Task: Compose an email with the signature Danielle Scott with the subject Request for payment and the message I am pleased to inform you that we have accepted your proposal. from softage.1@softage.net to softage.4@softage.net,  softage.1@softage.net and softage.5@softage.net with CC to softage.6@softage.net with an attached document Press_kit.docx, insert an emoji of office Send the email
Action: Mouse moved to (598, 753)
Screenshot: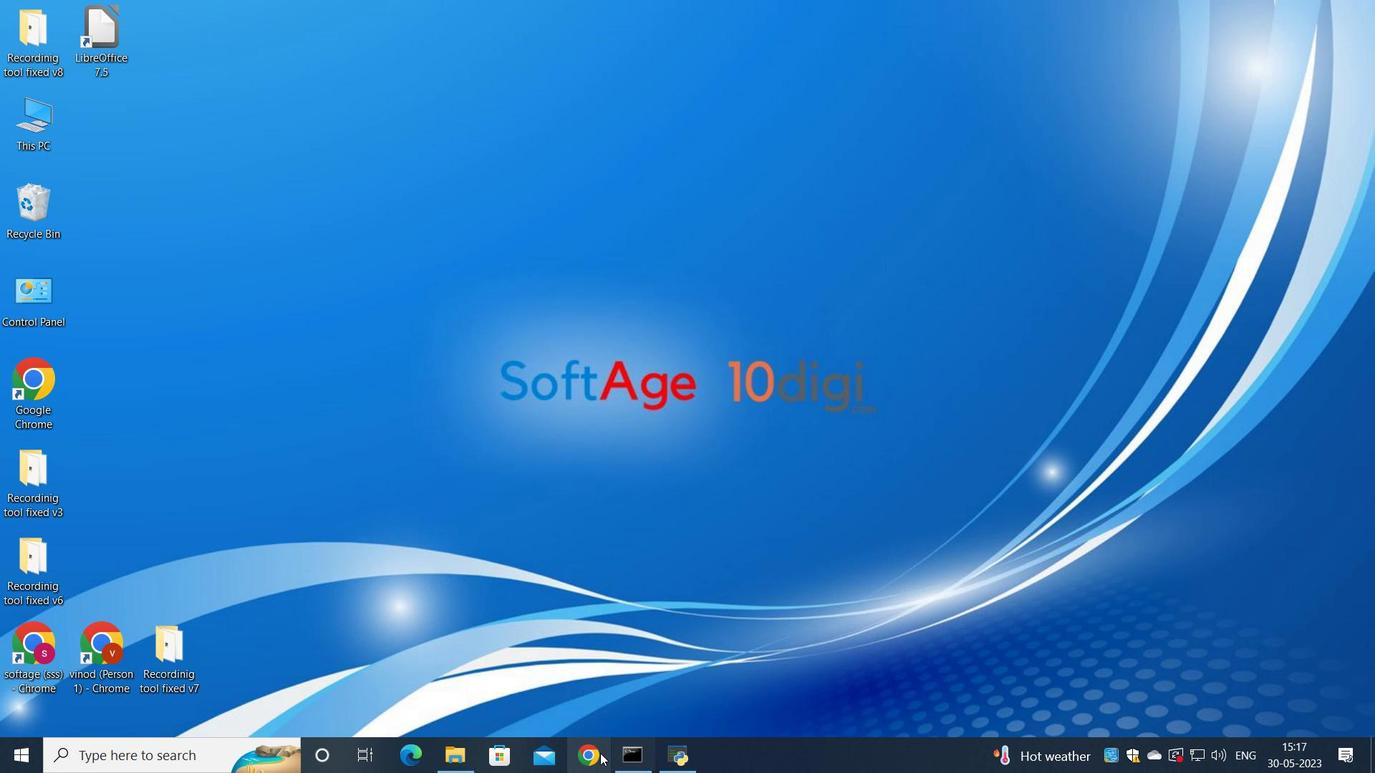 
Action: Mouse pressed left at (598, 753)
Screenshot: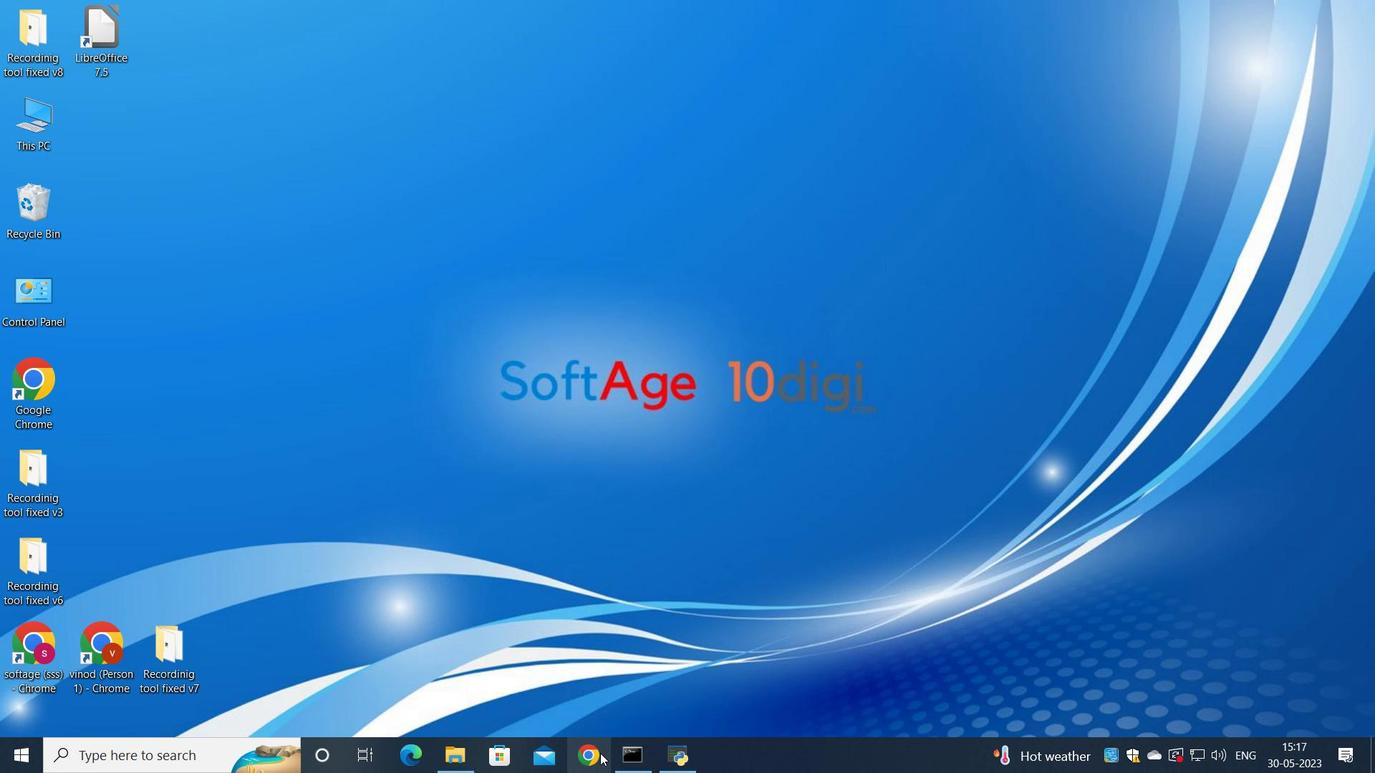 
Action: Mouse moved to (595, 449)
Screenshot: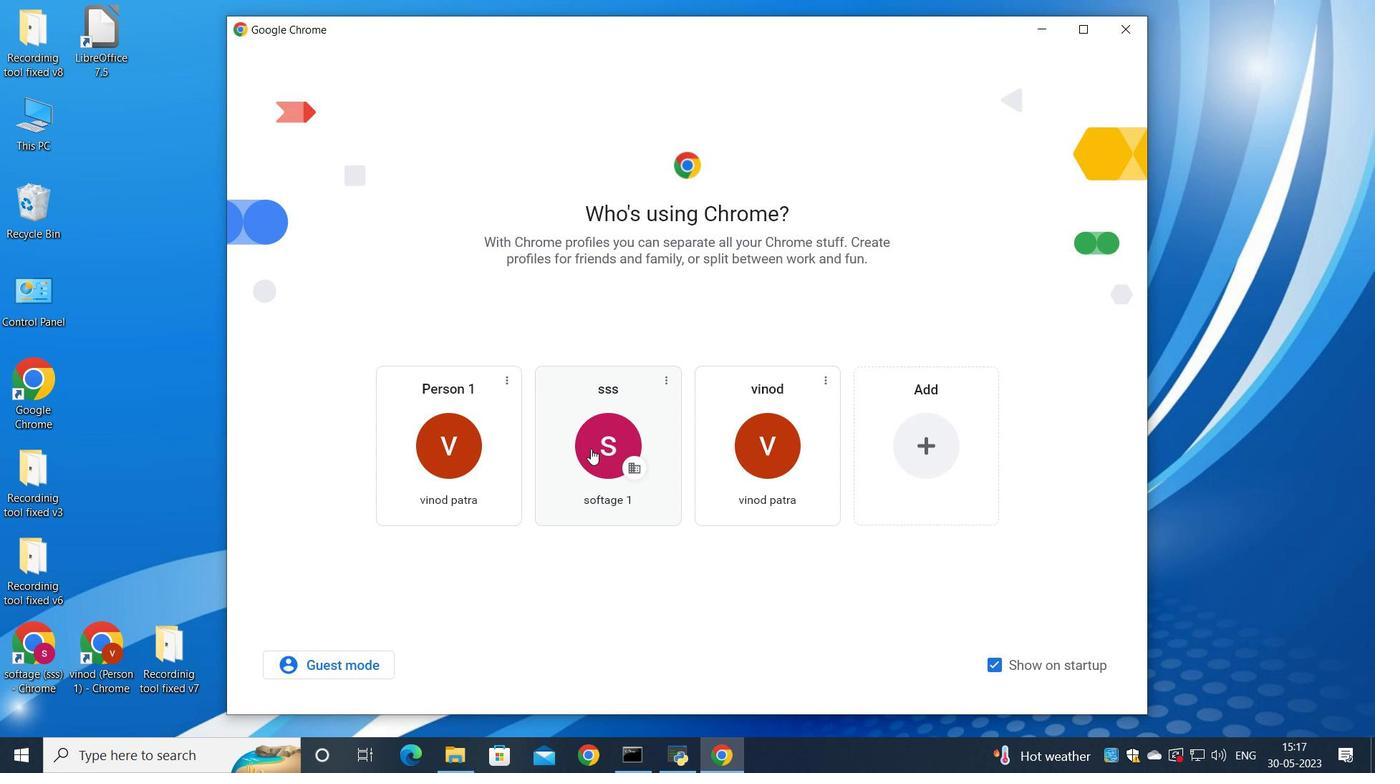 
Action: Mouse pressed left at (595, 449)
Screenshot: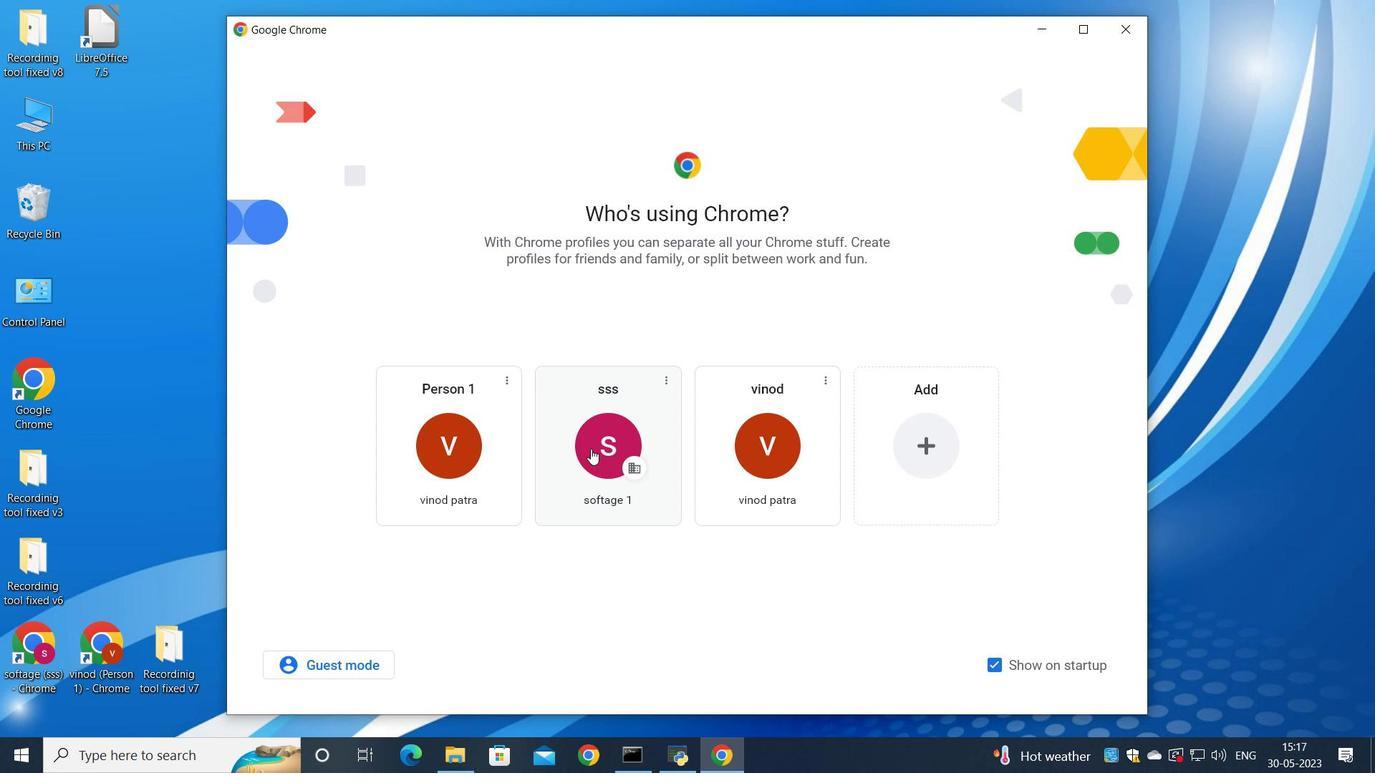 
Action: Mouse moved to (1203, 94)
Screenshot: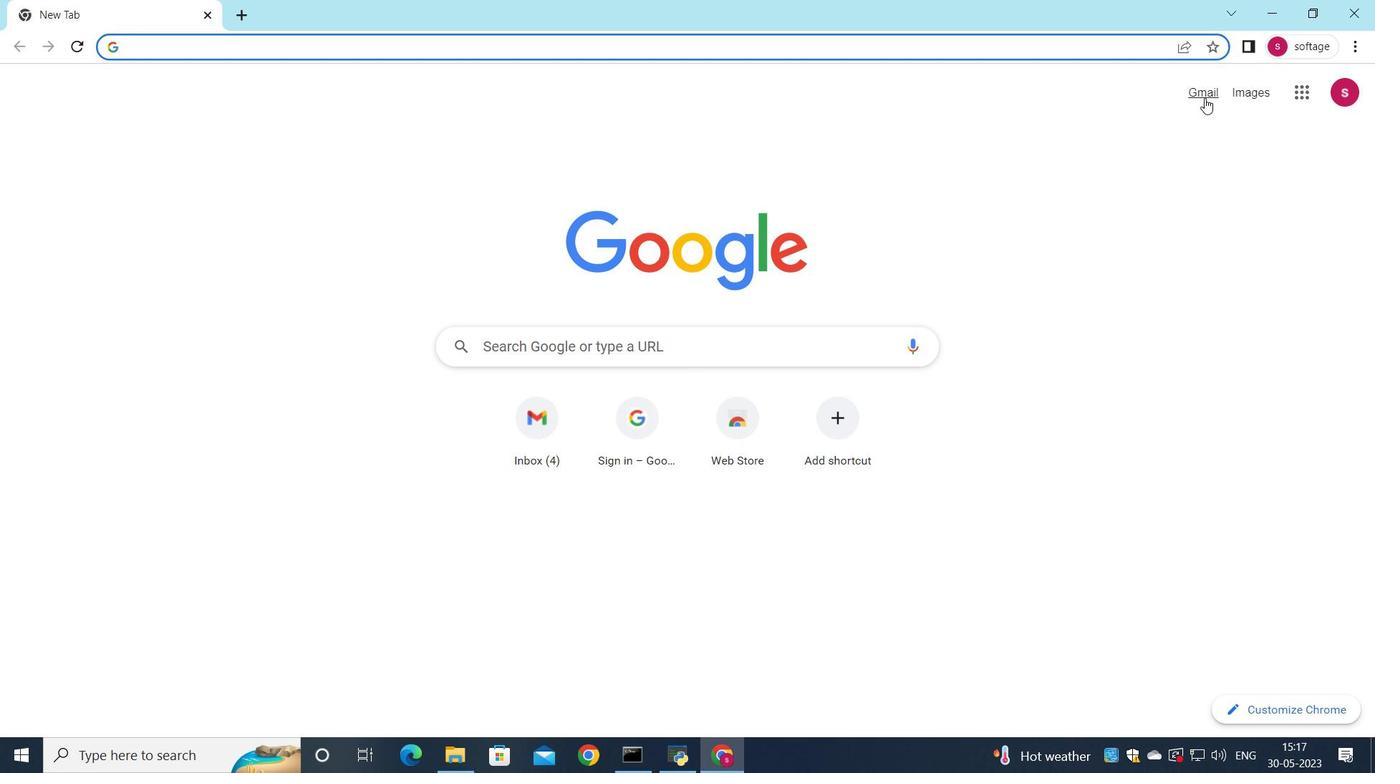 
Action: Mouse pressed left at (1203, 94)
Screenshot: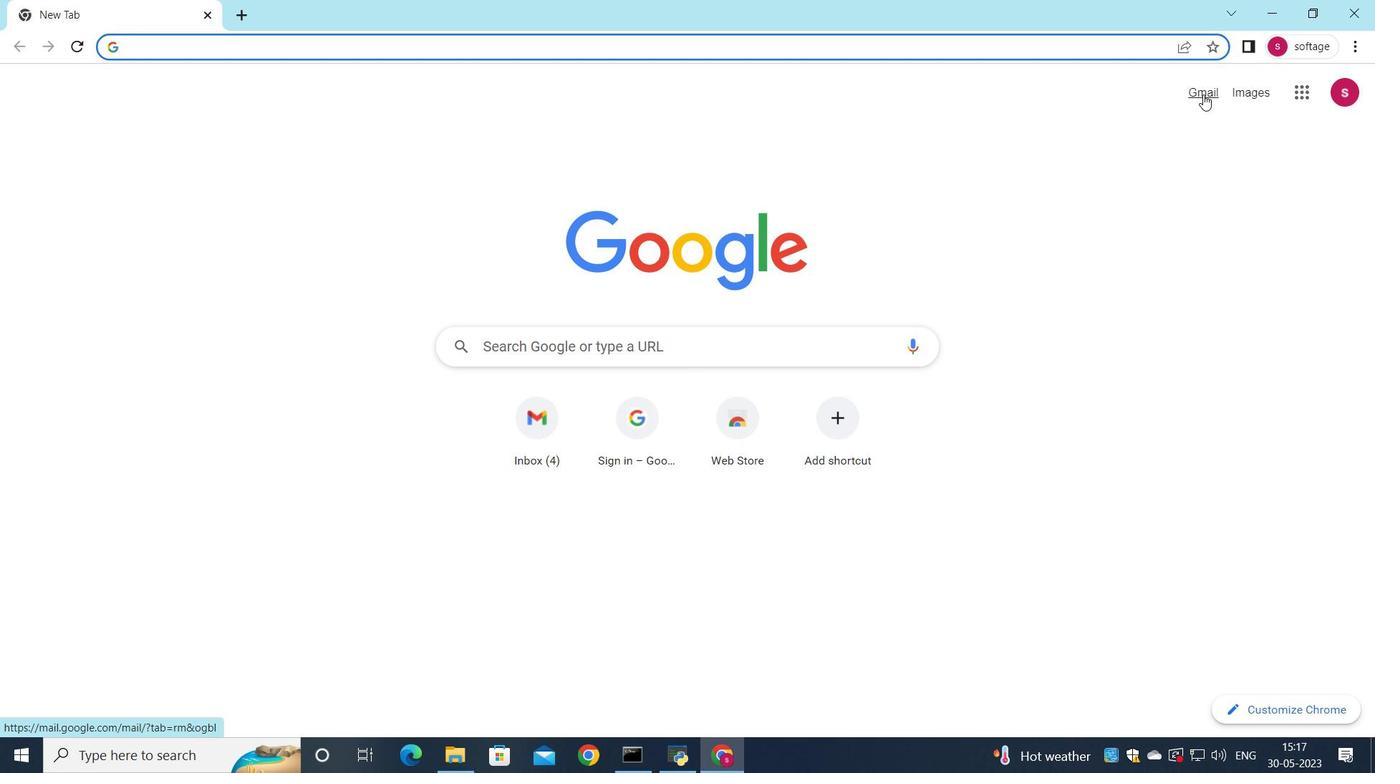 
Action: Mouse moved to (1167, 134)
Screenshot: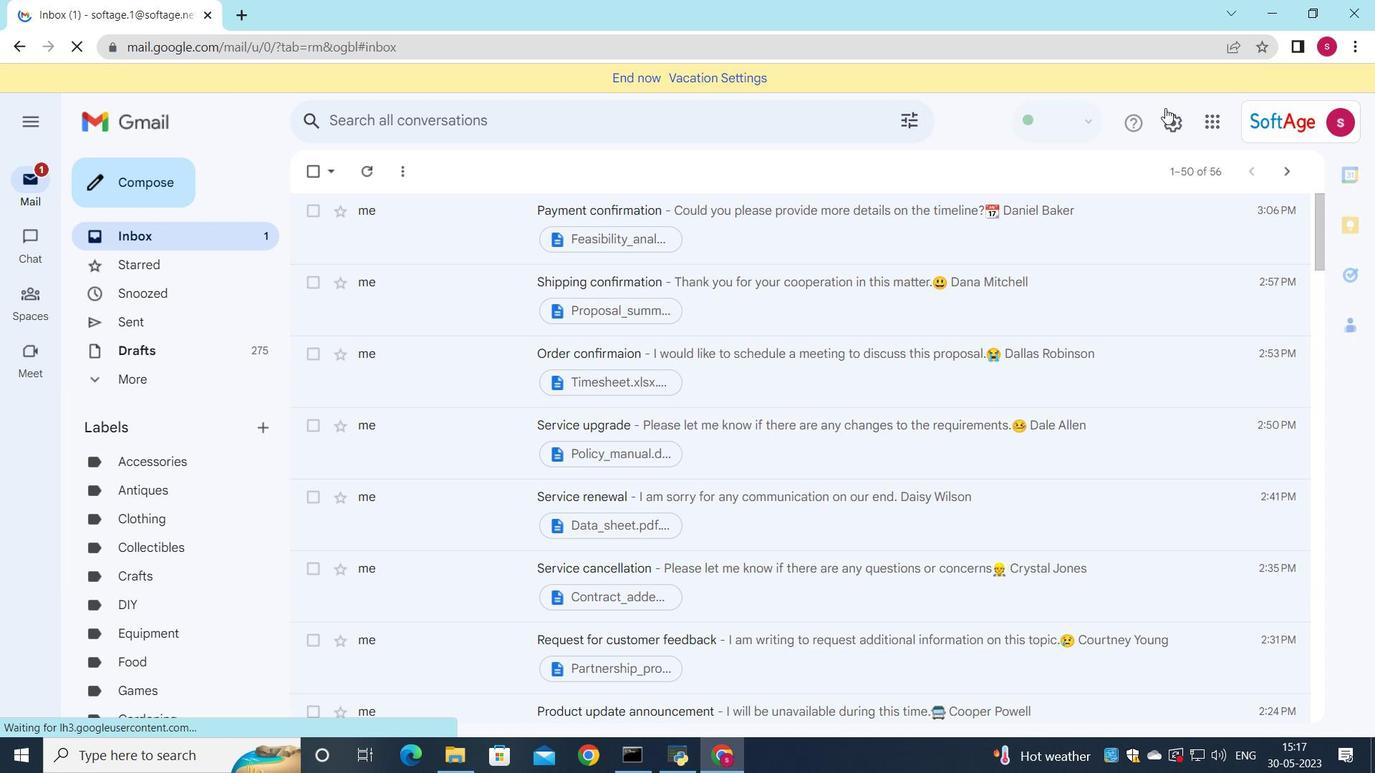 
Action: Mouse pressed left at (1167, 134)
Screenshot: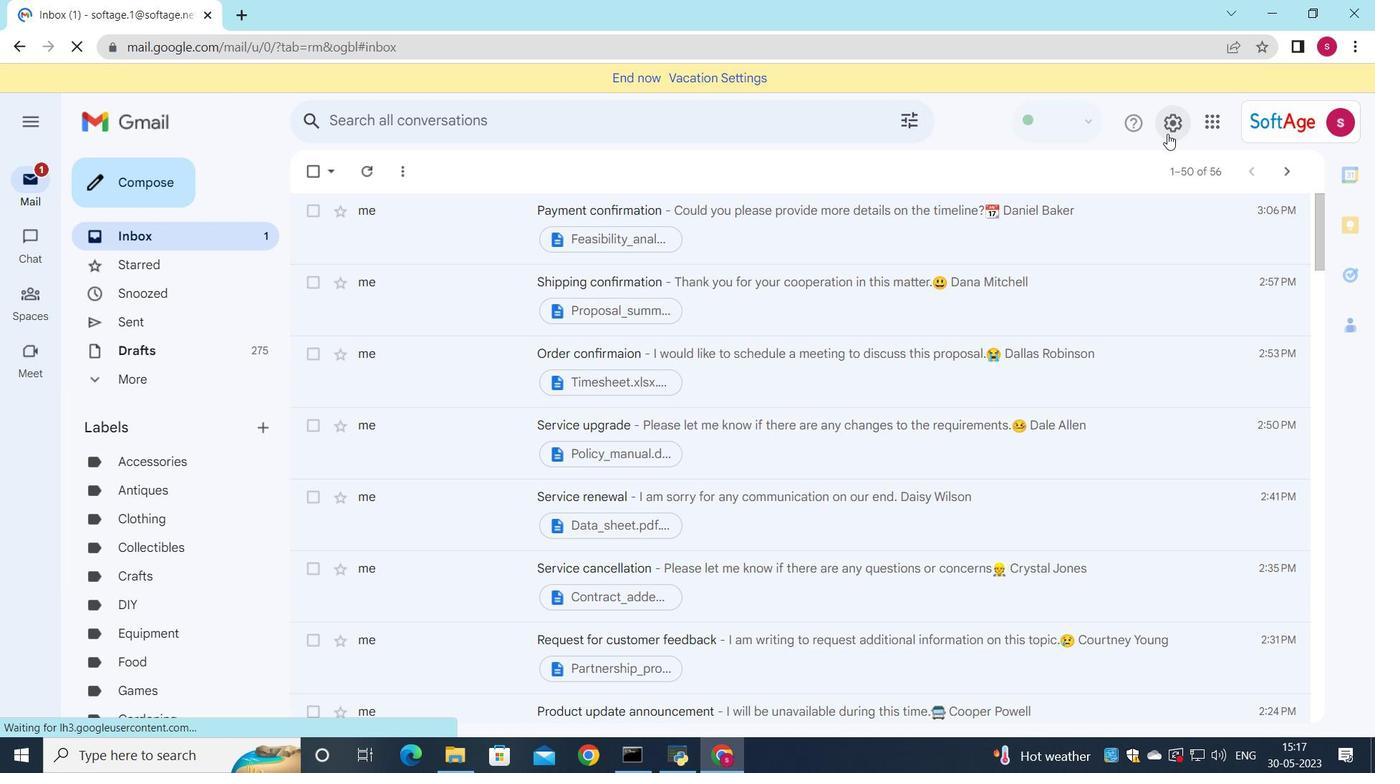 
Action: Mouse moved to (1176, 201)
Screenshot: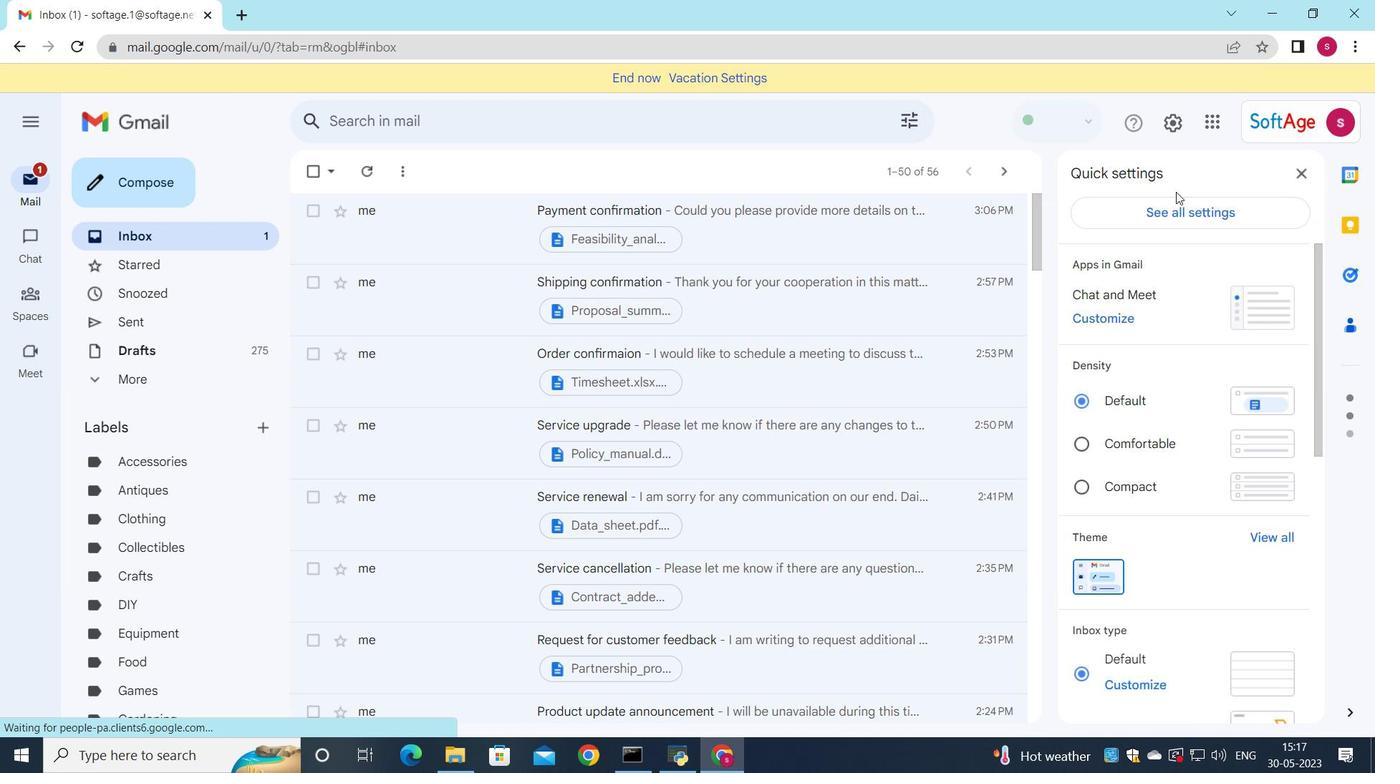 
Action: Mouse pressed left at (1176, 201)
Screenshot: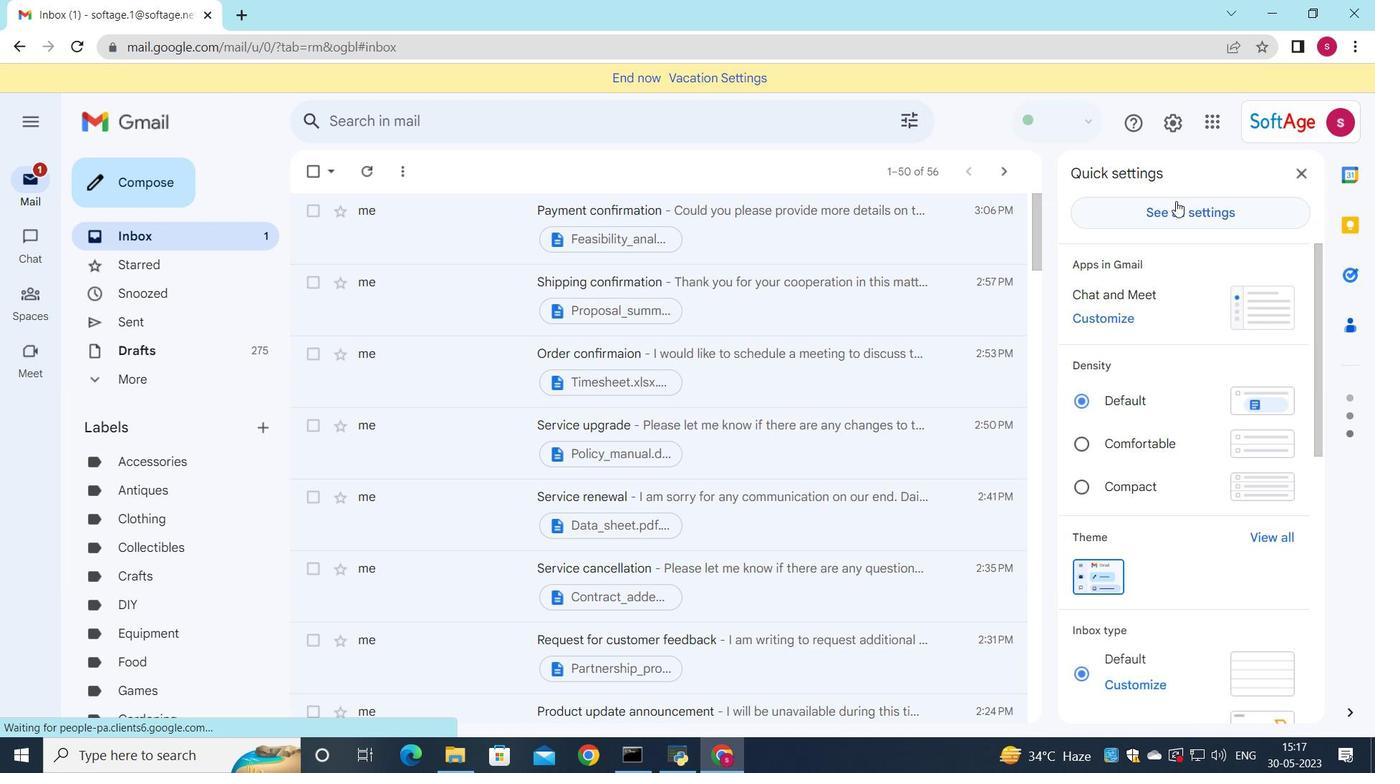 
Action: Mouse moved to (699, 467)
Screenshot: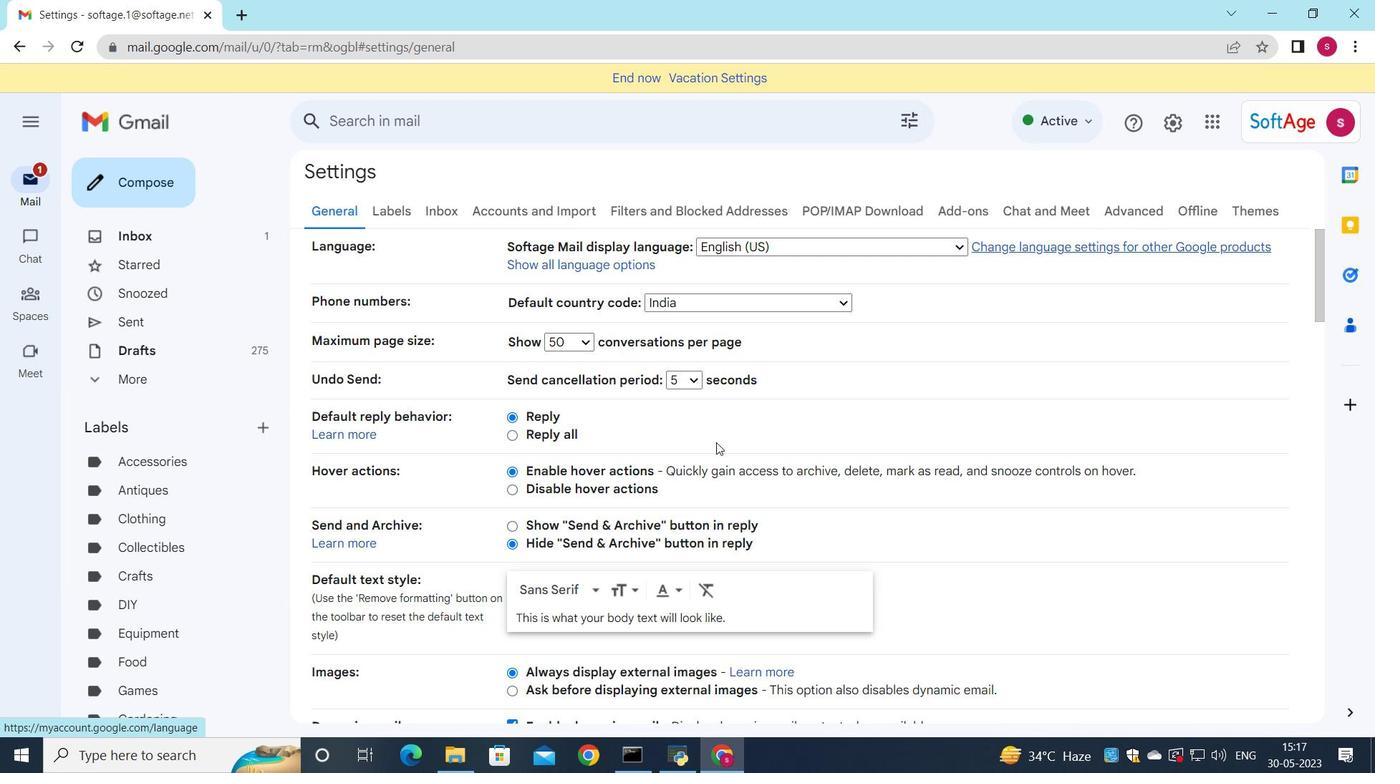 
Action: Mouse scrolled (699, 467) with delta (0, 0)
Screenshot: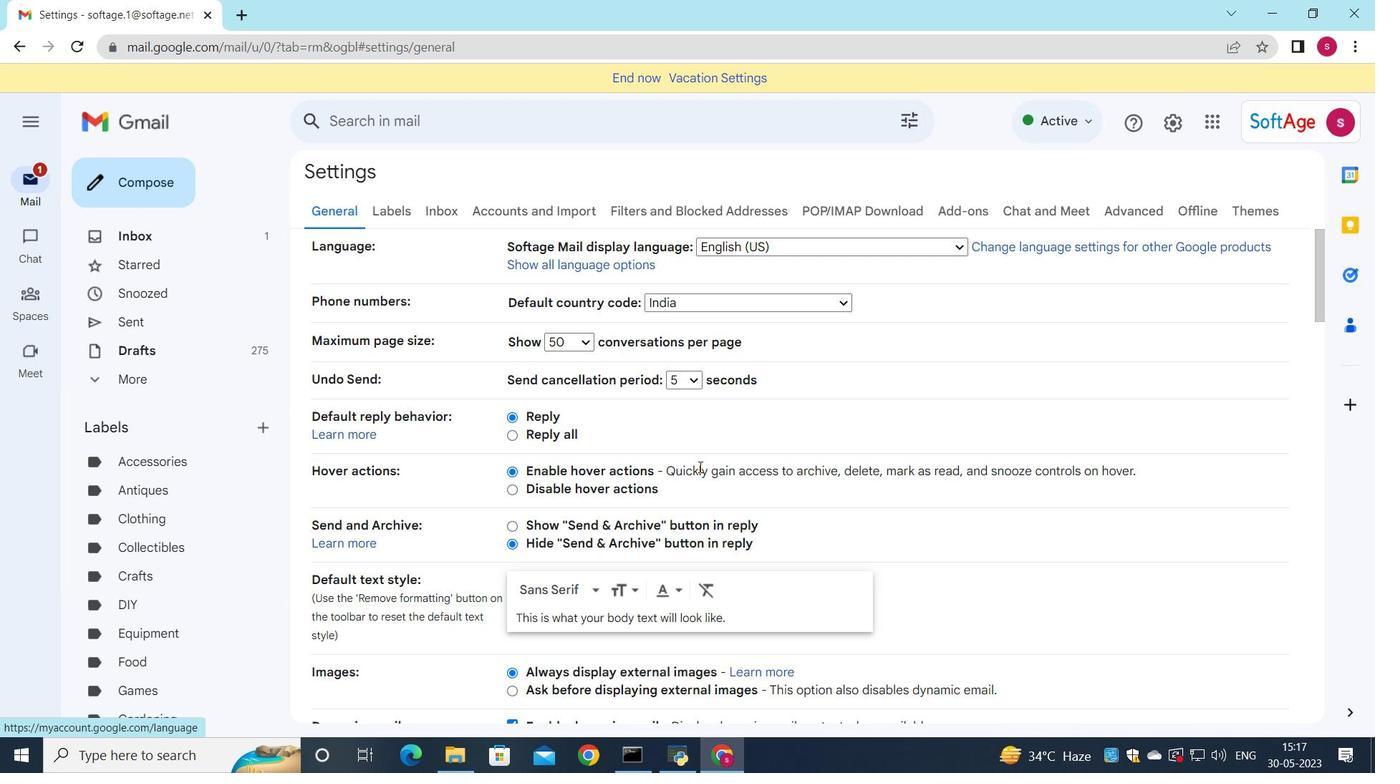 
Action: Mouse scrolled (699, 467) with delta (0, 0)
Screenshot: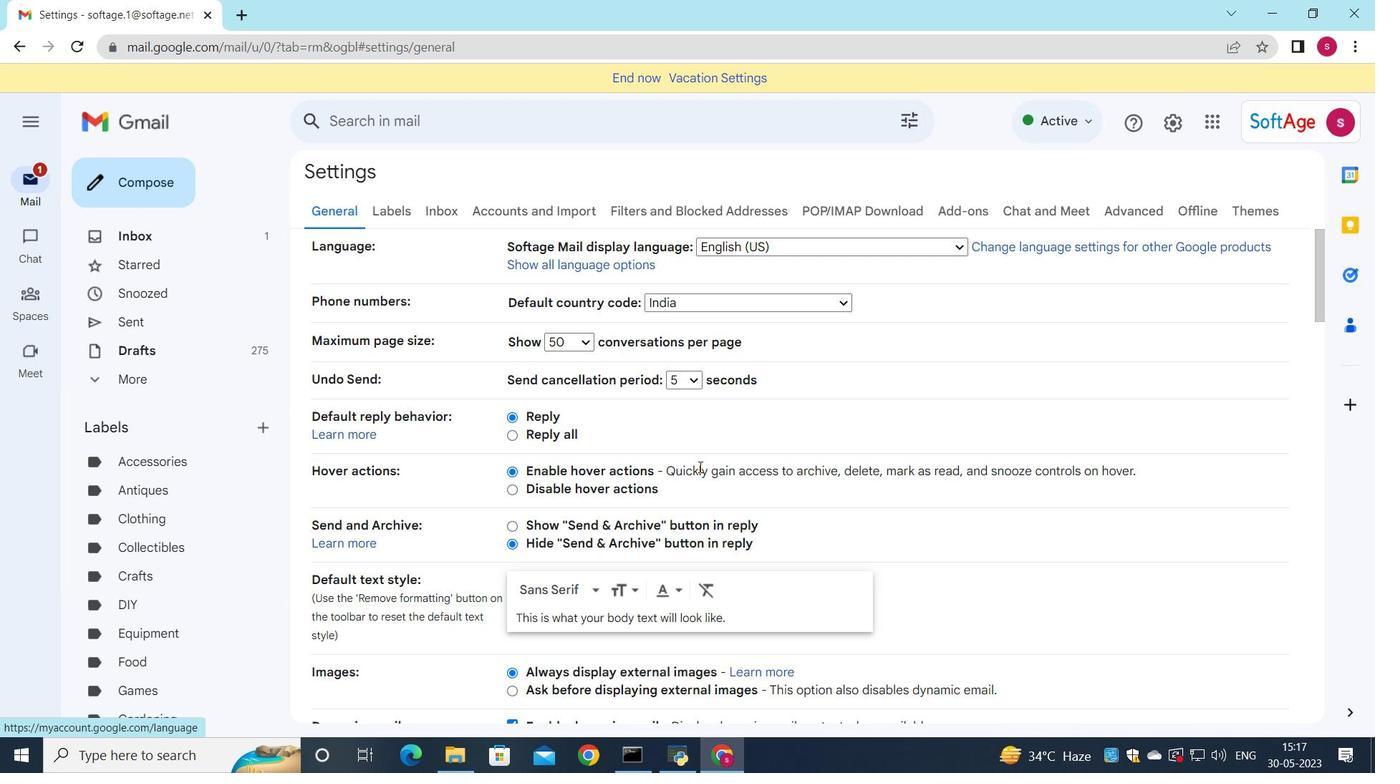 
Action: Mouse scrolled (699, 467) with delta (0, 0)
Screenshot: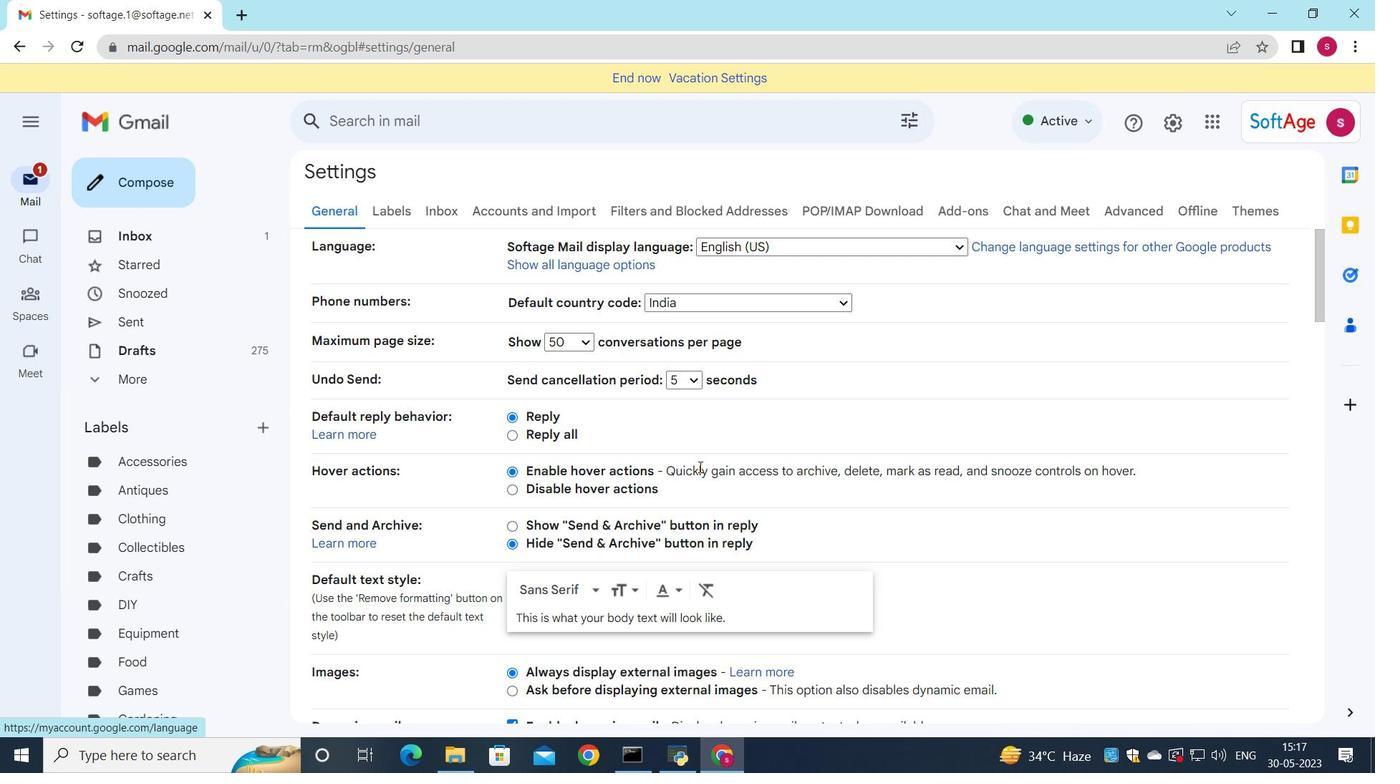 
Action: Mouse scrolled (699, 467) with delta (0, 0)
Screenshot: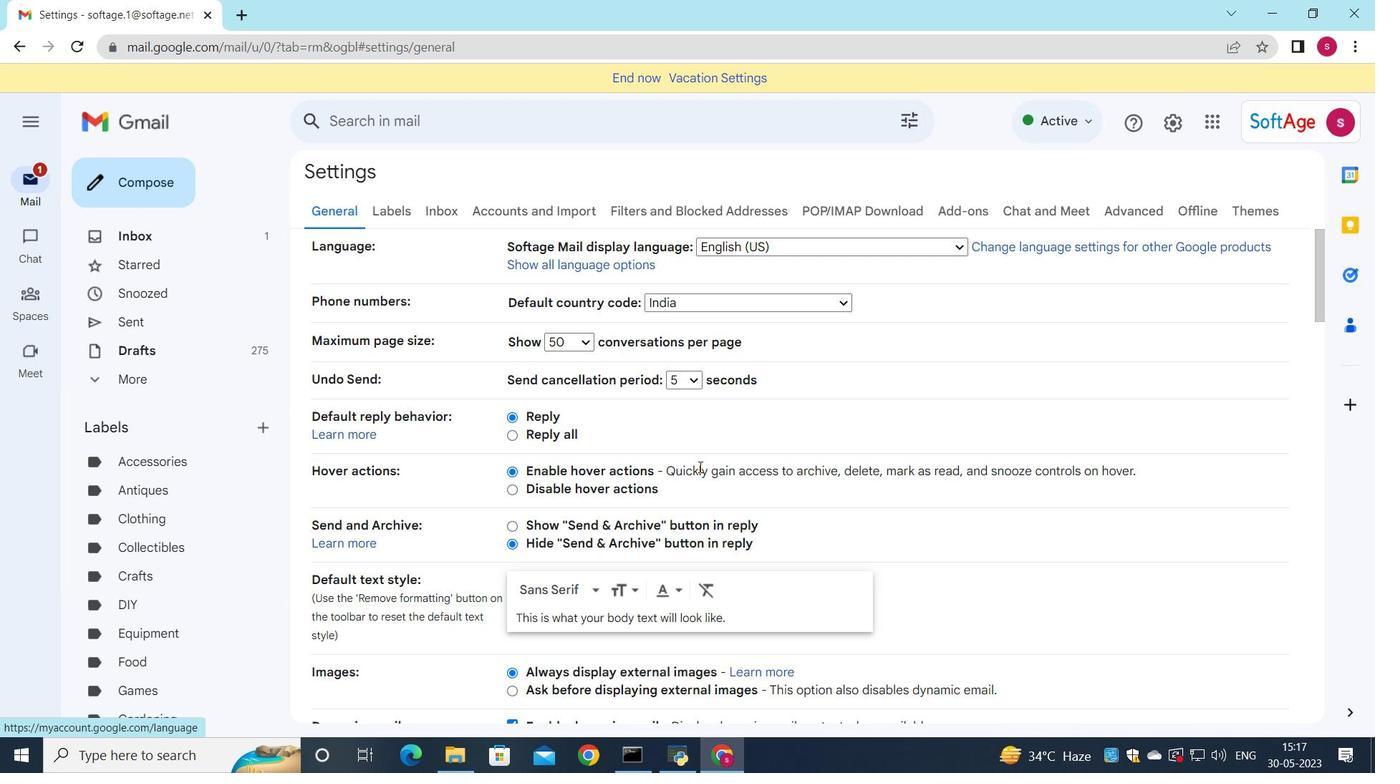 
Action: Mouse moved to (699, 451)
Screenshot: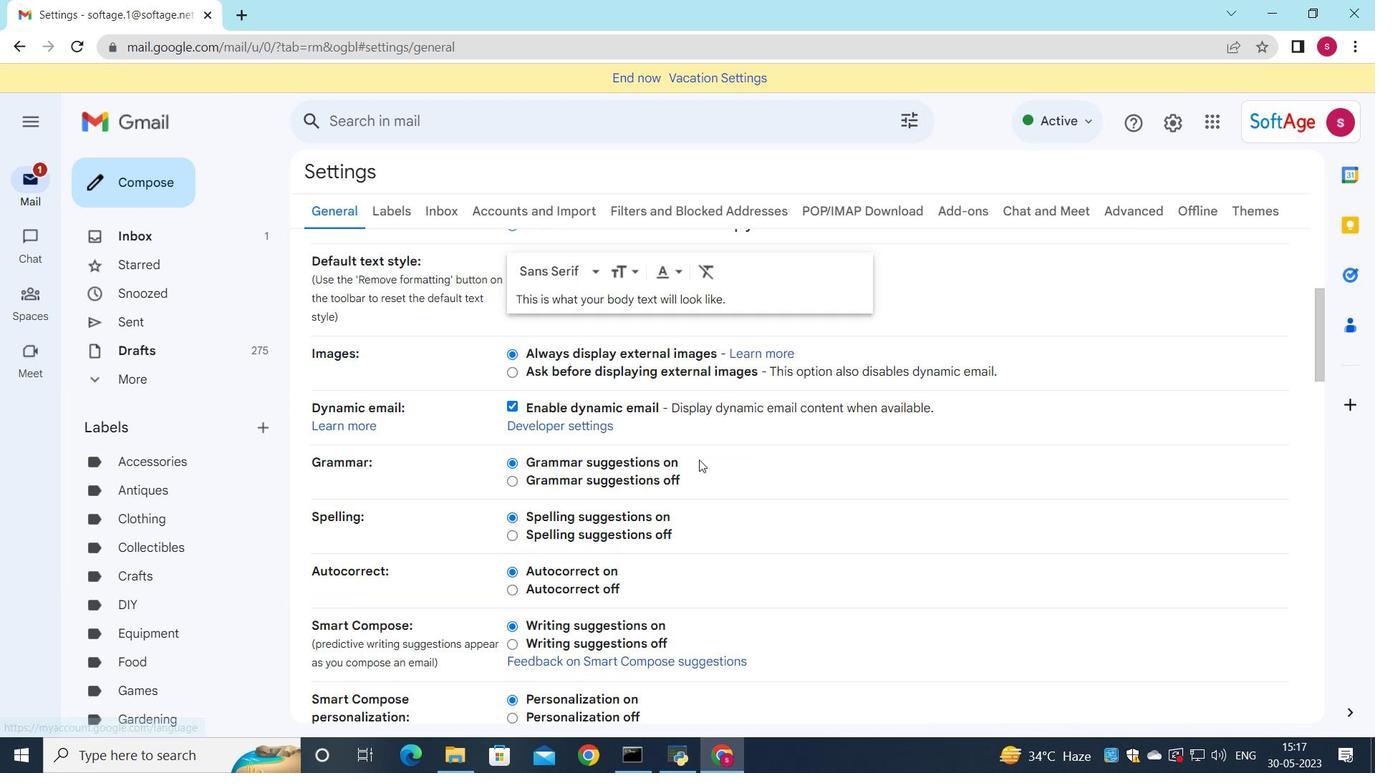 
Action: Mouse scrolled (699, 450) with delta (0, 0)
Screenshot: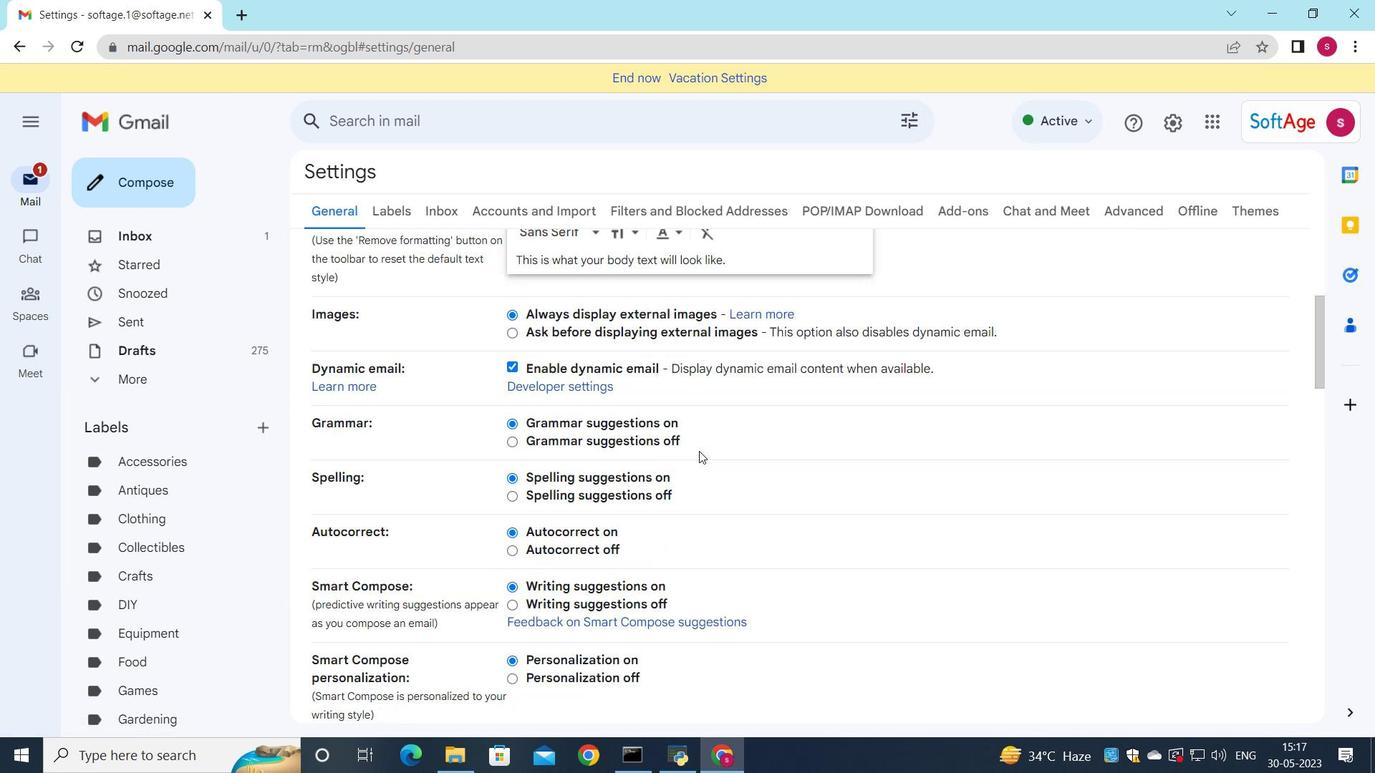 
Action: Mouse scrolled (699, 450) with delta (0, 0)
Screenshot: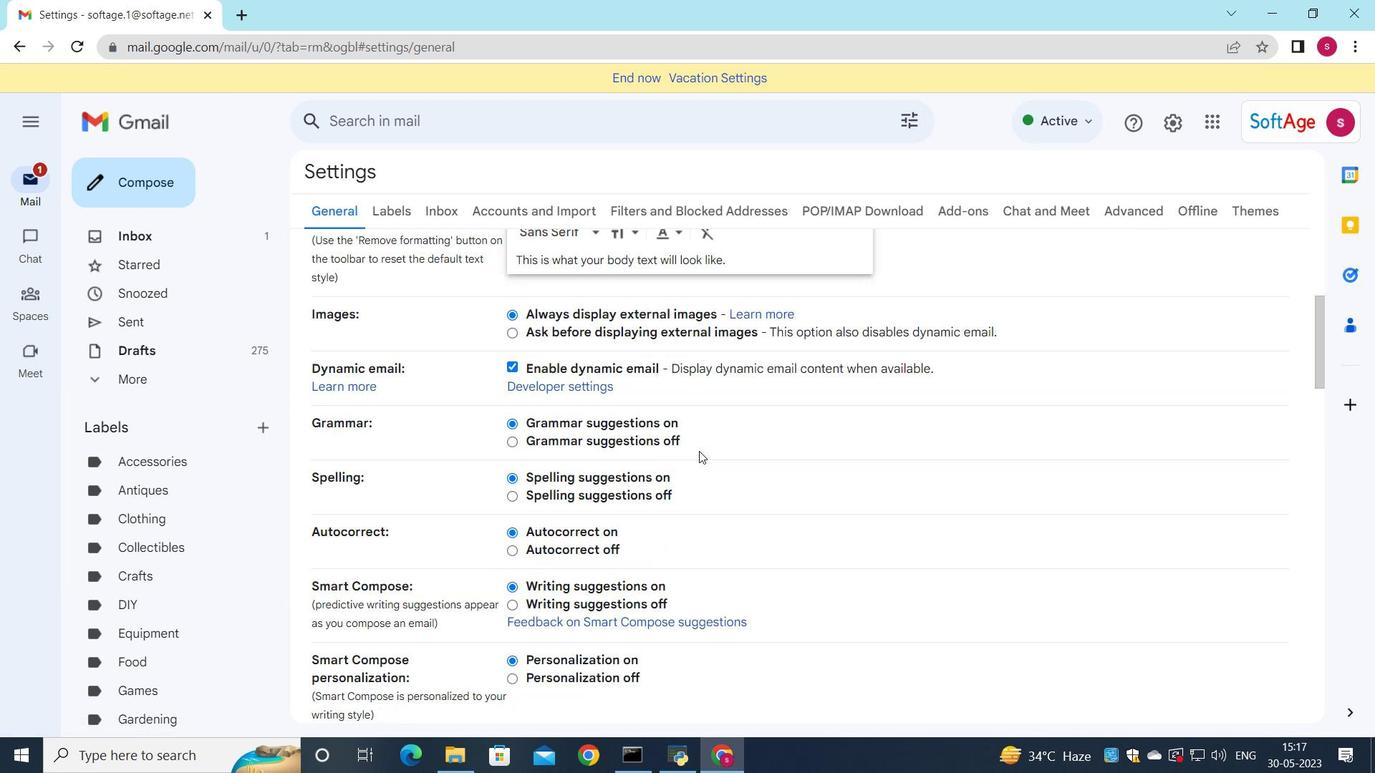 
Action: Mouse scrolled (699, 450) with delta (0, 0)
Screenshot: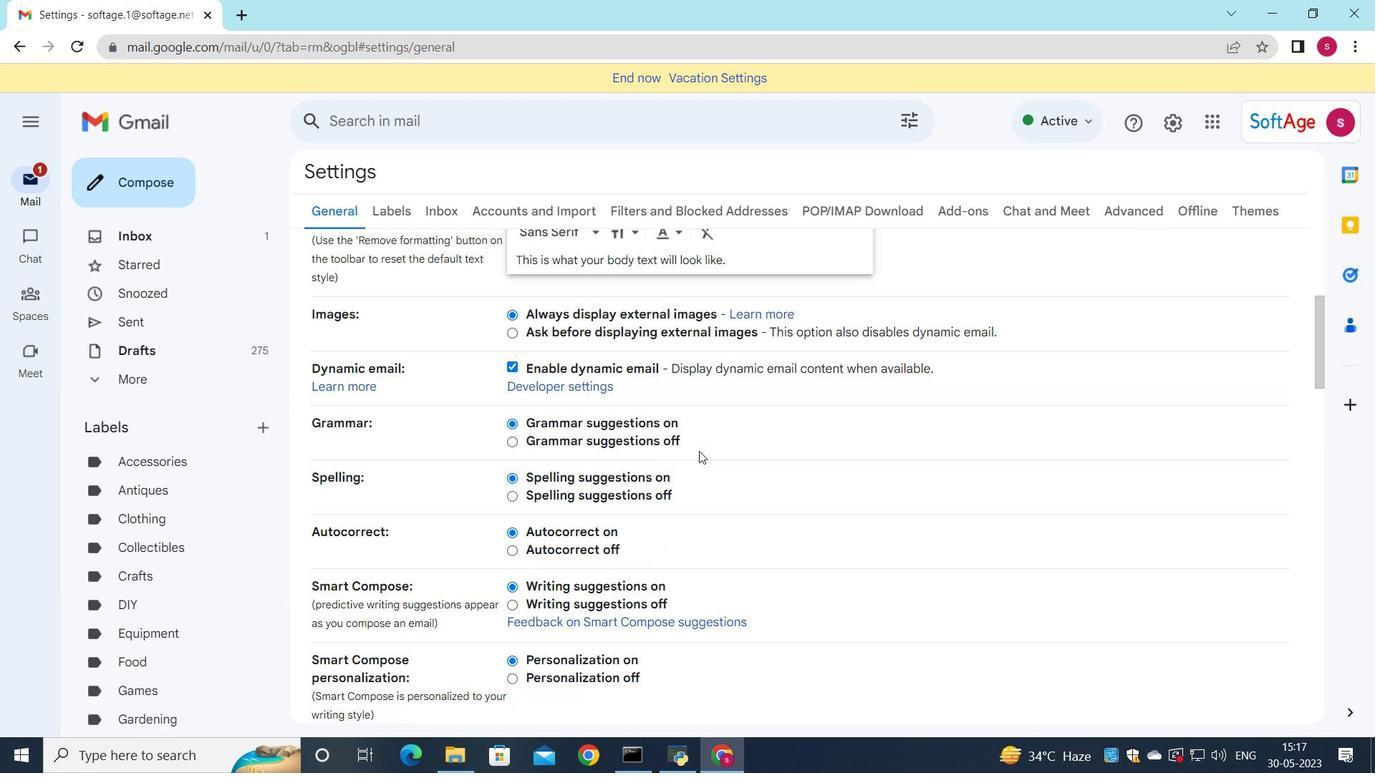 
Action: Mouse moved to (700, 443)
Screenshot: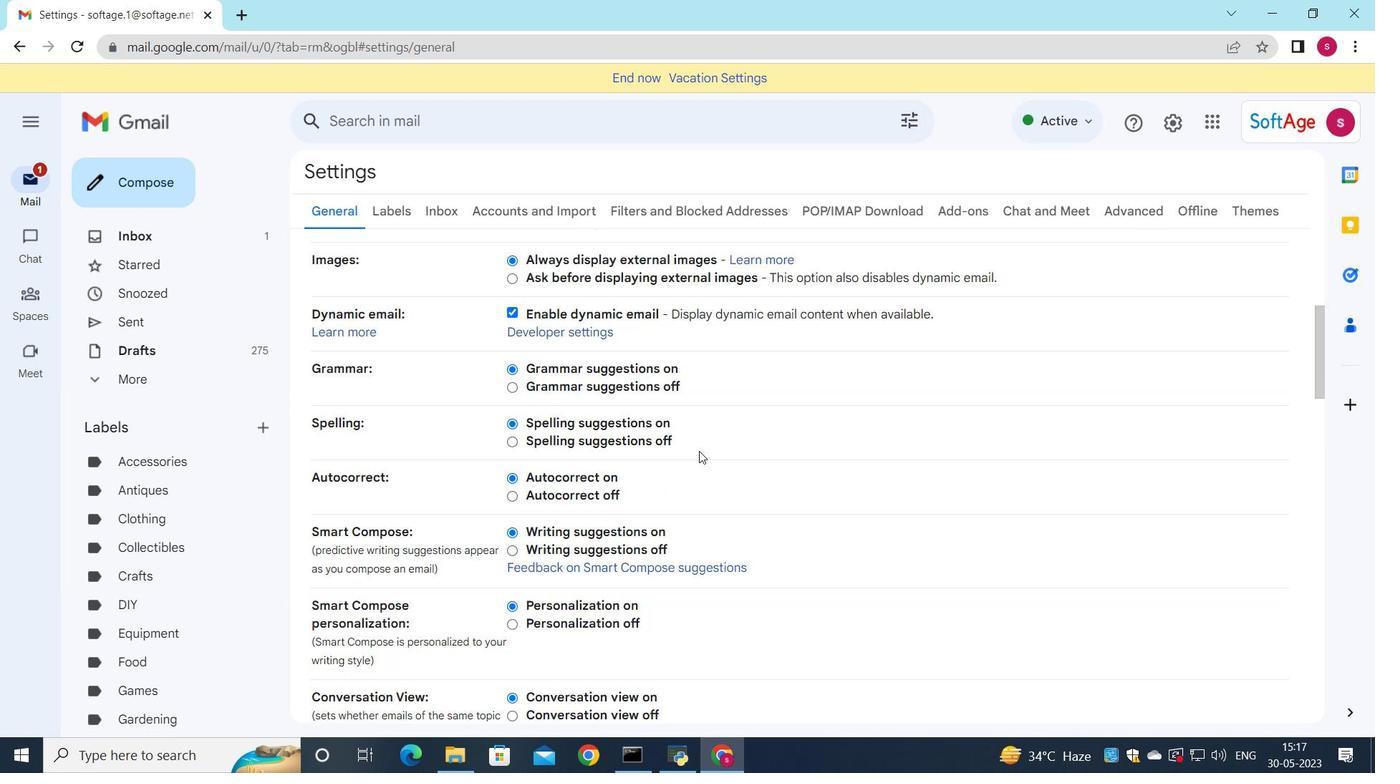 
Action: Mouse scrolled (700, 442) with delta (0, 0)
Screenshot: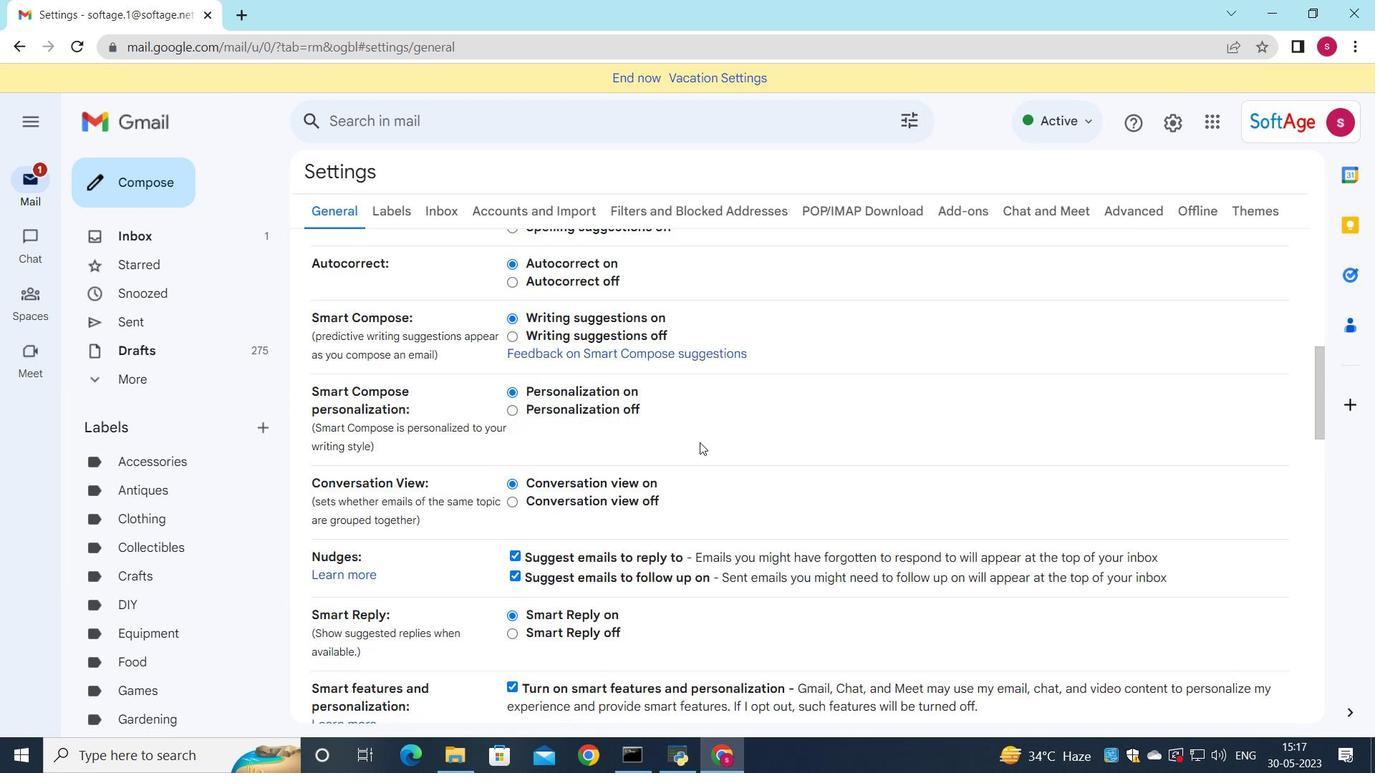 
Action: Mouse scrolled (700, 442) with delta (0, 0)
Screenshot: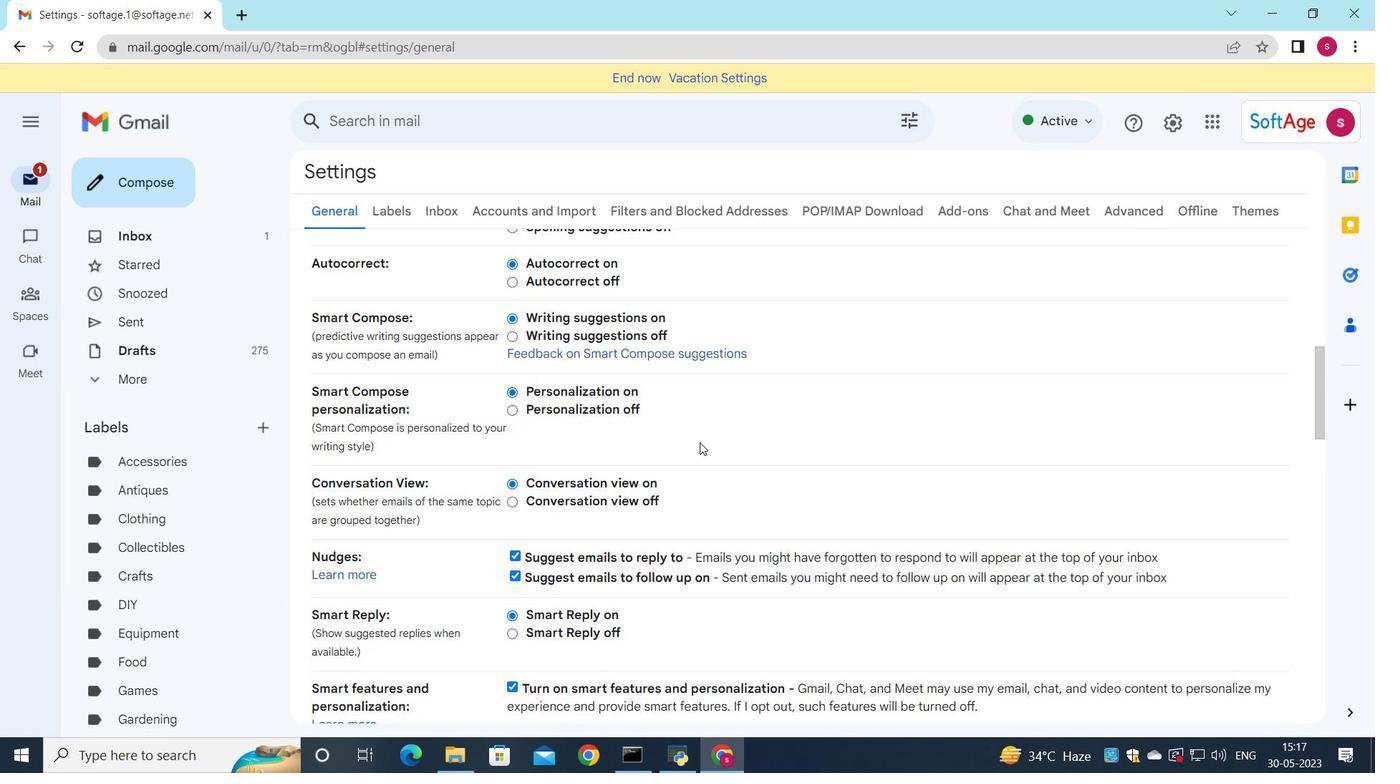 
Action: Mouse scrolled (700, 442) with delta (0, 0)
Screenshot: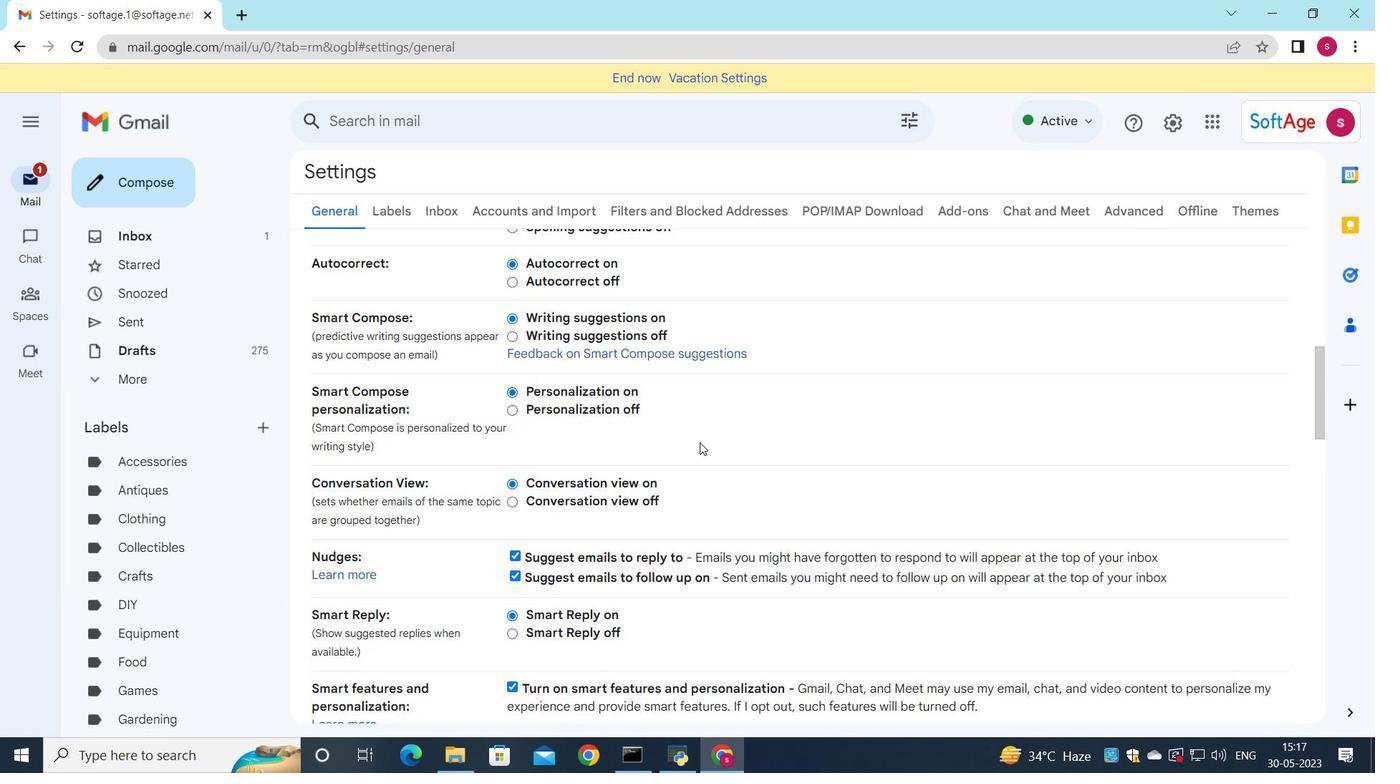 
Action: Mouse scrolled (700, 442) with delta (0, 0)
Screenshot: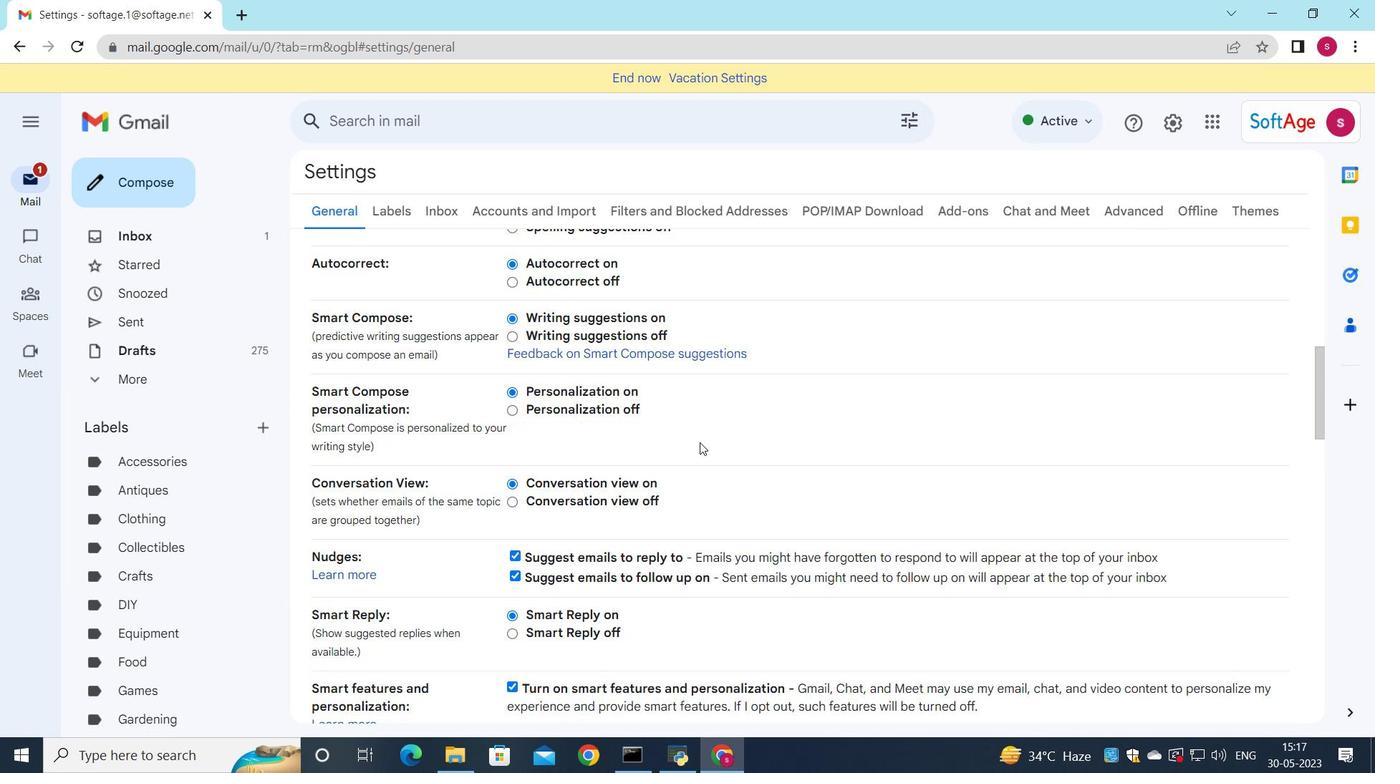 
Action: Mouse scrolled (700, 442) with delta (0, 0)
Screenshot: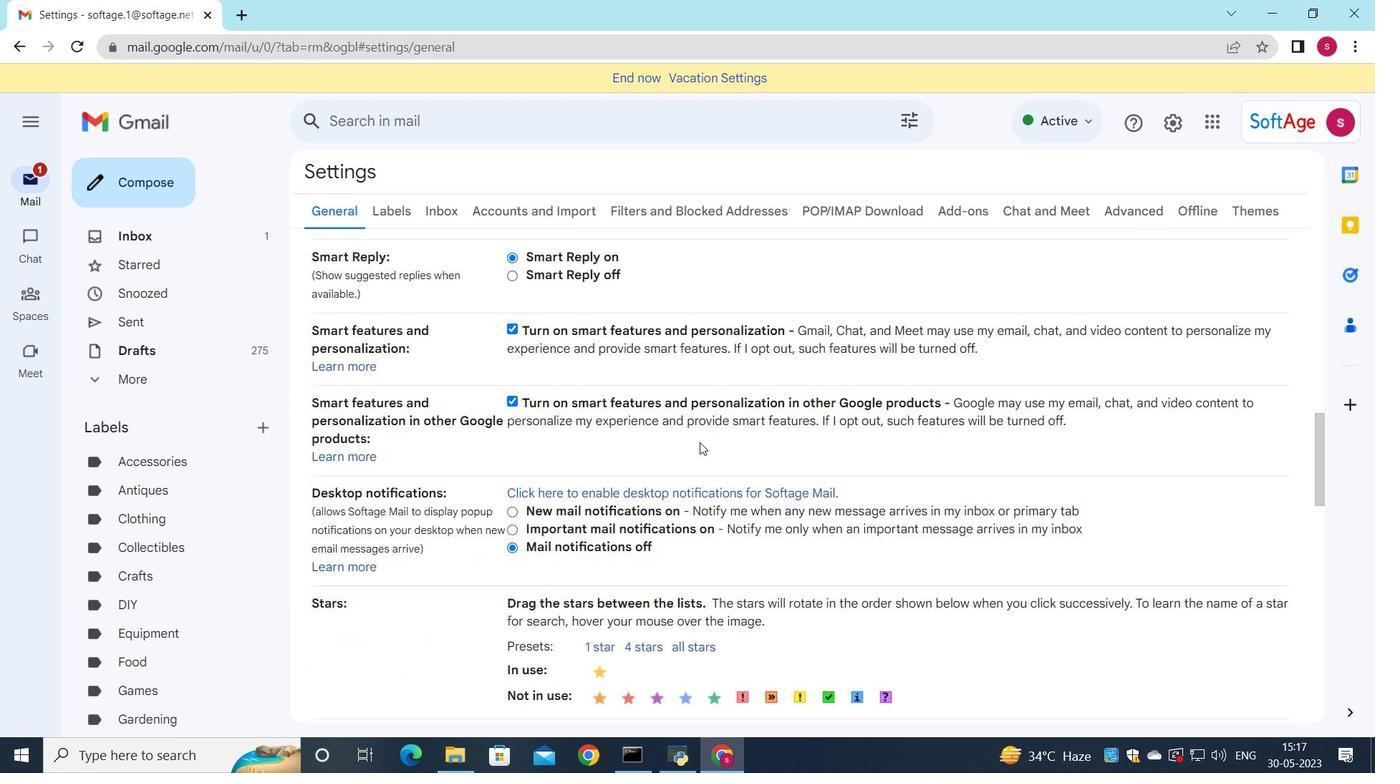 
Action: Mouse scrolled (700, 442) with delta (0, 0)
Screenshot: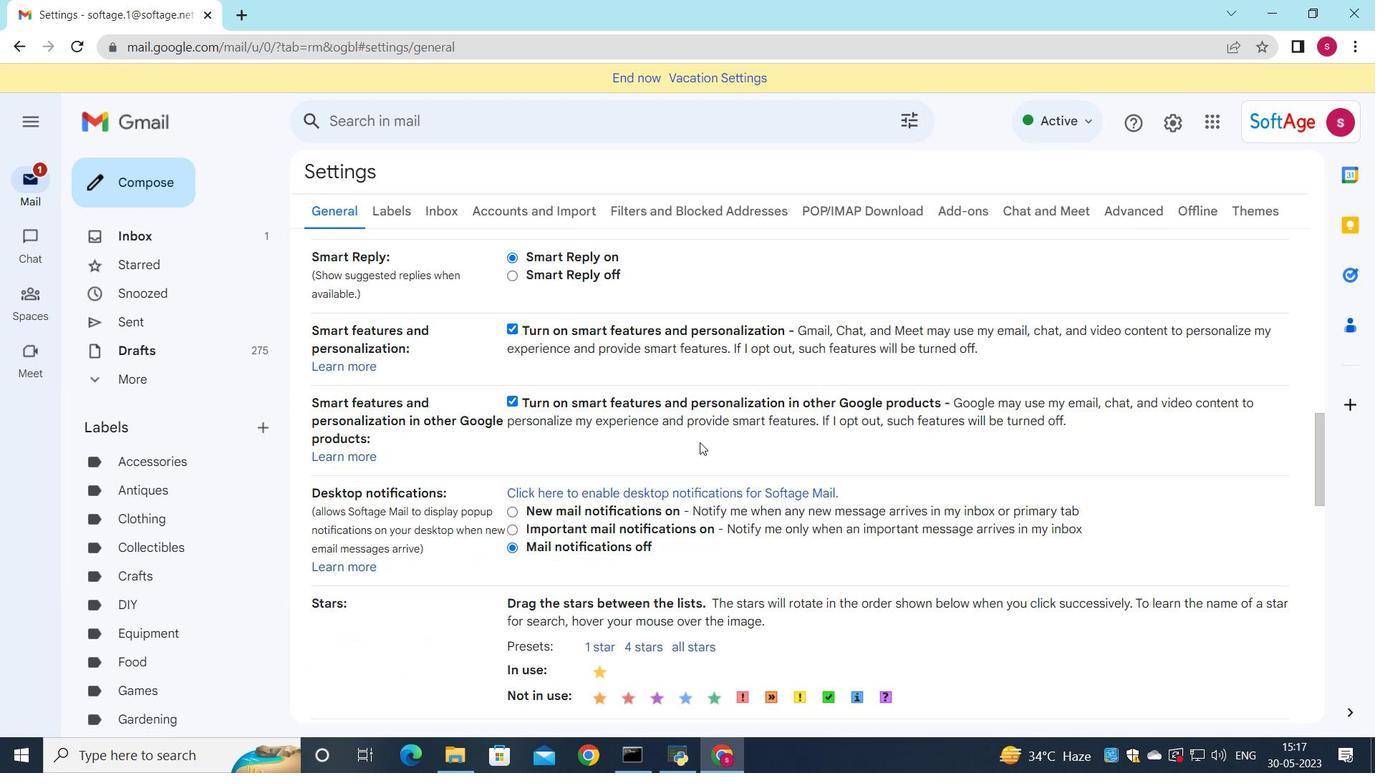 
Action: Mouse scrolled (700, 442) with delta (0, 0)
Screenshot: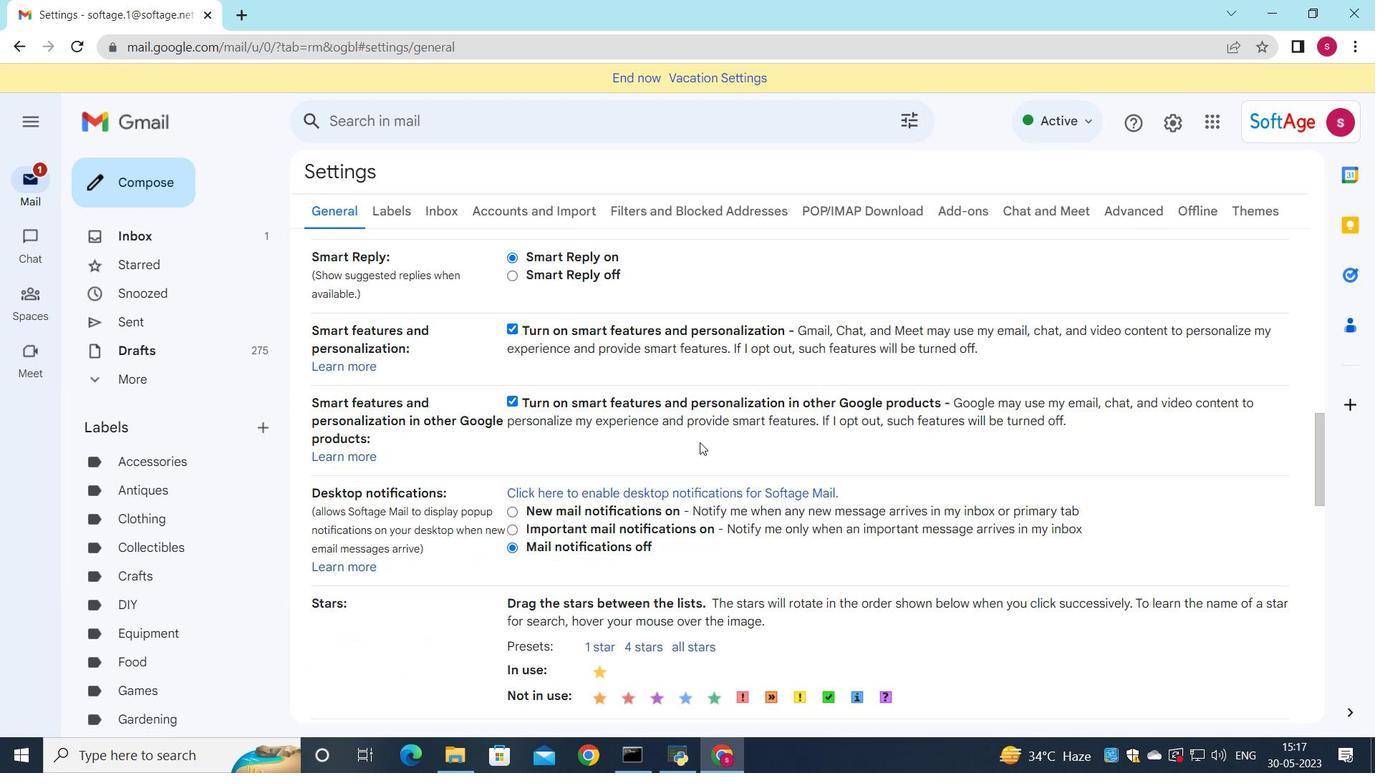 
Action: Mouse scrolled (700, 442) with delta (0, 0)
Screenshot: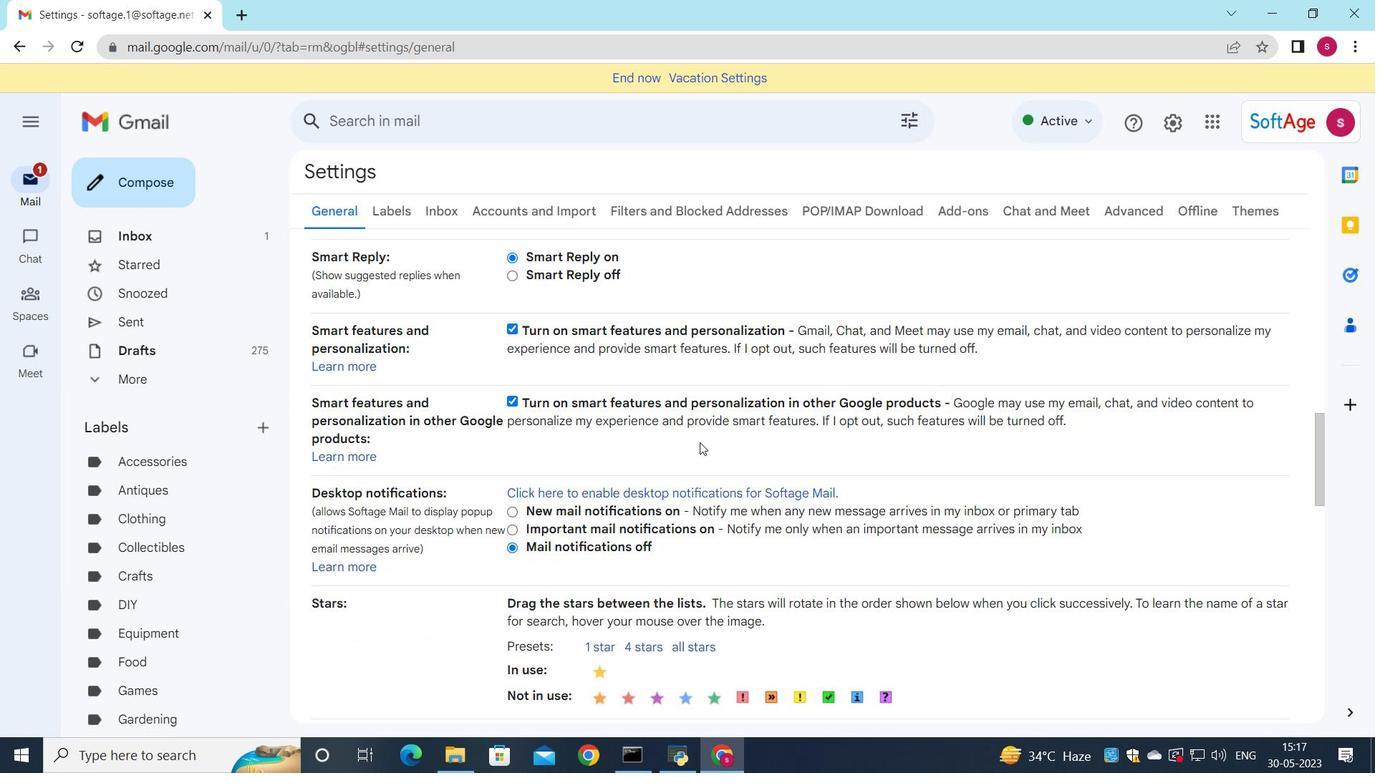 
Action: Mouse scrolled (700, 442) with delta (0, 0)
Screenshot: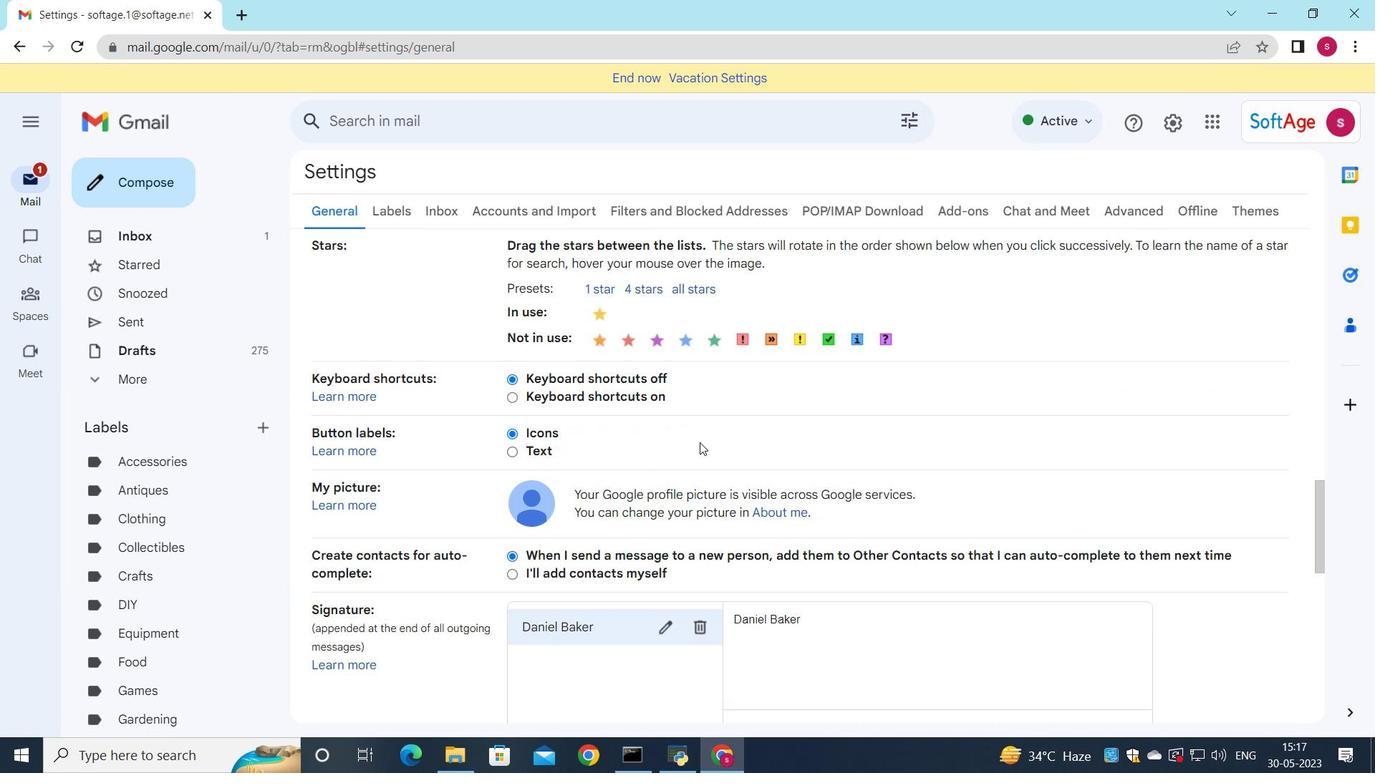 
Action: Mouse scrolled (700, 442) with delta (0, 0)
Screenshot: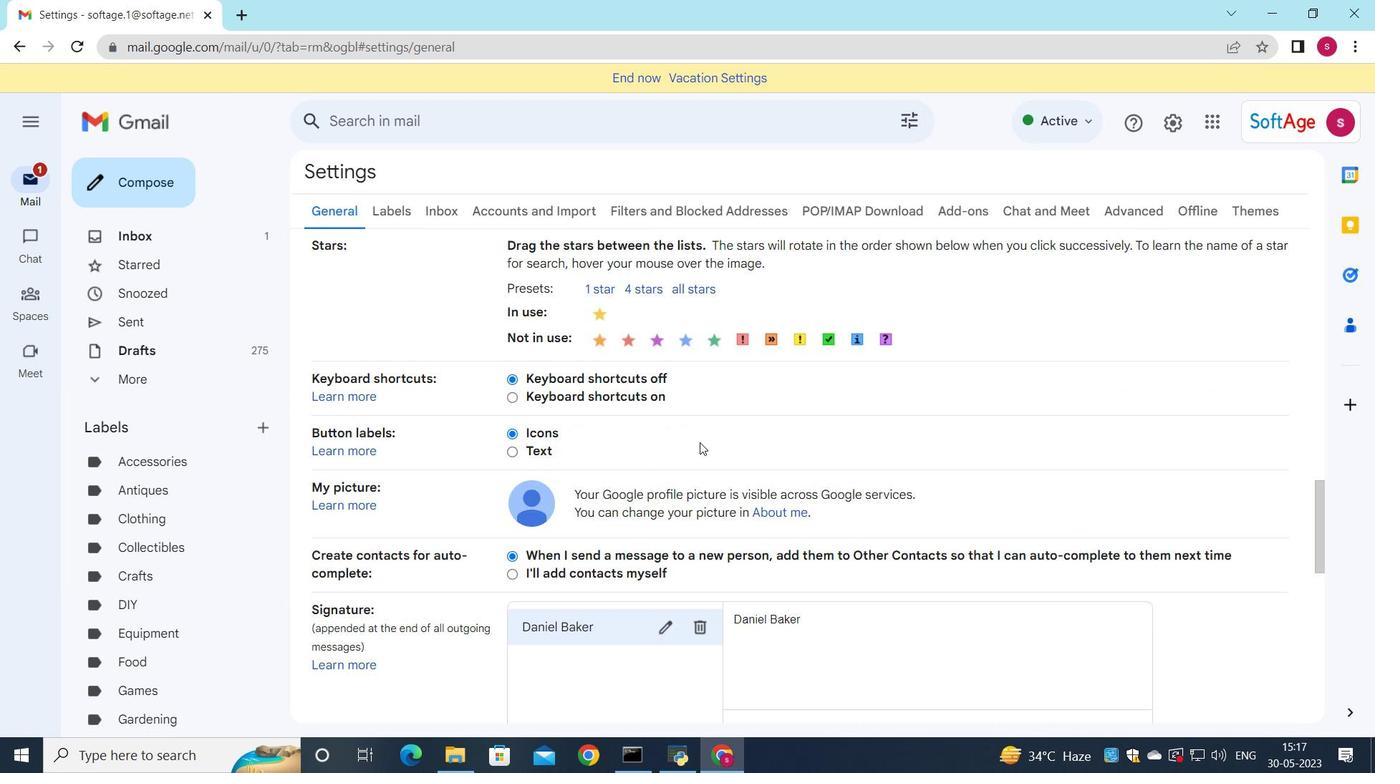 
Action: Mouse scrolled (700, 442) with delta (0, 0)
Screenshot: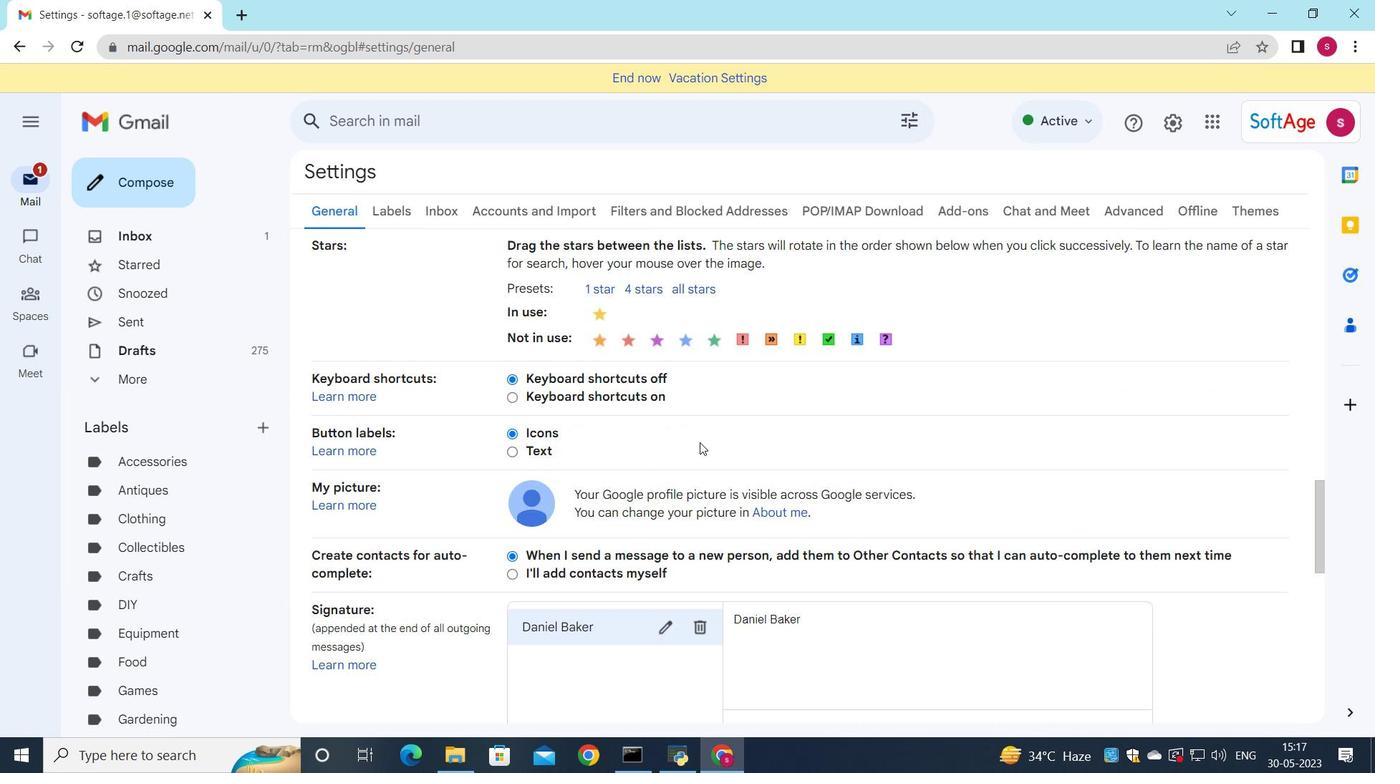 
Action: Mouse scrolled (700, 442) with delta (0, 0)
Screenshot: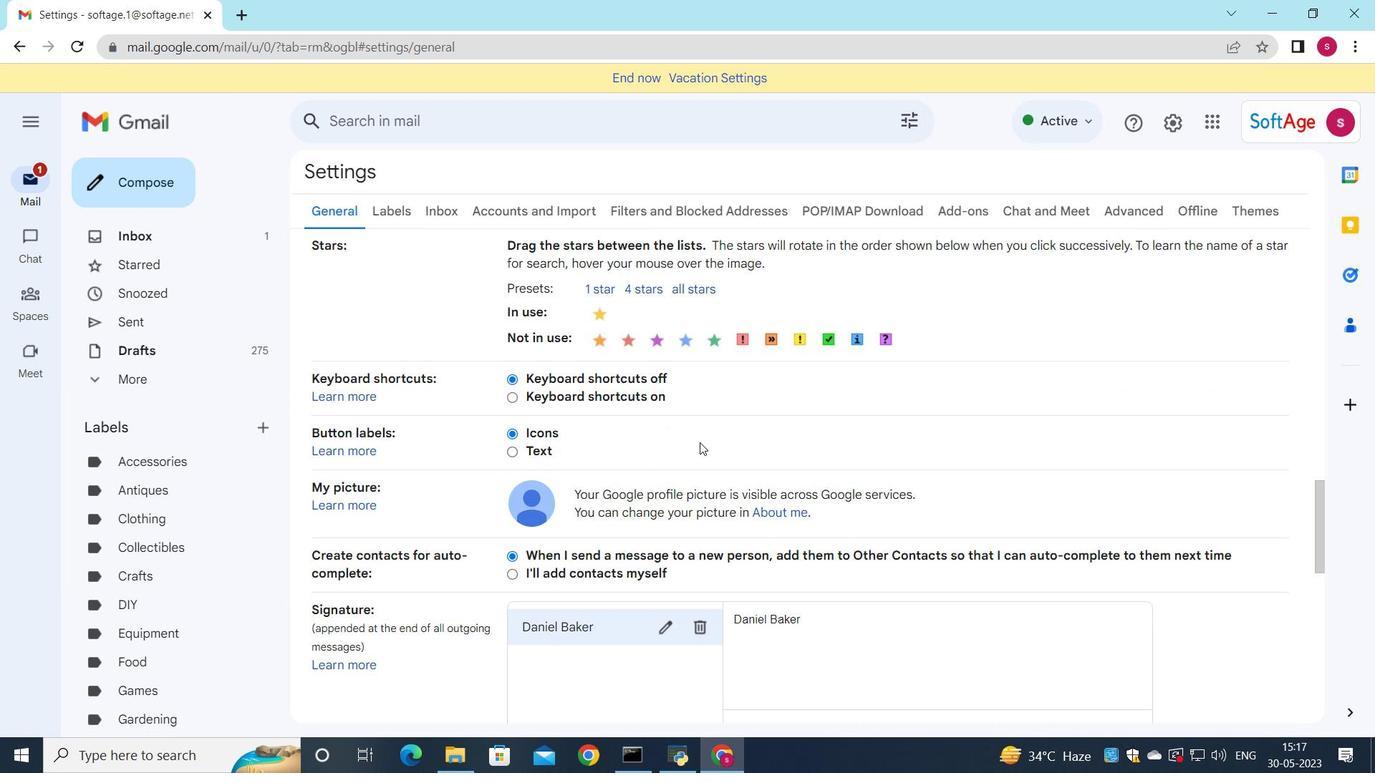
Action: Mouse moved to (697, 277)
Screenshot: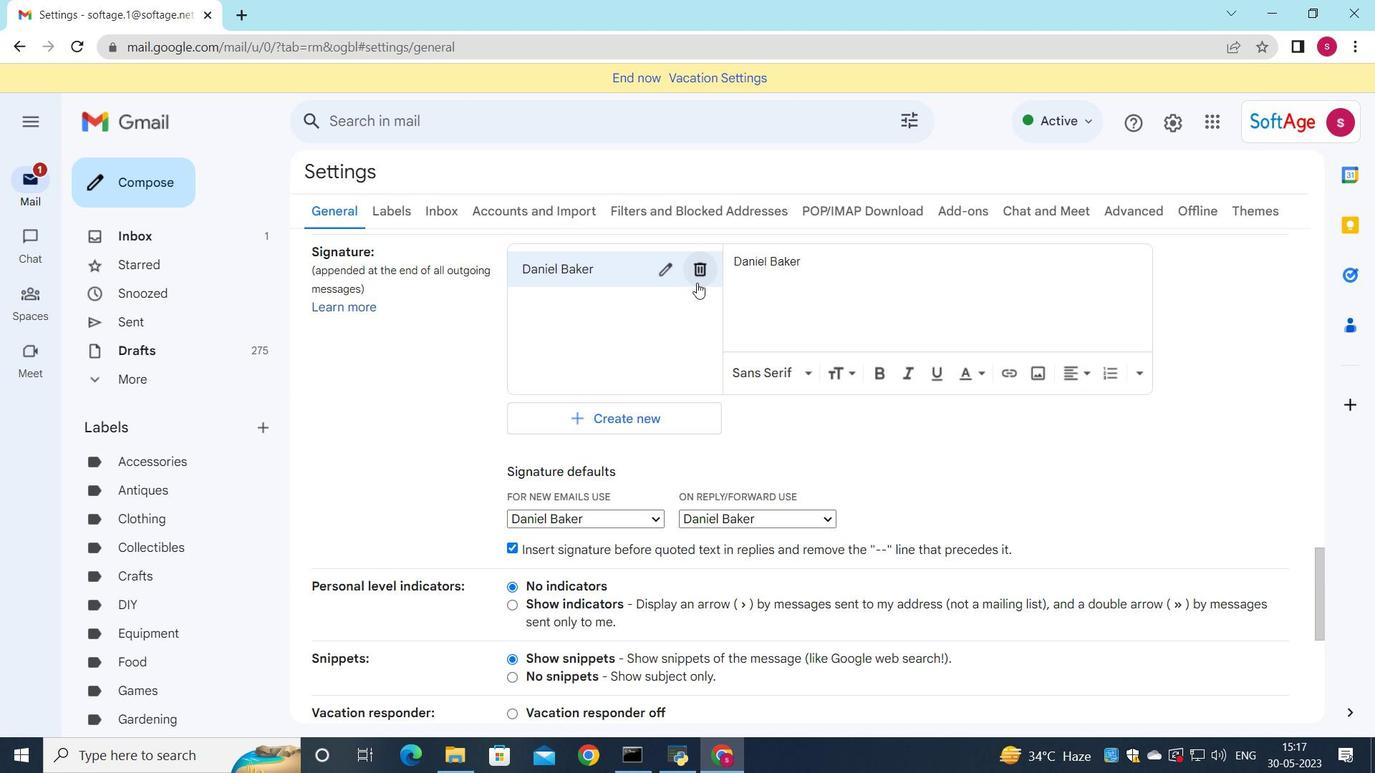 
Action: Mouse pressed left at (697, 277)
Screenshot: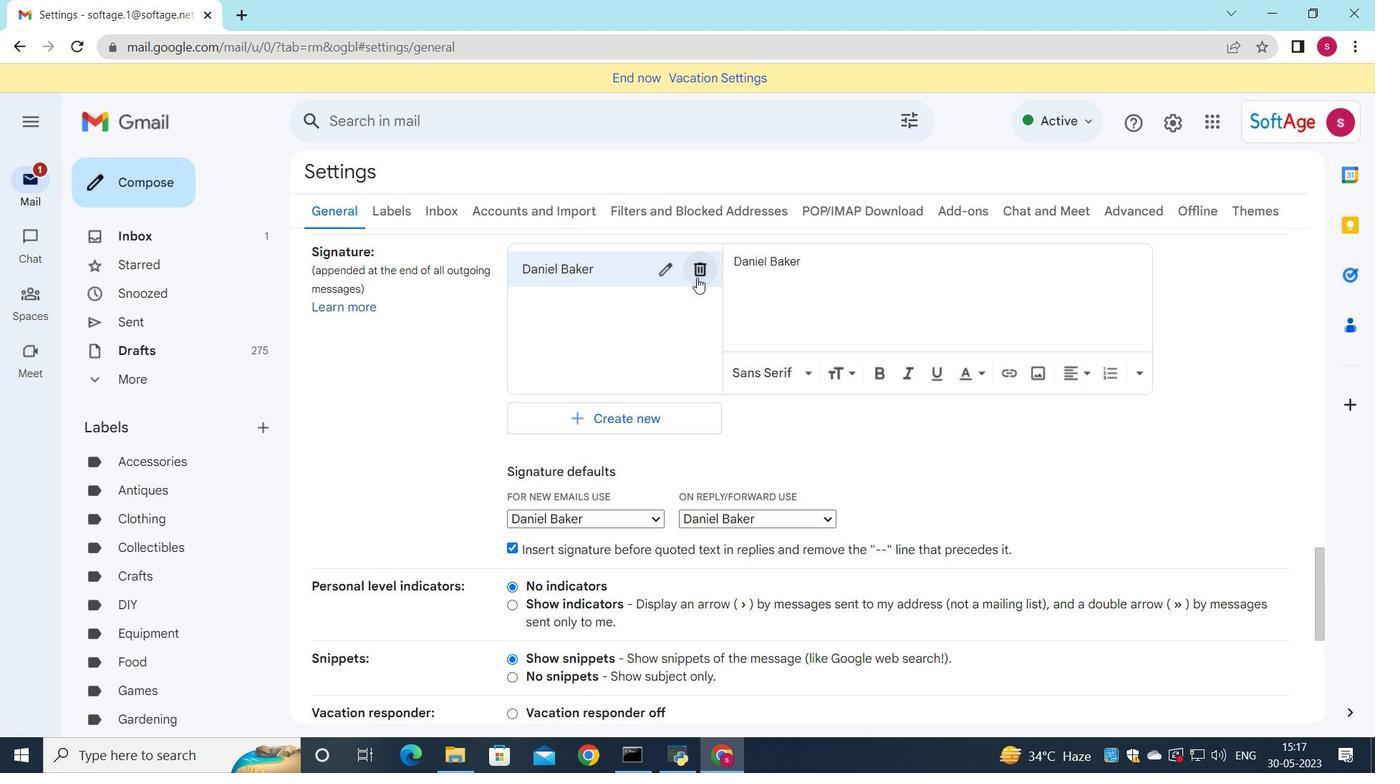 
Action: Mouse moved to (843, 435)
Screenshot: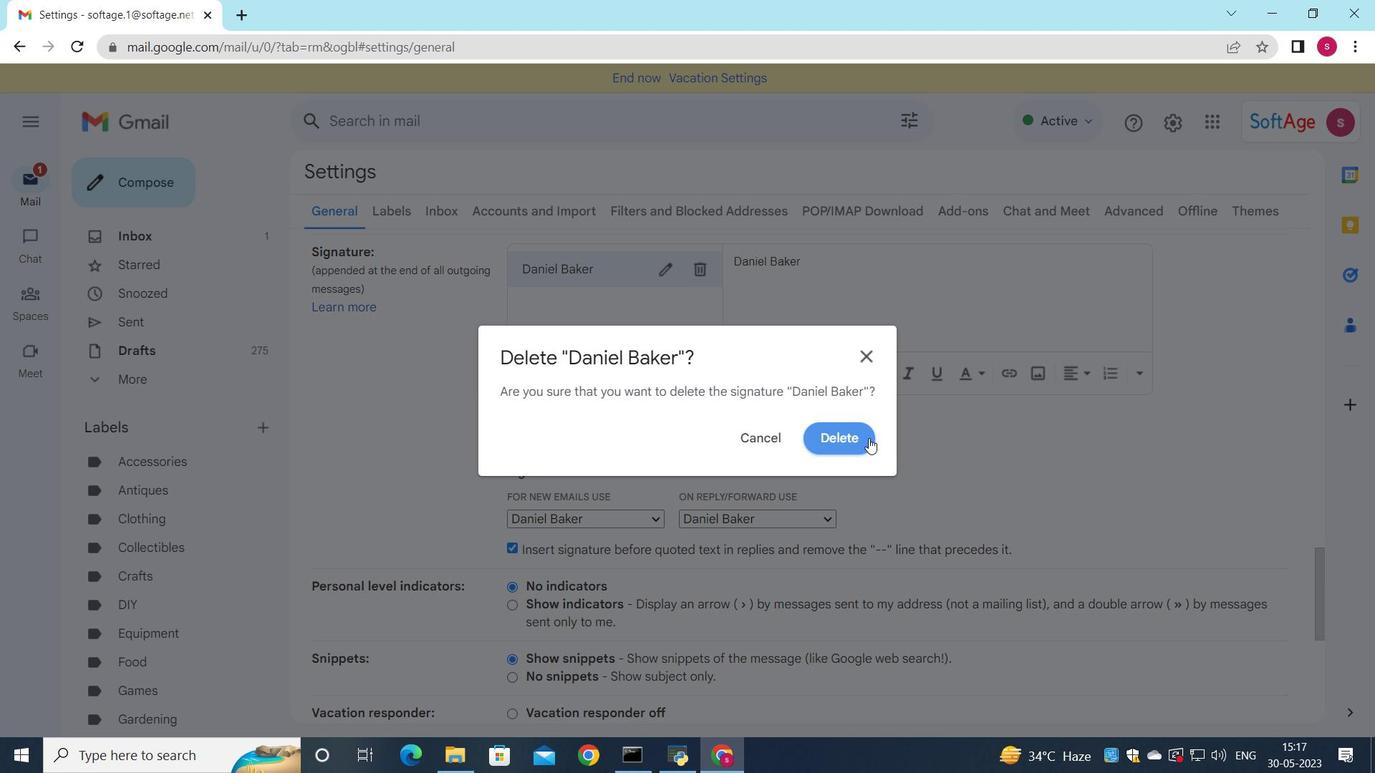 
Action: Mouse pressed left at (843, 435)
Screenshot: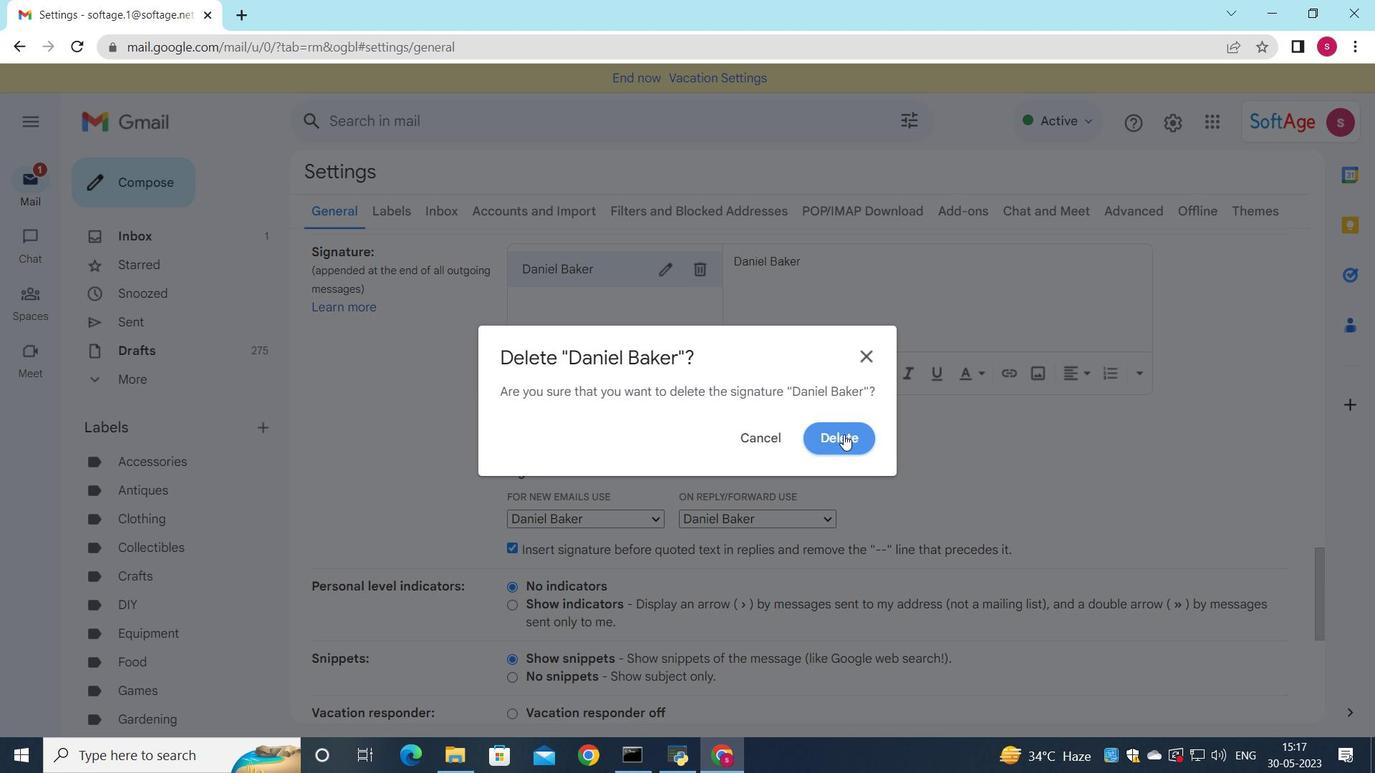 
Action: Mouse moved to (585, 278)
Screenshot: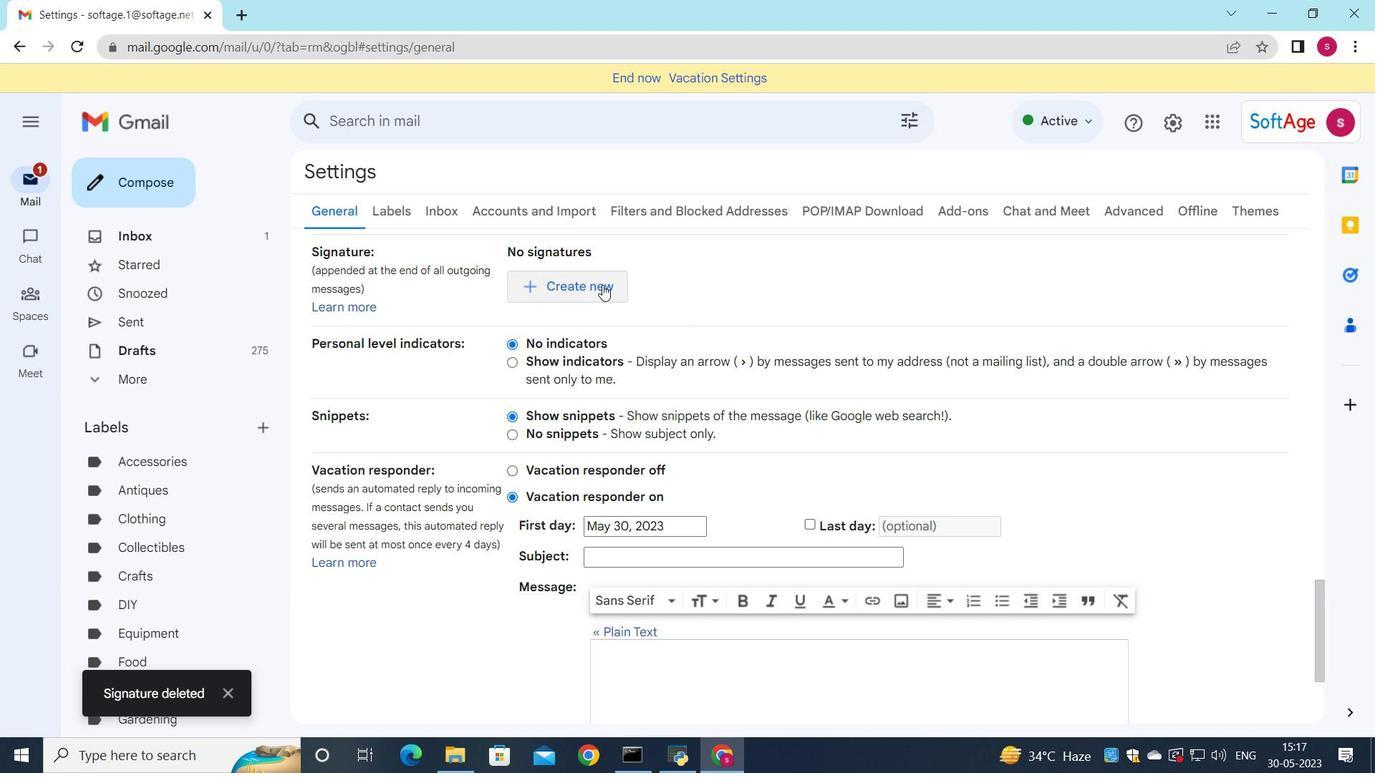 
Action: Mouse pressed left at (585, 278)
Screenshot: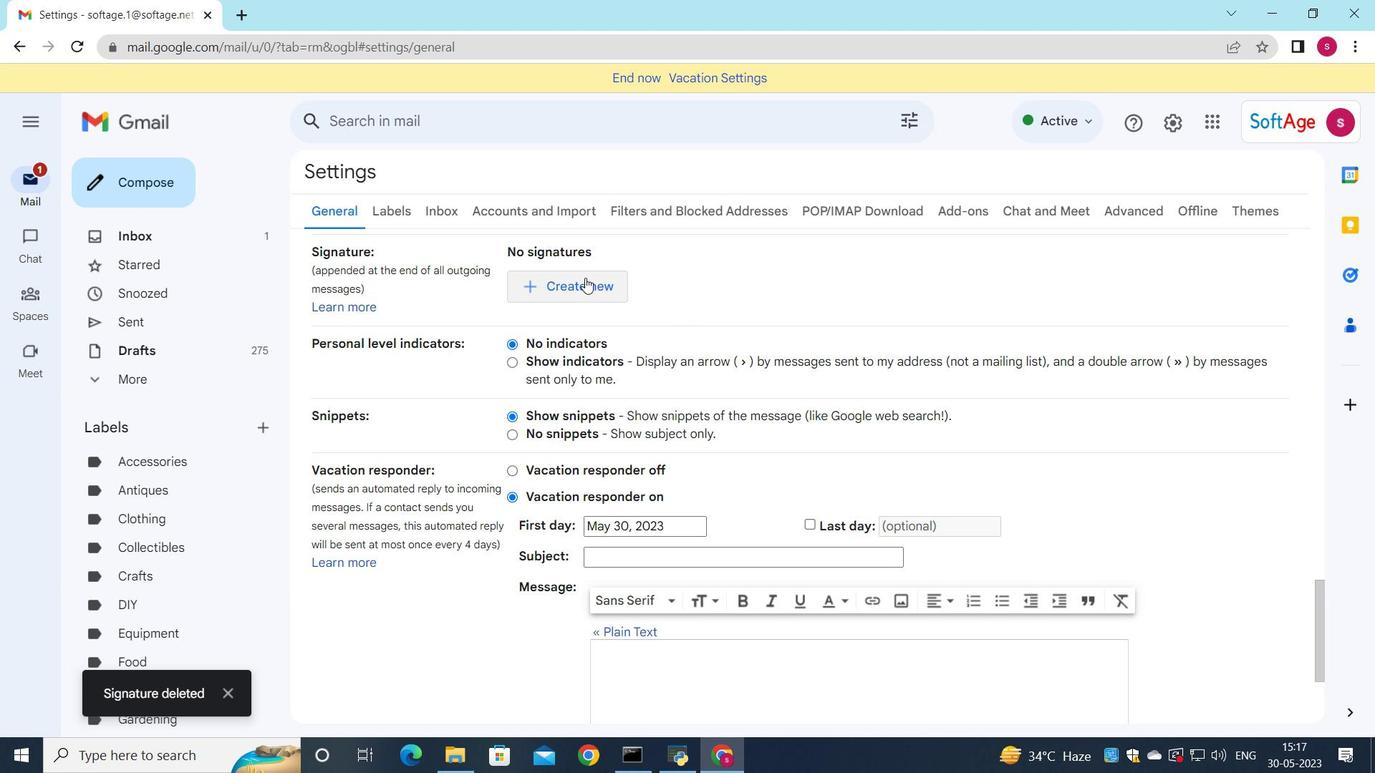 
Action: Mouse moved to (1025, 363)
Screenshot: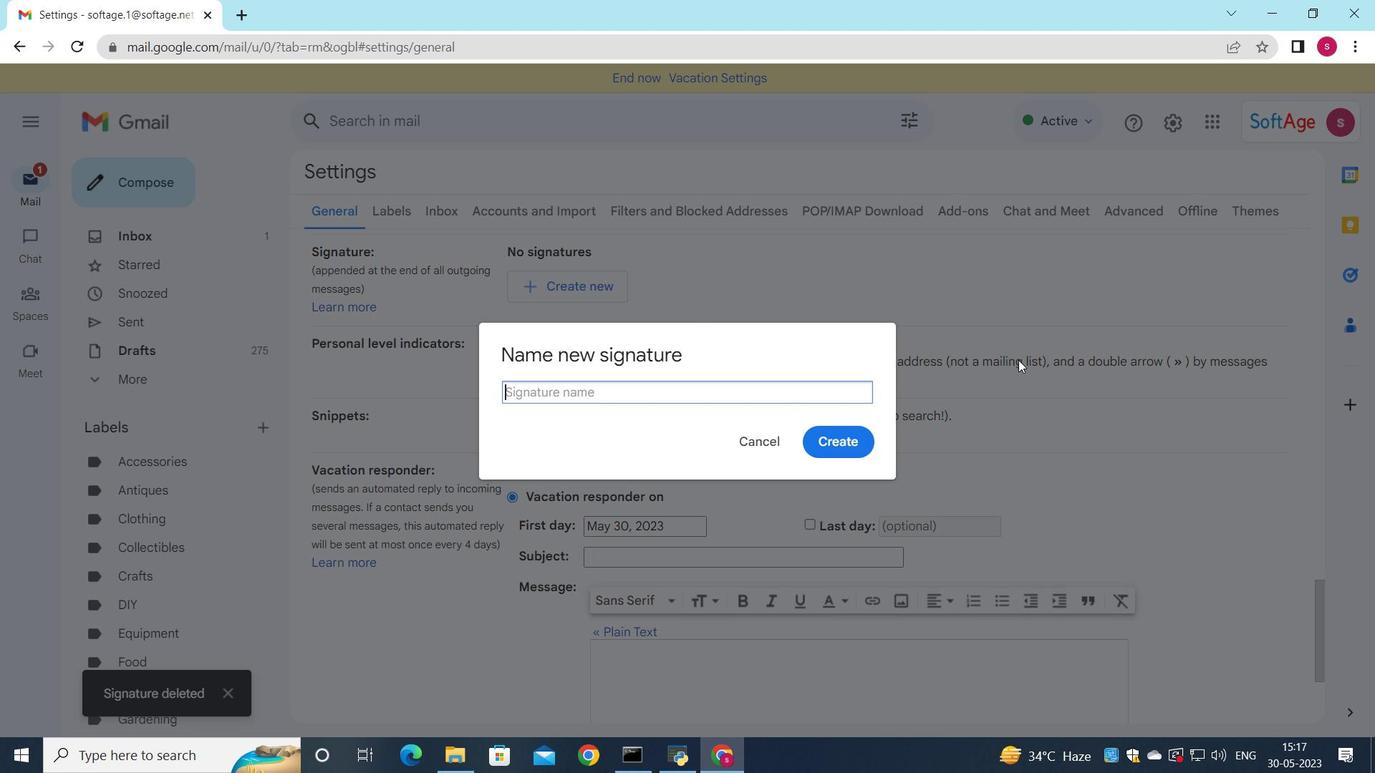 
Action: Key pressed <Key.shift>danielle<Key.space><Key.shift>Scott
Screenshot: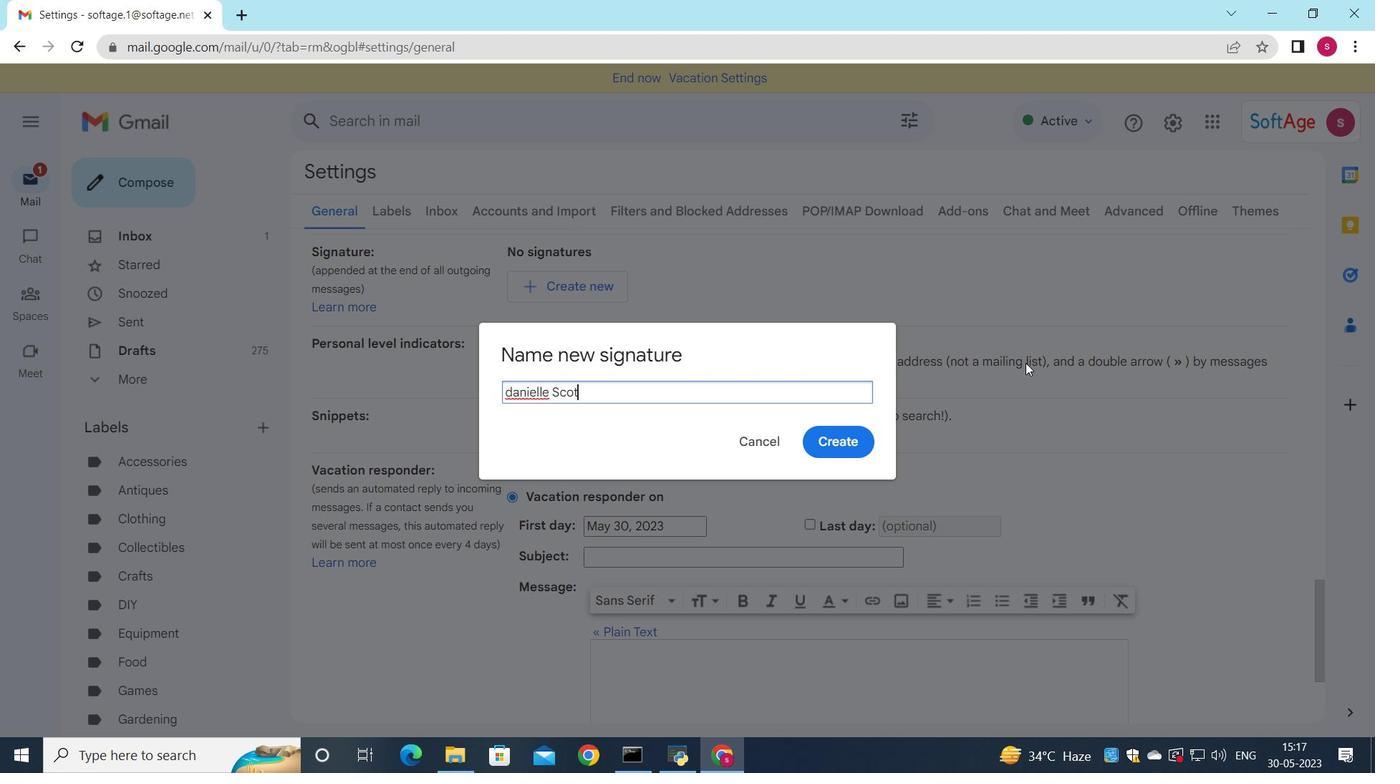 
Action: Mouse moved to (510, 400)
Screenshot: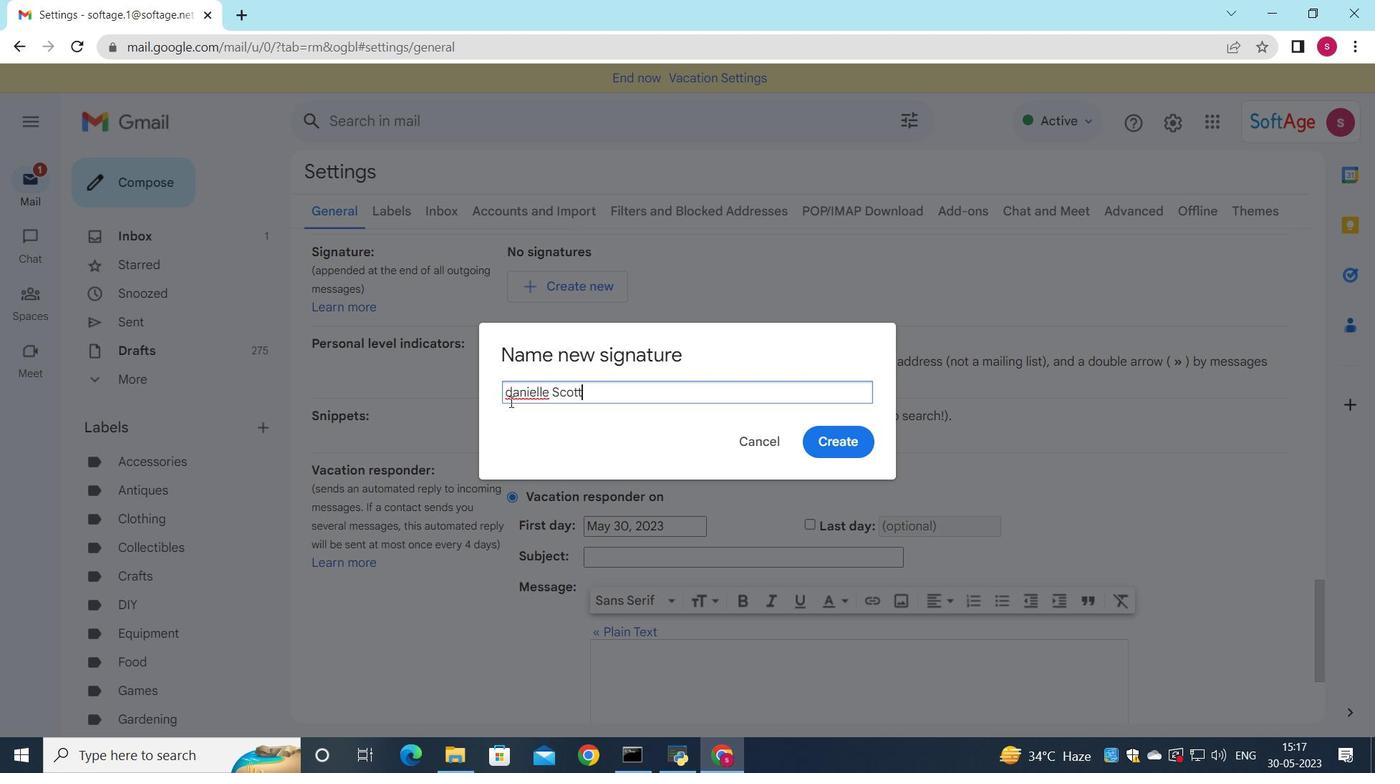 
Action: Mouse pressed left at (510, 400)
Screenshot: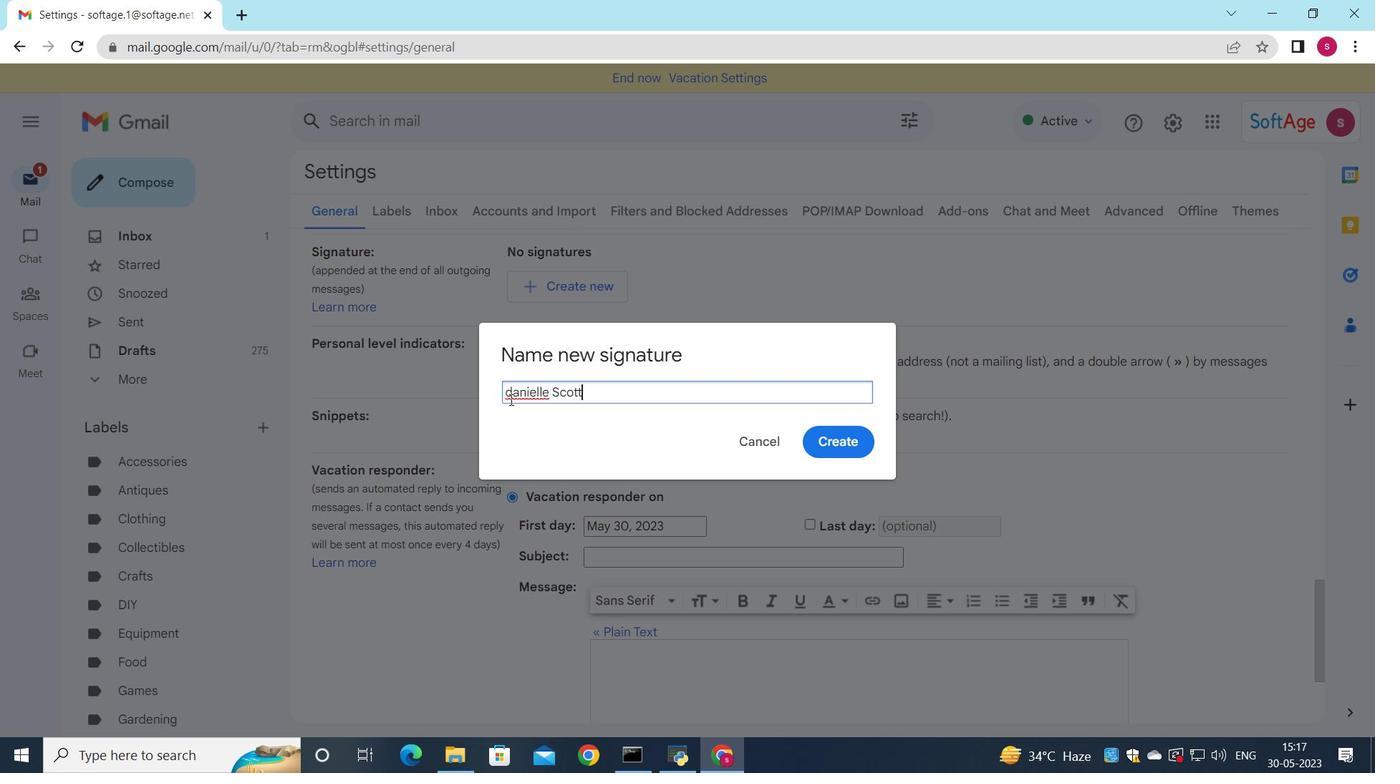 
Action: Key pressed <Key.backspace><Key.shift>D
Screenshot: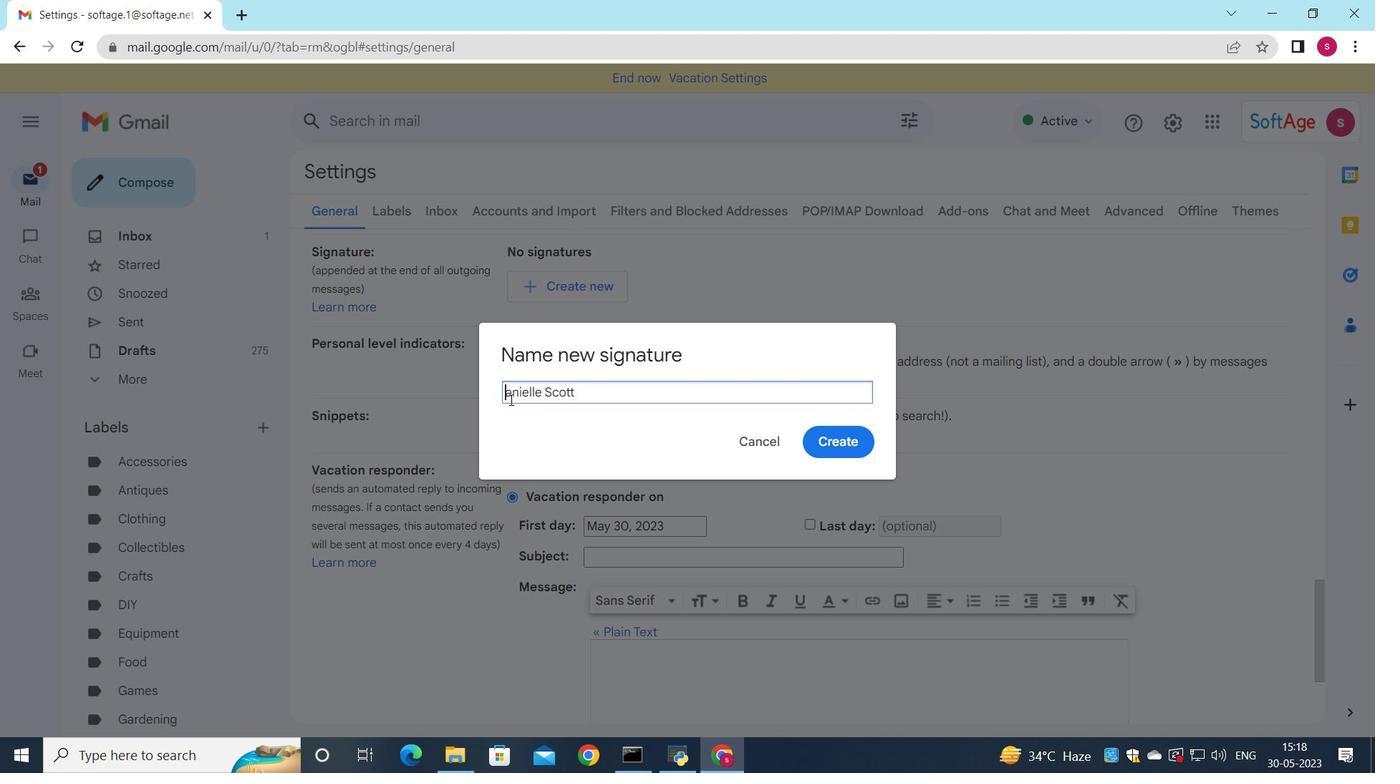 
Action: Mouse moved to (823, 434)
Screenshot: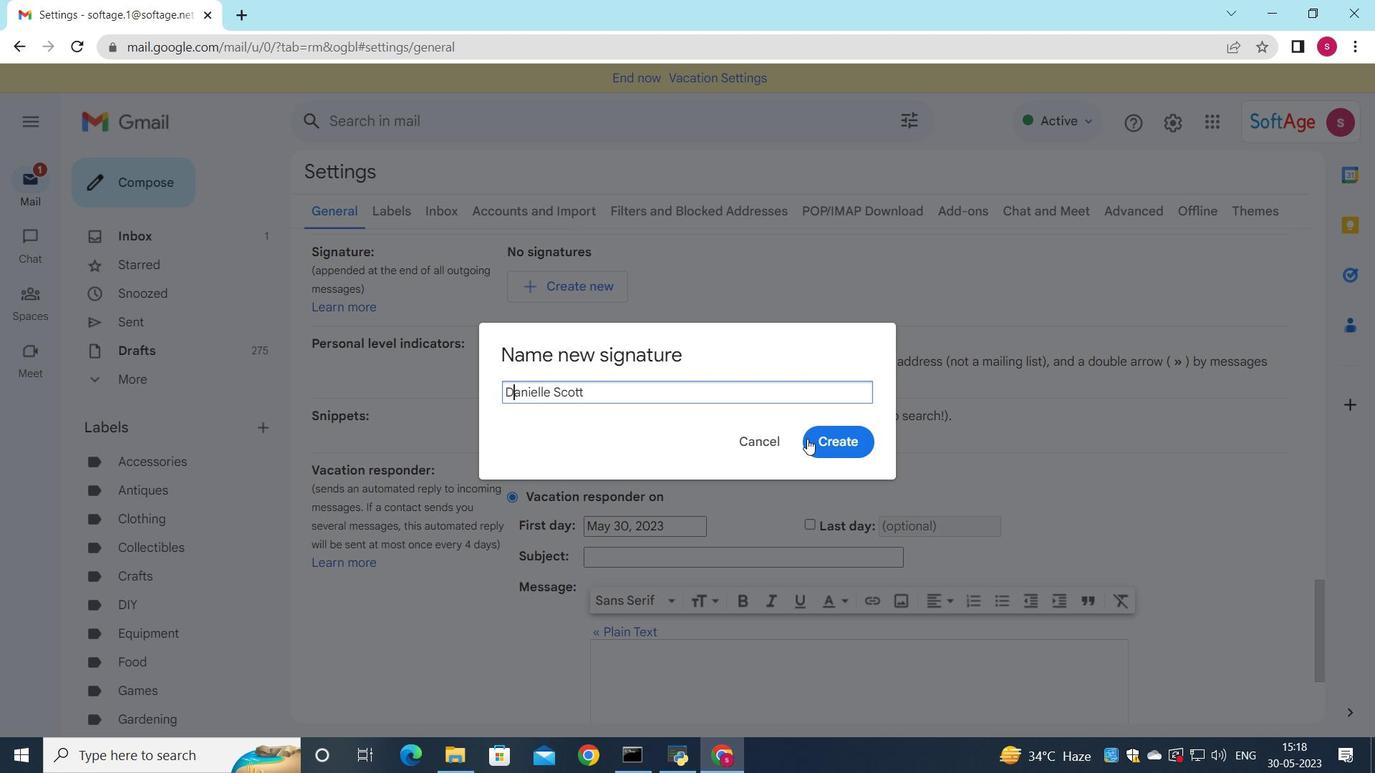 
Action: Mouse pressed left at (823, 434)
Screenshot: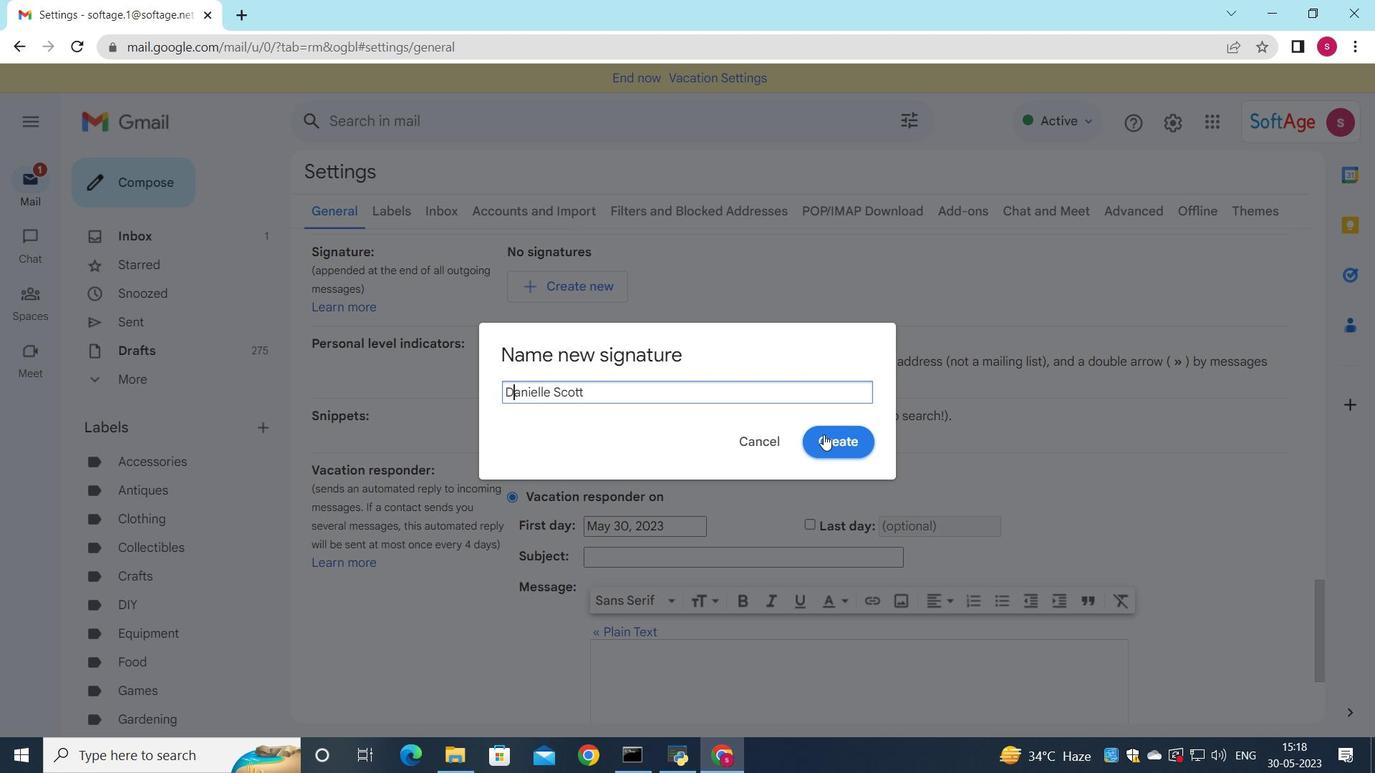 
Action: Mouse moved to (873, 290)
Screenshot: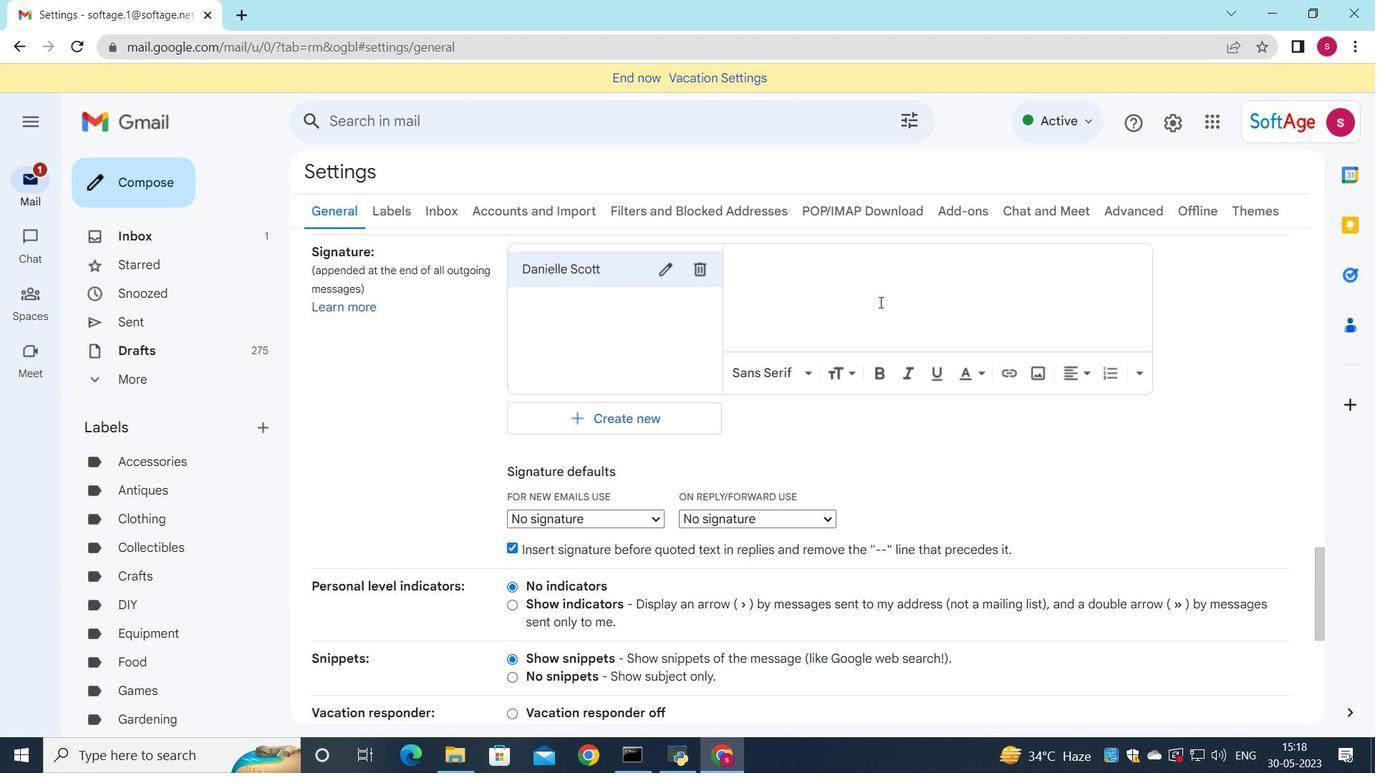 
Action: Mouse pressed left at (873, 290)
Screenshot: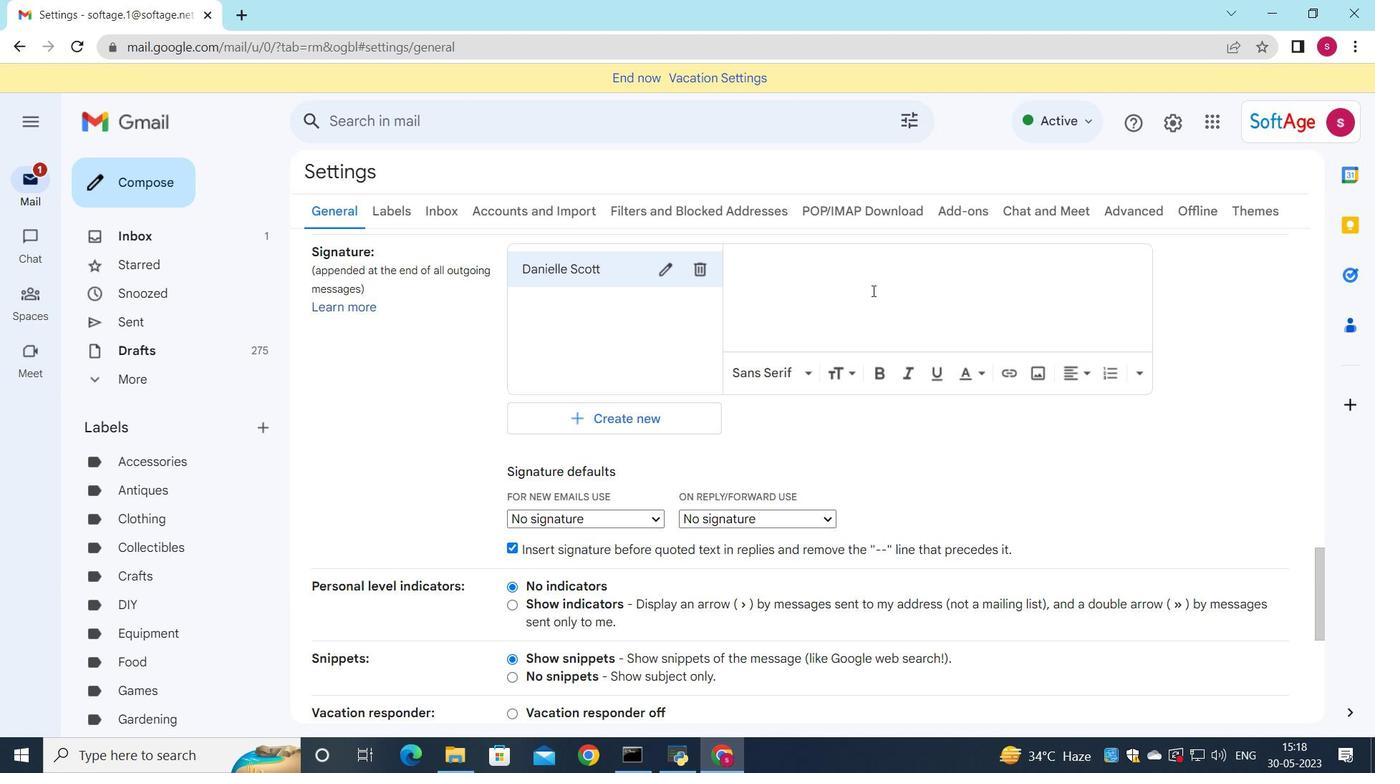 
Action: Key pressed <Key.shift>Danielle<Key.space><Key.shift>Scott
Screenshot: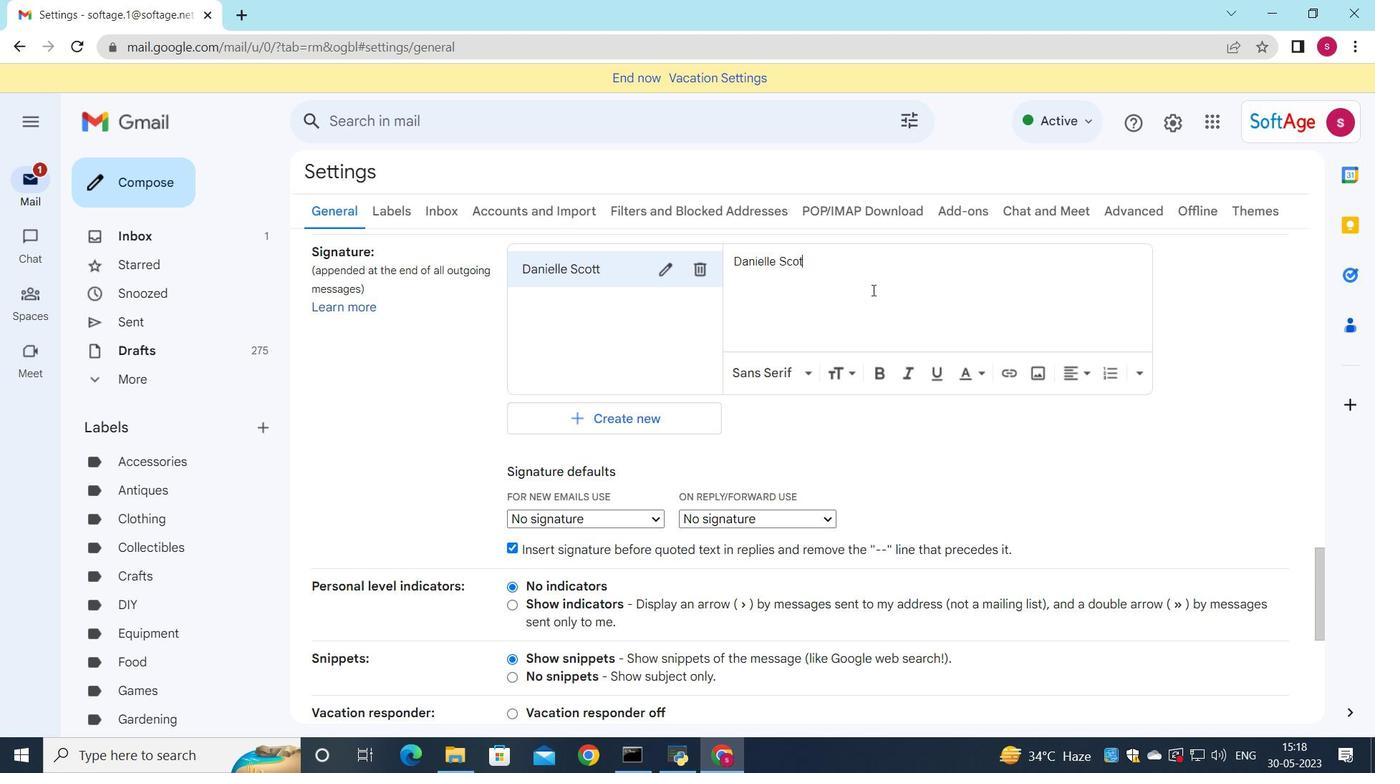 
Action: Mouse moved to (613, 513)
Screenshot: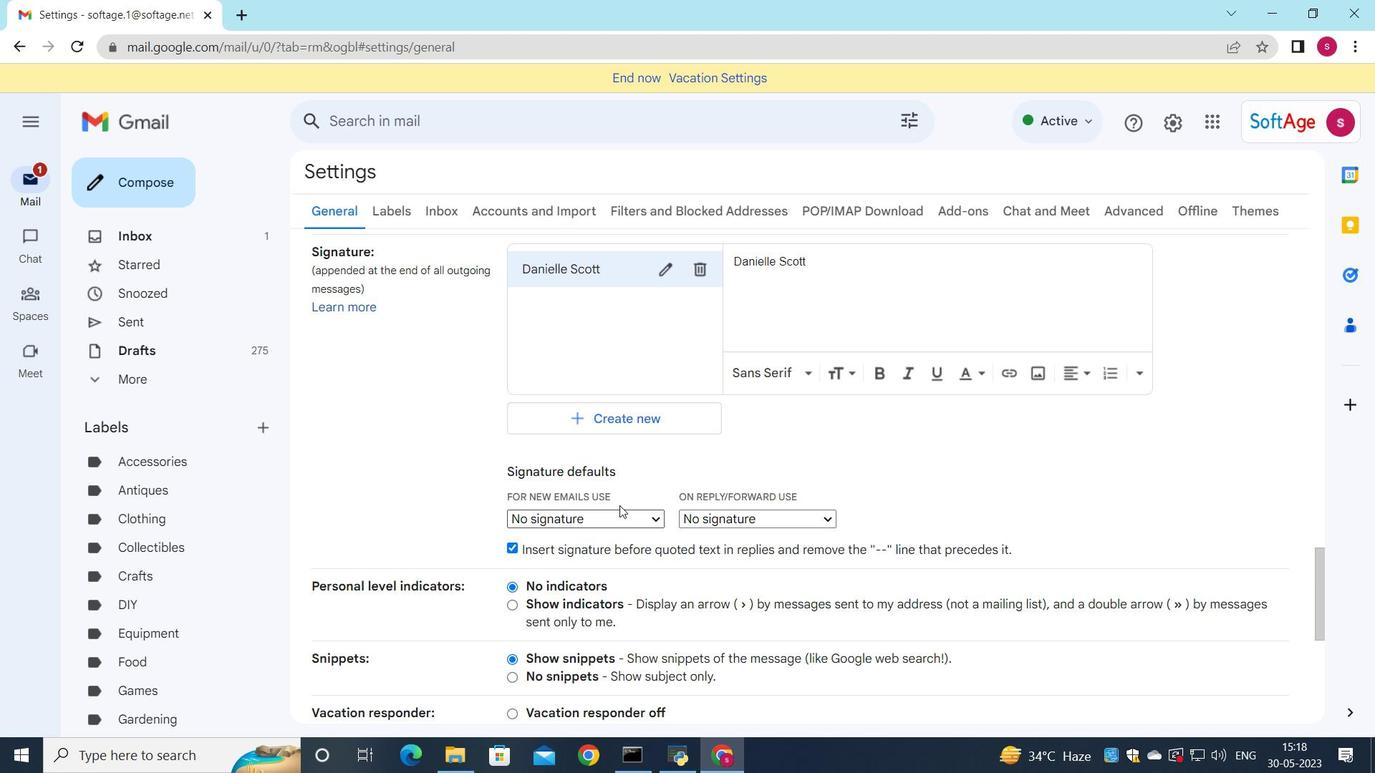 
Action: Mouse pressed left at (613, 513)
Screenshot: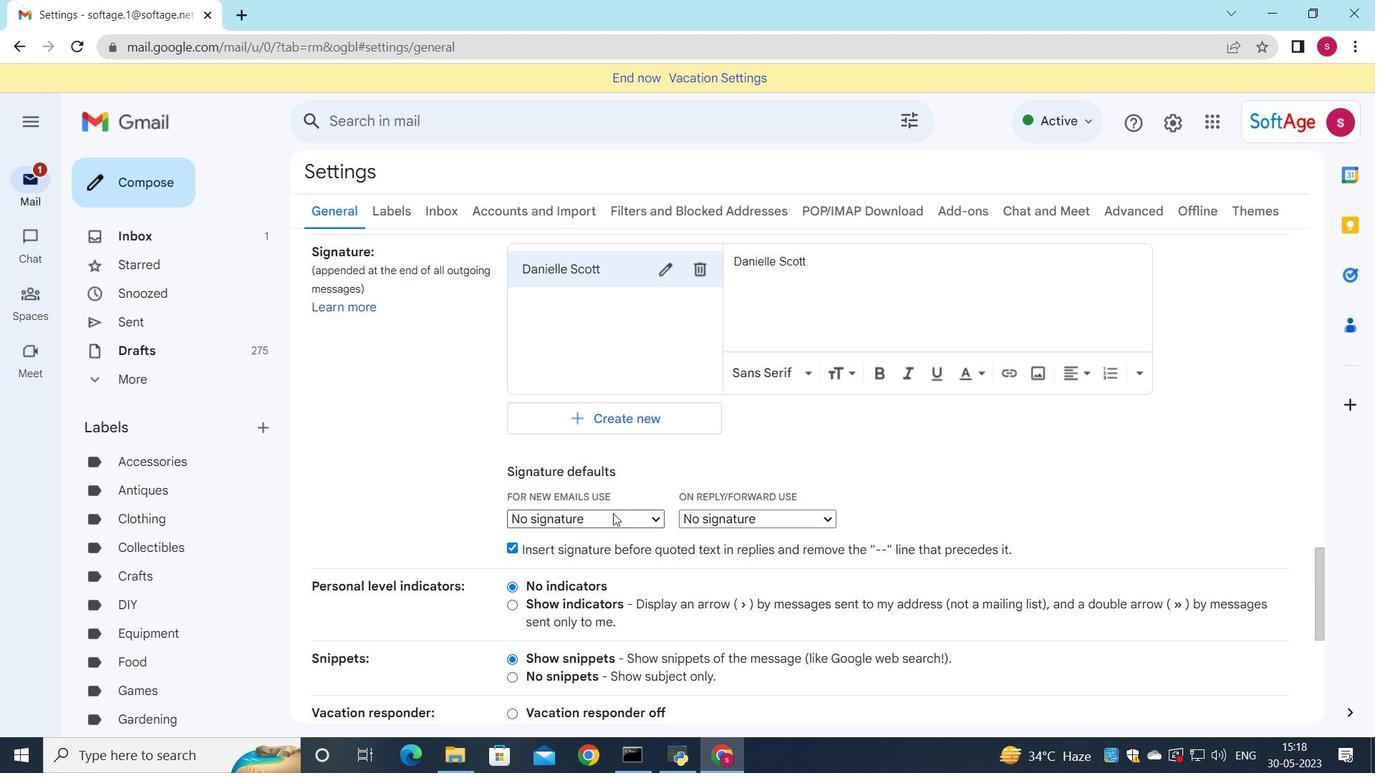 
Action: Mouse moved to (601, 549)
Screenshot: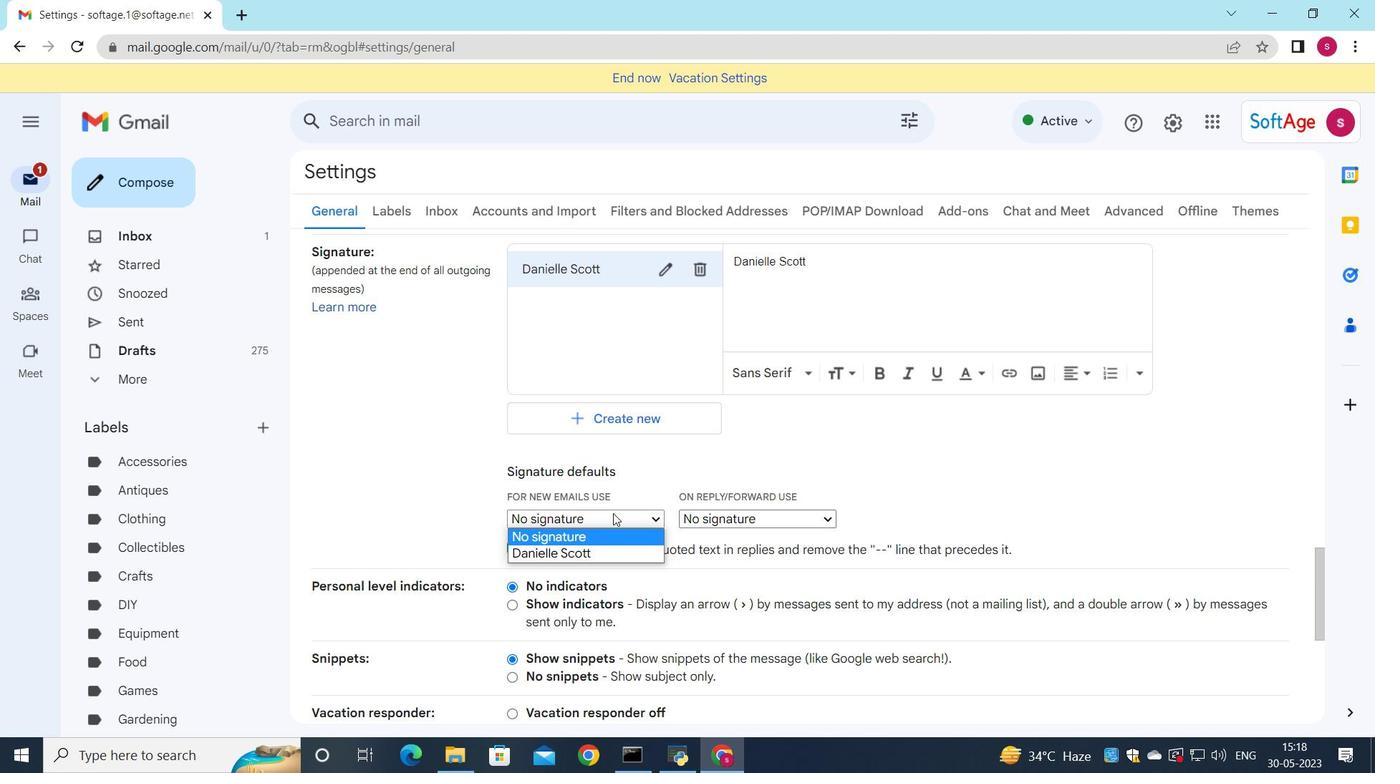 
Action: Mouse pressed left at (601, 549)
Screenshot: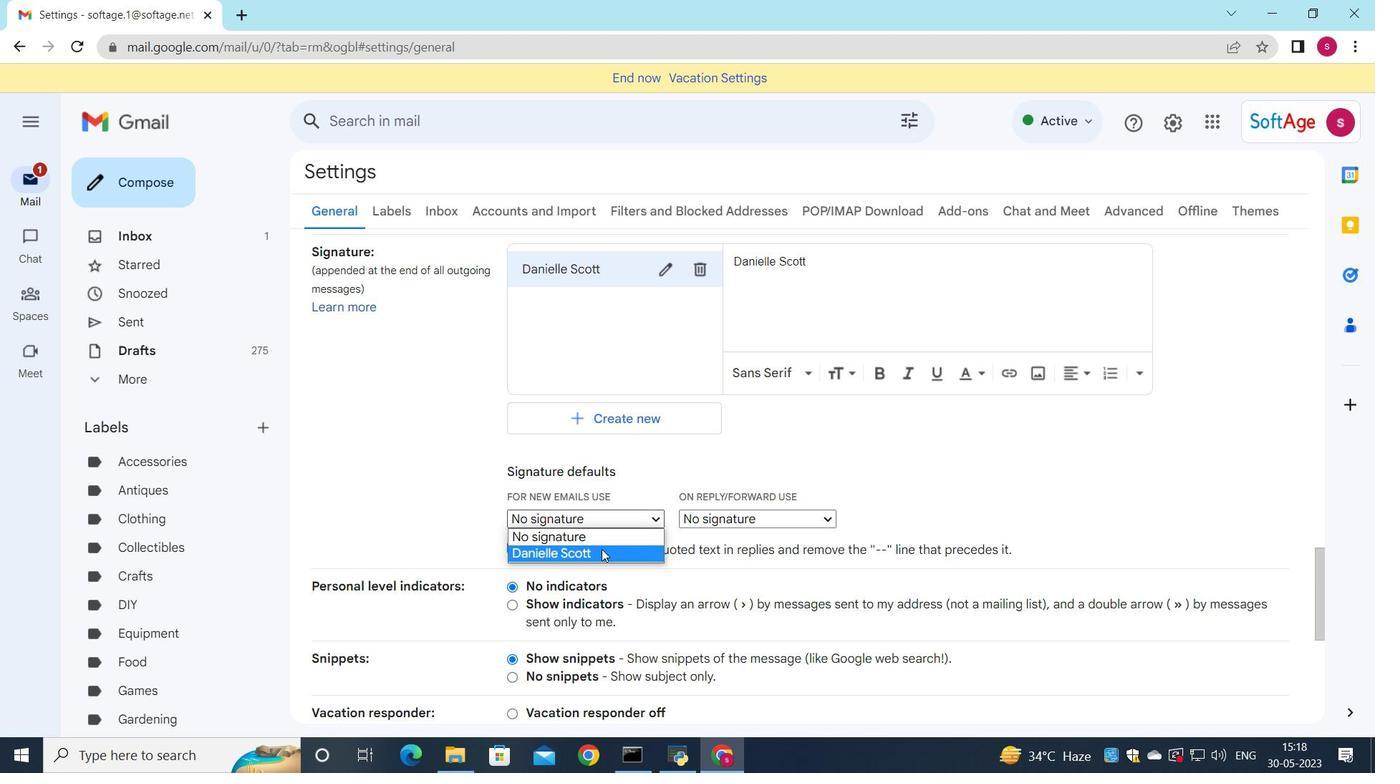 
Action: Mouse moved to (684, 515)
Screenshot: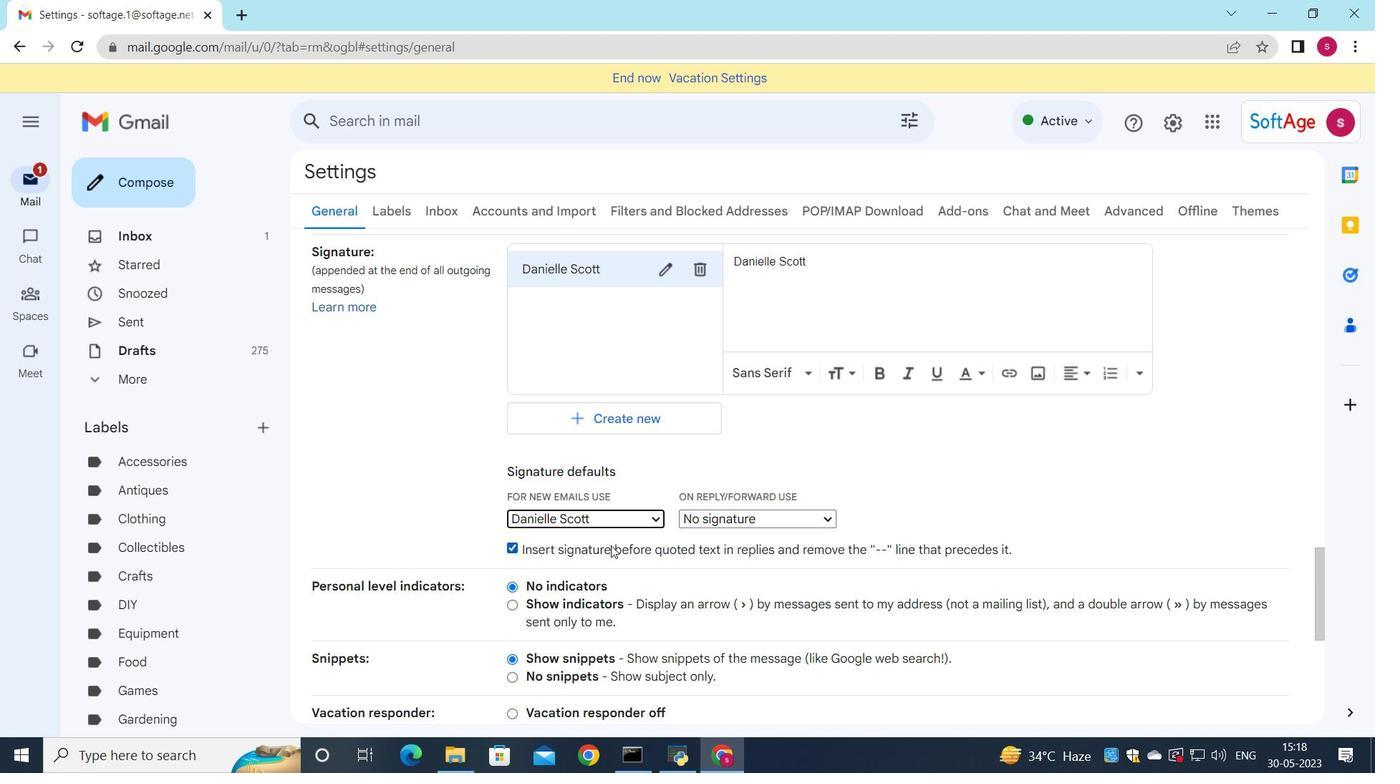 
Action: Mouse pressed left at (684, 515)
Screenshot: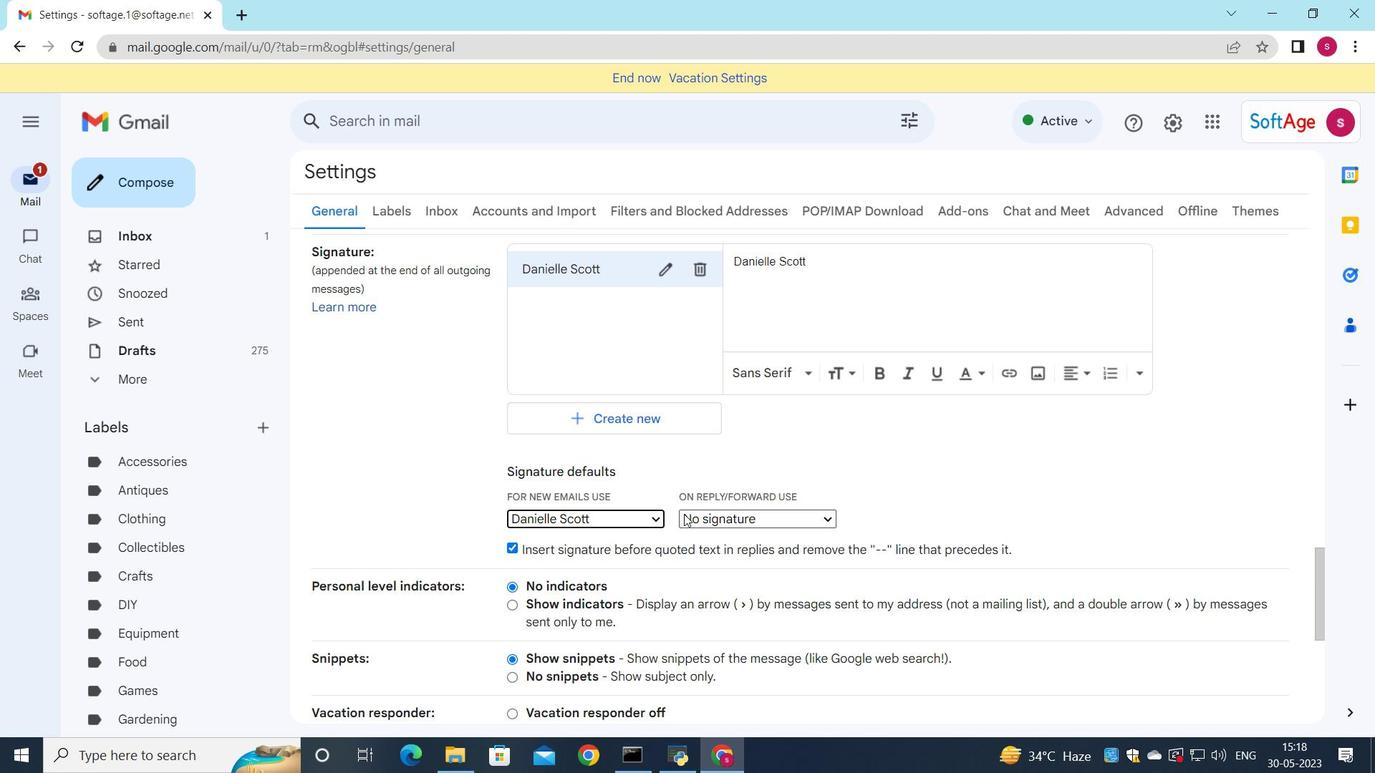 
Action: Mouse moved to (678, 548)
Screenshot: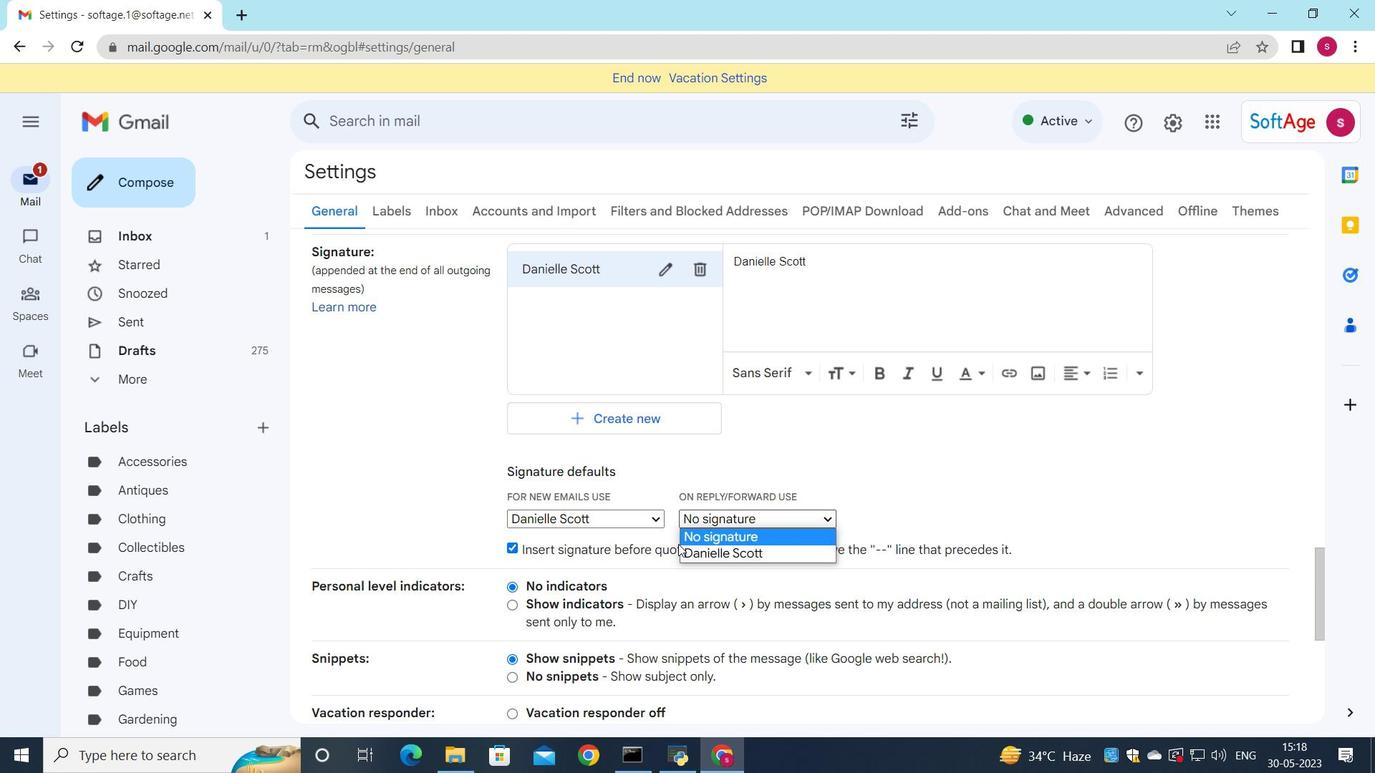 
Action: Mouse pressed left at (678, 548)
Screenshot: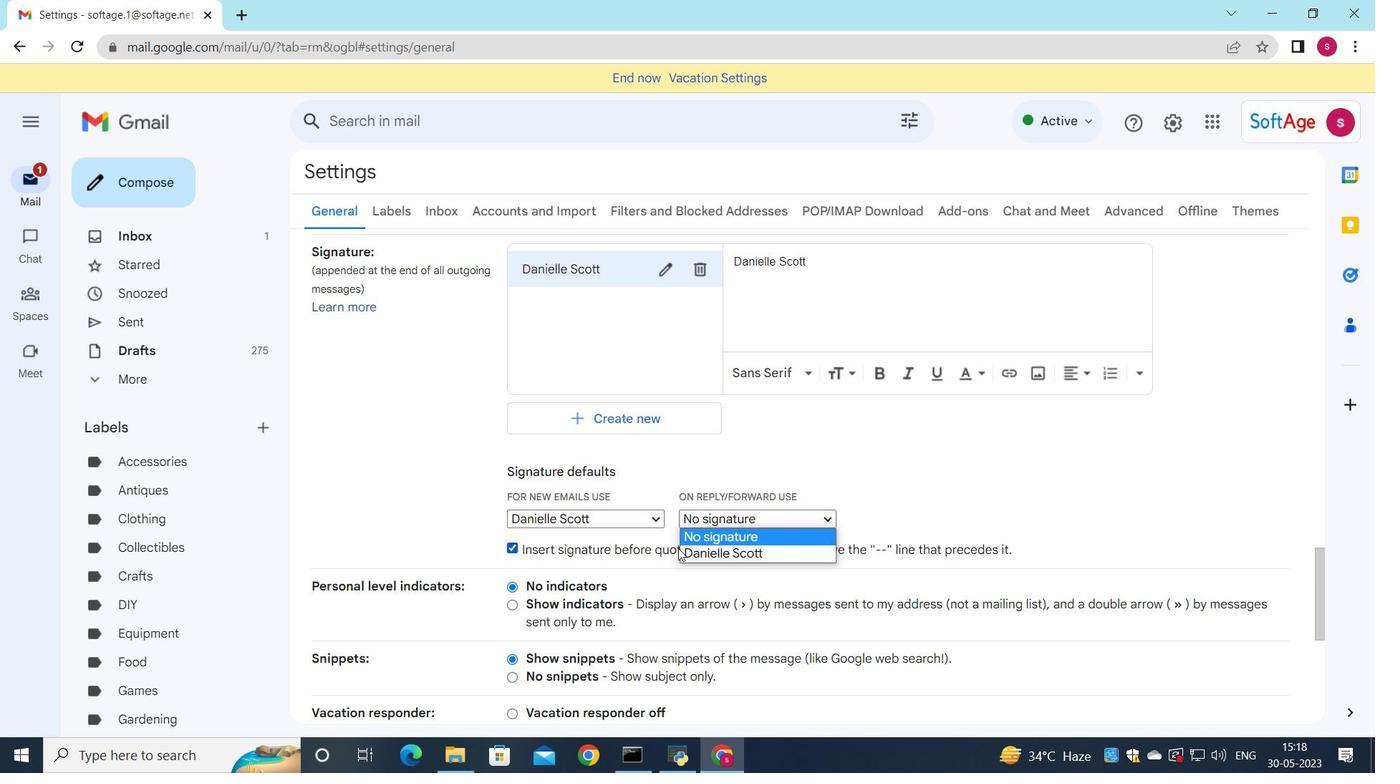 
Action: Mouse moved to (769, 507)
Screenshot: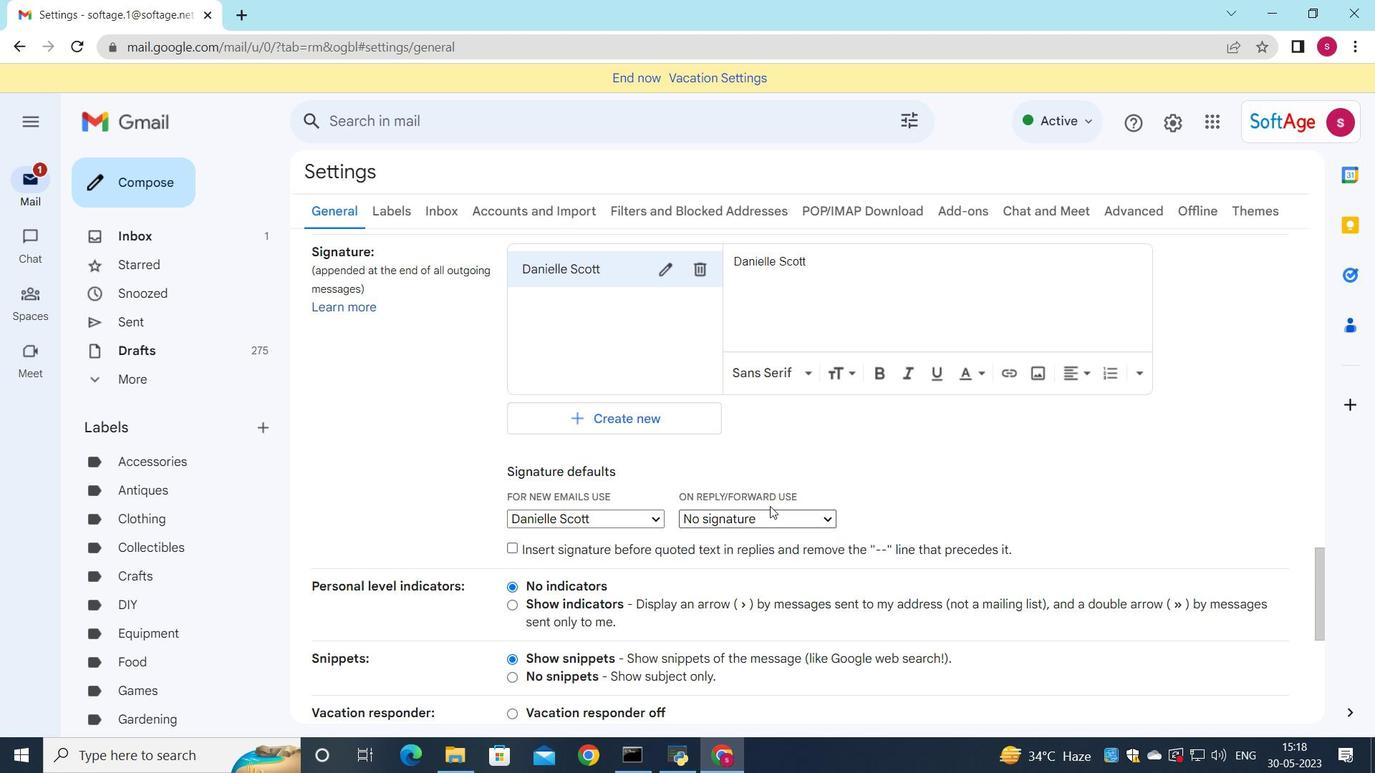 
Action: Mouse pressed left at (769, 507)
Screenshot: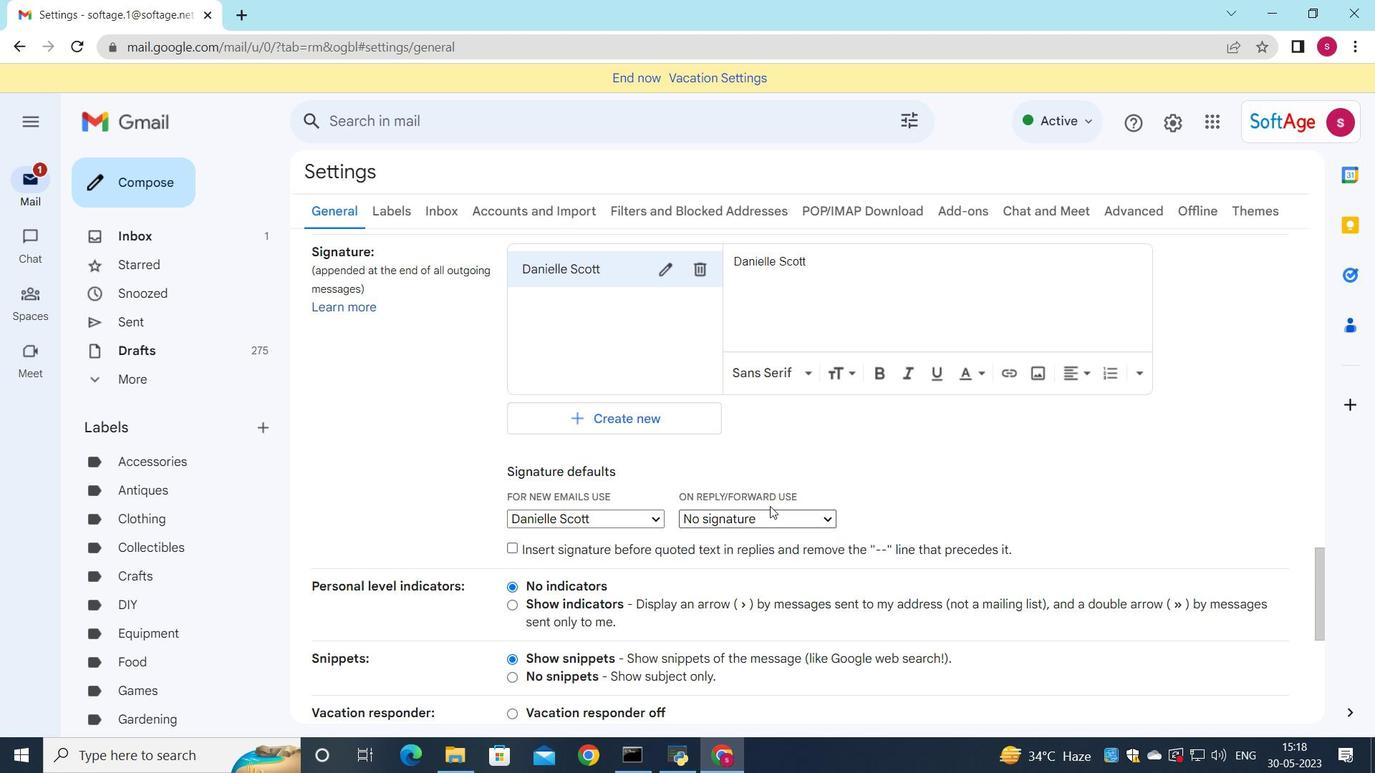 
Action: Mouse moved to (765, 515)
Screenshot: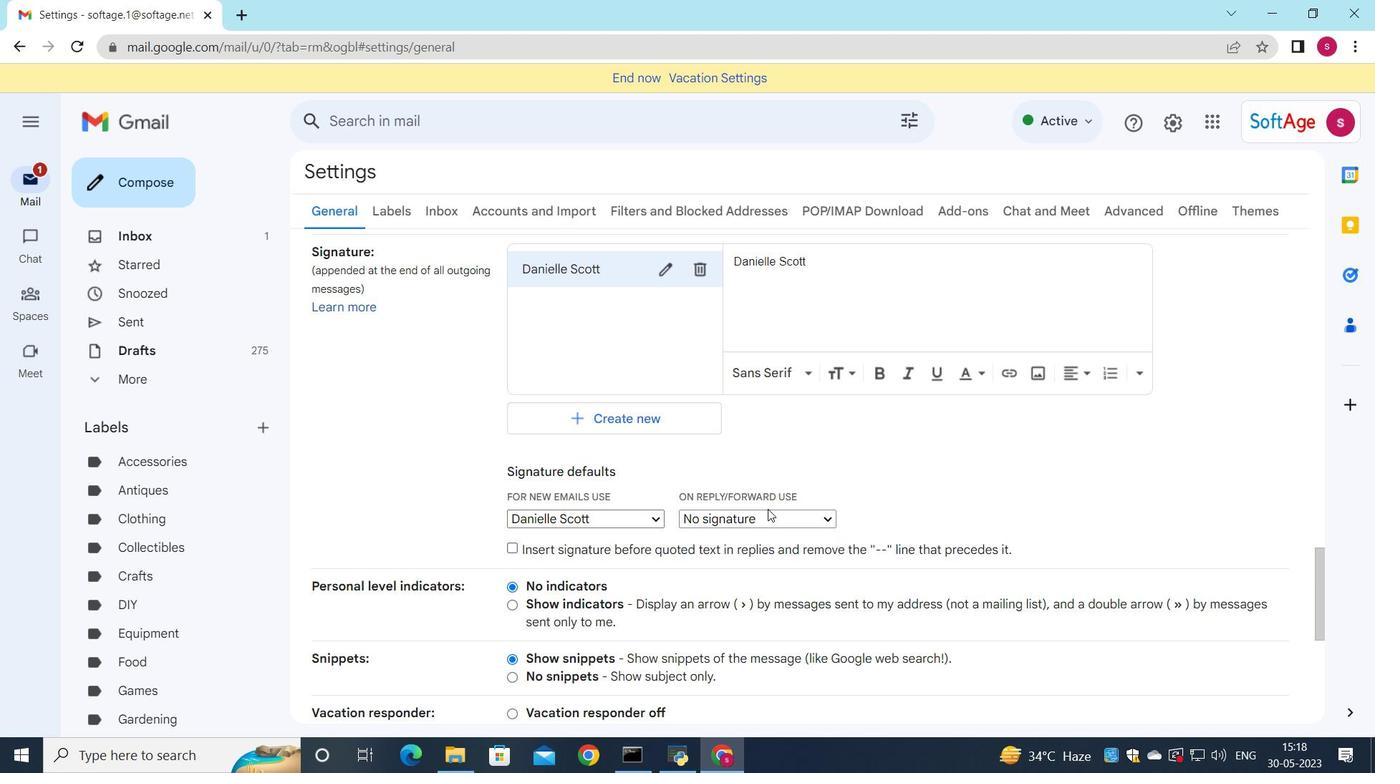 
Action: Mouse pressed left at (765, 515)
Screenshot: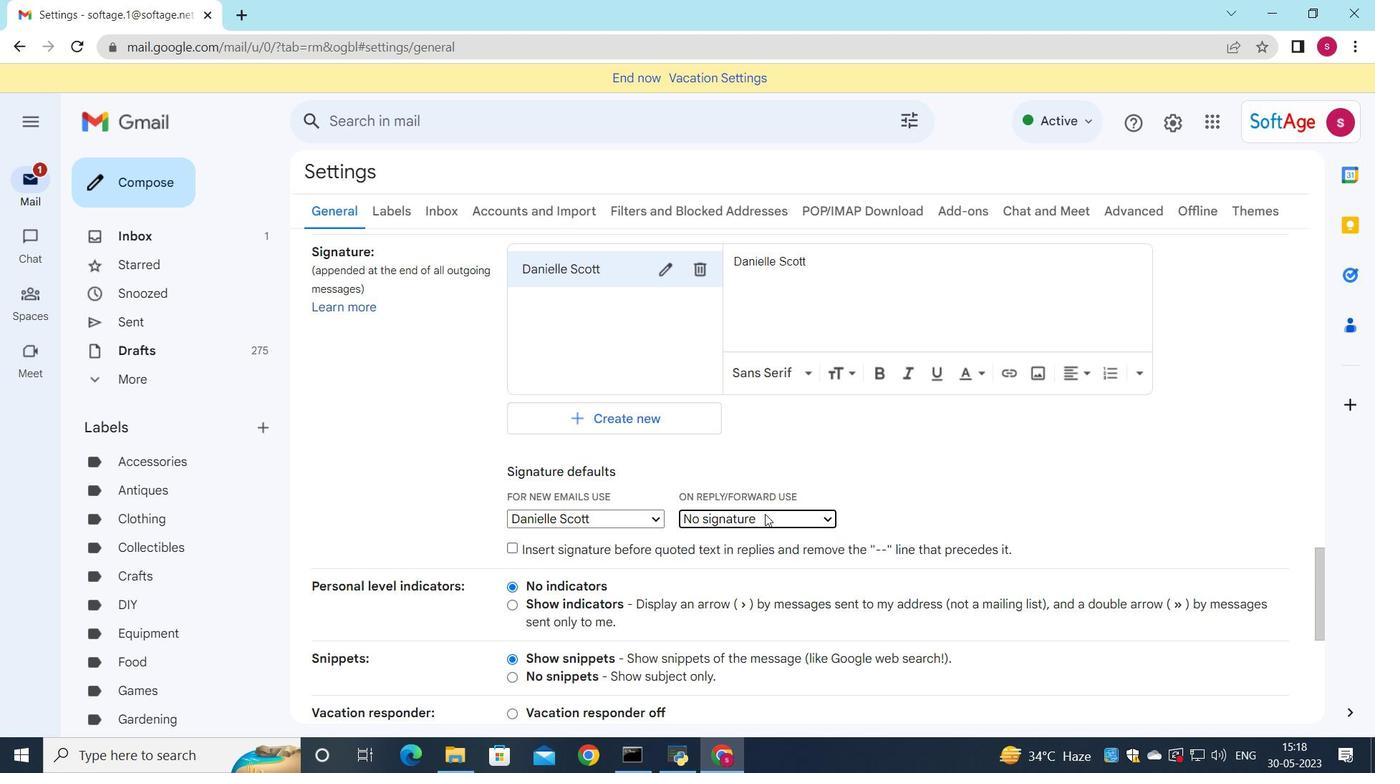 
Action: Mouse moved to (745, 553)
Screenshot: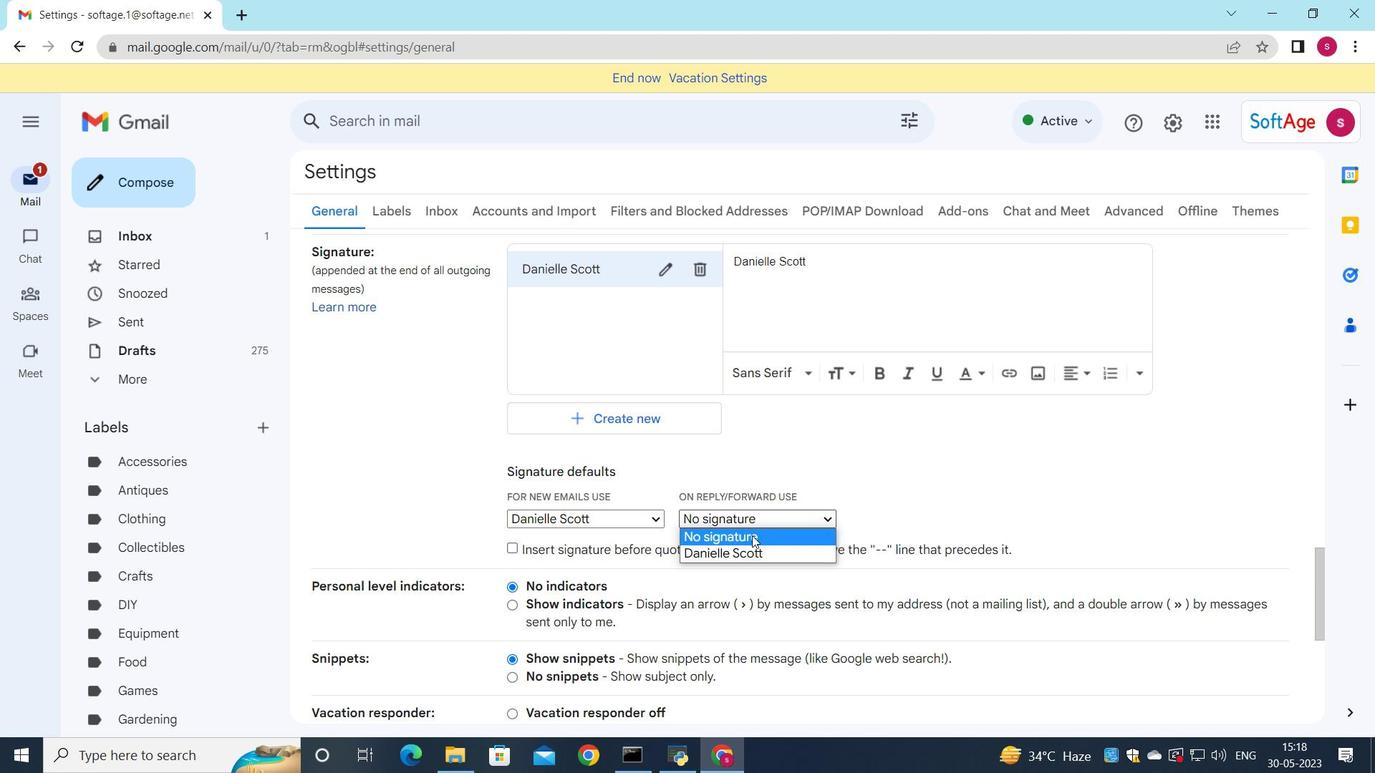 
Action: Mouse pressed left at (745, 553)
Screenshot: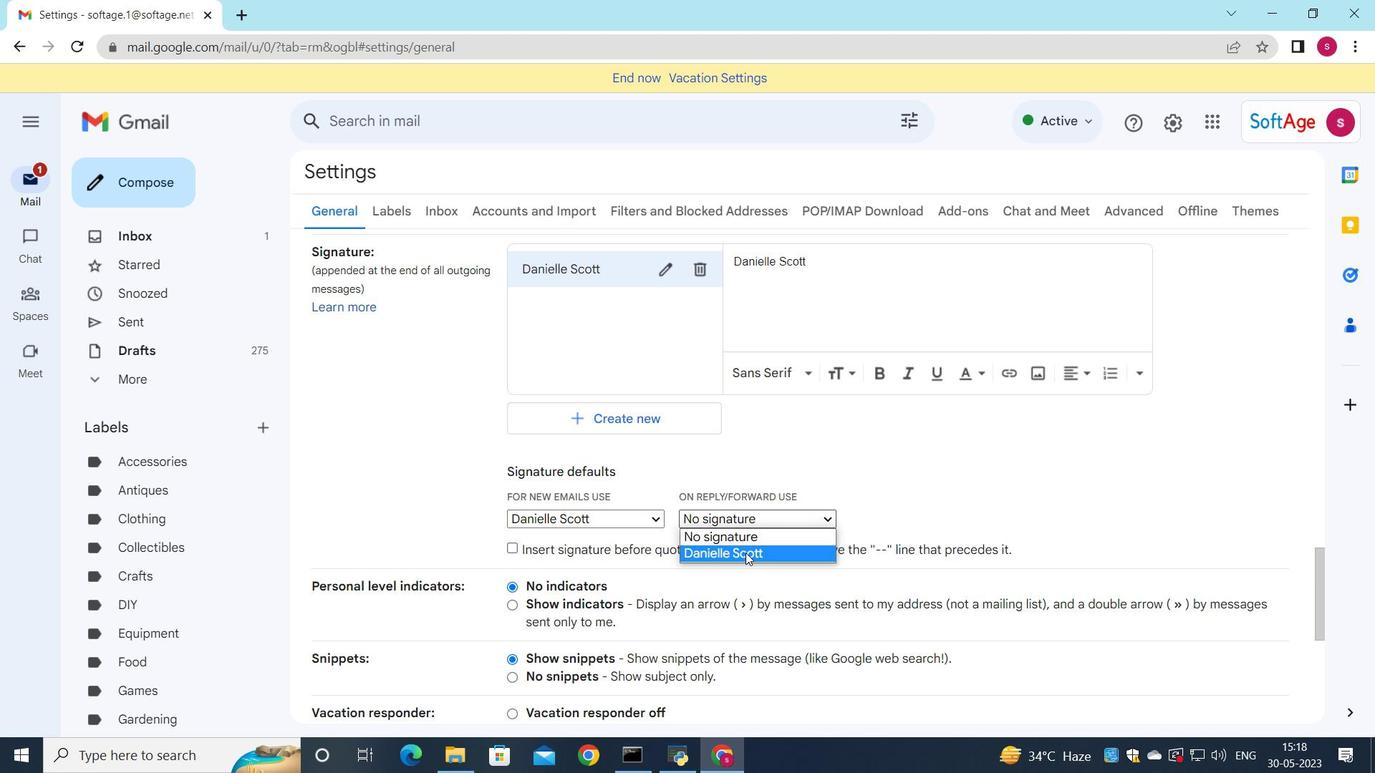 
Action: Mouse moved to (745, 545)
Screenshot: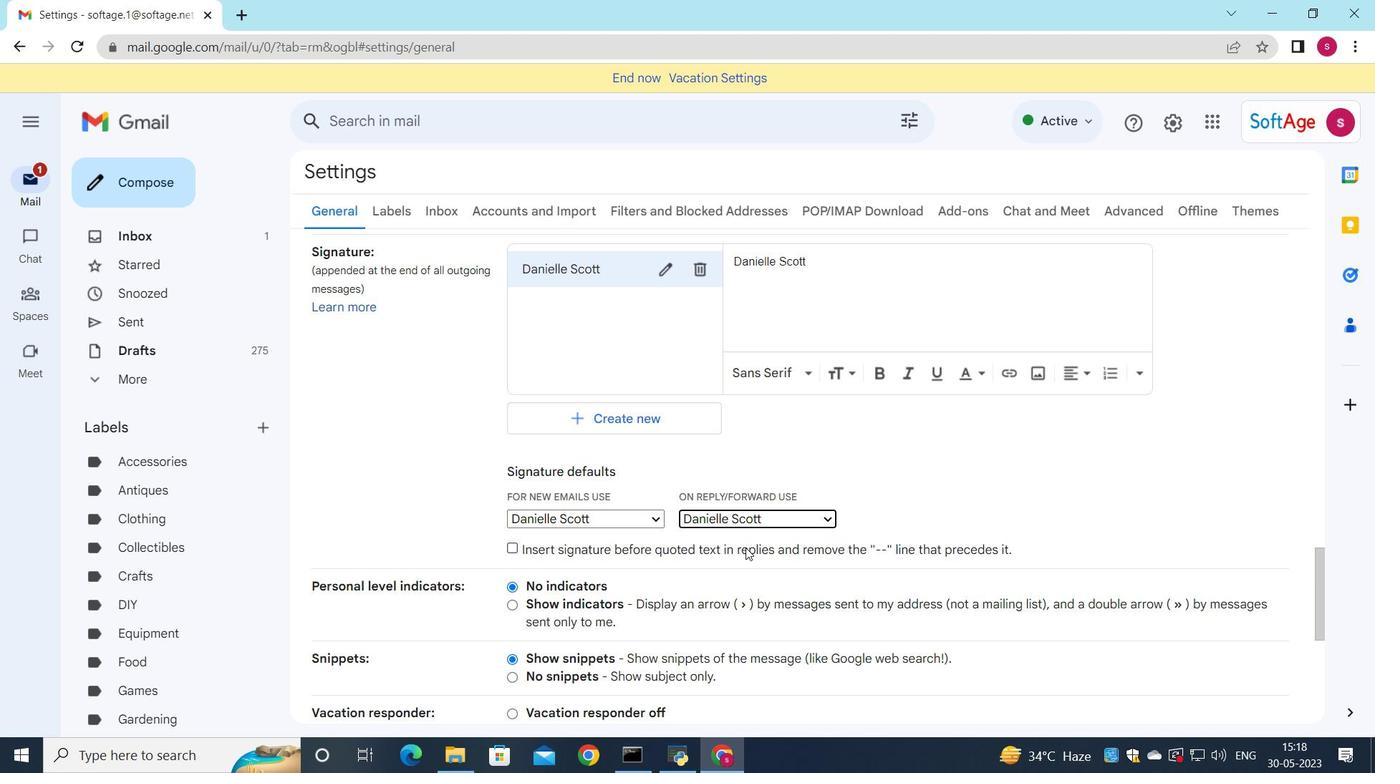 
Action: Mouse scrolled (745, 545) with delta (0, 0)
Screenshot: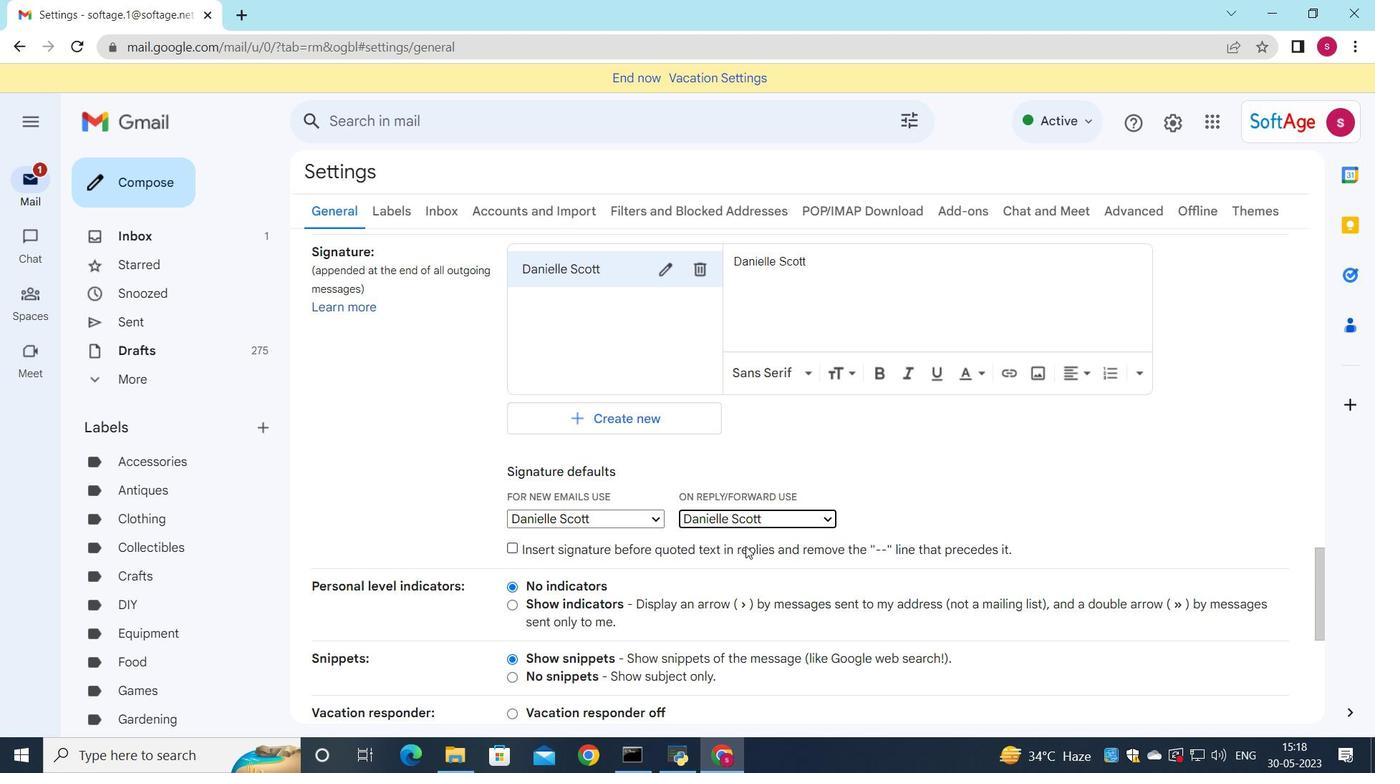 
Action: Mouse scrolled (745, 545) with delta (0, 0)
Screenshot: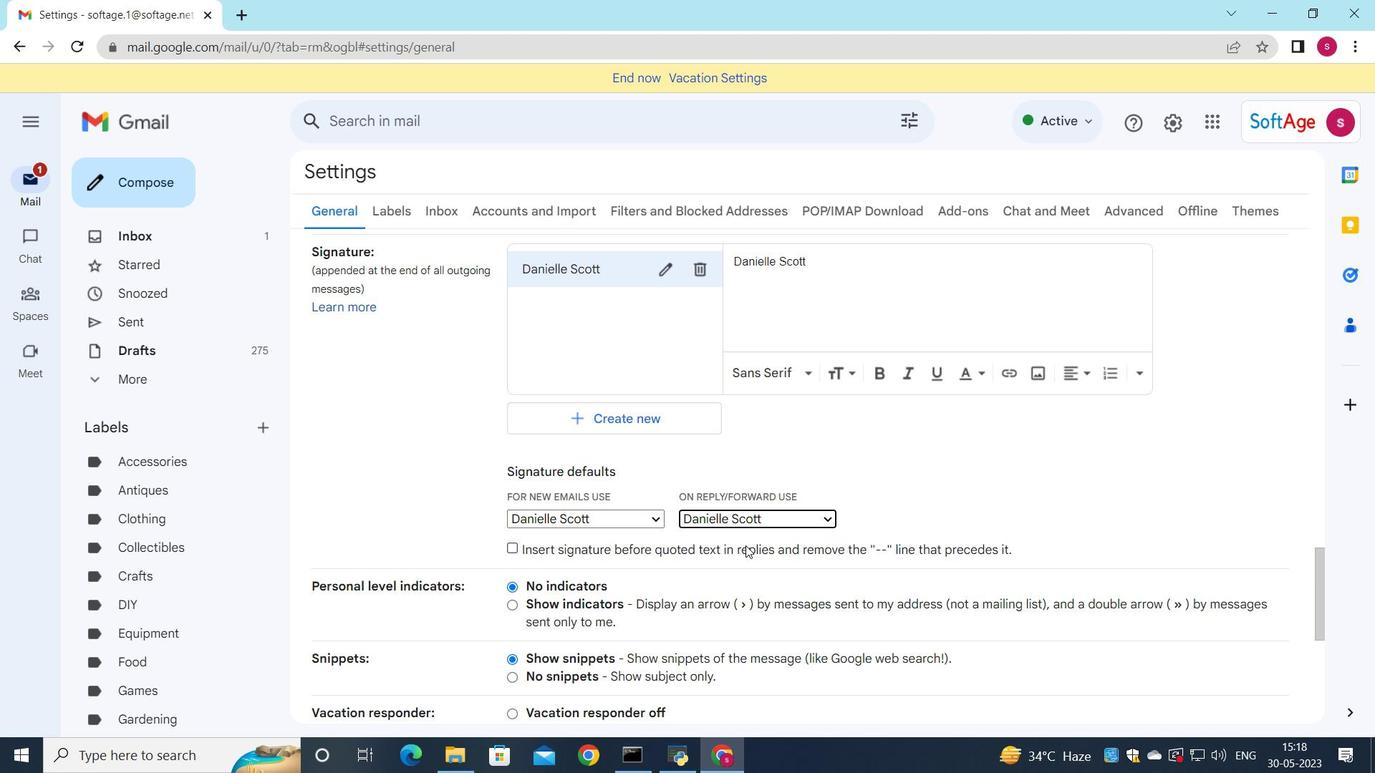
Action: Mouse scrolled (745, 545) with delta (0, 0)
Screenshot: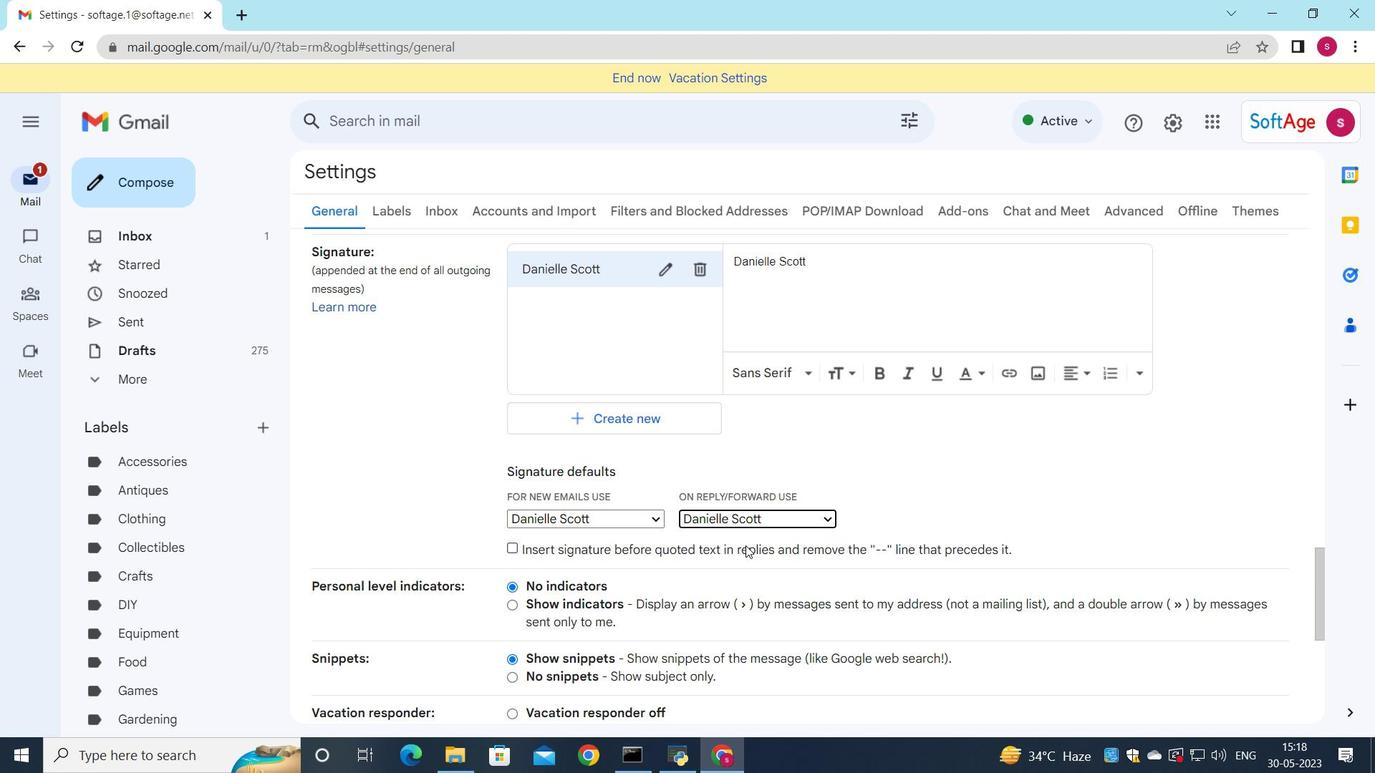 
Action: Mouse scrolled (745, 545) with delta (0, 0)
Screenshot: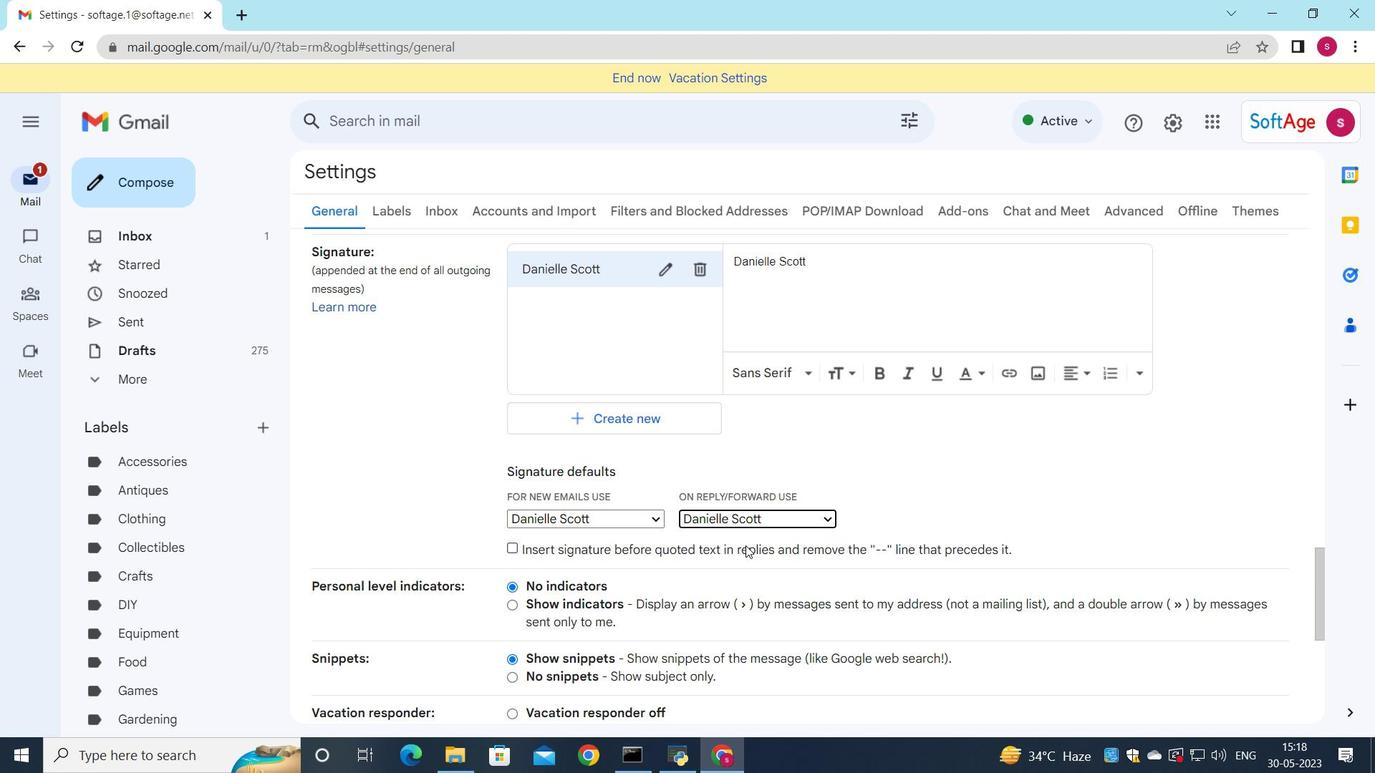 
Action: Mouse moved to (743, 535)
Screenshot: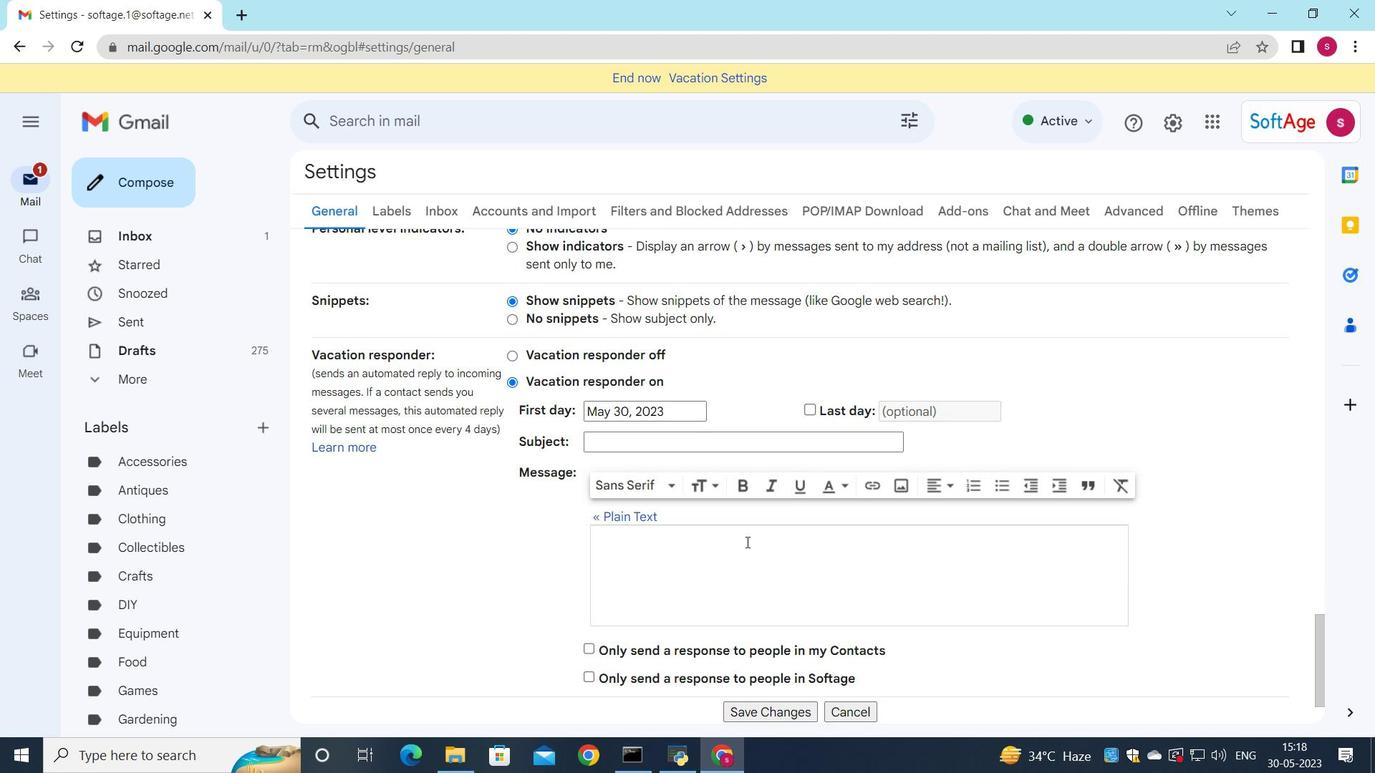 
Action: Mouse scrolled (743, 536) with delta (0, 0)
Screenshot: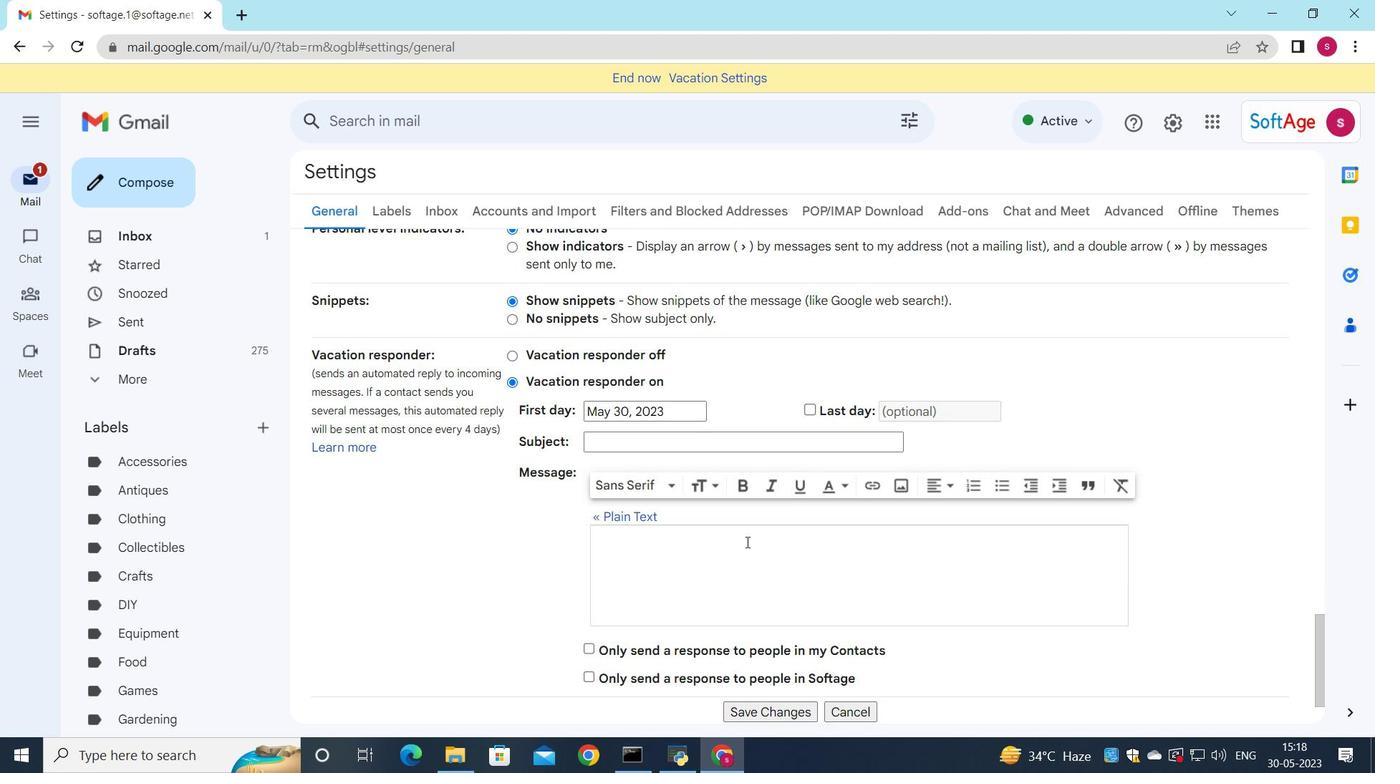 
Action: Mouse moved to (748, 495)
Screenshot: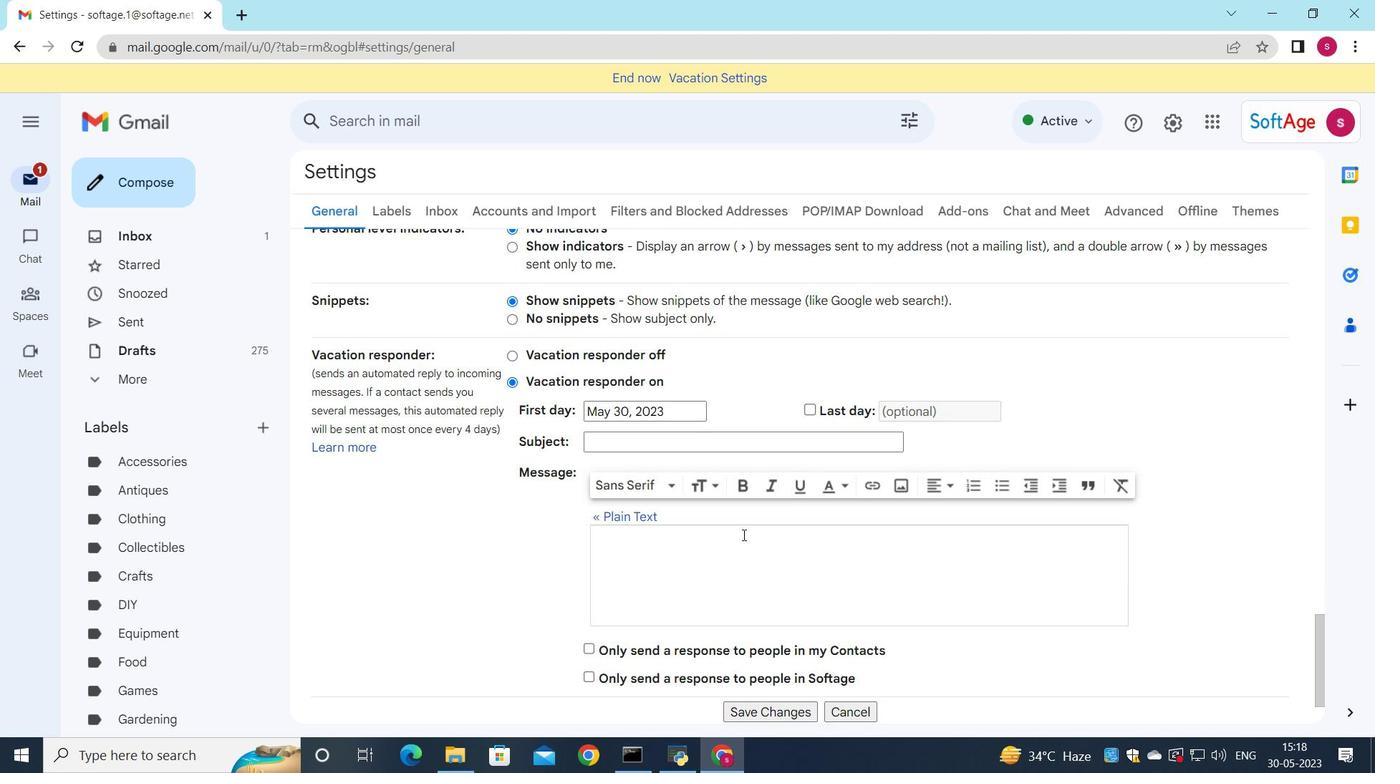 
Action: Mouse scrolled (748, 495) with delta (0, 0)
Screenshot: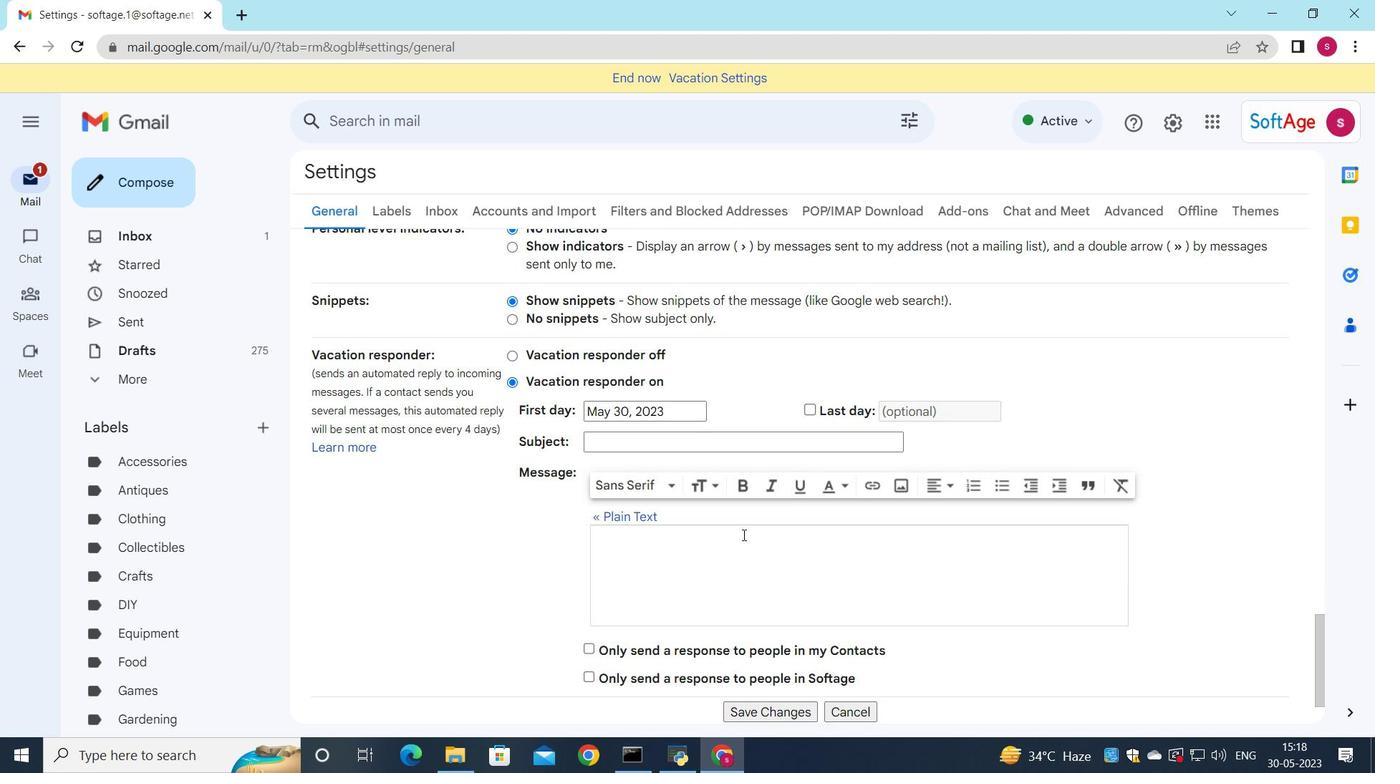 
Action: Mouse moved to (507, 371)
Screenshot: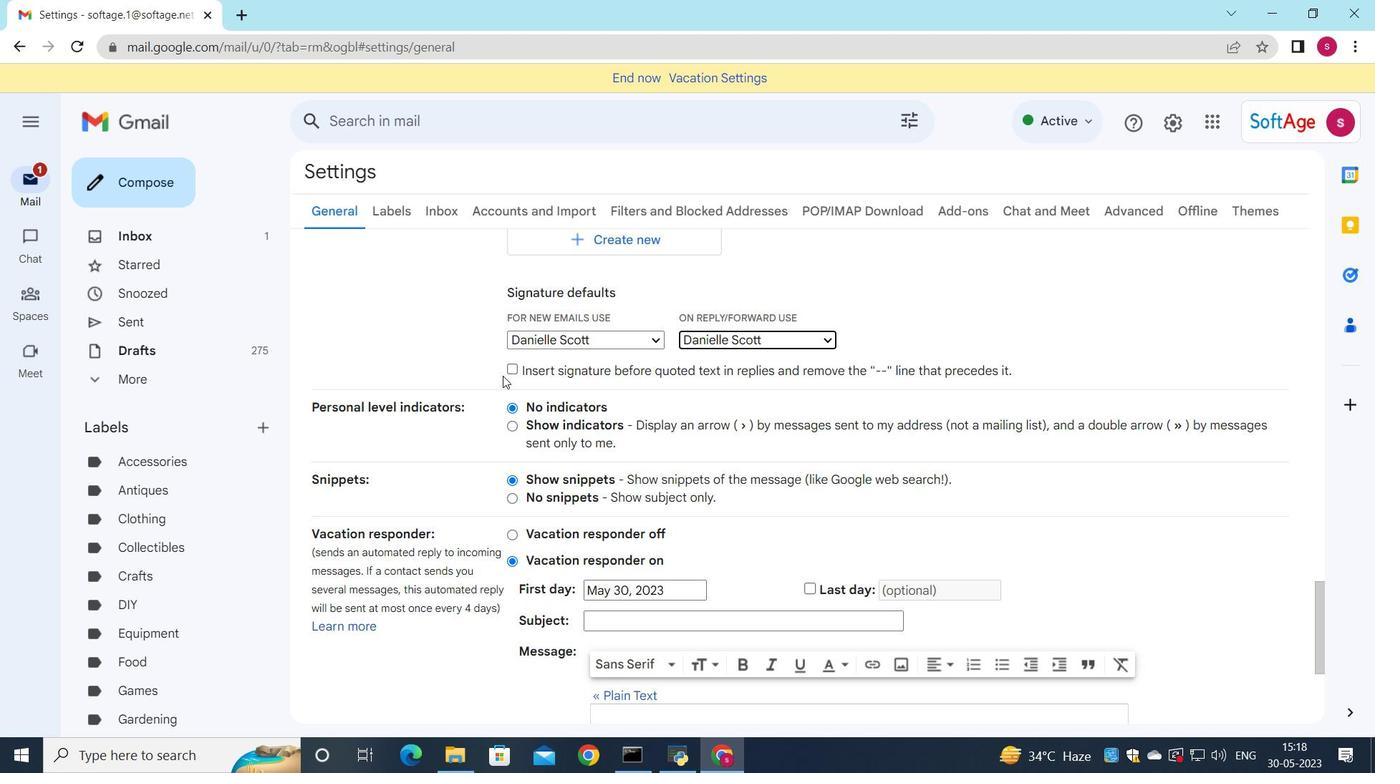 
Action: Mouse pressed left at (507, 371)
Screenshot: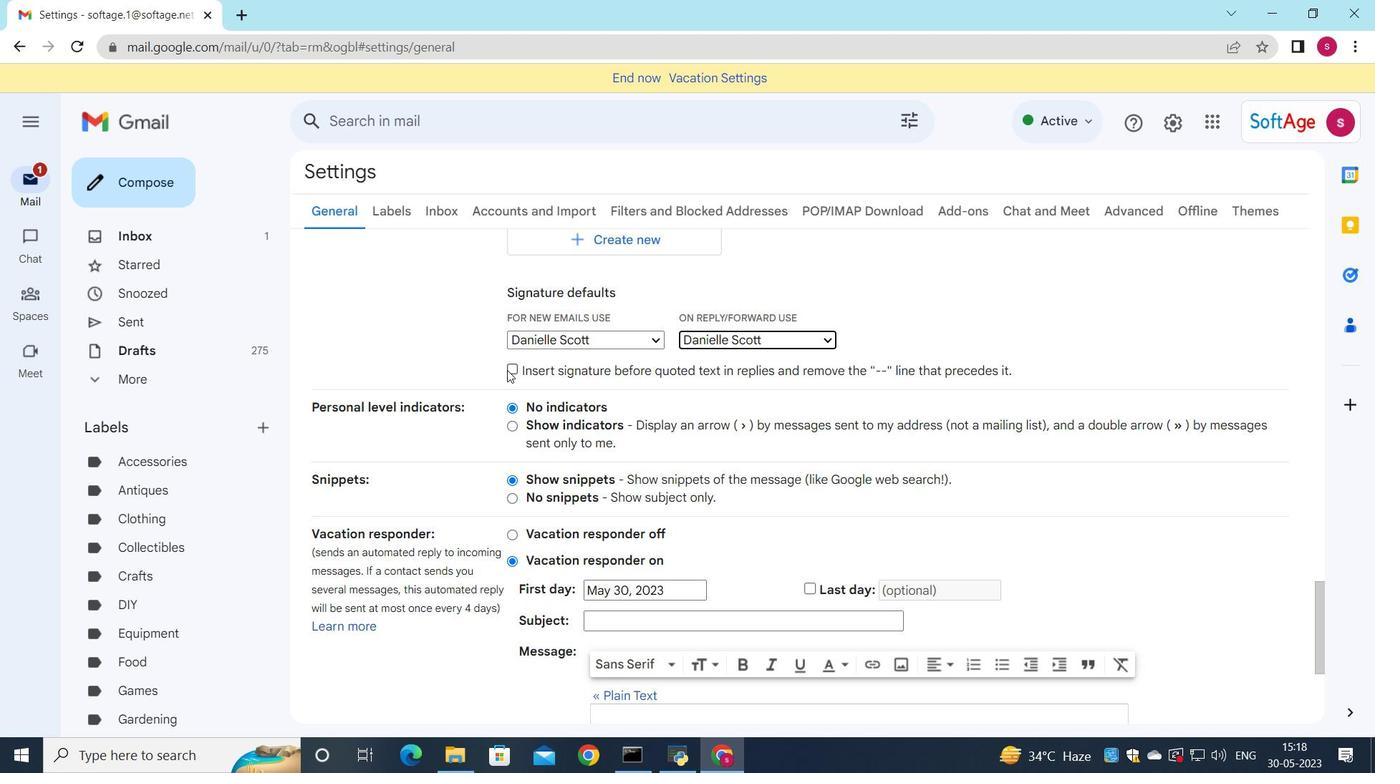 
Action: Mouse moved to (654, 442)
Screenshot: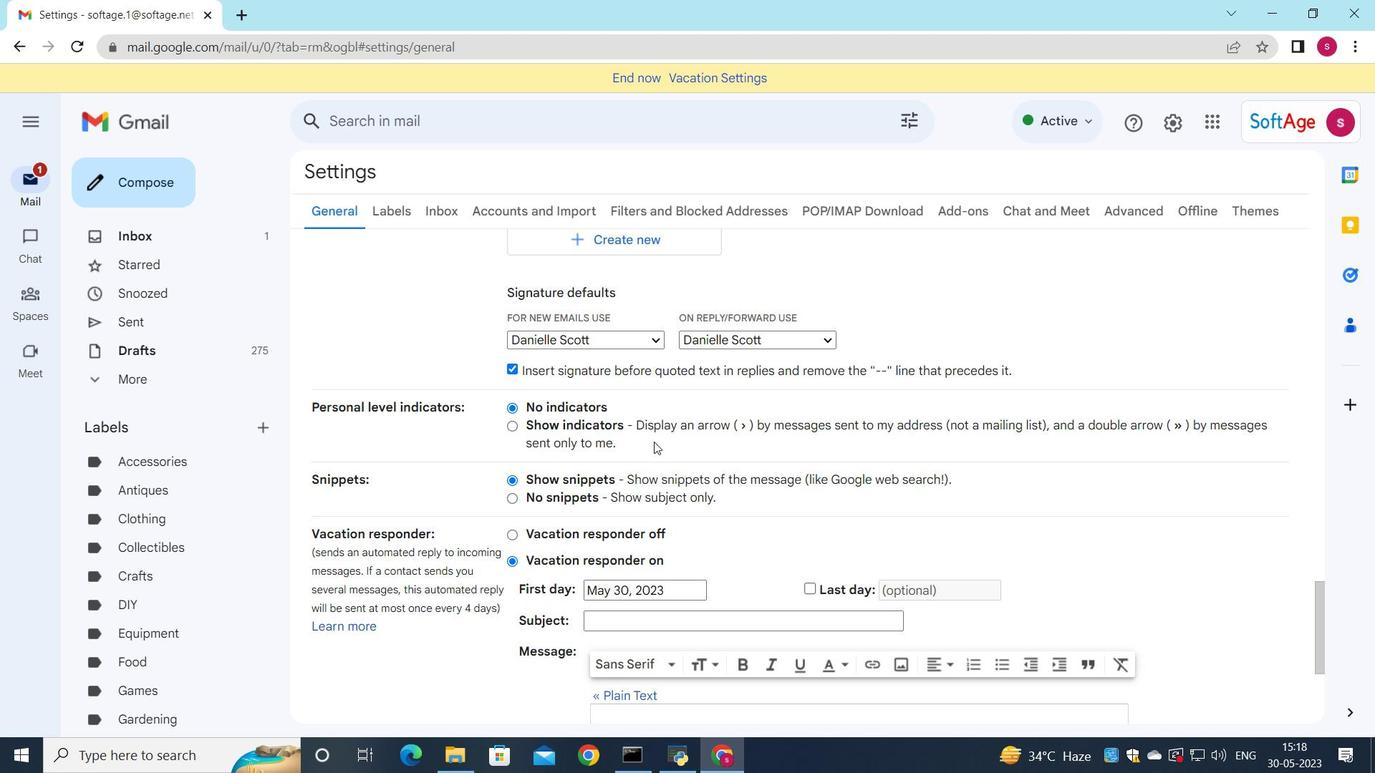 
Action: Mouse scrolled (654, 441) with delta (0, 0)
Screenshot: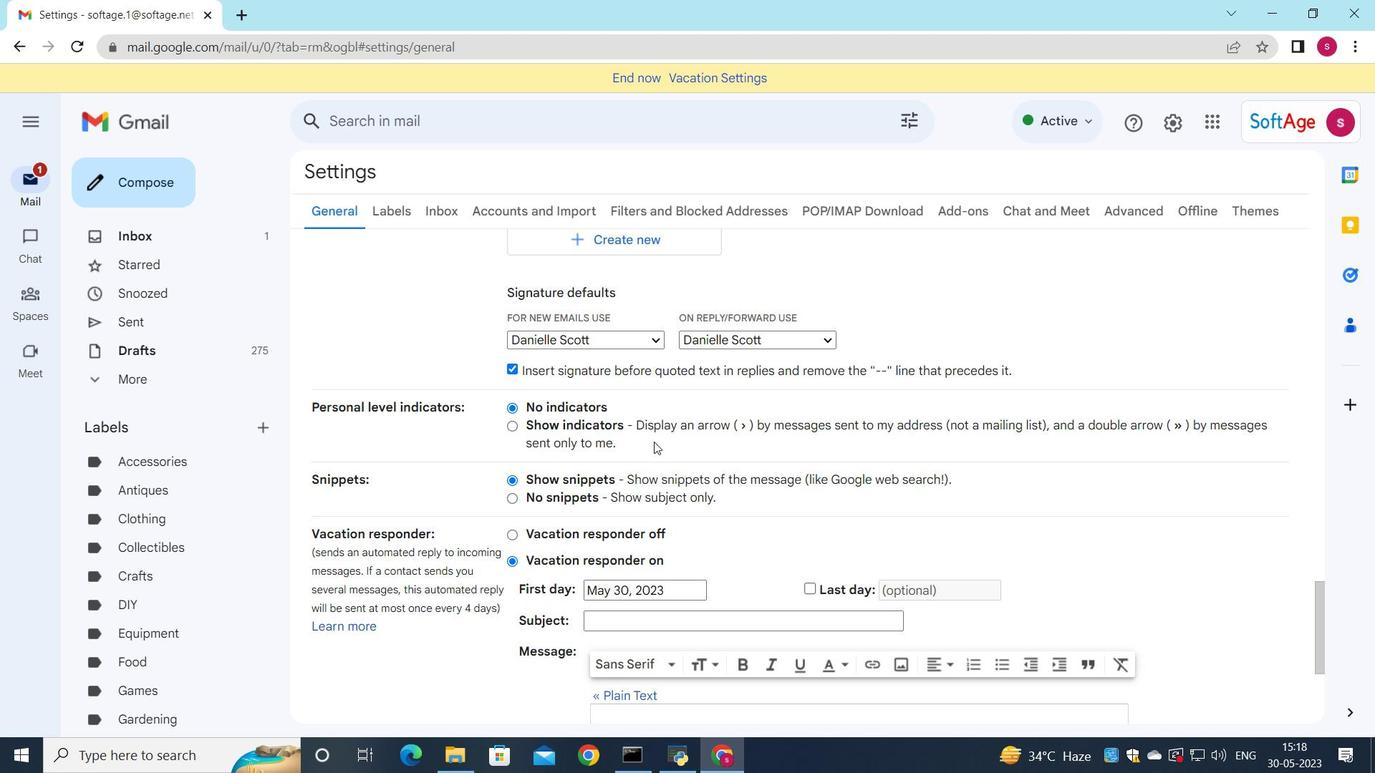 
Action: Mouse moved to (654, 444)
Screenshot: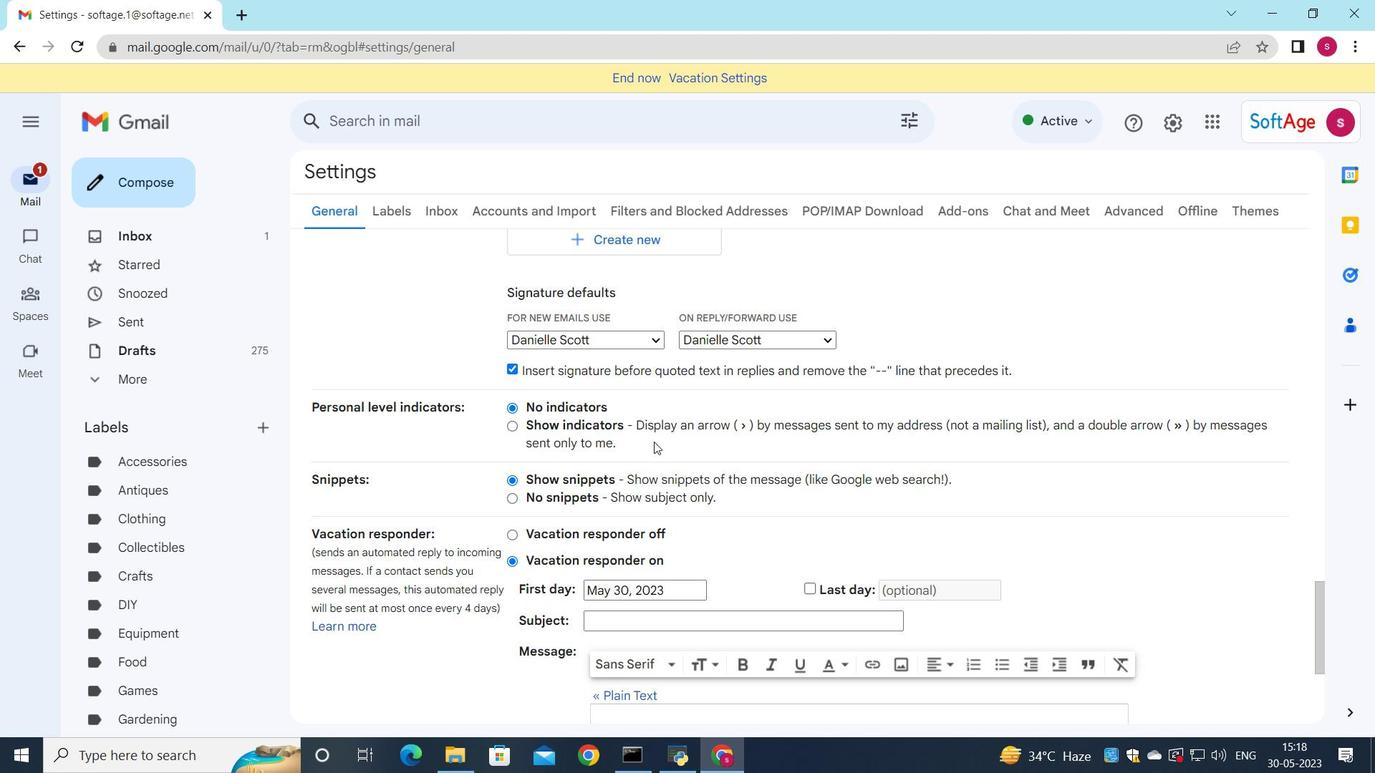 
Action: Mouse scrolled (654, 444) with delta (0, 0)
Screenshot: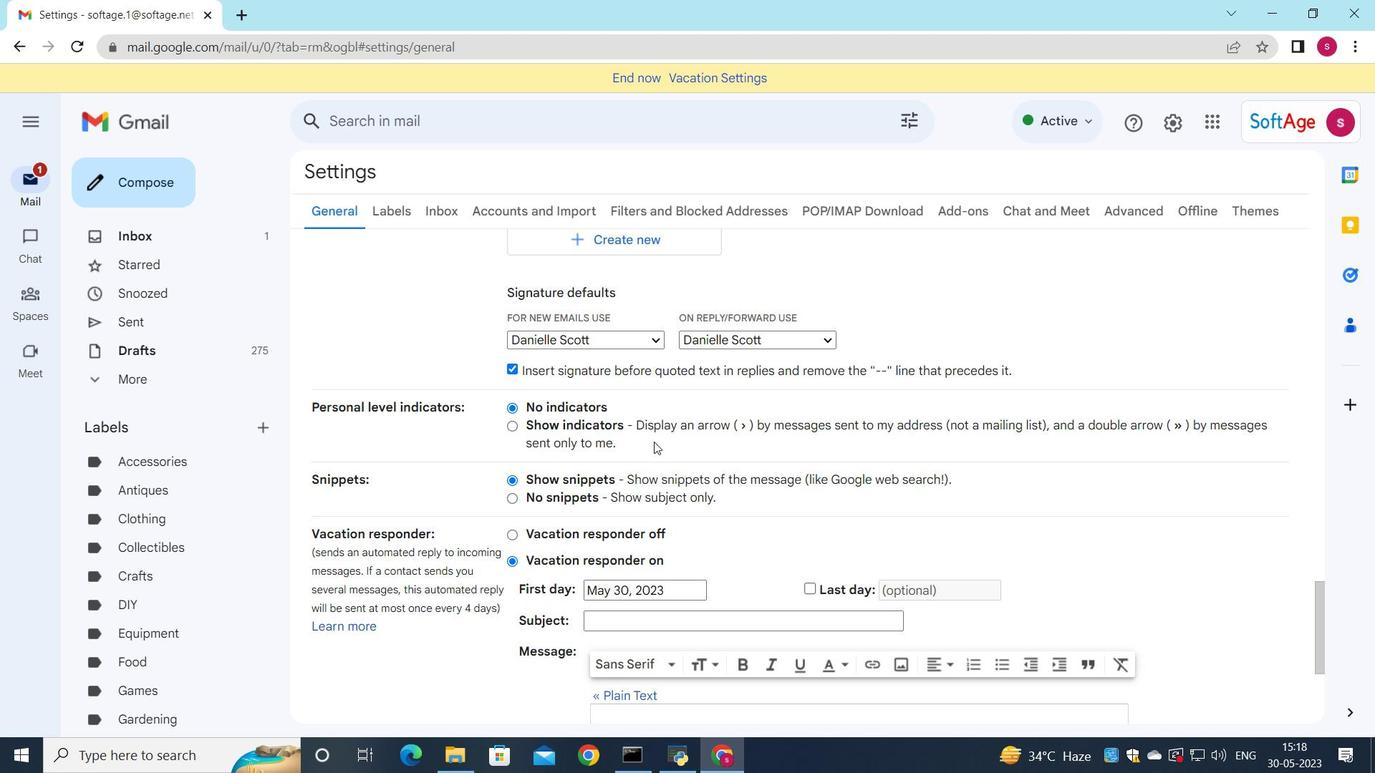 
Action: Mouse moved to (654, 447)
Screenshot: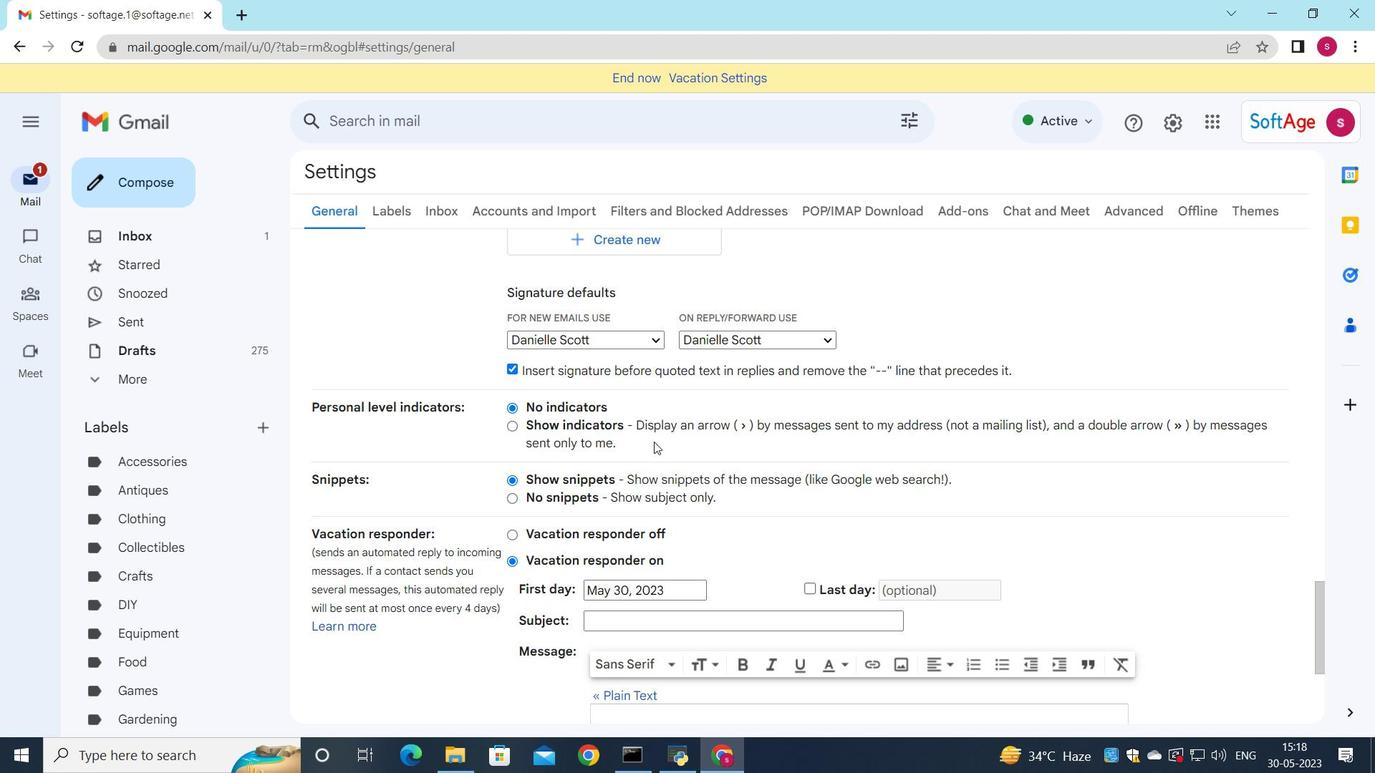 
Action: Mouse scrolled (654, 446) with delta (0, 0)
Screenshot: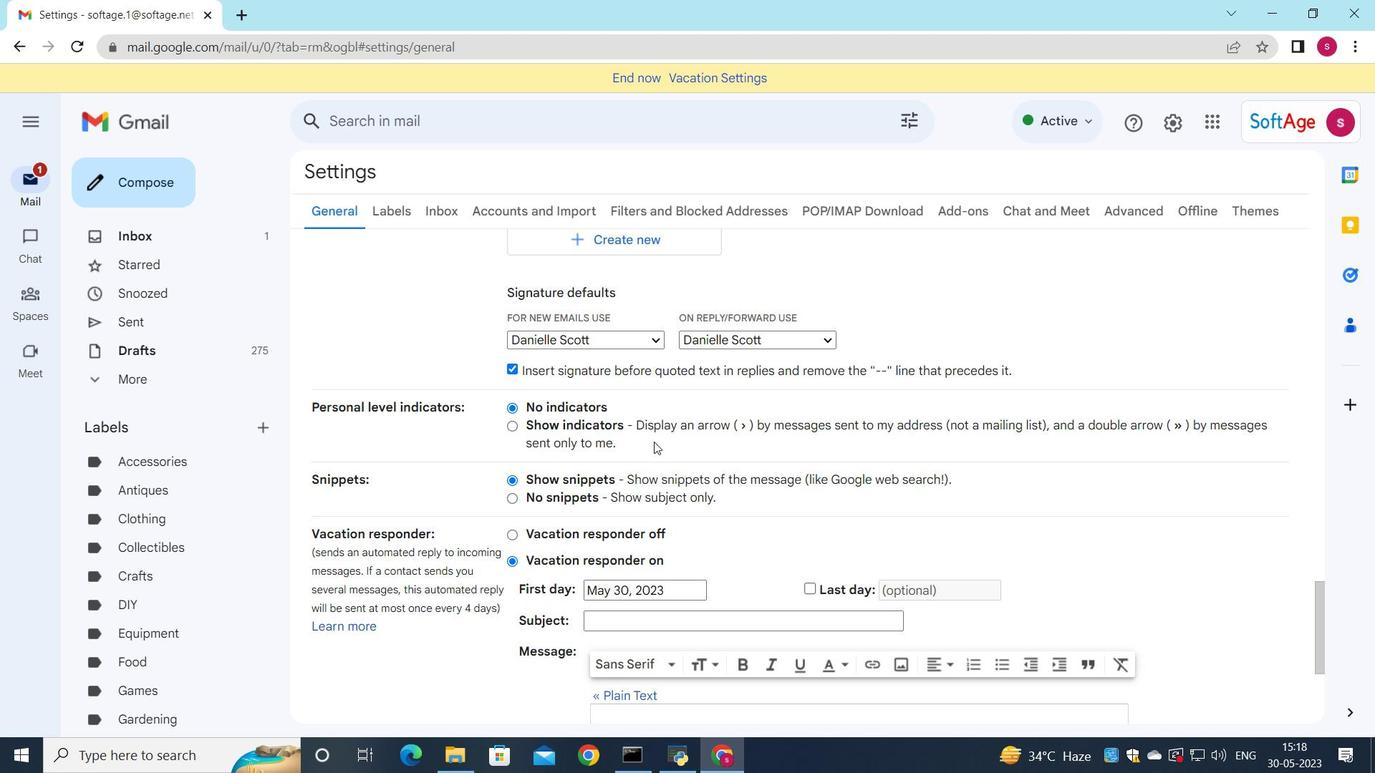 
Action: Mouse moved to (654, 448)
Screenshot: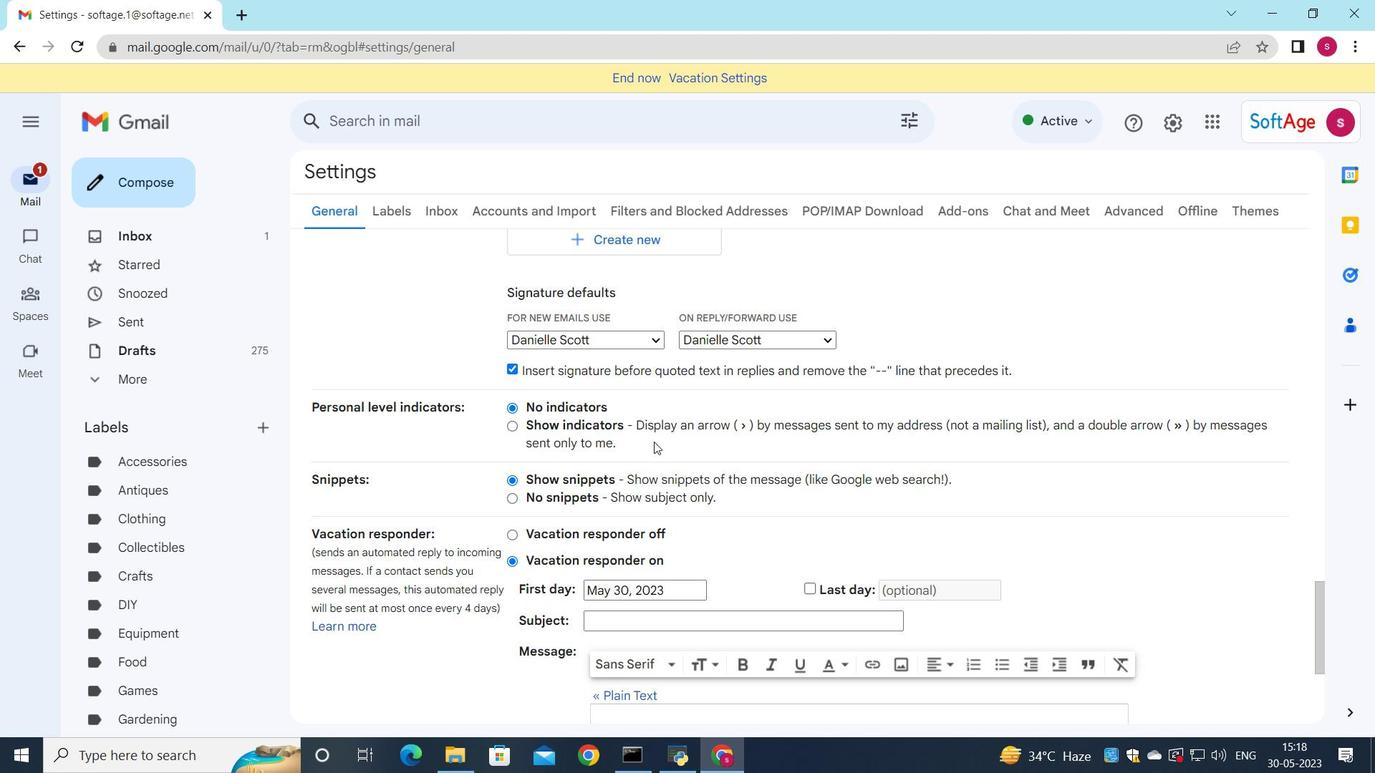 
Action: Mouse scrolled (654, 447) with delta (0, 0)
Screenshot: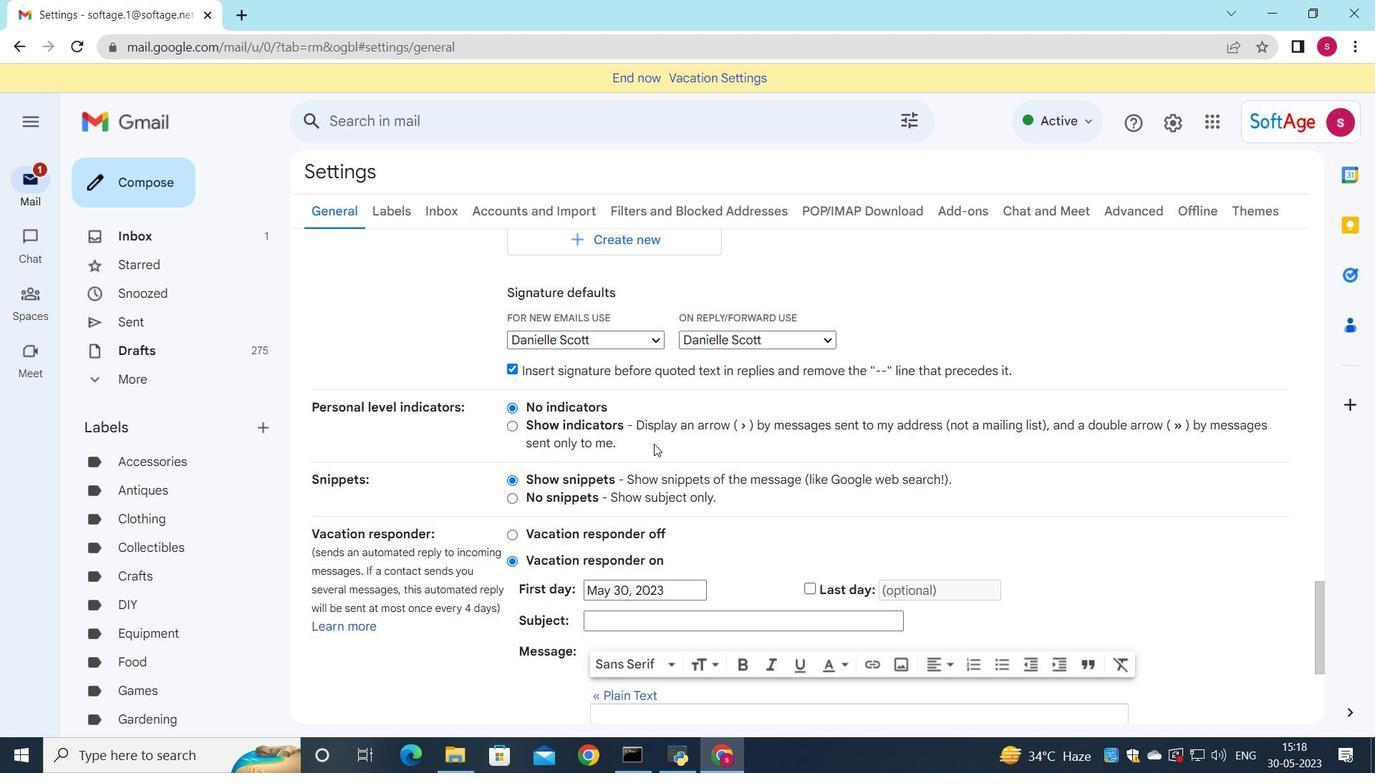
Action: Mouse moved to (654, 450)
Screenshot: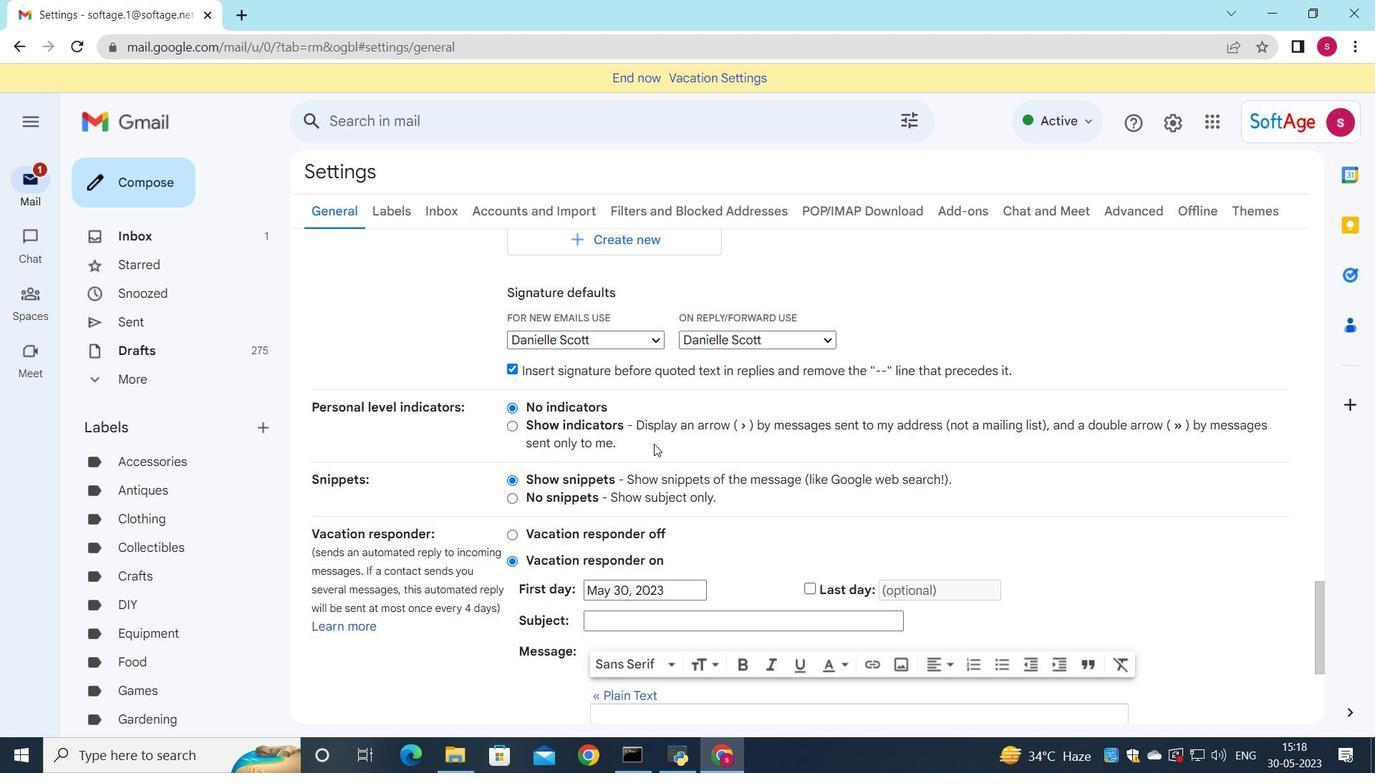 
Action: Mouse scrolled (654, 449) with delta (0, 0)
Screenshot: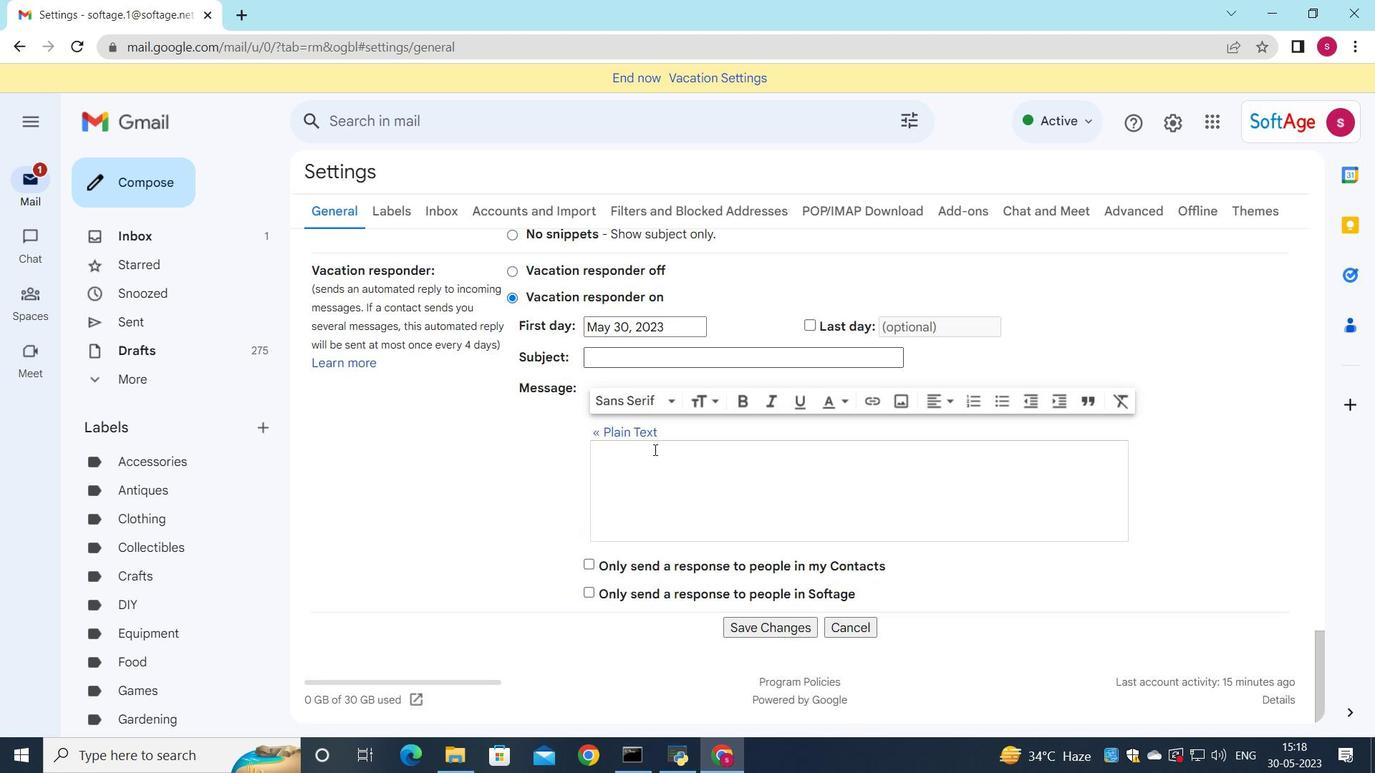 
Action: Mouse scrolled (654, 449) with delta (0, 0)
Screenshot: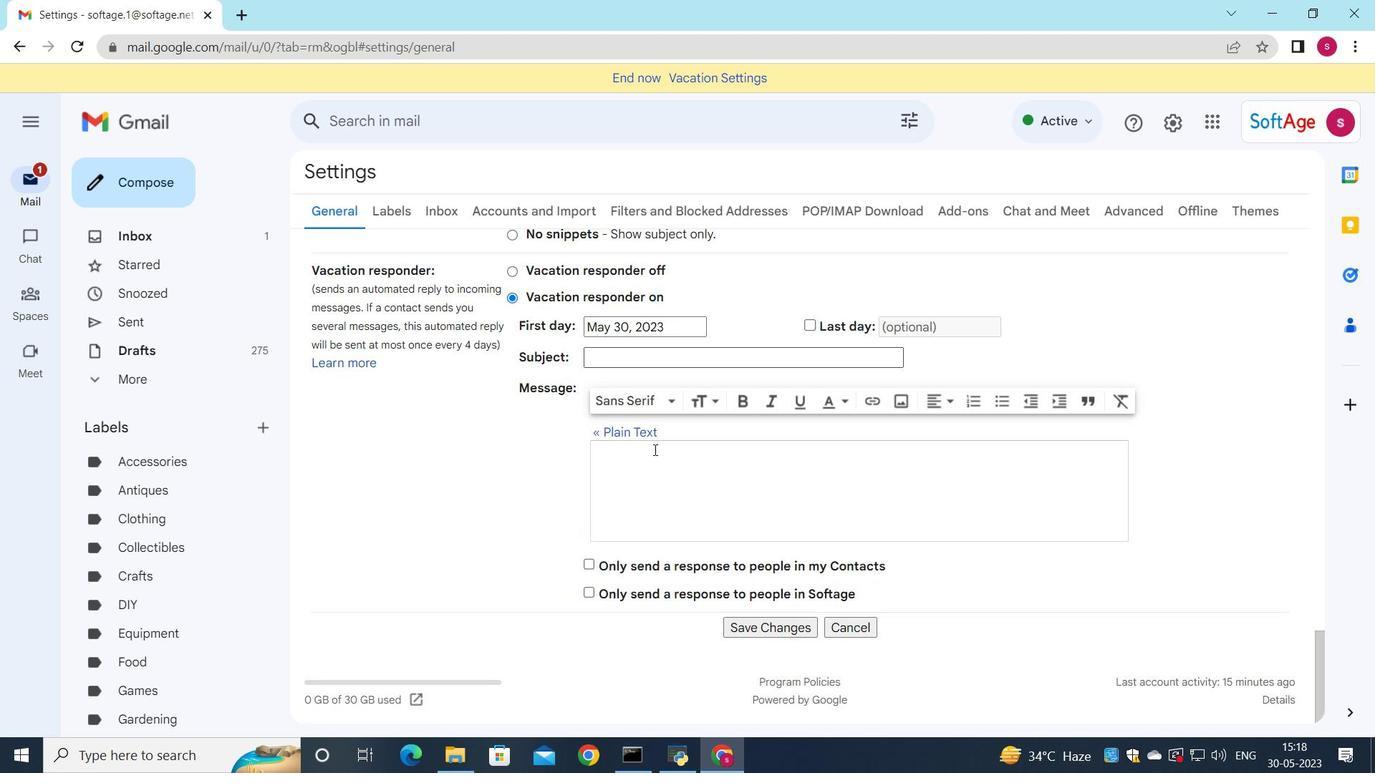 
Action: Mouse moved to (654, 465)
Screenshot: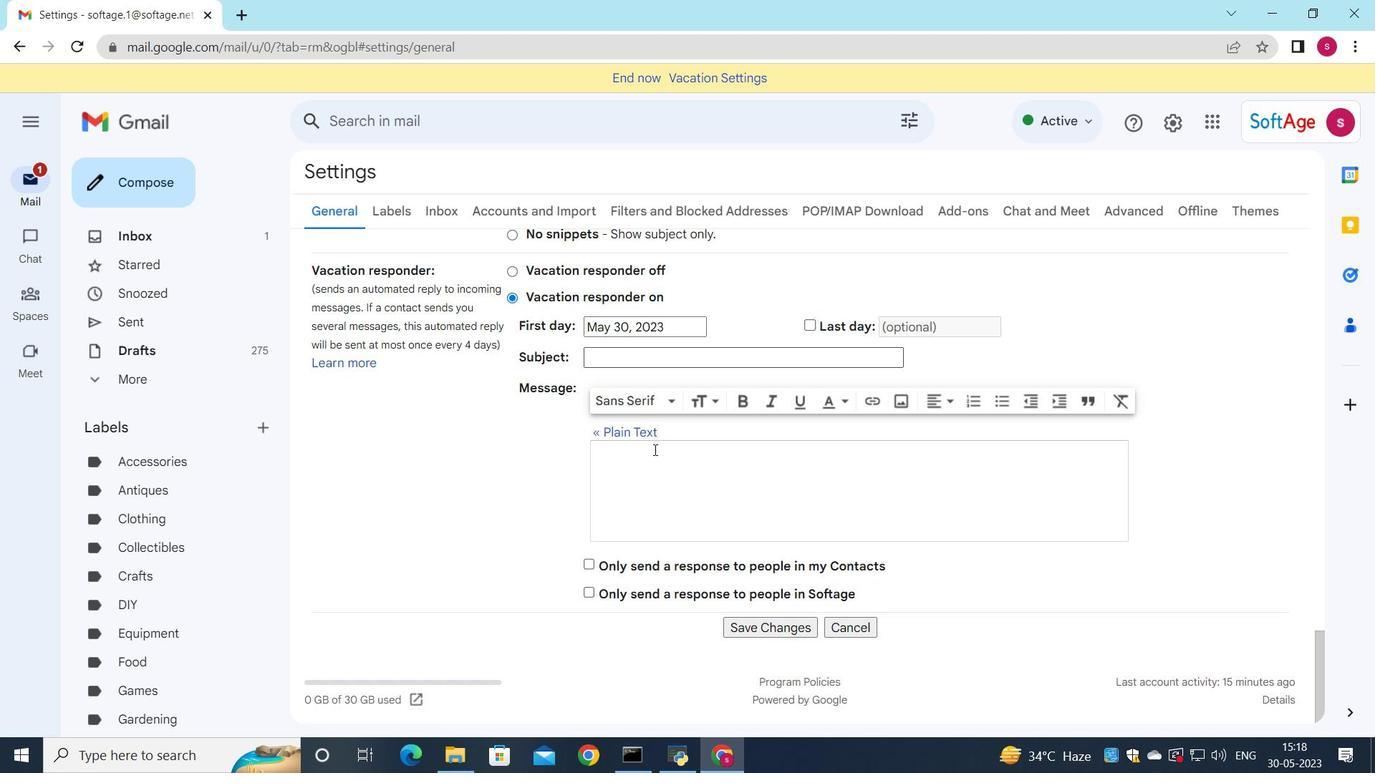 
Action: Mouse scrolled (654, 464) with delta (0, 0)
Screenshot: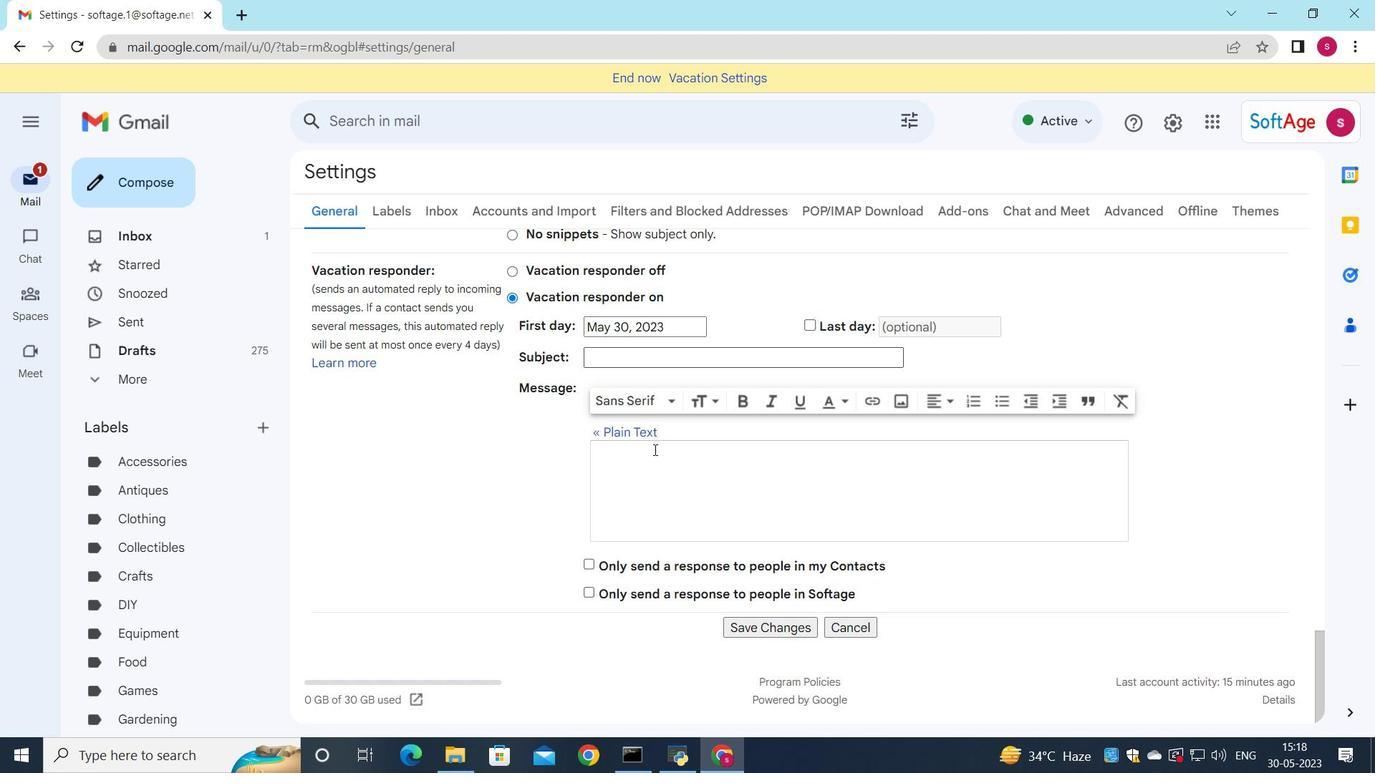 
Action: Mouse moved to (770, 628)
Screenshot: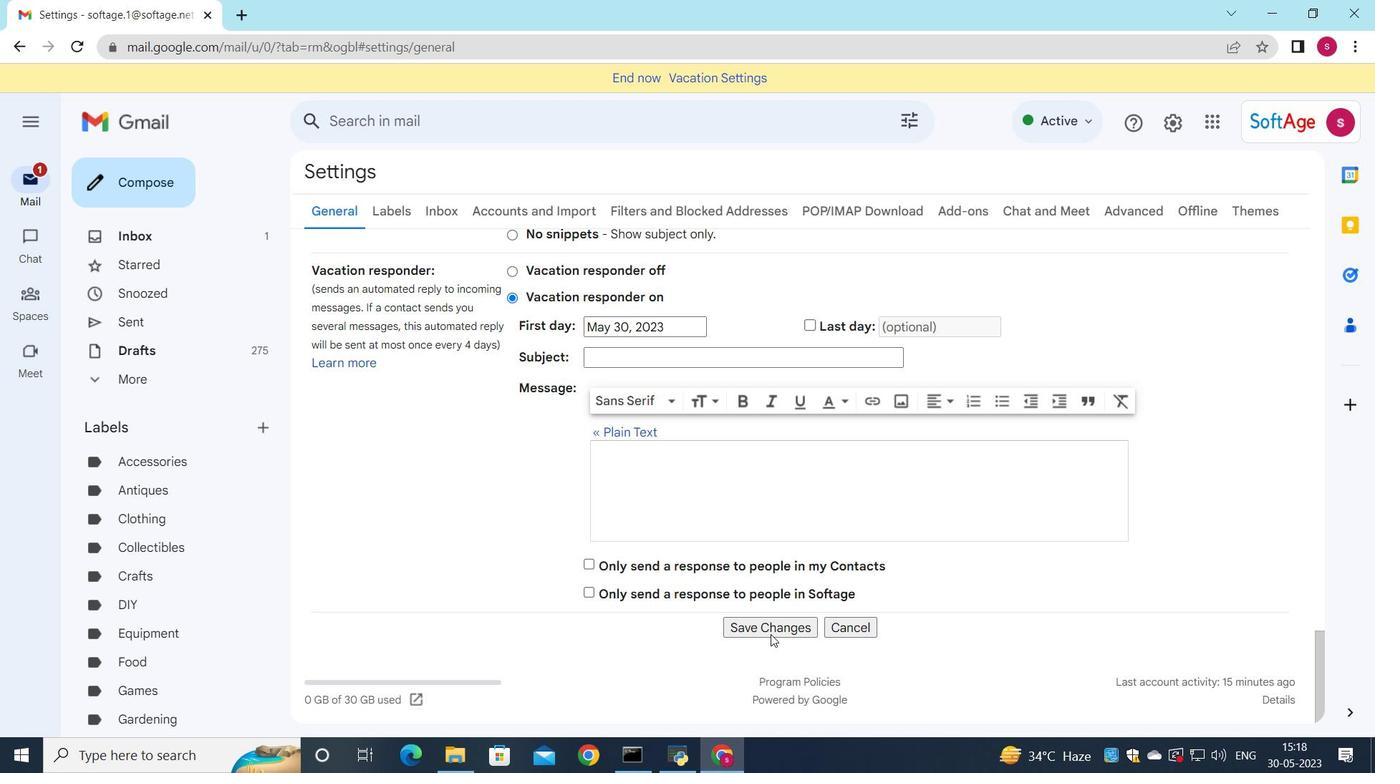 
Action: Mouse pressed left at (770, 628)
Screenshot: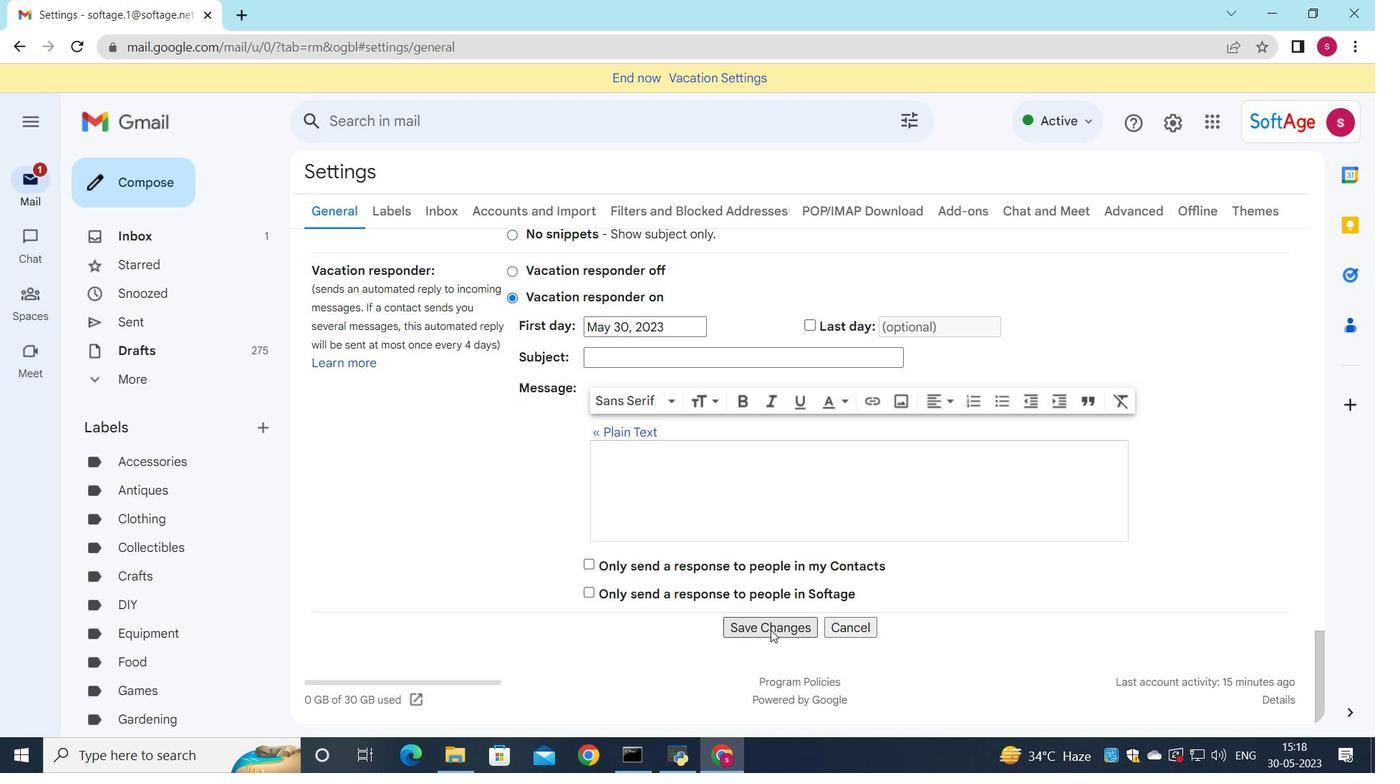 
Action: Mouse moved to (150, 180)
Screenshot: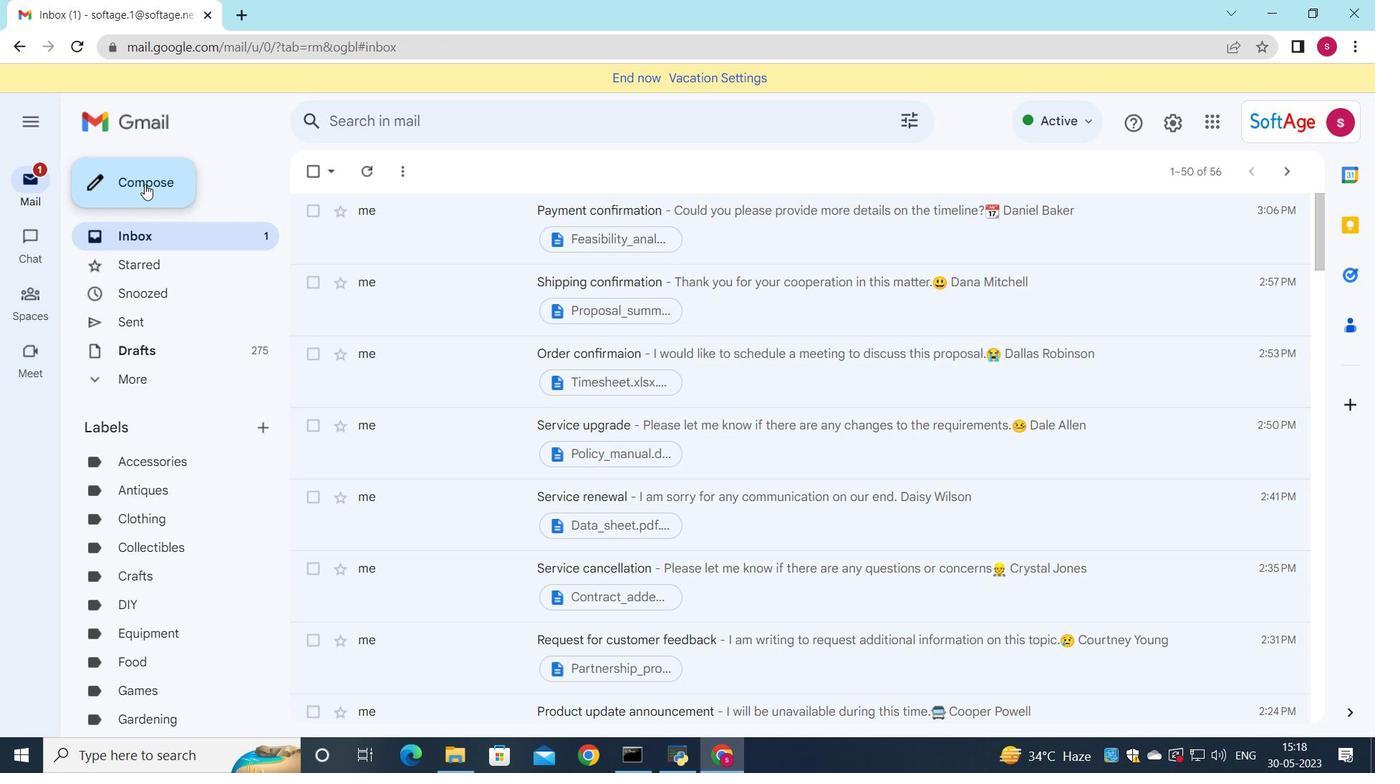 
Action: Mouse pressed left at (150, 180)
Screenshot: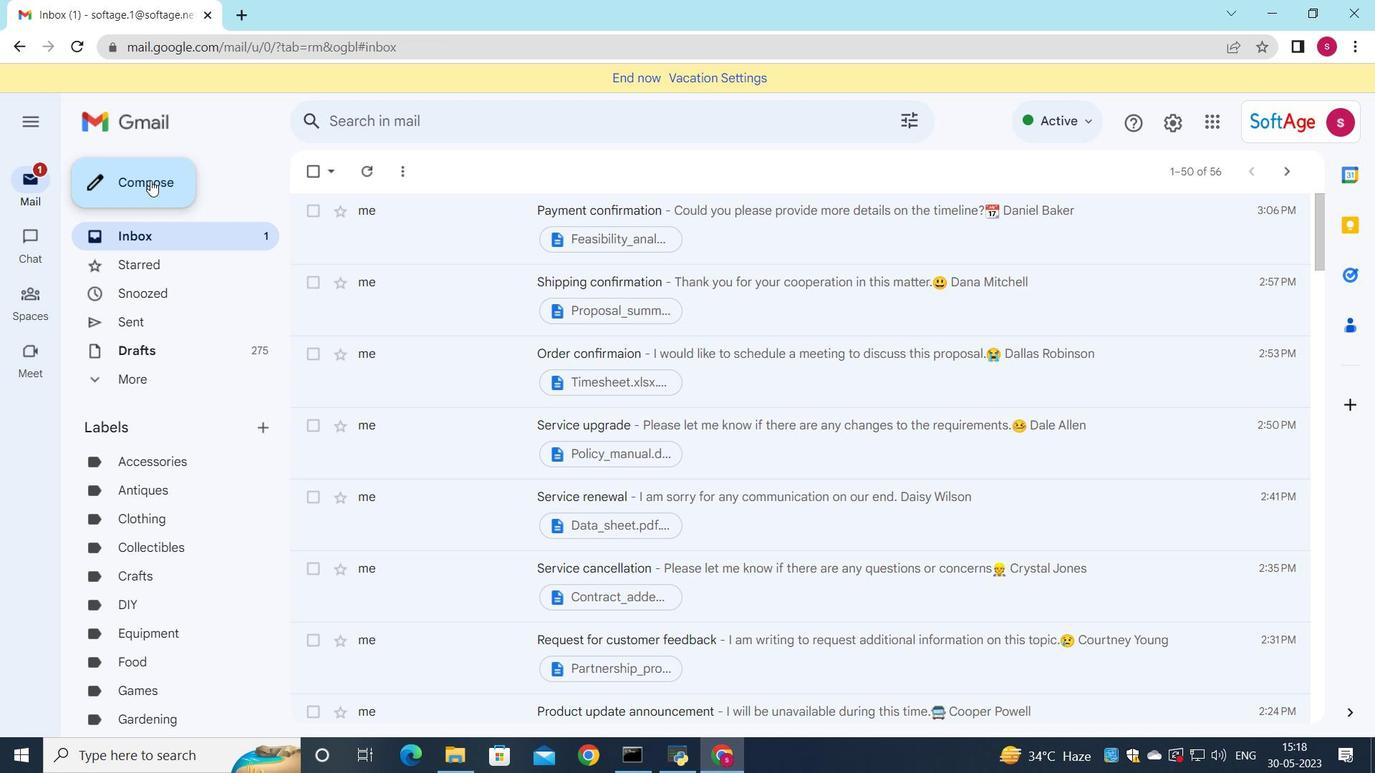 
Action: Mouse moved to (1000, 389)
Screenshot: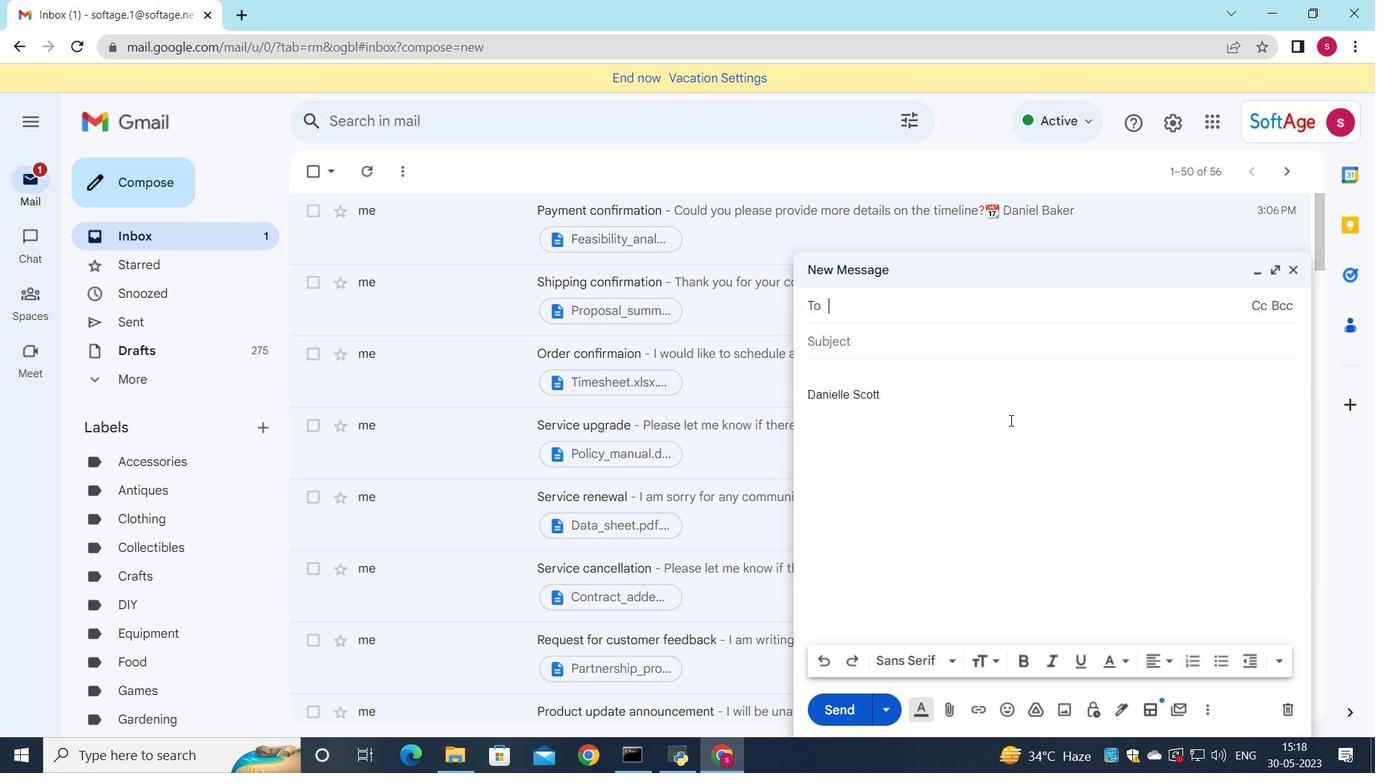 
Action: Key pressed <Key.down>
Screenshot: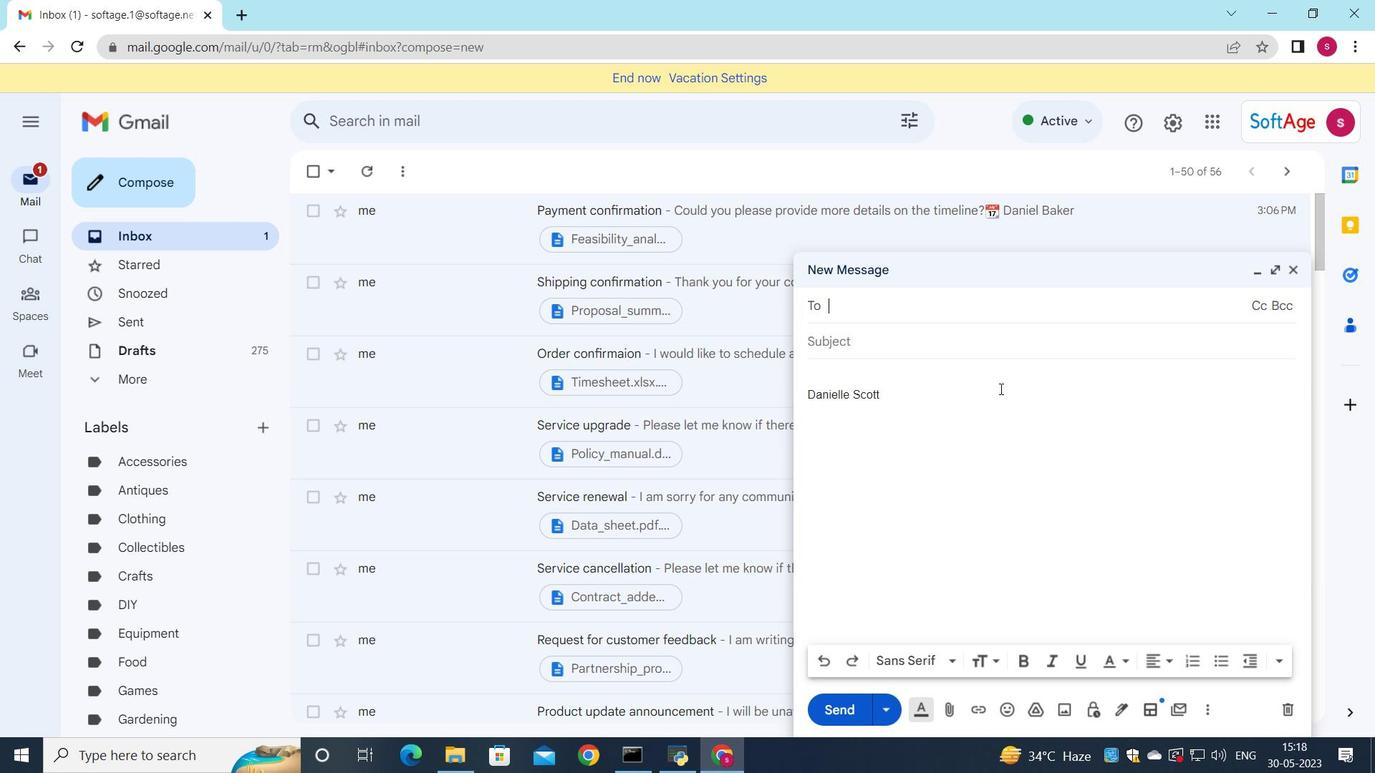 
Action: Mouse moved to (1048, 524)
Screenshot: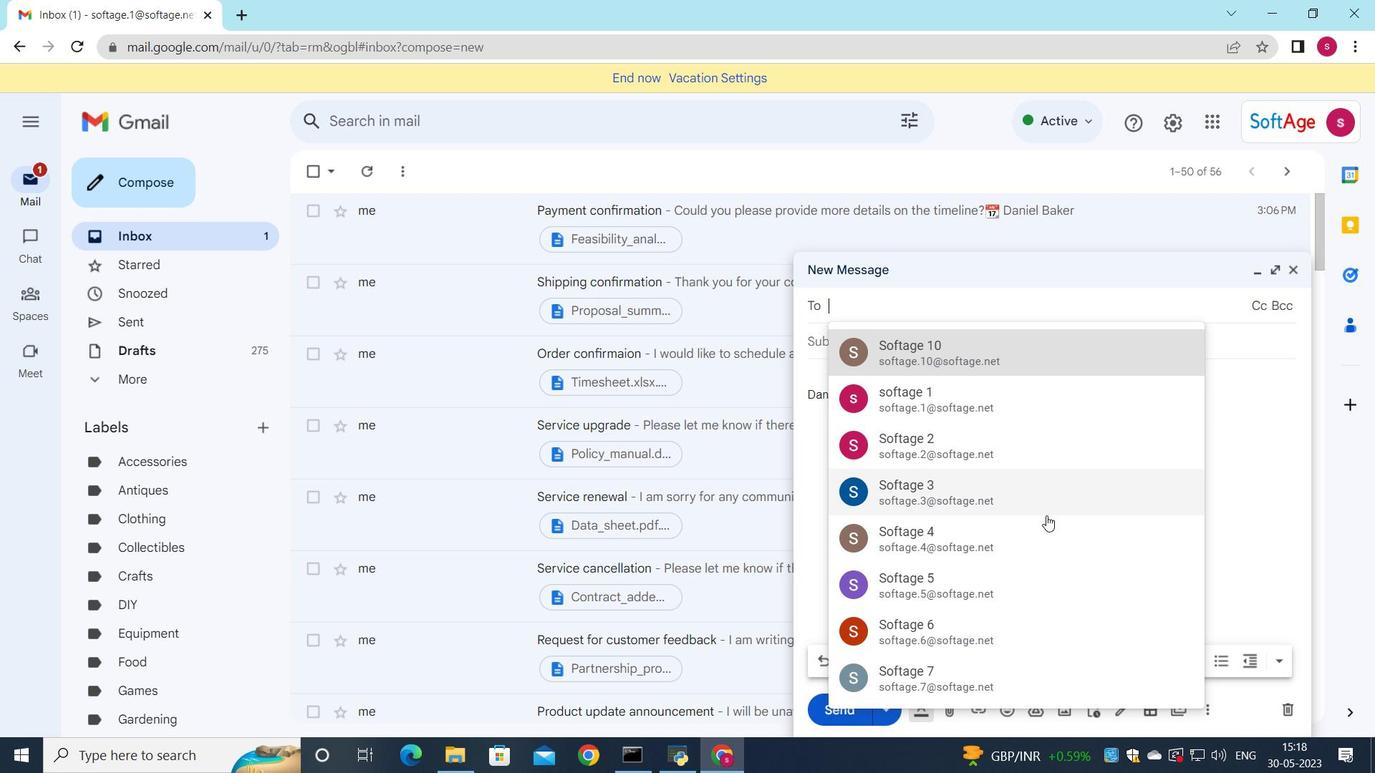 
Action: Mouse pressed left at (1048, 524)
Screenshot: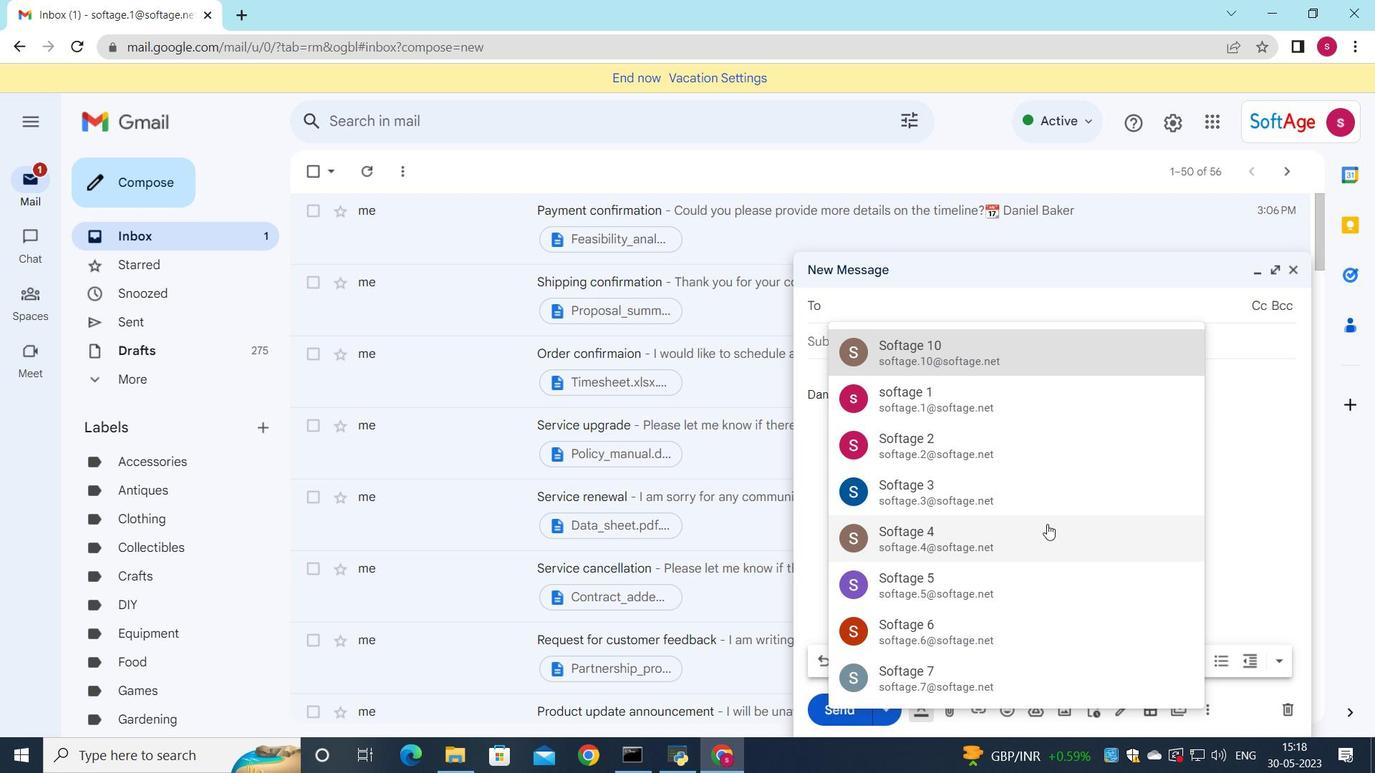 
Action: Mouse moved to (1047, 520)
Screenshot: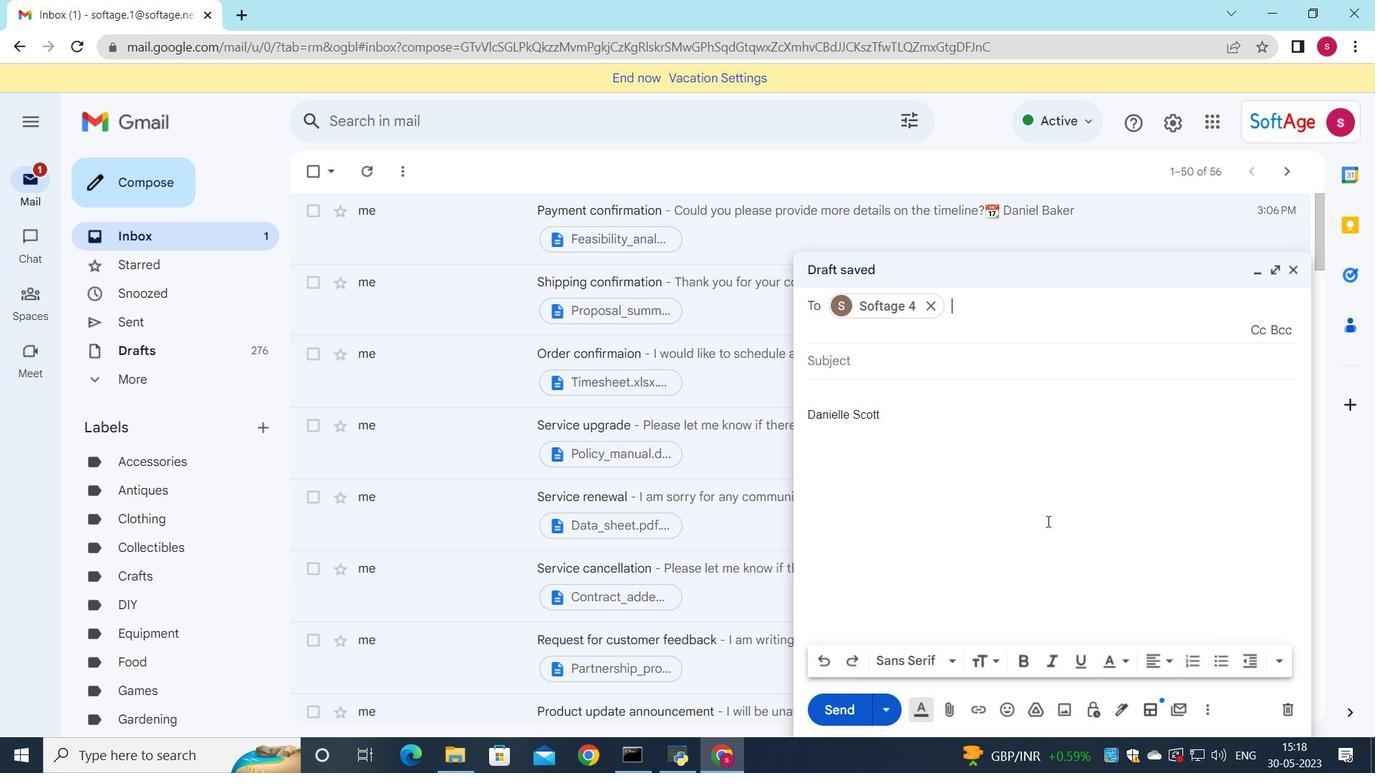 
Action: Key pressed <Key.down>
Screenshot: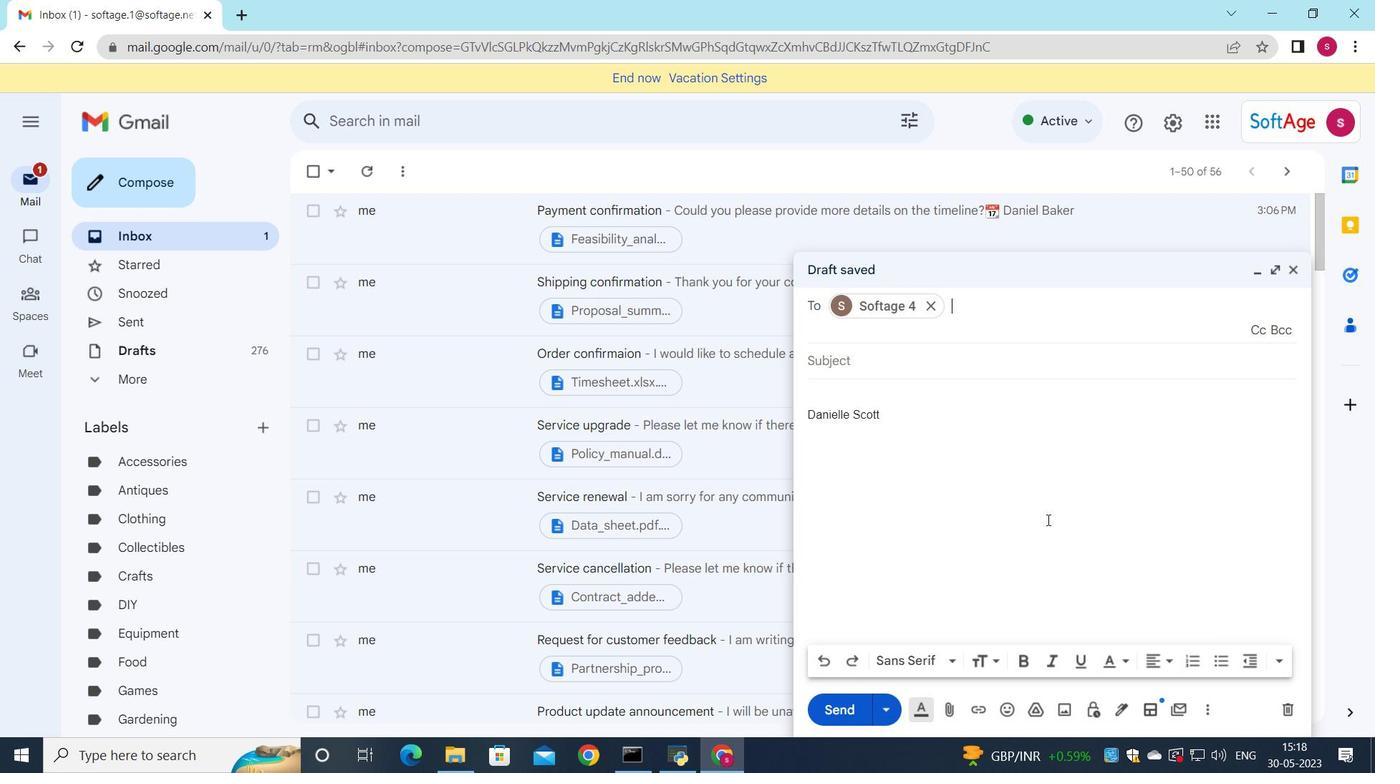 
Action: Mouse moved to (1085, 402)
Screenshot: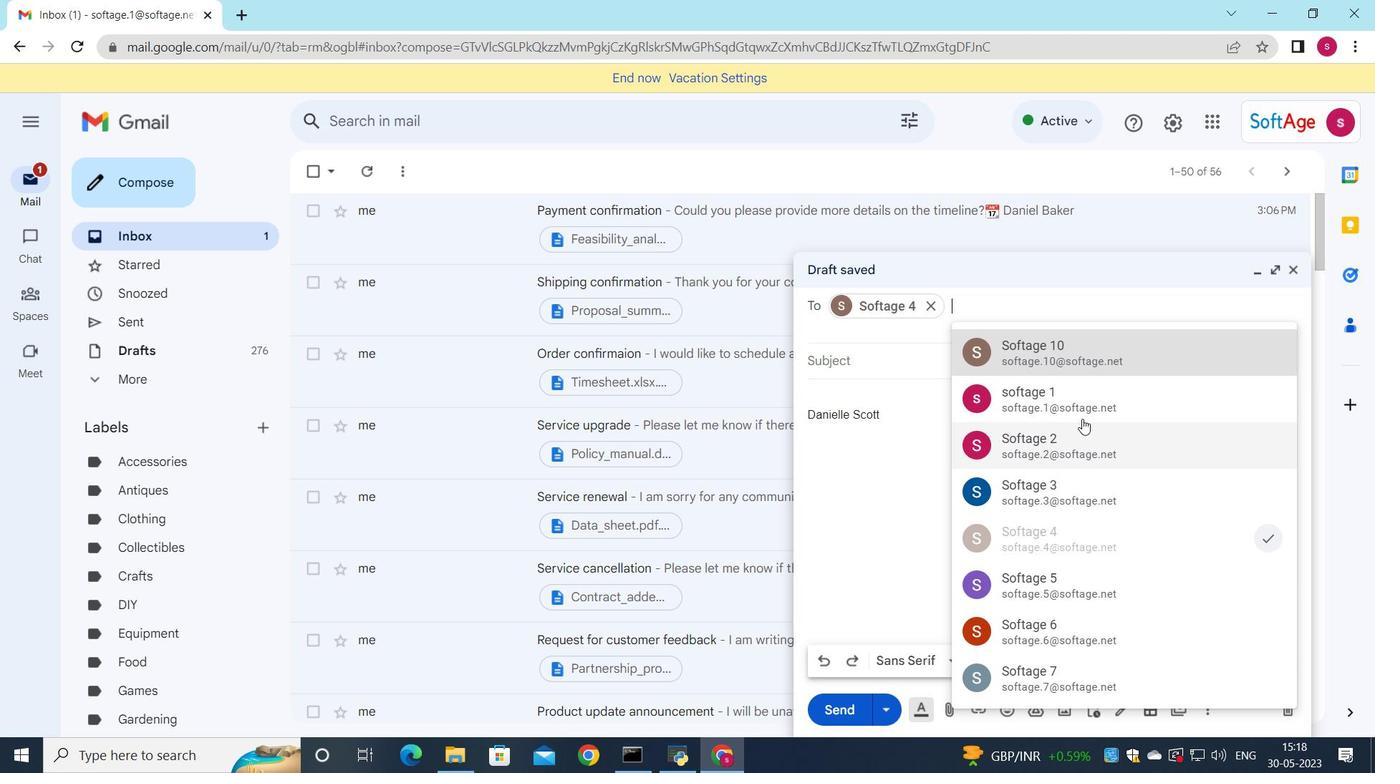
Action: Mouse pressed left at (1085, 402)
Screenshot: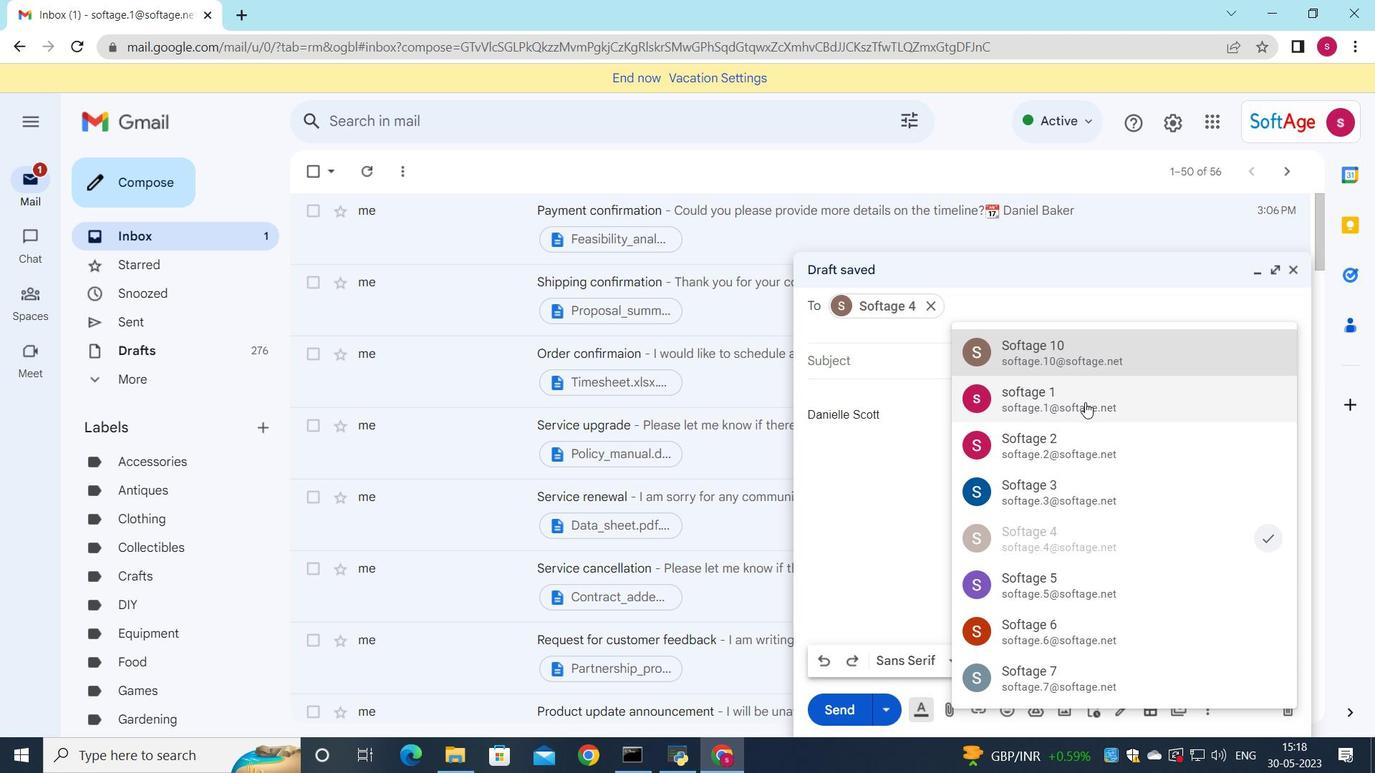 
Action: Mouse moved to (1086, 425)
Screenshot: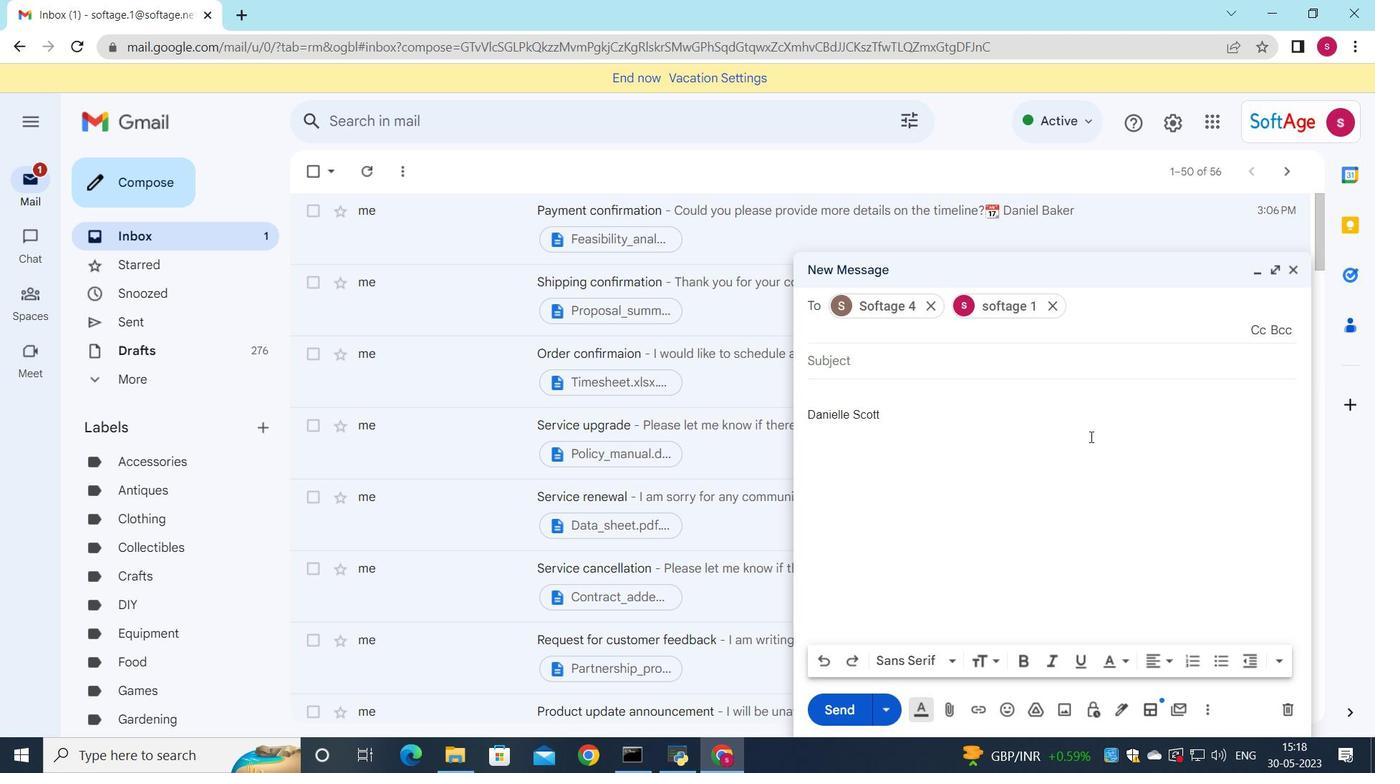 
Action: Key pressed <Key.down>
Screenshot: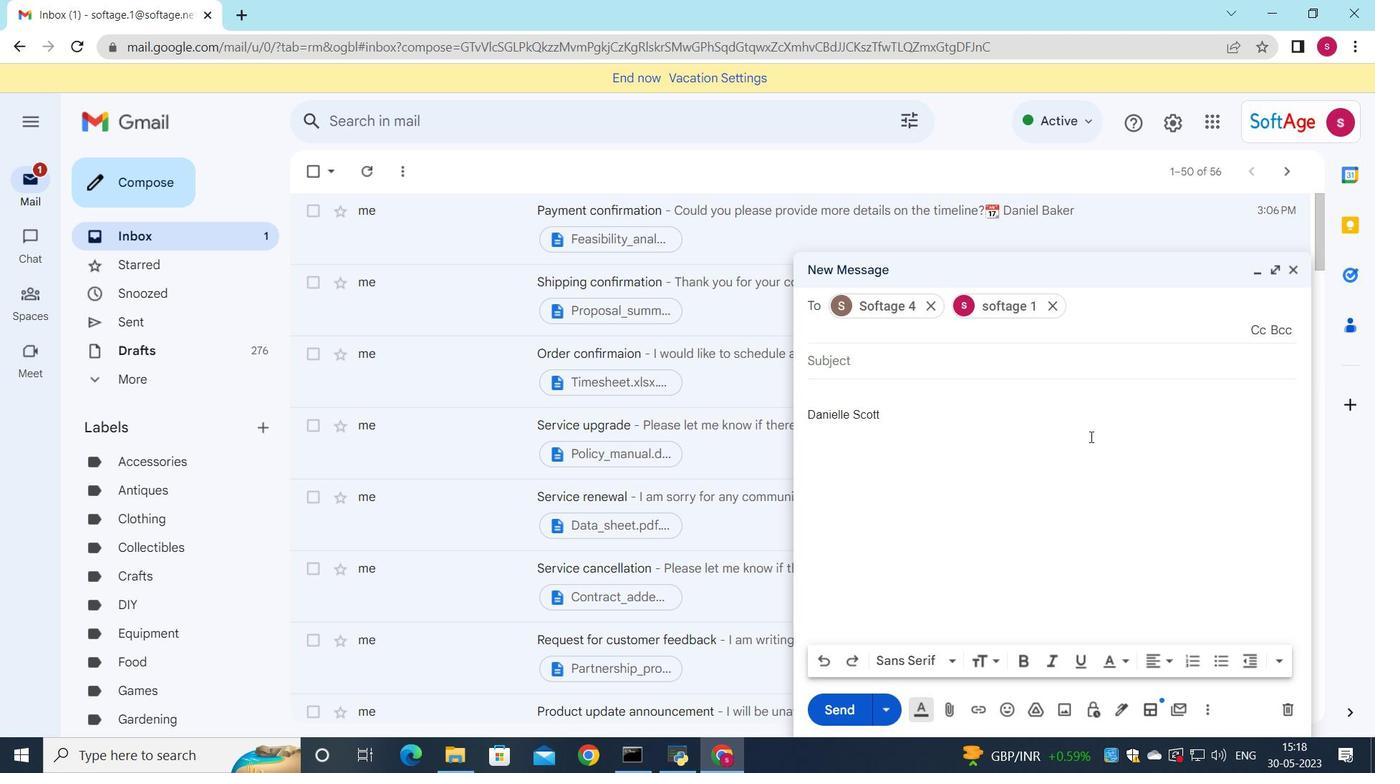 
Action: Mouse moved to (1214, 570)
Screenshot: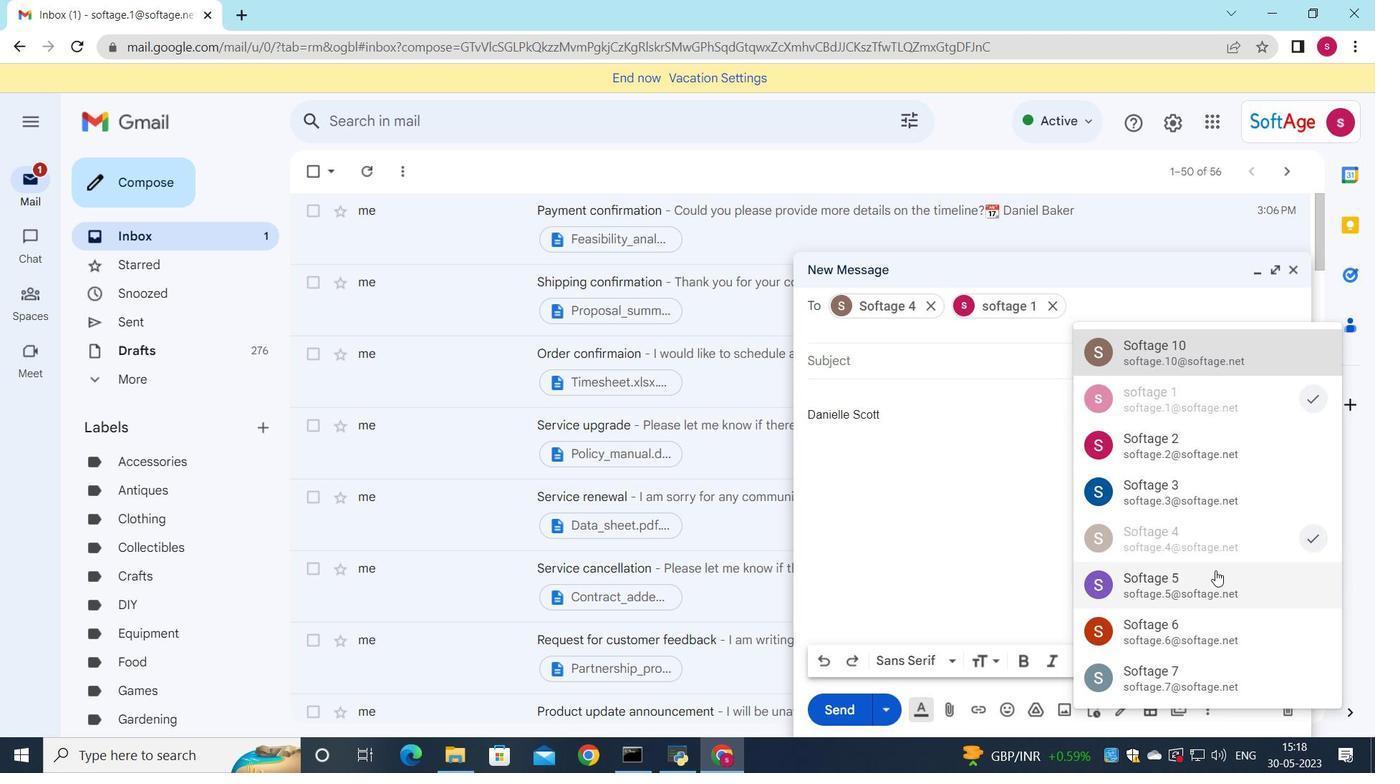 
Action: Mouse pressed left at (1214, 570)
Screenshot: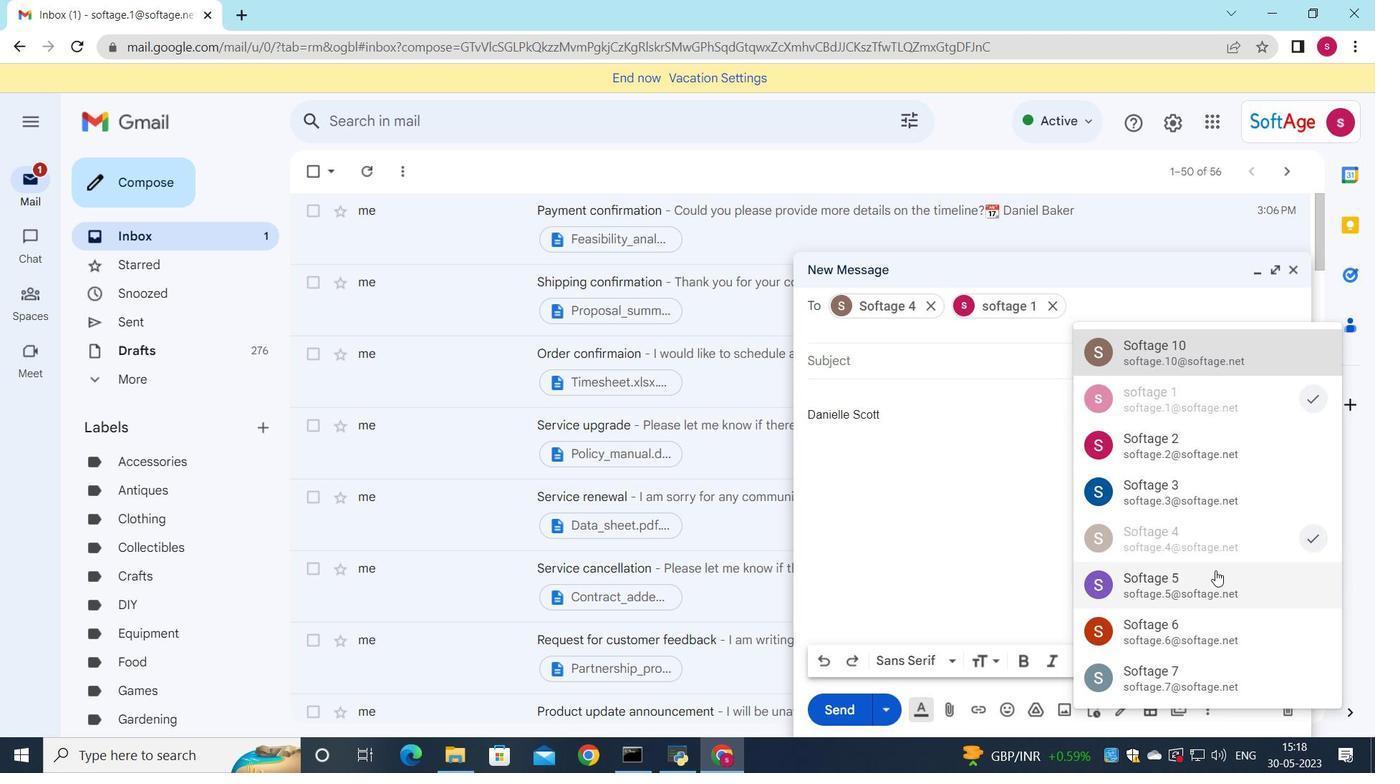 
Action: Mouse moved to (1260, 328)
Screenshot: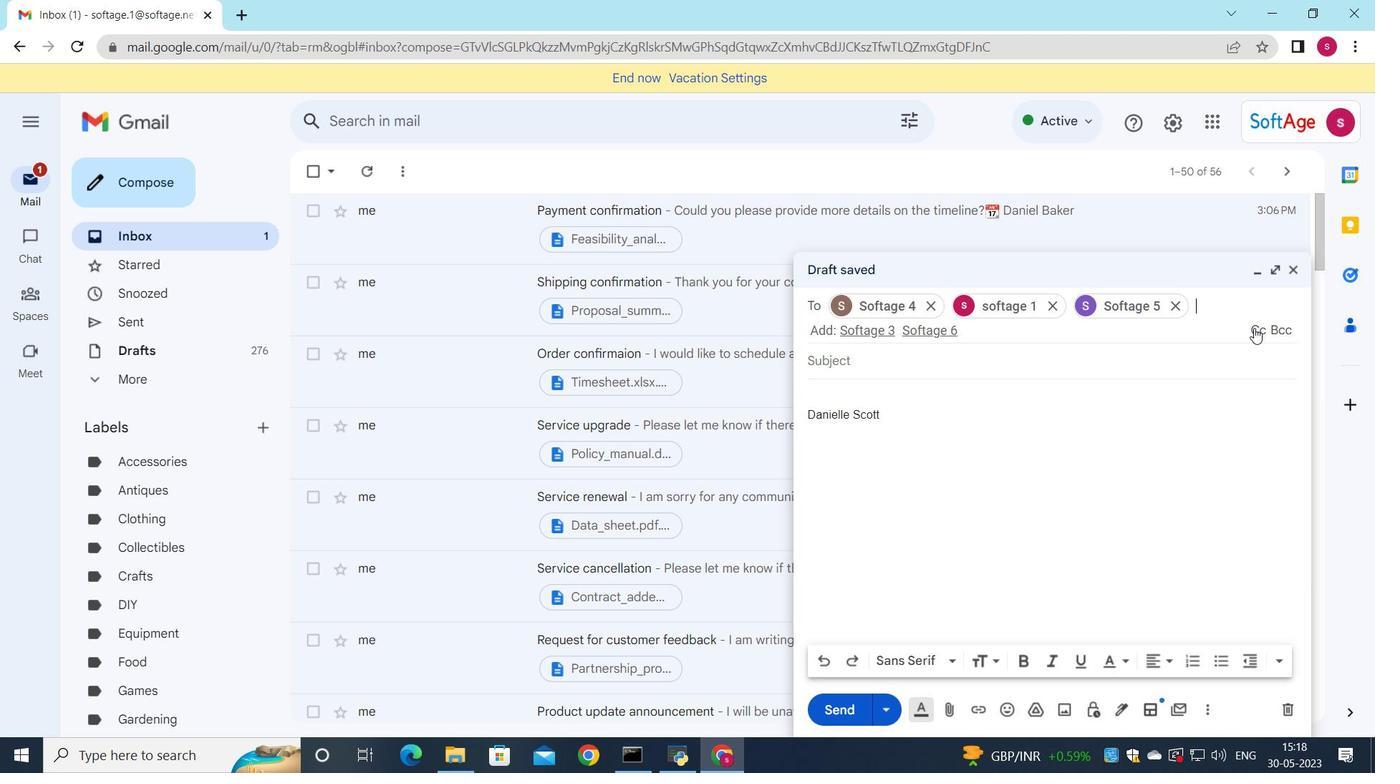 
Action: Mouse pressed left at (1260, 328)
Screenshot: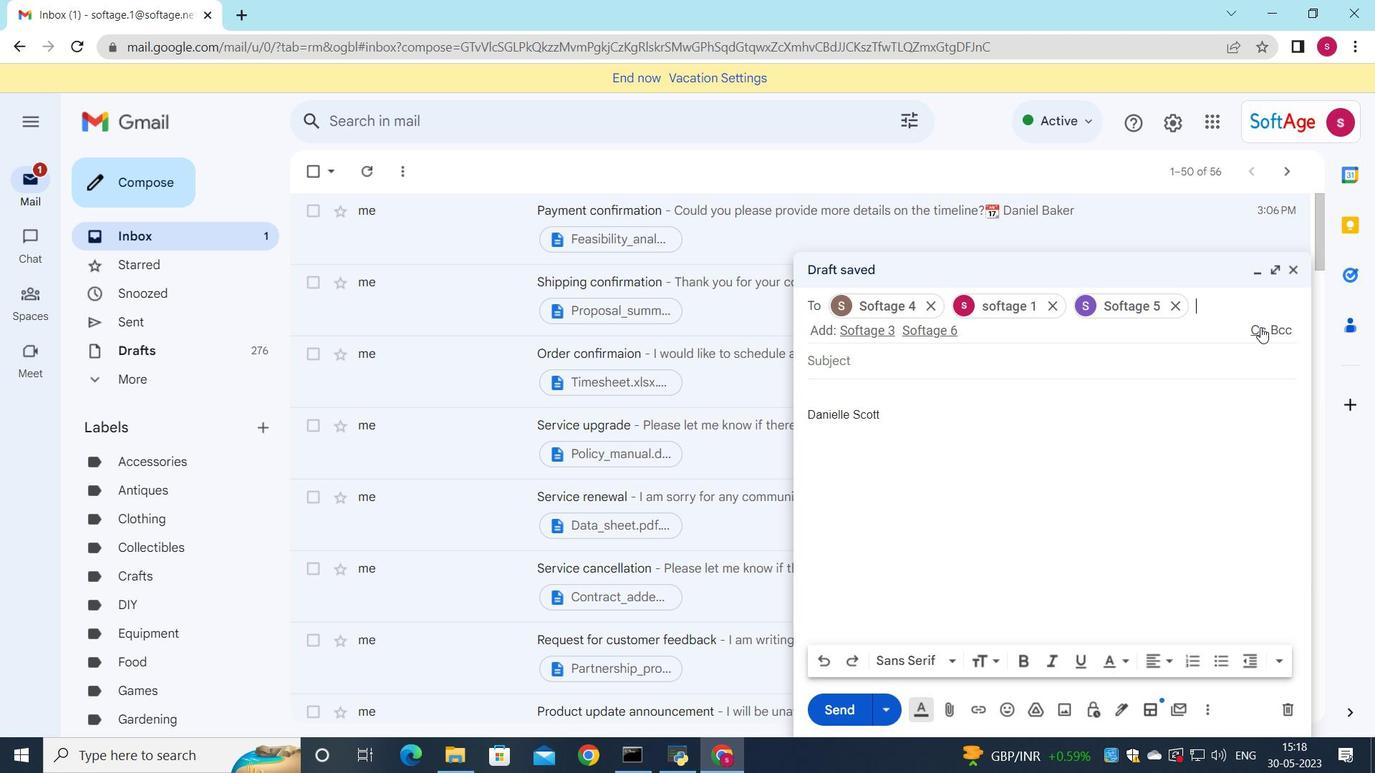 
Action: Mouse moved to (926, 359)
Screenshot: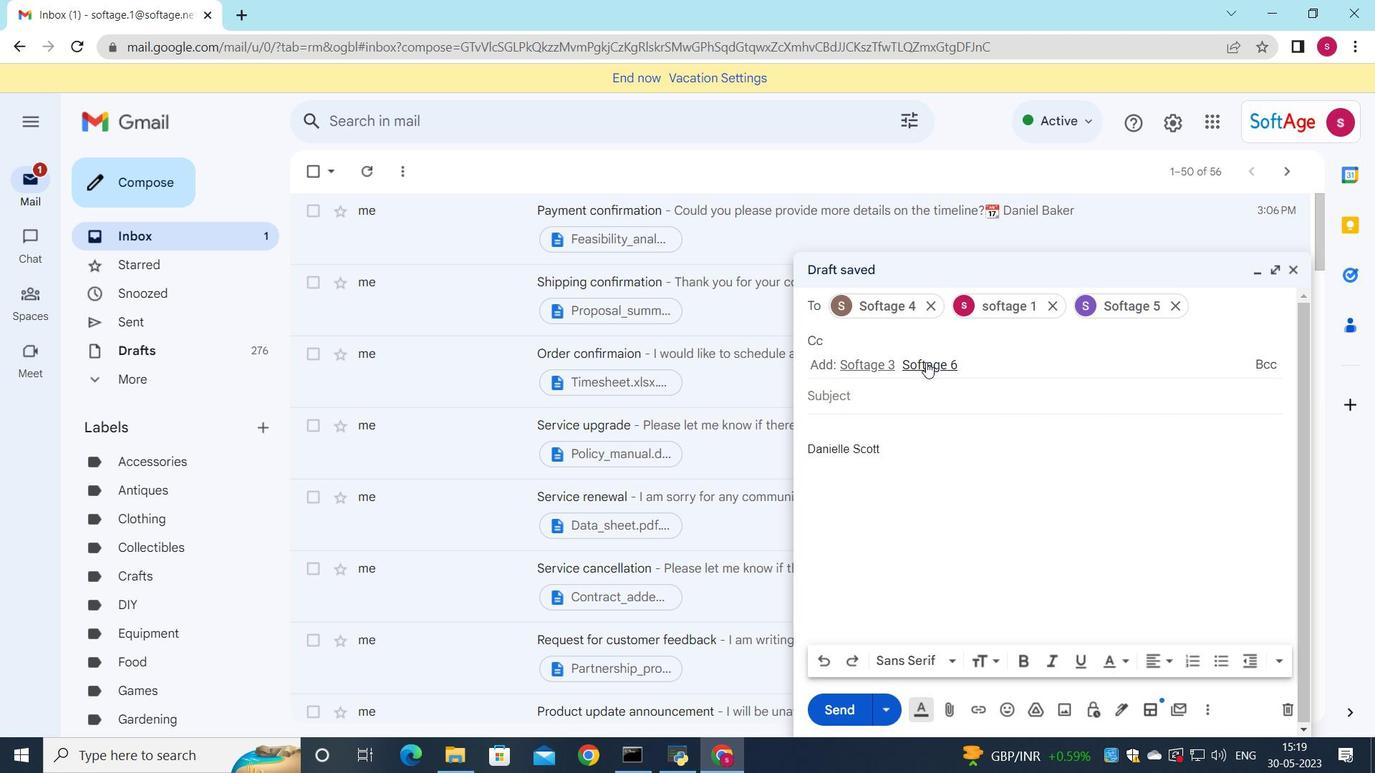
Action: Mouse pressed left at (926, 359)
Screenshot: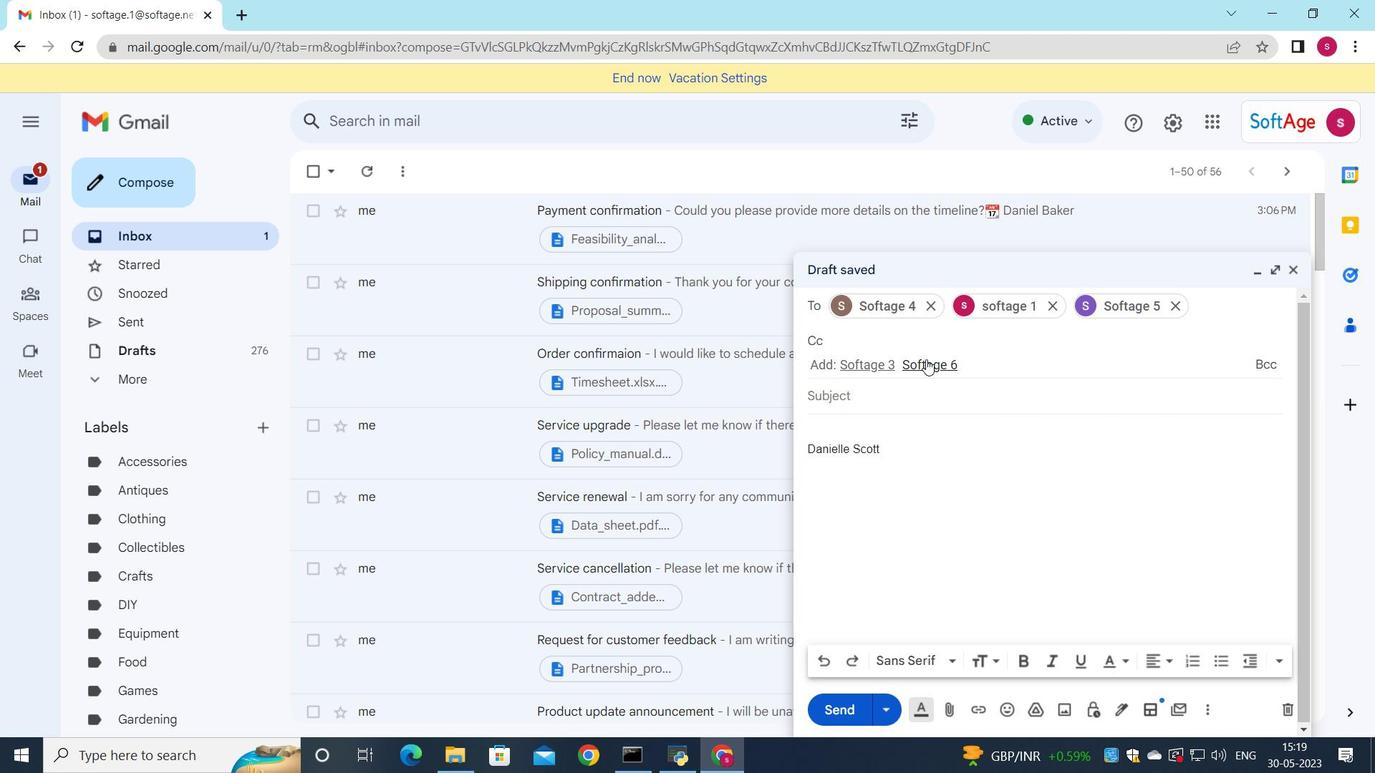 
Action: Mouse moved to (889, 393)
Screenshot: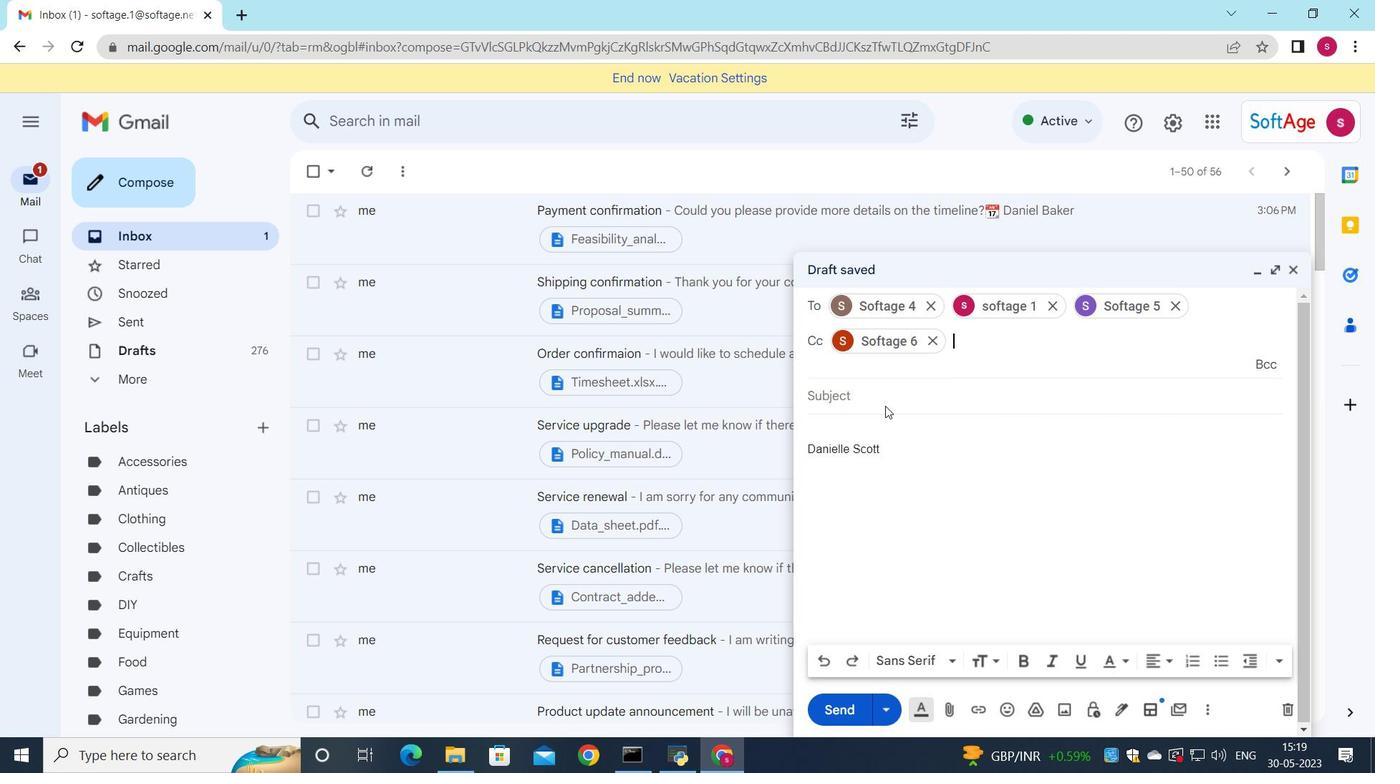 
Action: Mouse pressed left at (889, 393)
Screenshot: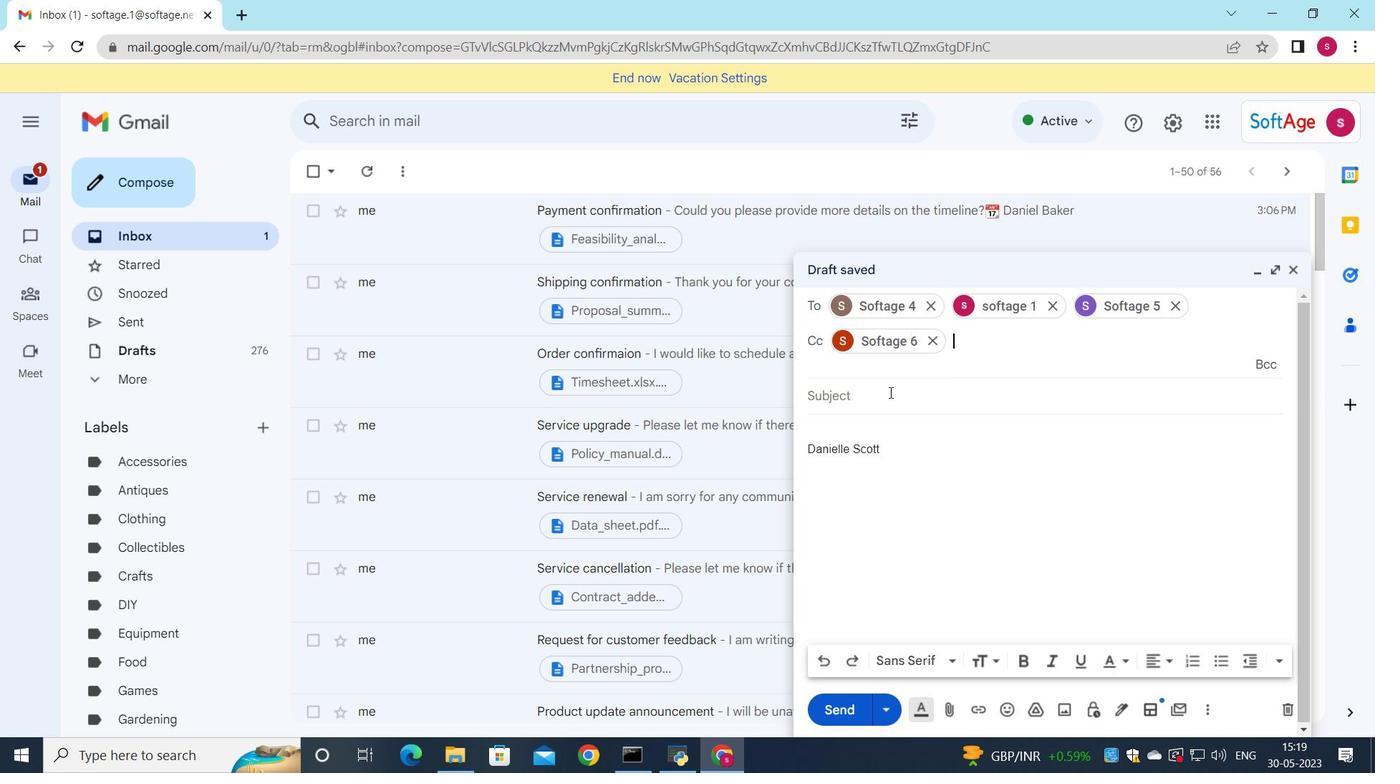 
Action: Key pressed <Key.shift>Request<Key.space>for<Key.space>payment
Screenshot: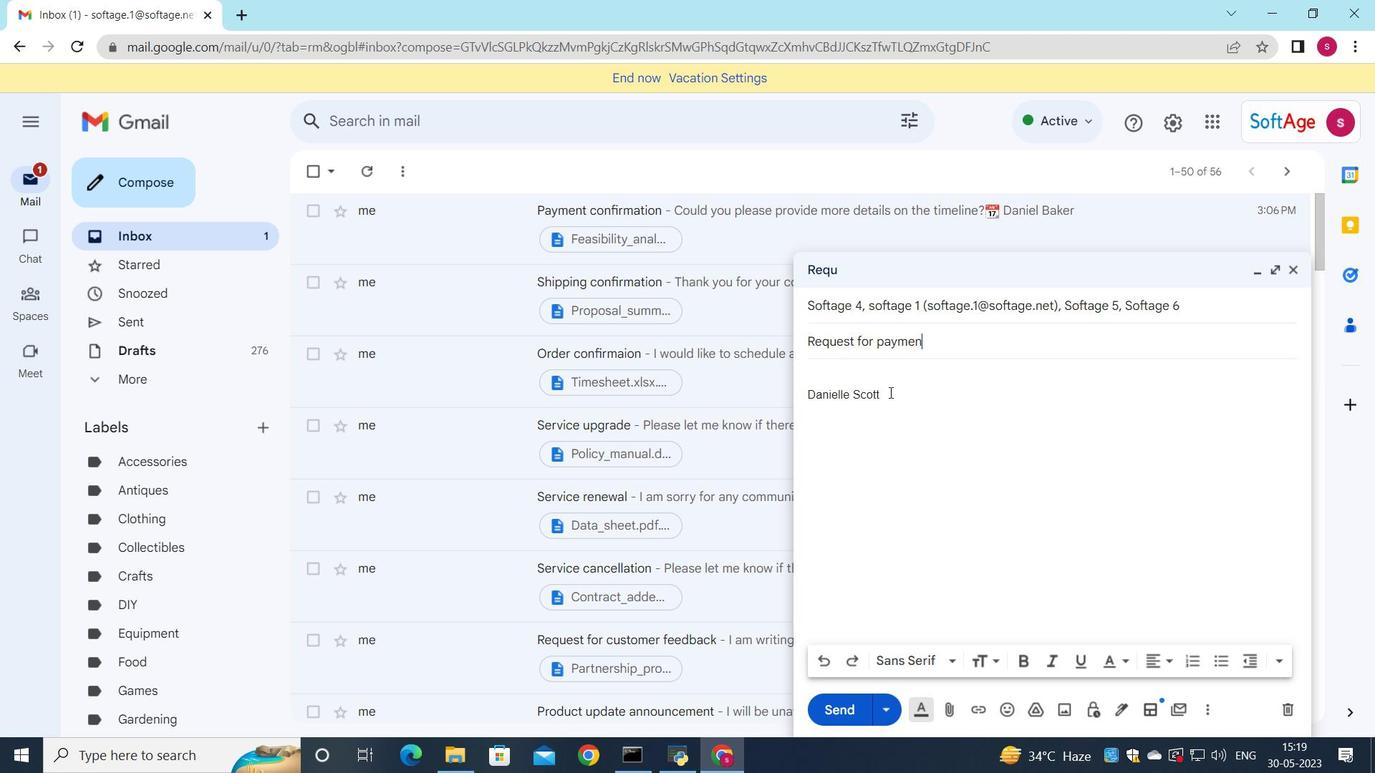 
Action: Mouse moved to (852, 366)
Screenshot: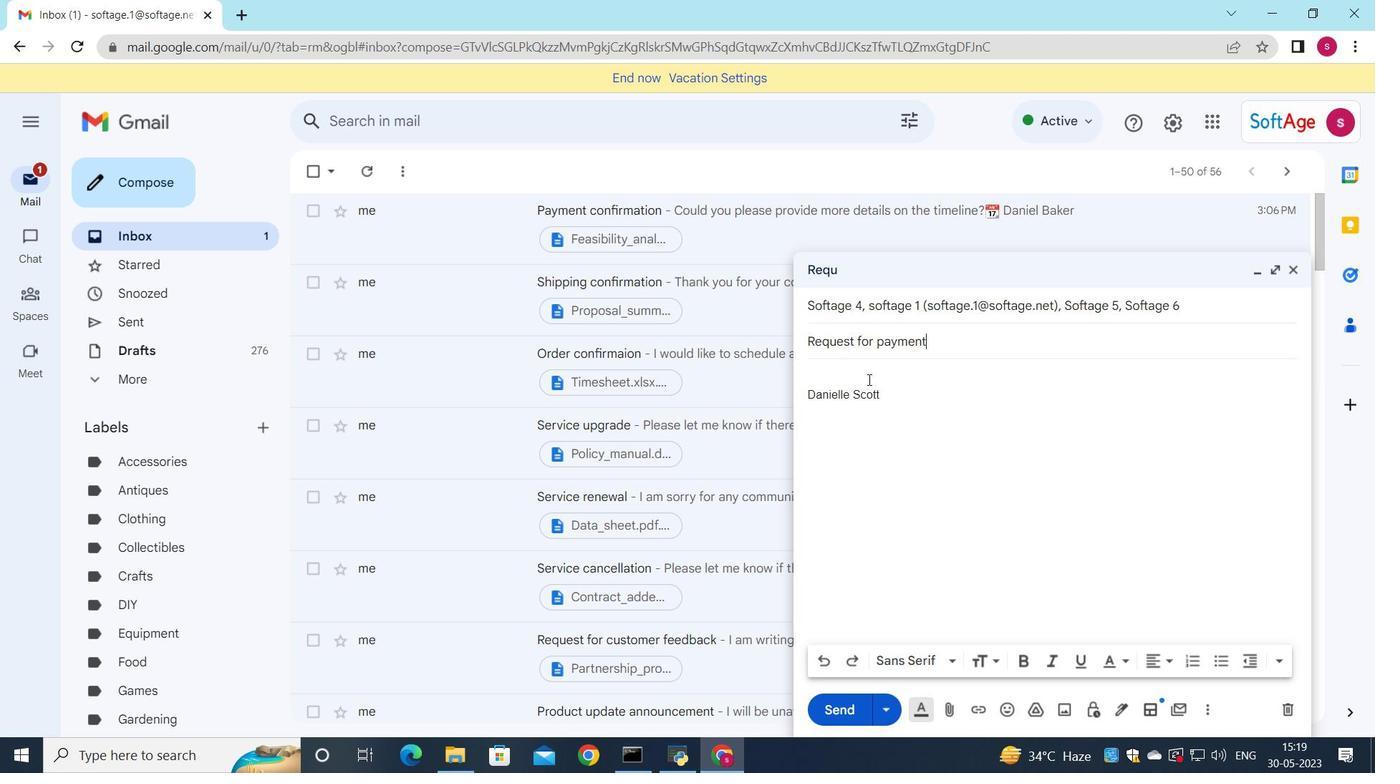 
Action: Mouse pressed left at (852, 366)
Screenshot: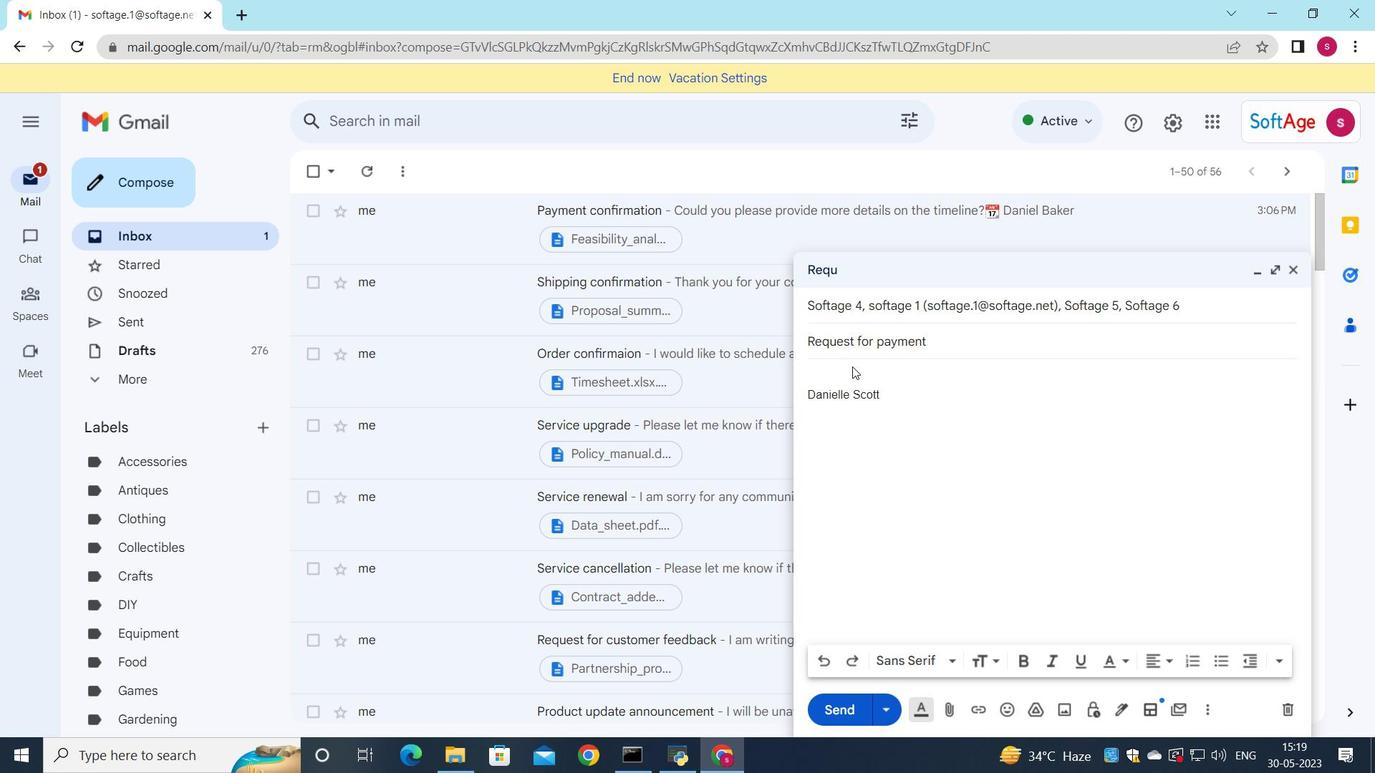 
Action: Key pressed <Key.shift>I<Key.space>am<Key.space><Key.shift>Pleased<Key.space>to<Key.space>inform<Key.space>you<Key.space>that<Key.space>we<Key.space>have<Key.space>accepted<Key.space>your<Key.space>proposal.
Screenshot: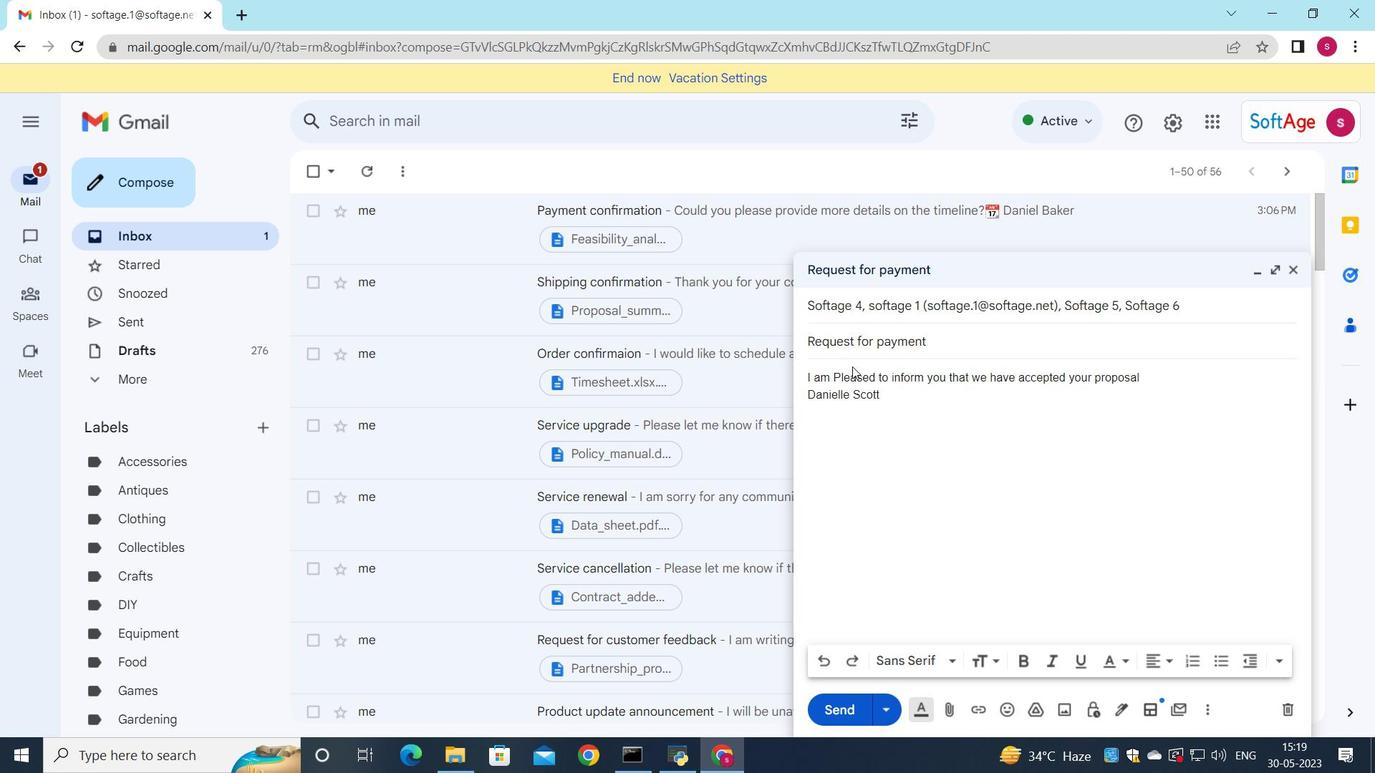 
Action: Mouse moved to (997, 709)
Screenshot: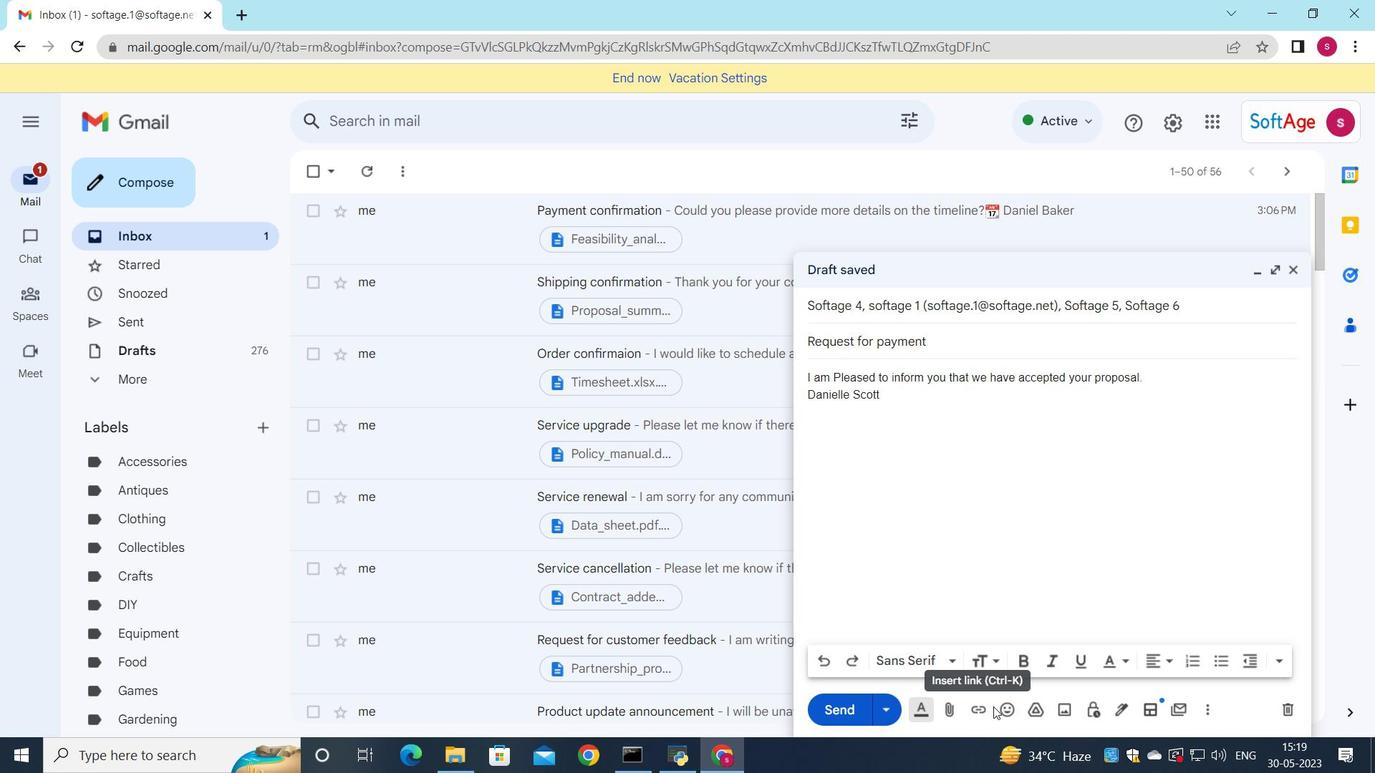 
Action: Mouse pressed left at (997, 709)
Screenshot: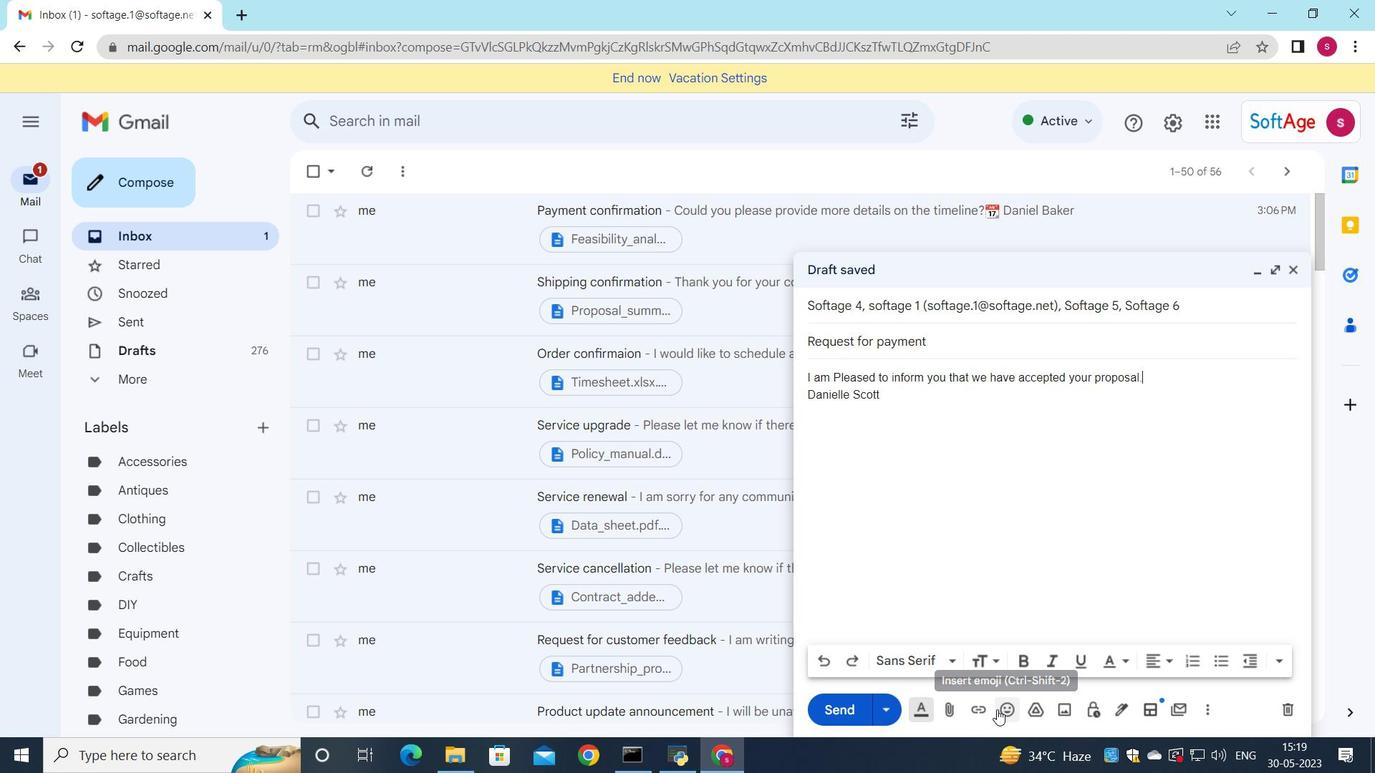 
Action: Mouse moved to (965, 586)
Screenshot: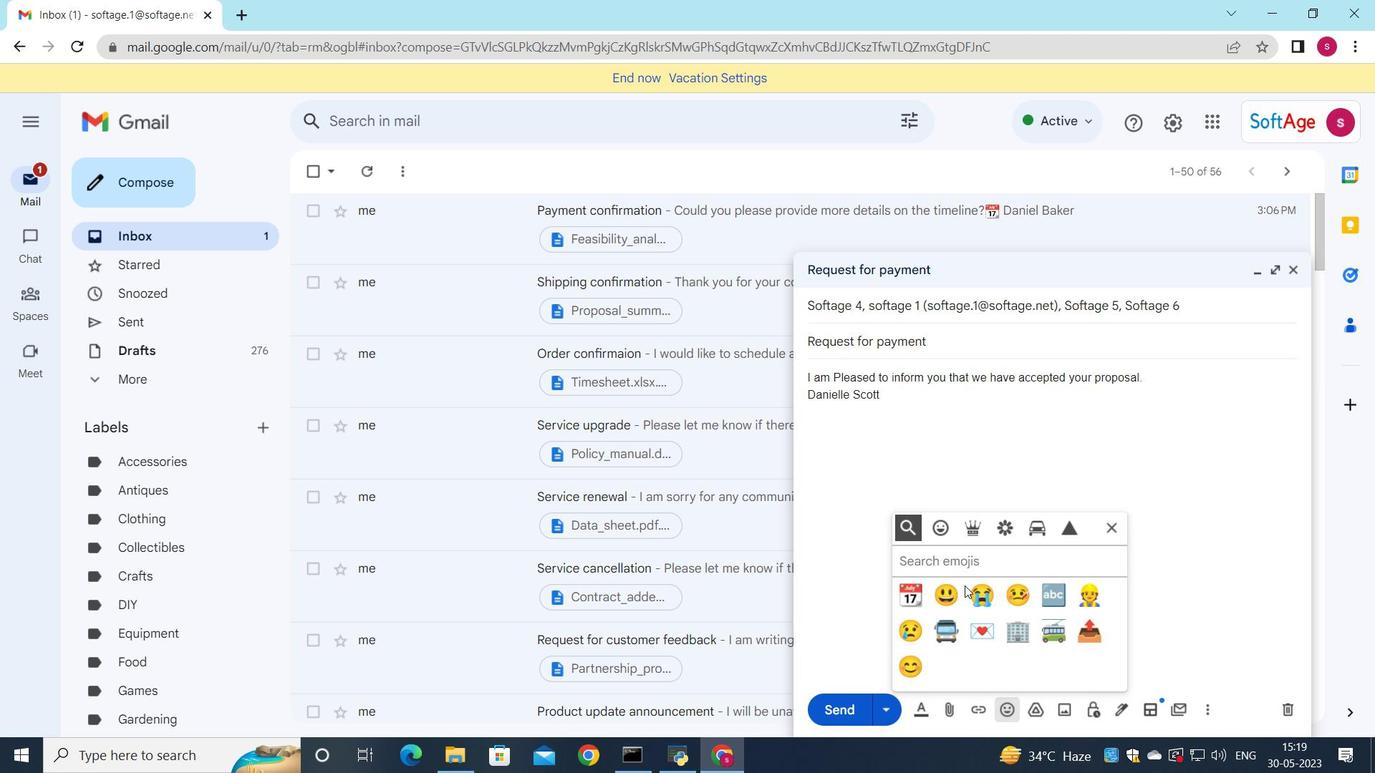 
Action: Key pressed o
Screenshot: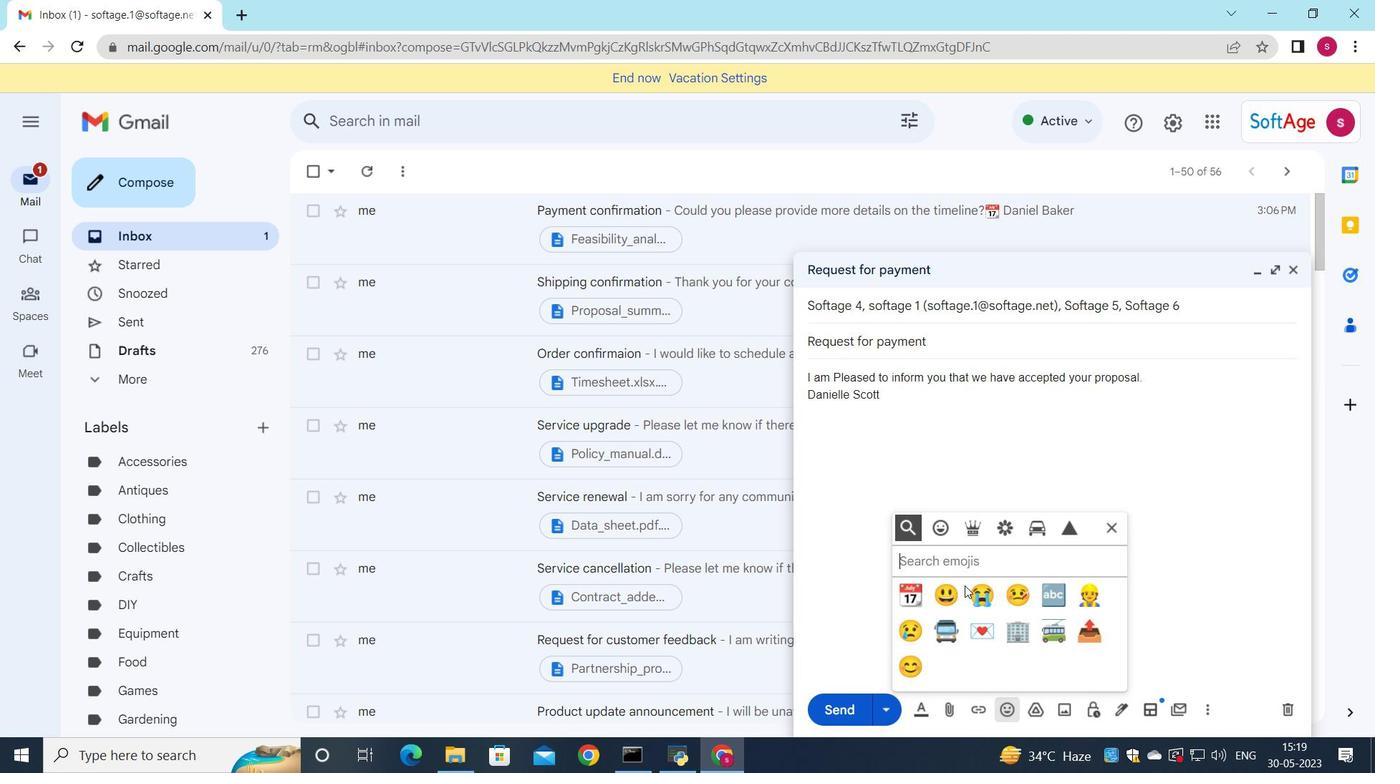 
Action: Mouse moved to (965, 616)
Screenshot: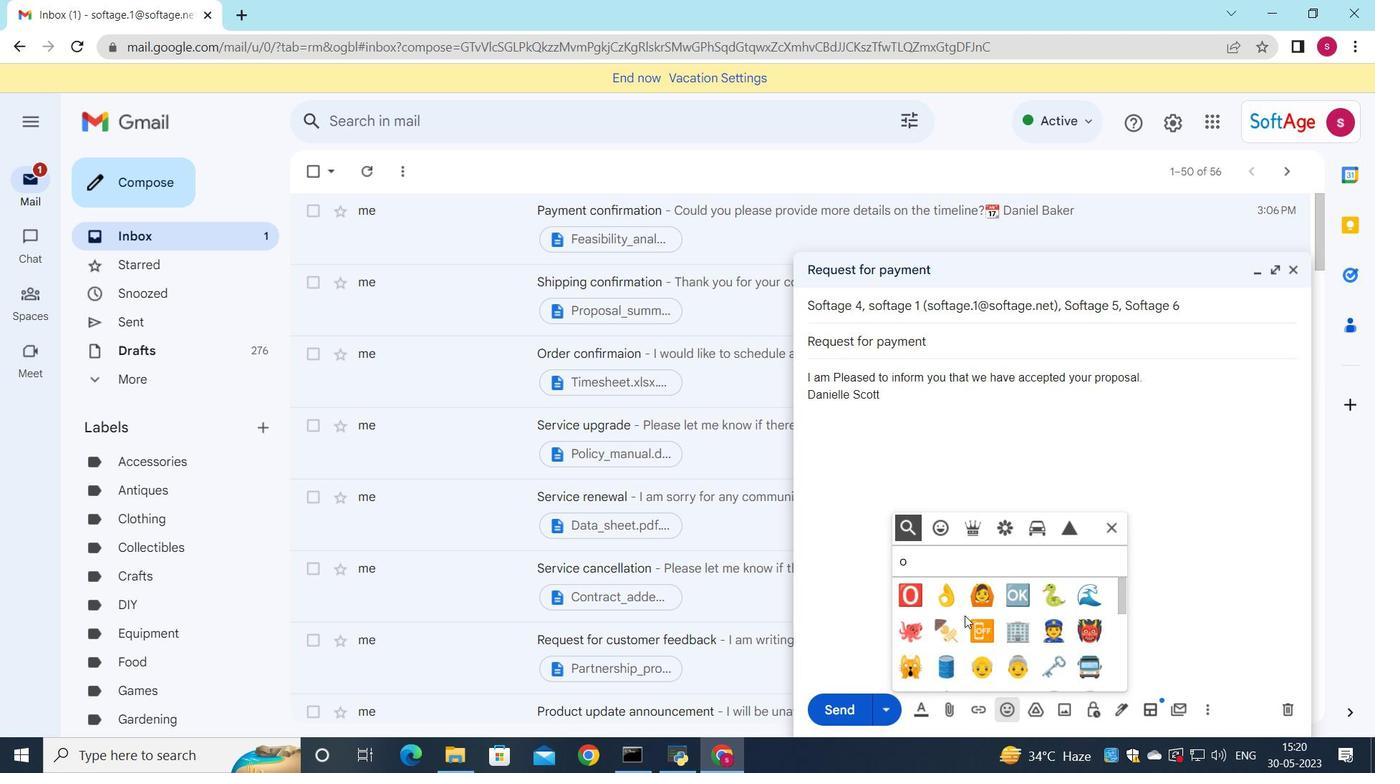 
Action: Key pressed ff
Screenshot: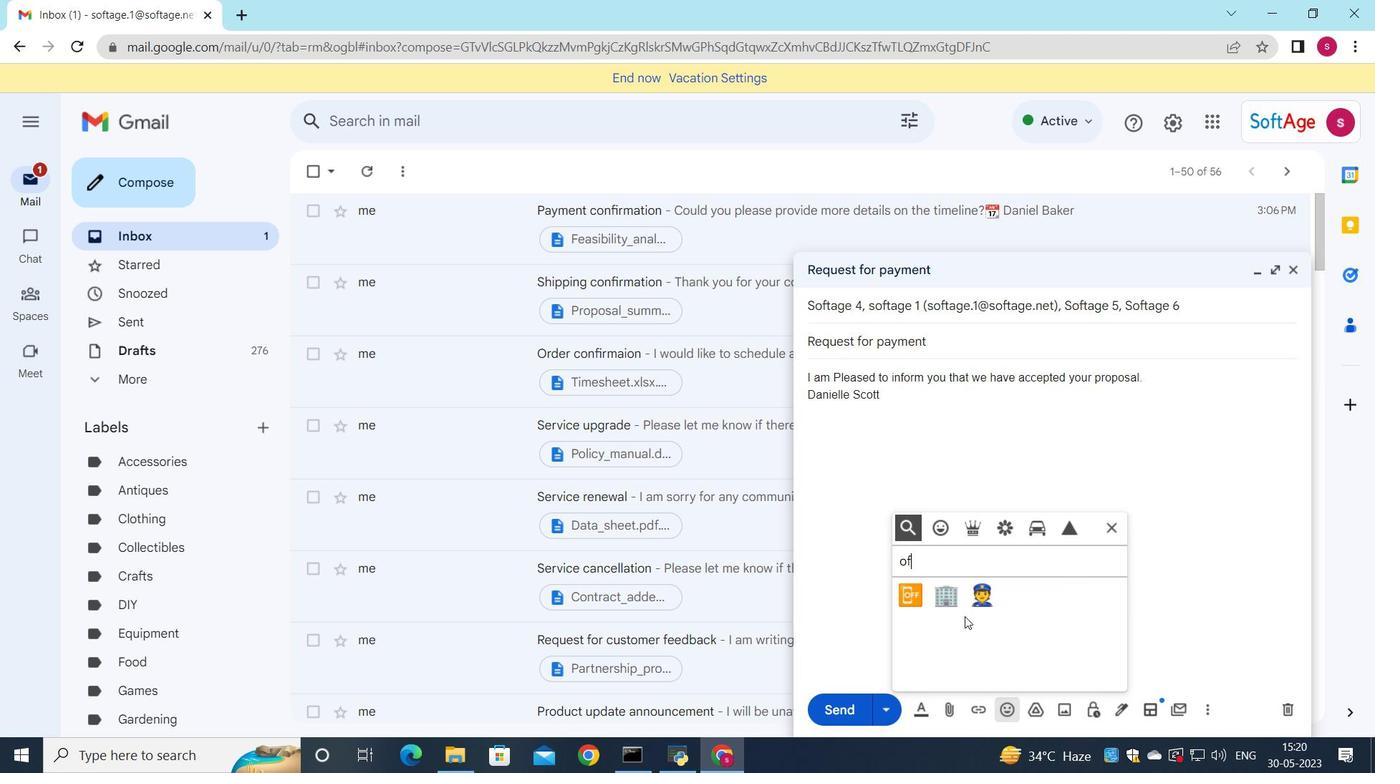 
Action: Mouse moved to (1004, 608)
Screenshot: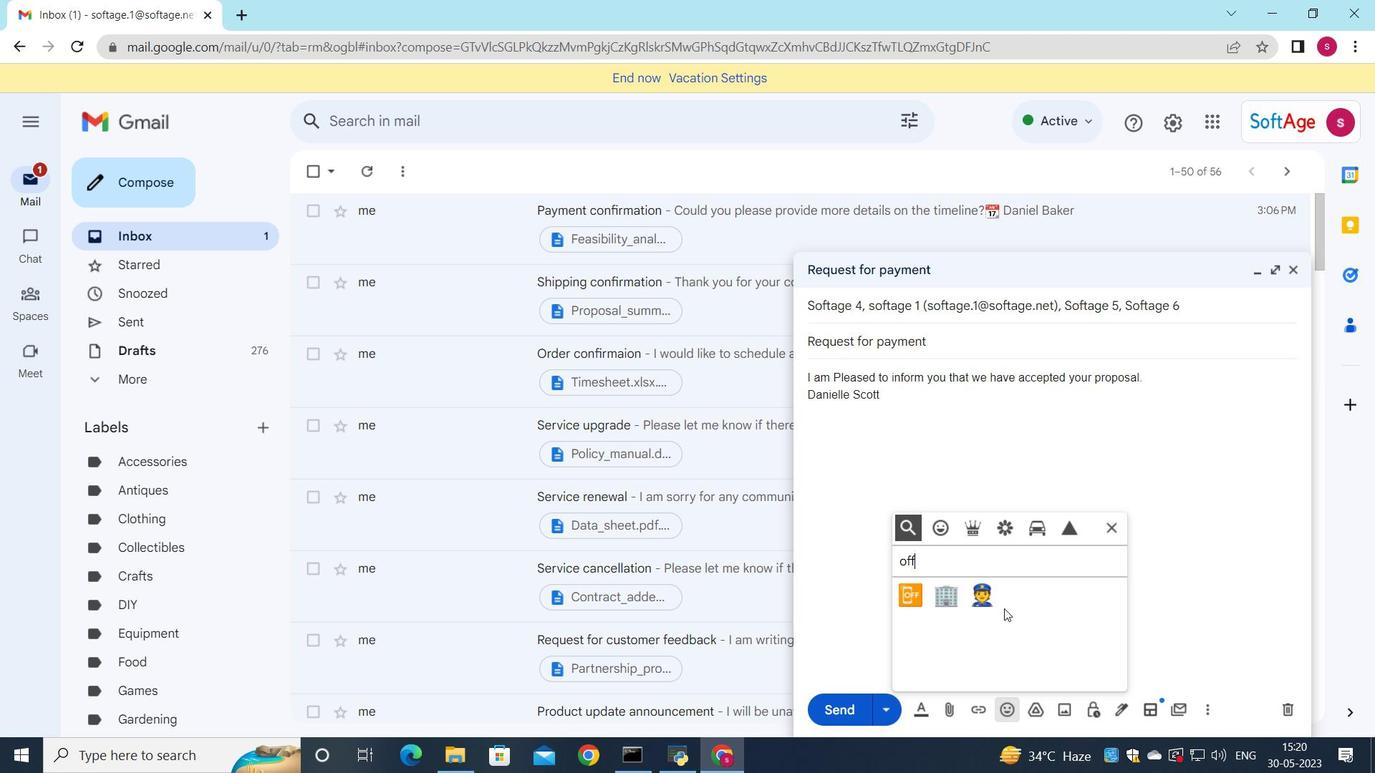 
Action: Key pressed i
Screenshot: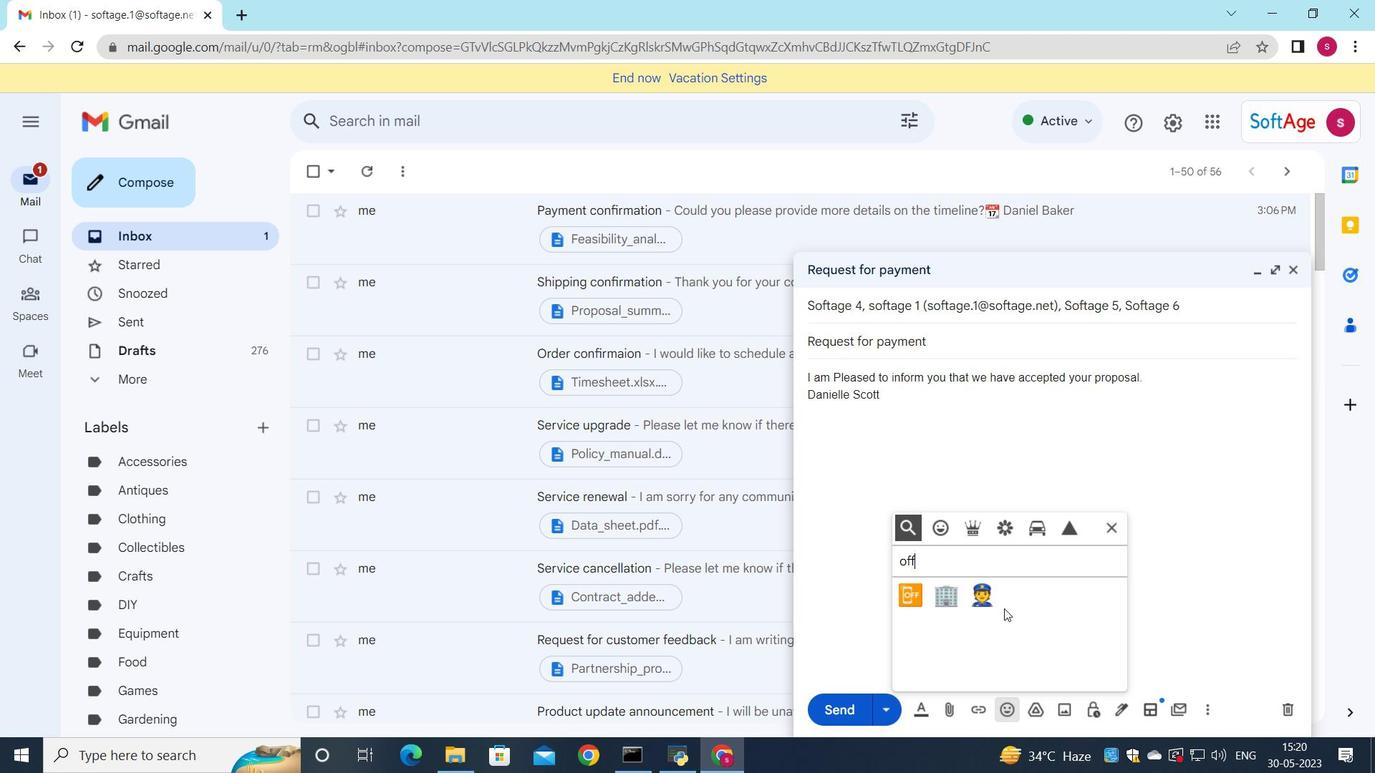 
Action: Mouse moved to (1010, 627)
Screenshot: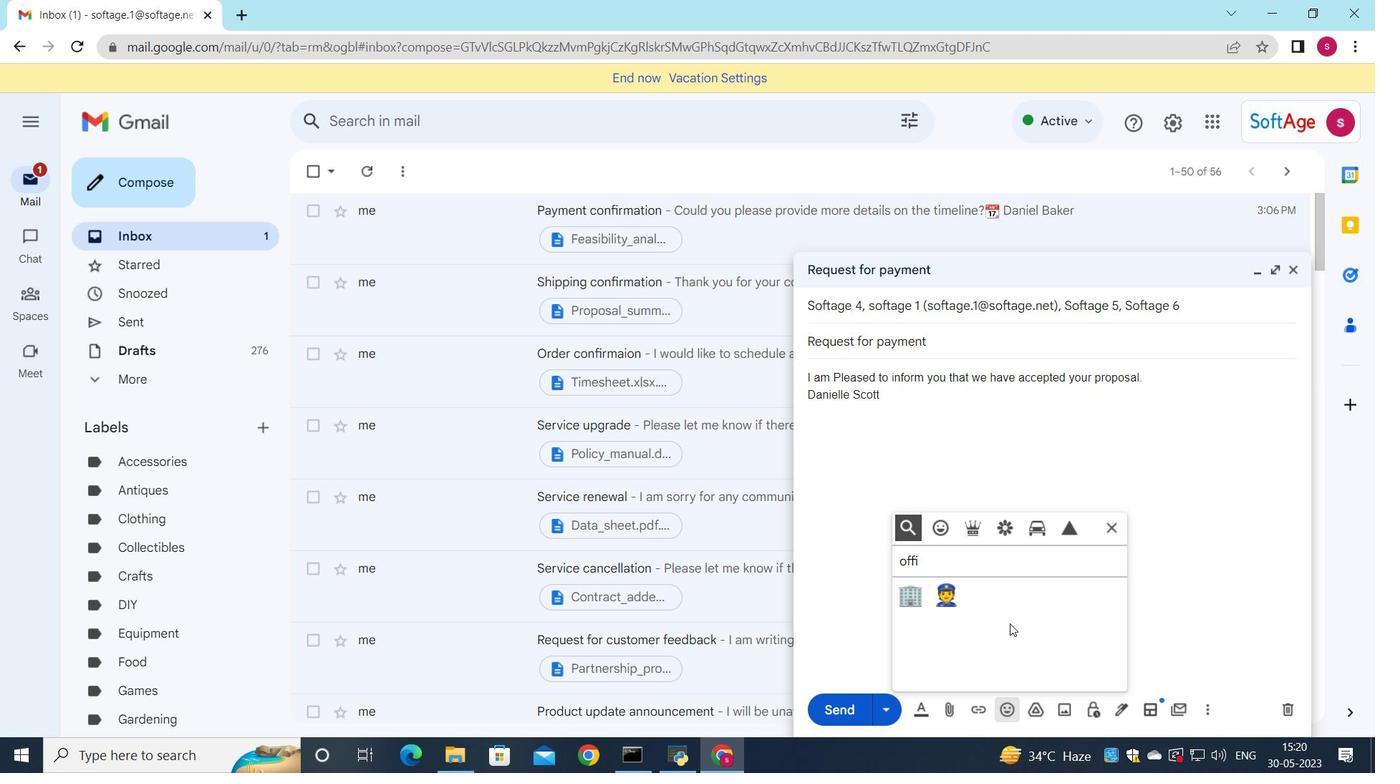
Action: Key pressed ce
Screenshot: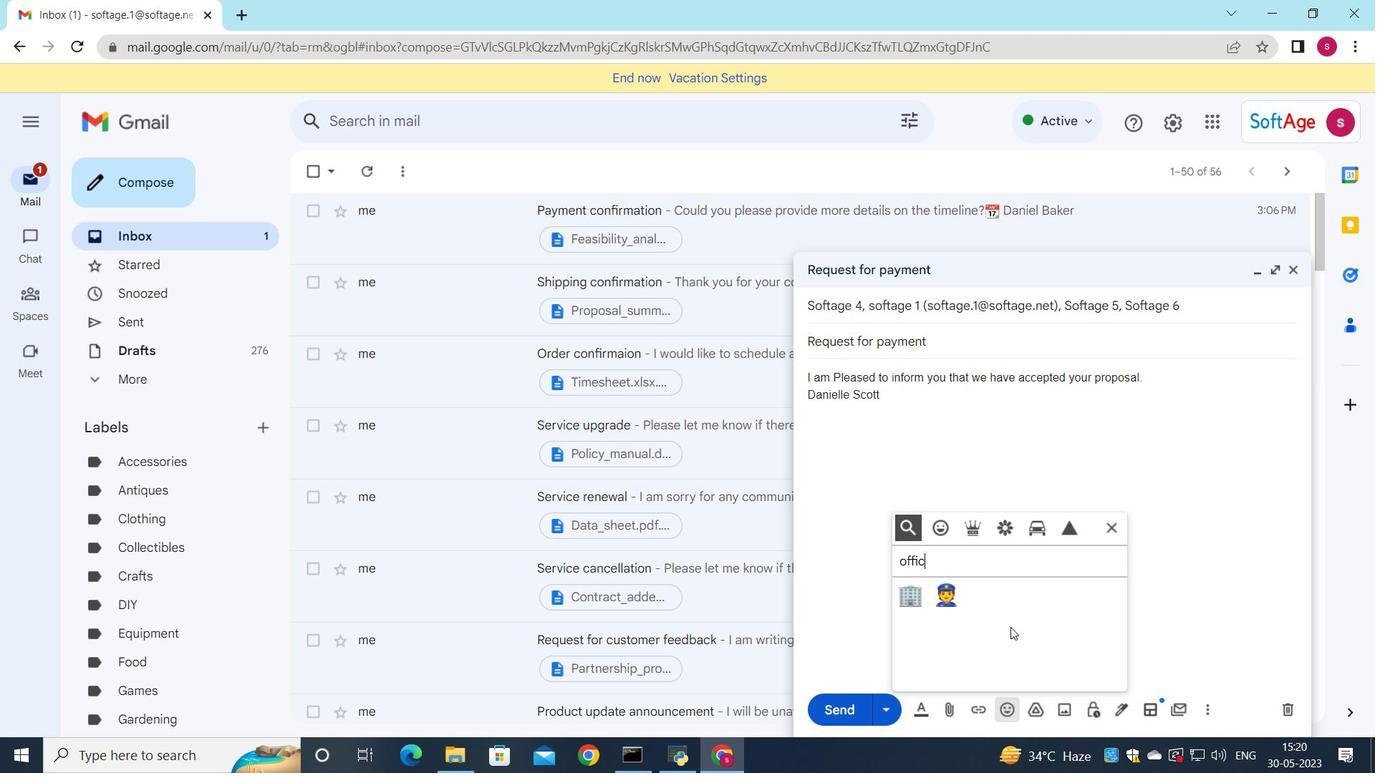 
Action: Mouse moved to (906, 594)
Screenshot: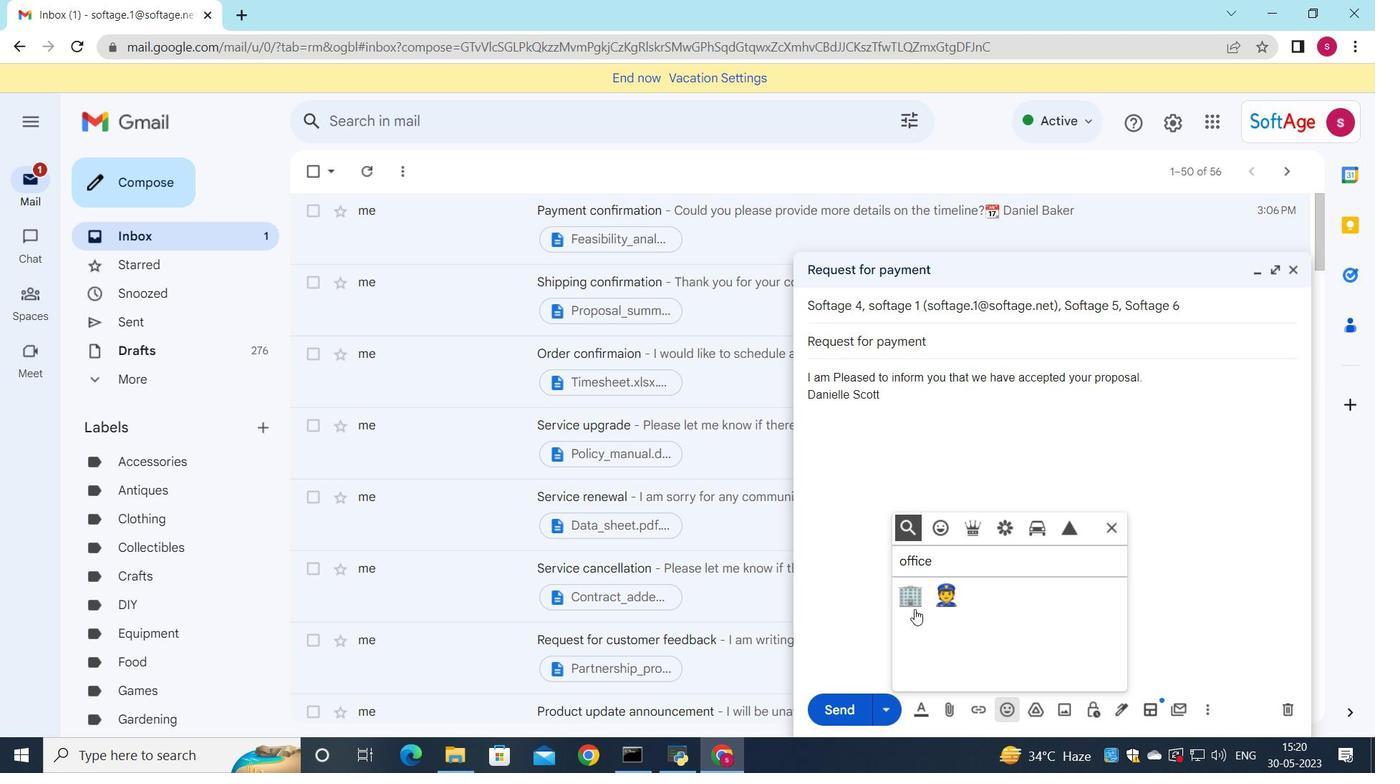
Action: Mouse pressed left at (906, 594)
Screenshot: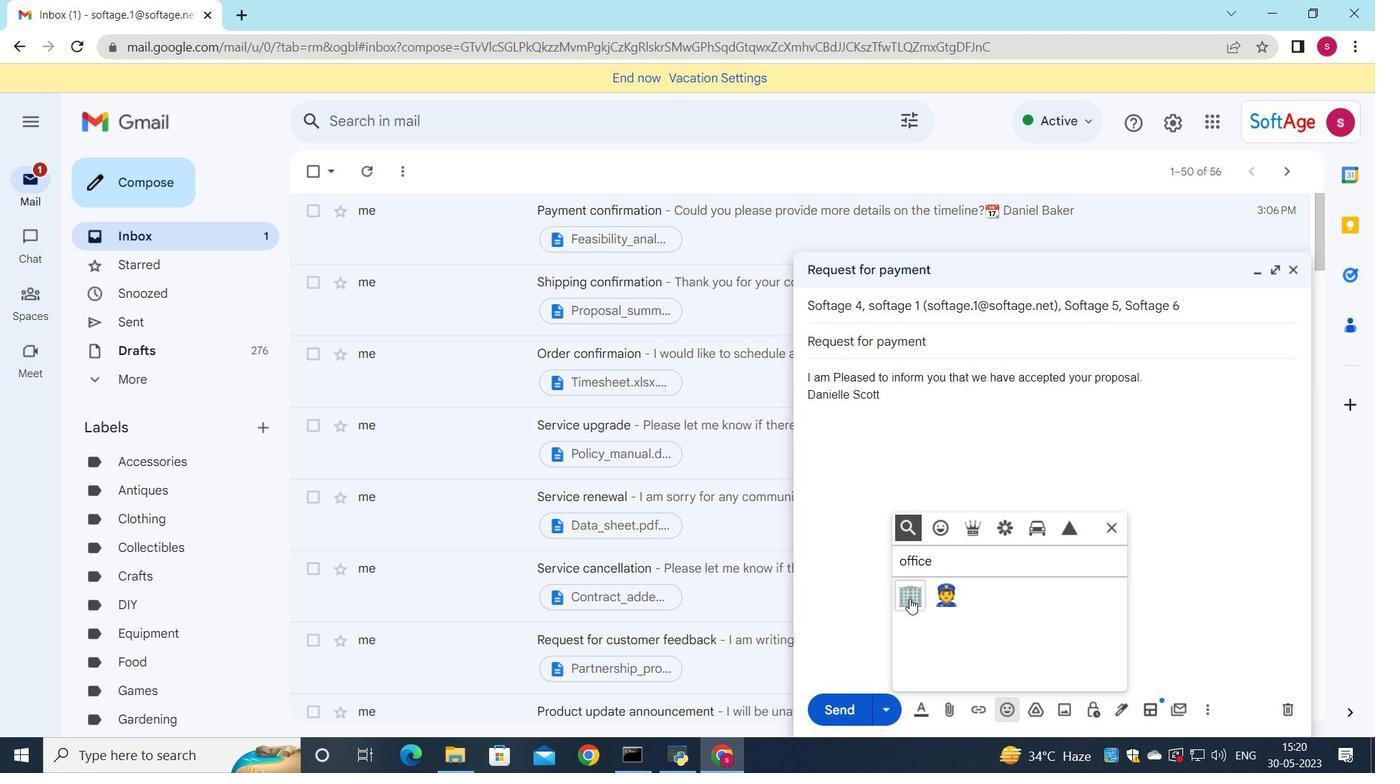 
Action: Mouse moved to (1111, 527)
Screenshot: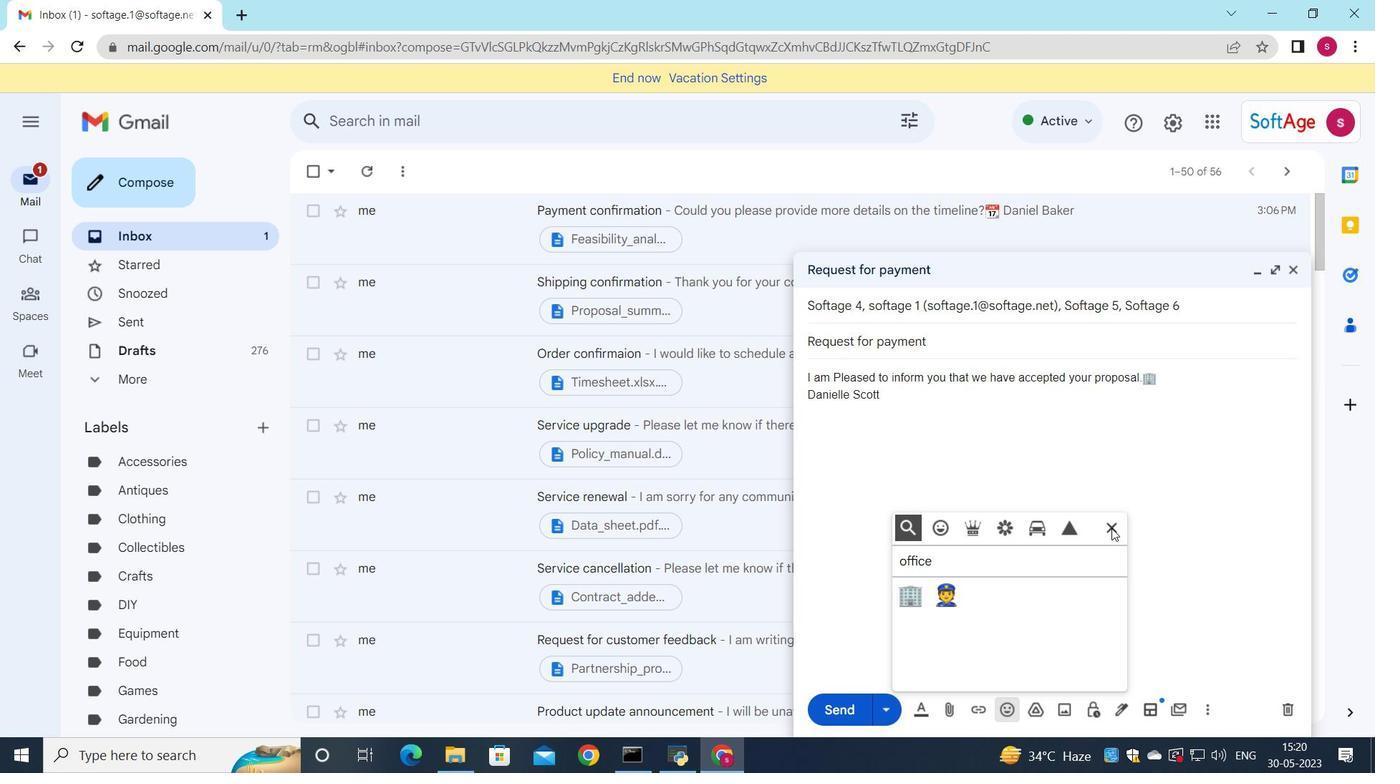 
Action: Mouse pressed left at (1111, 527)
Screenshot: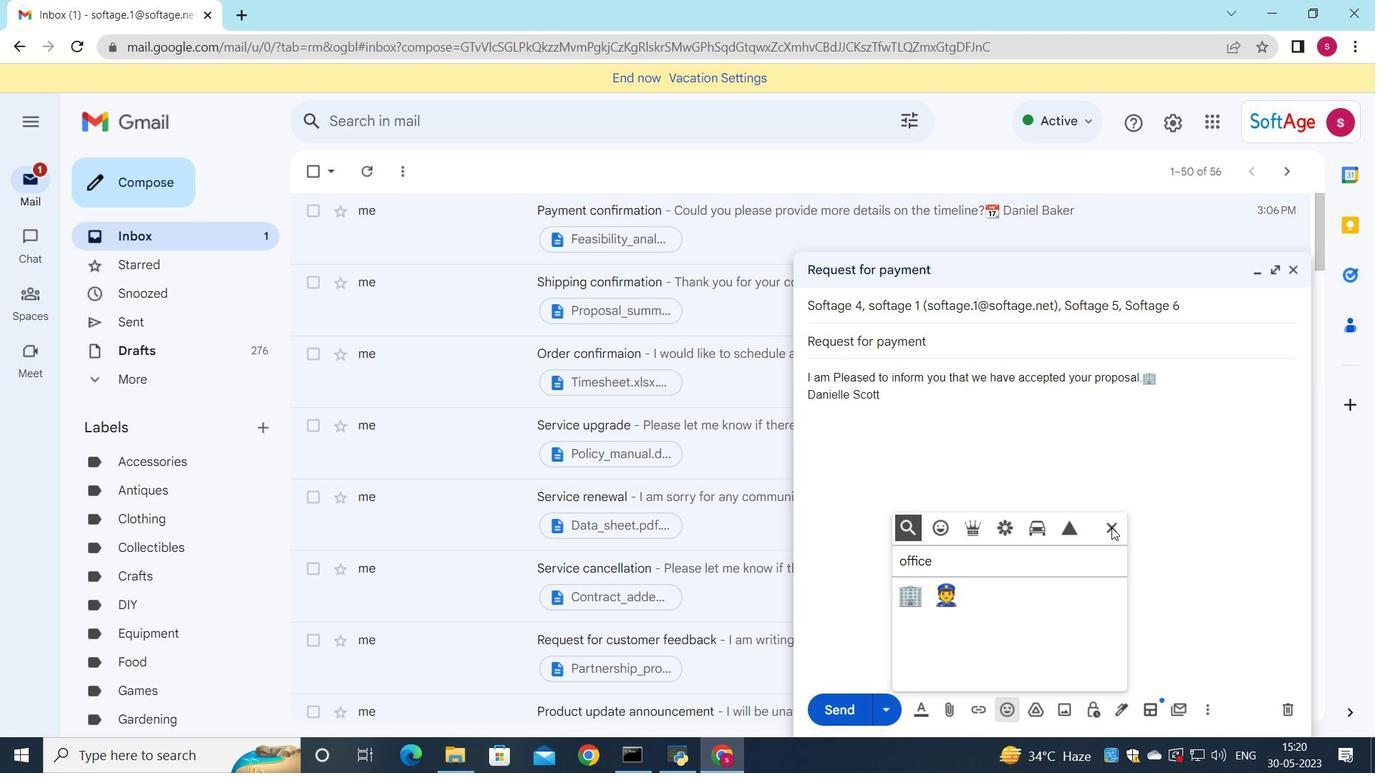 
Action: Mouse moved to (949, 712)
Screenshot: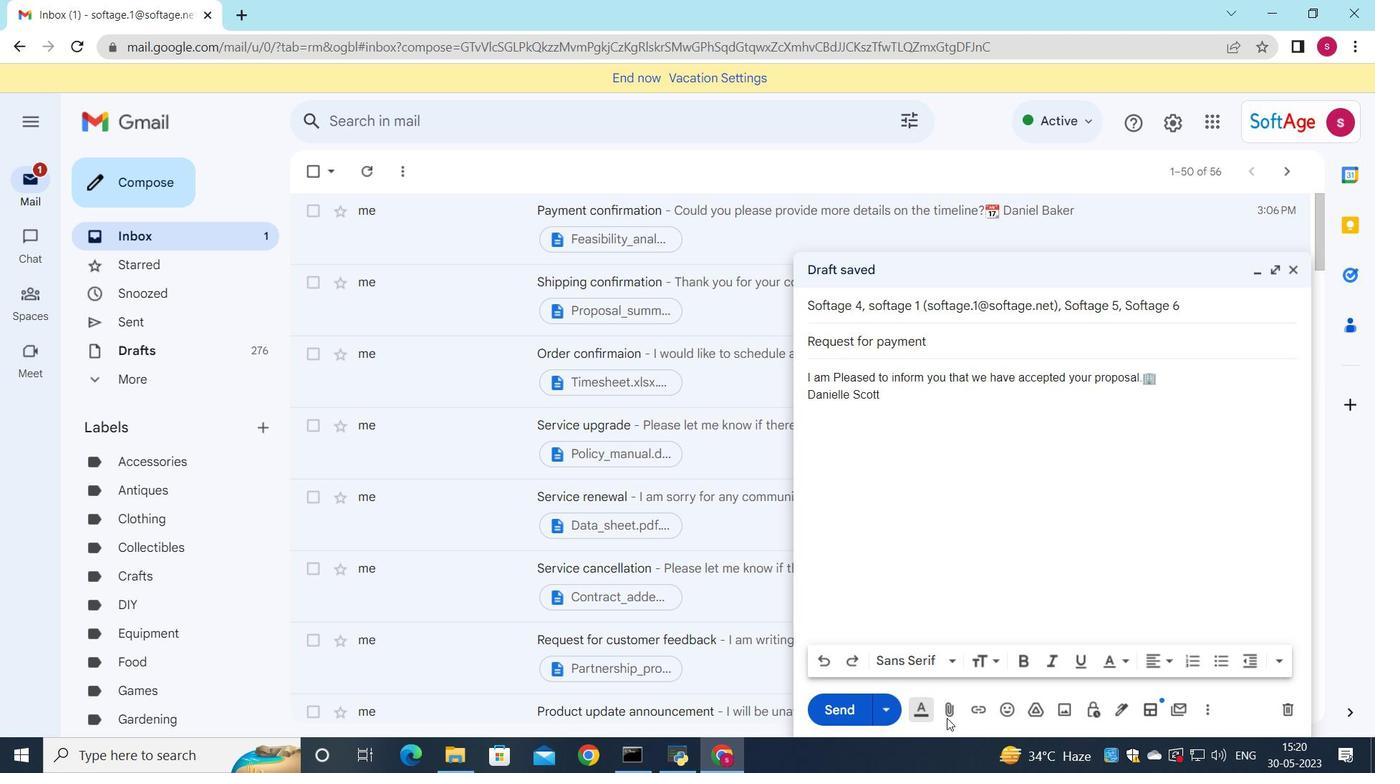 
Action: Mouse pressed left at (949, 712)
Screenshot: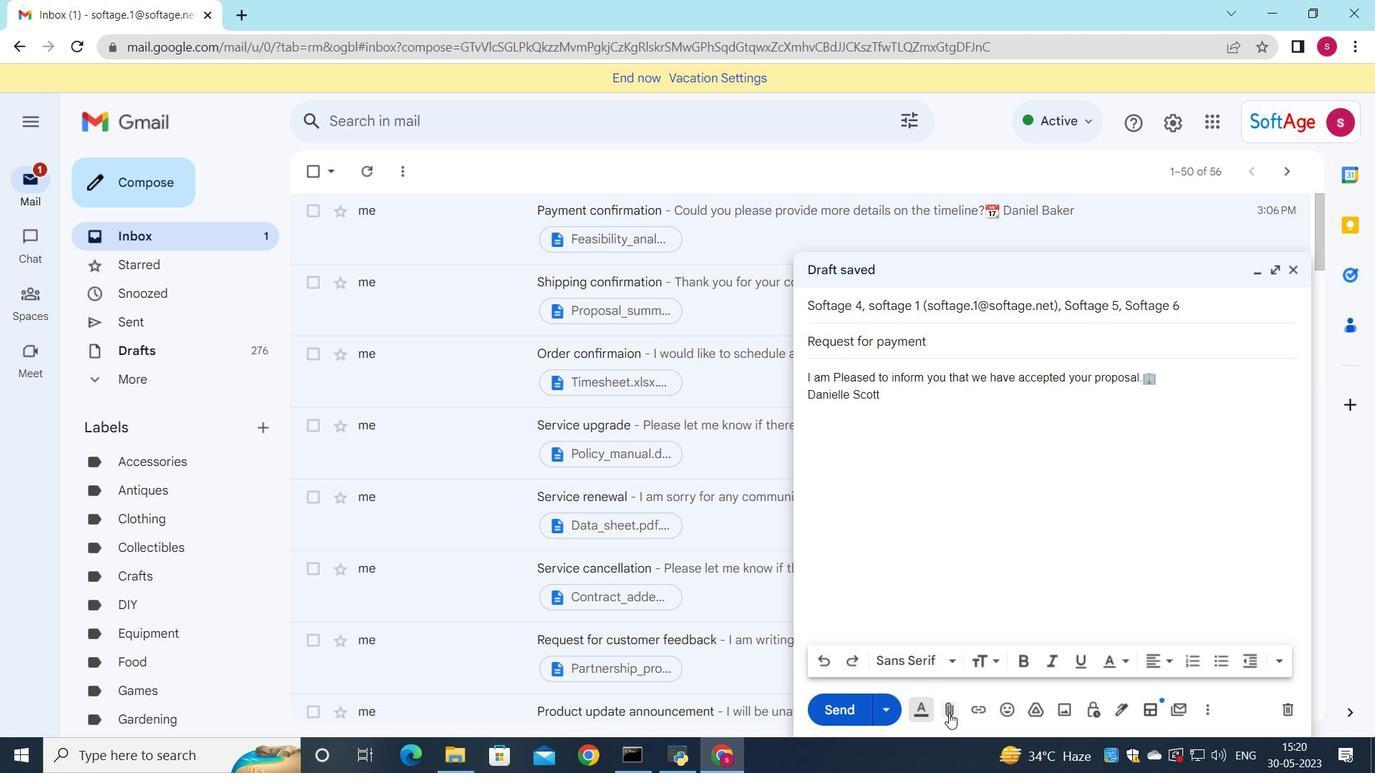 
Action: Mouse moved to (242, 124)
Screenshot: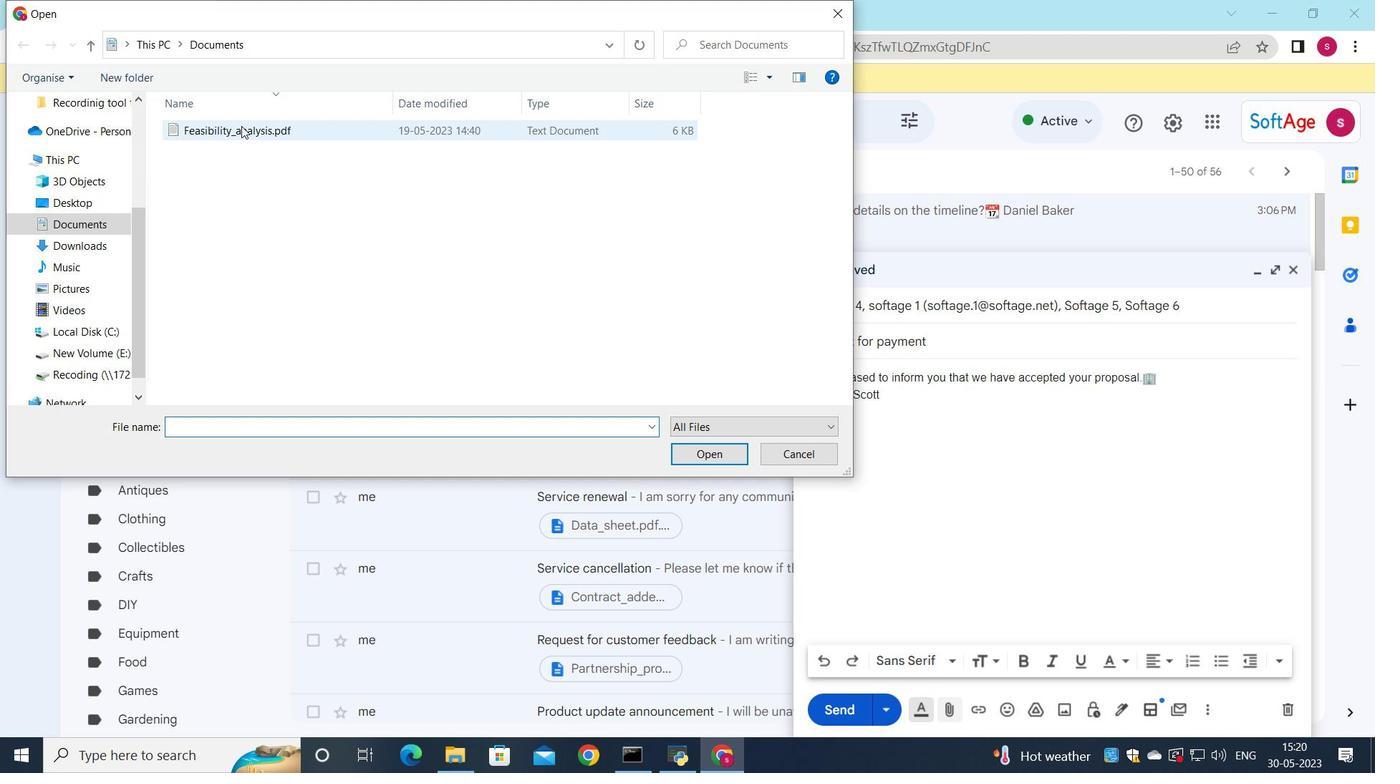 
Action: Mouse pressed left at (242, 124)
Screenshot: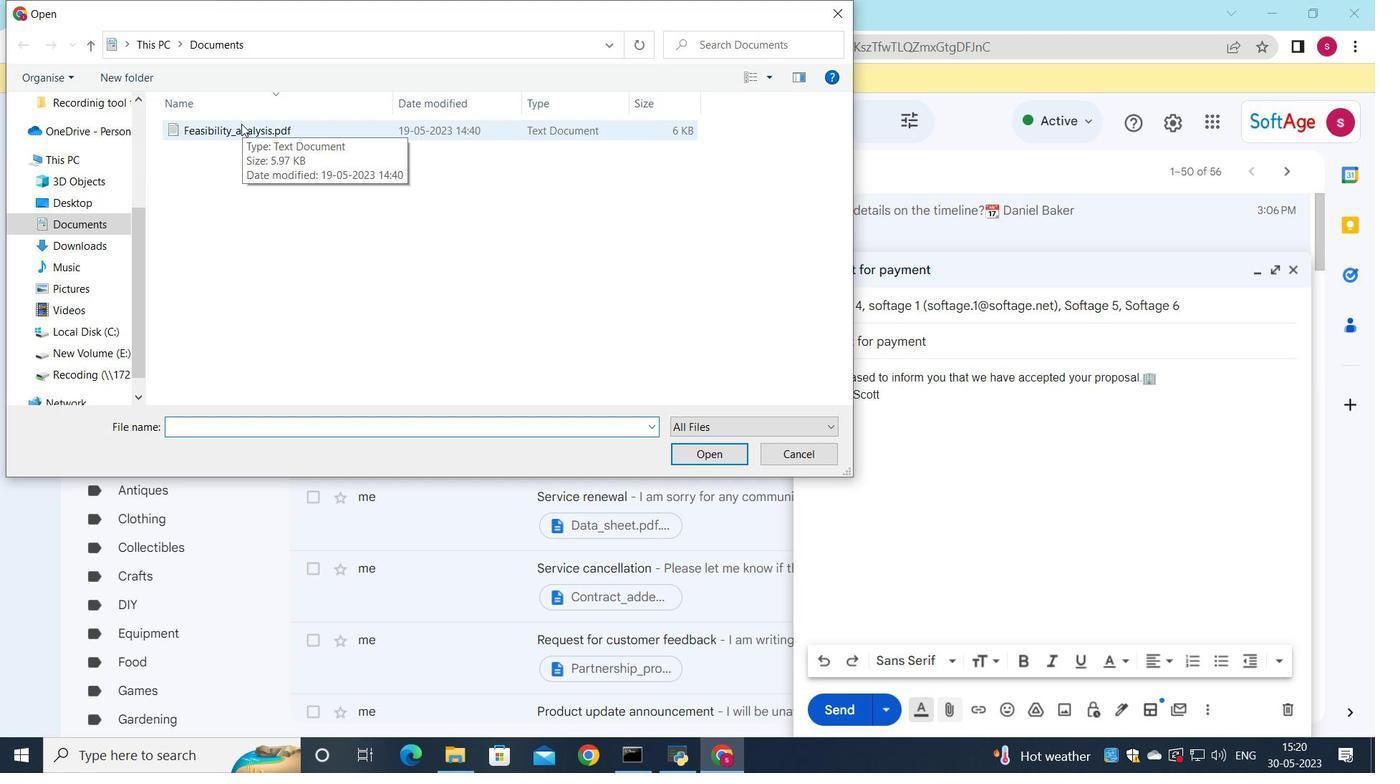 
Action: Mouse moved to (244, 134)
Screenshot: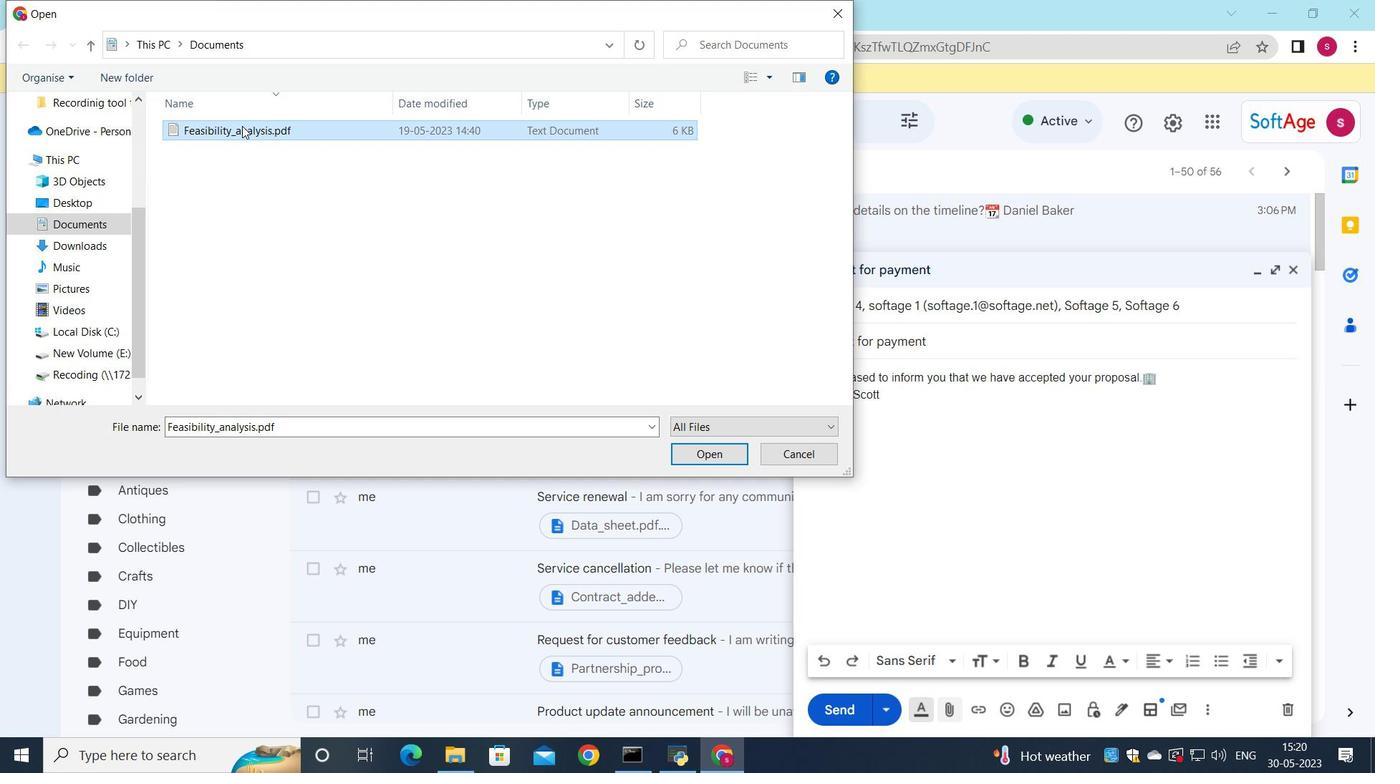 
Action: Mouse pressed left at (244, 134)
Screenshot: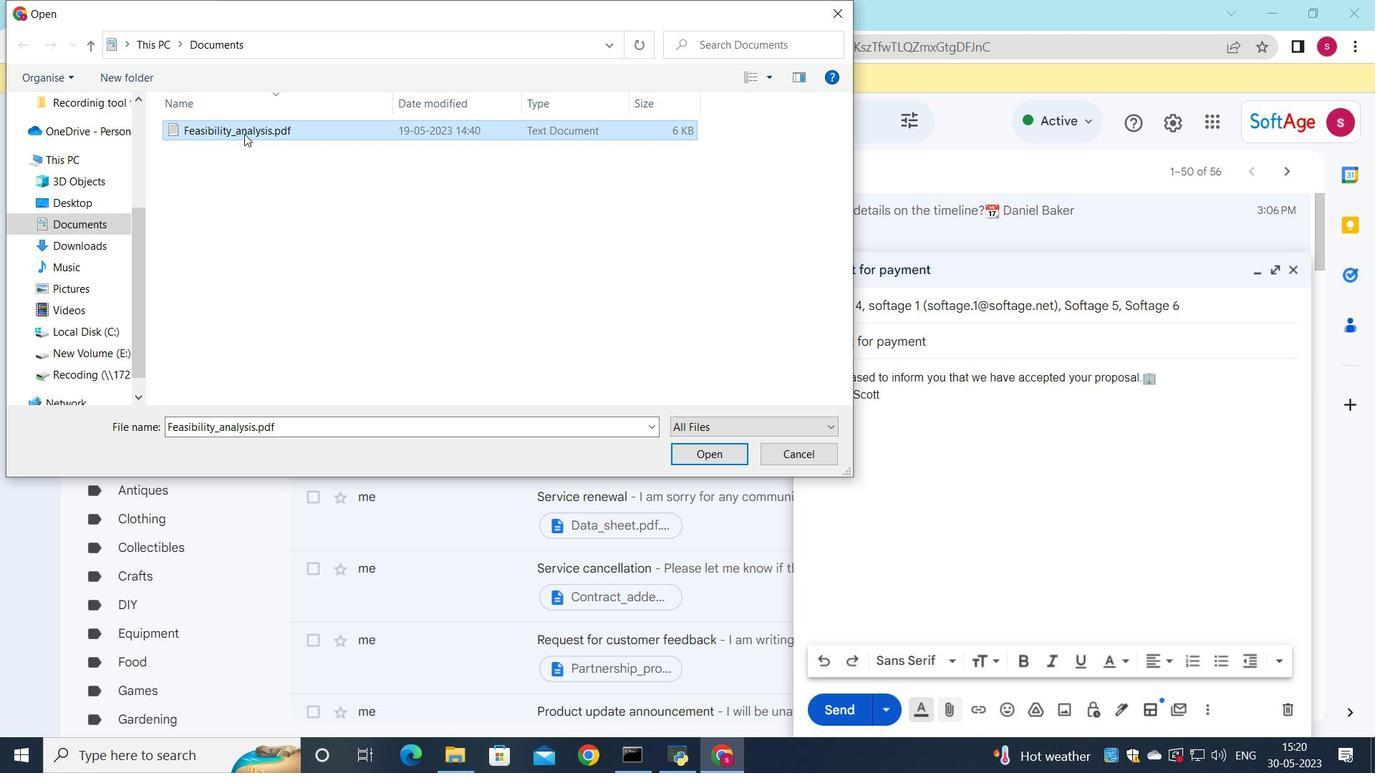
Action: Mouse moved to (808, 239)
Screenshot: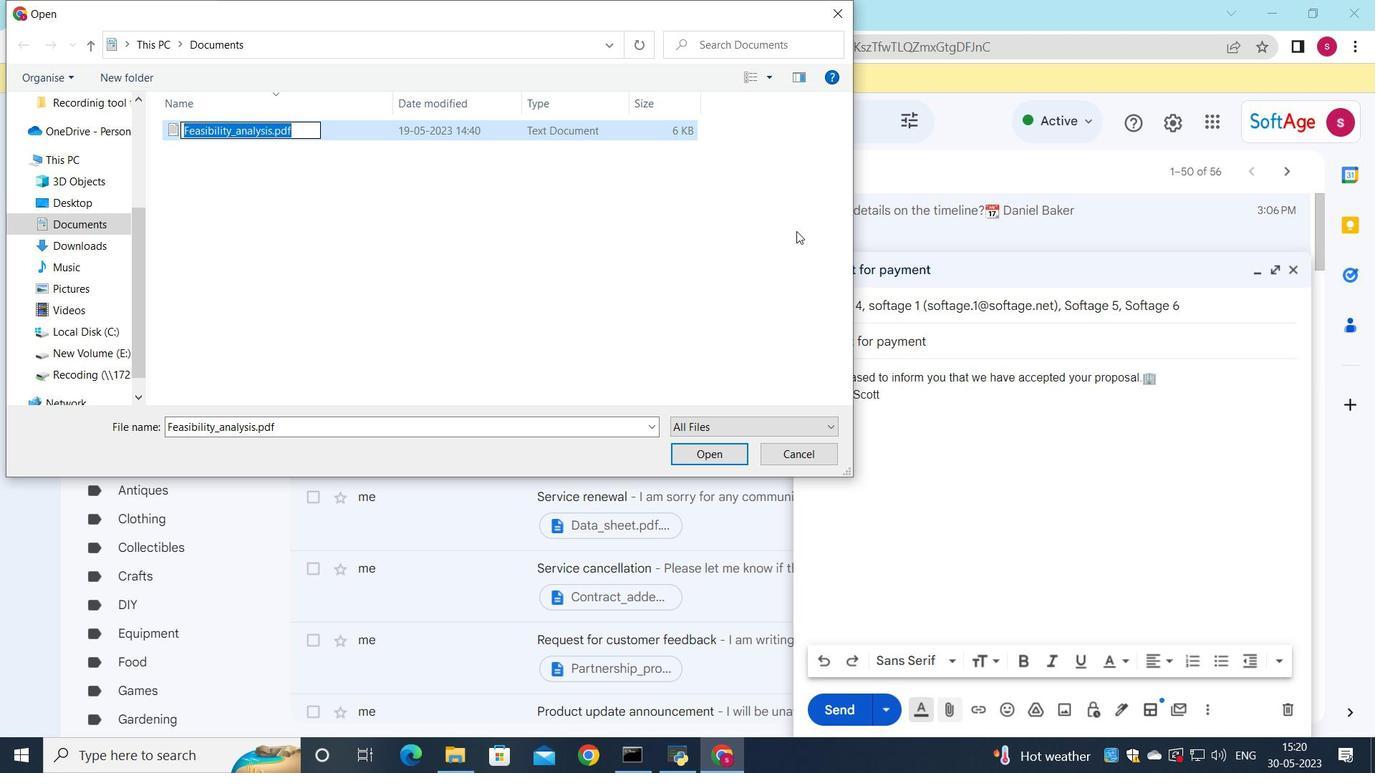 
Action: Key pressed <Key.shift>O<Key.backspace><Key.shift><Key.shift>Press<Key.shift><Key.shift><Key.shift>_kit.docx
Screenshot: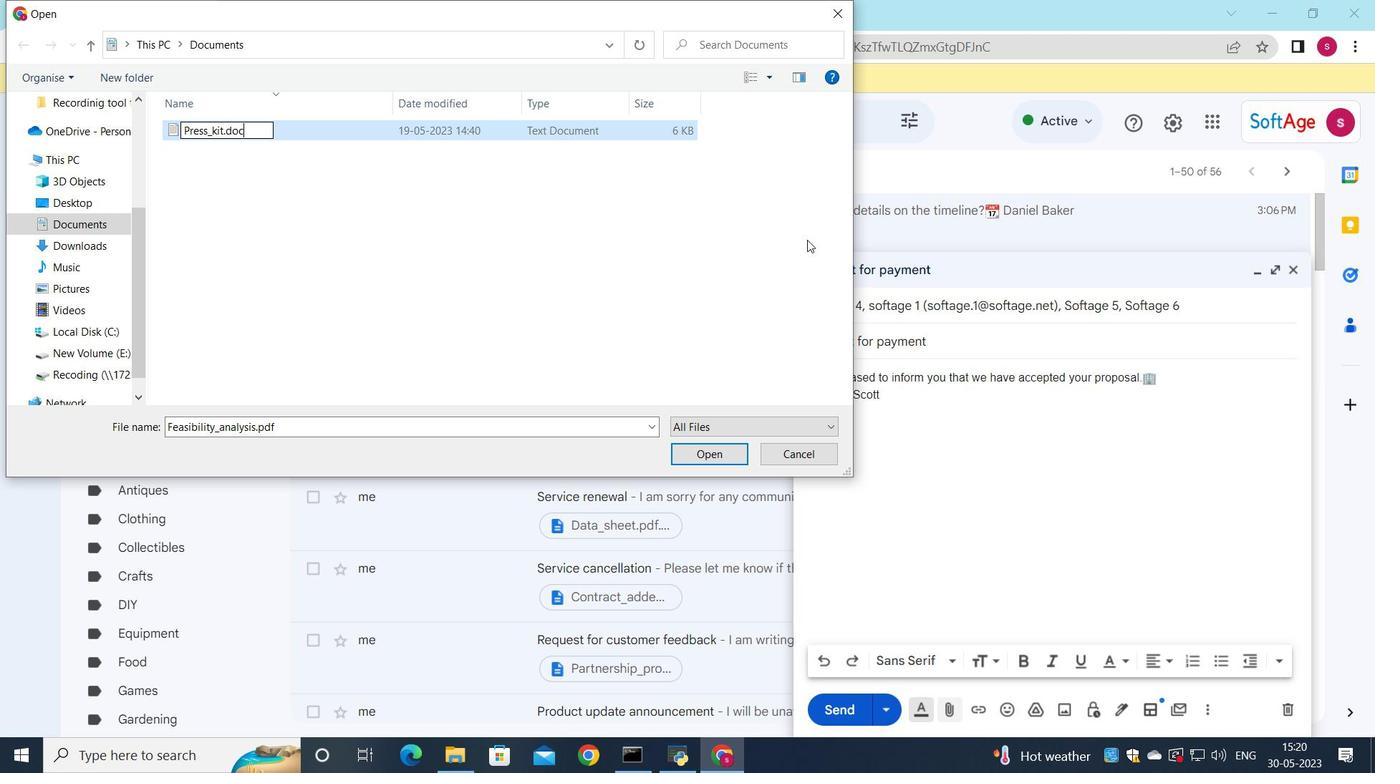 
Action: Mouse moved to (401, 132)
Screenshot: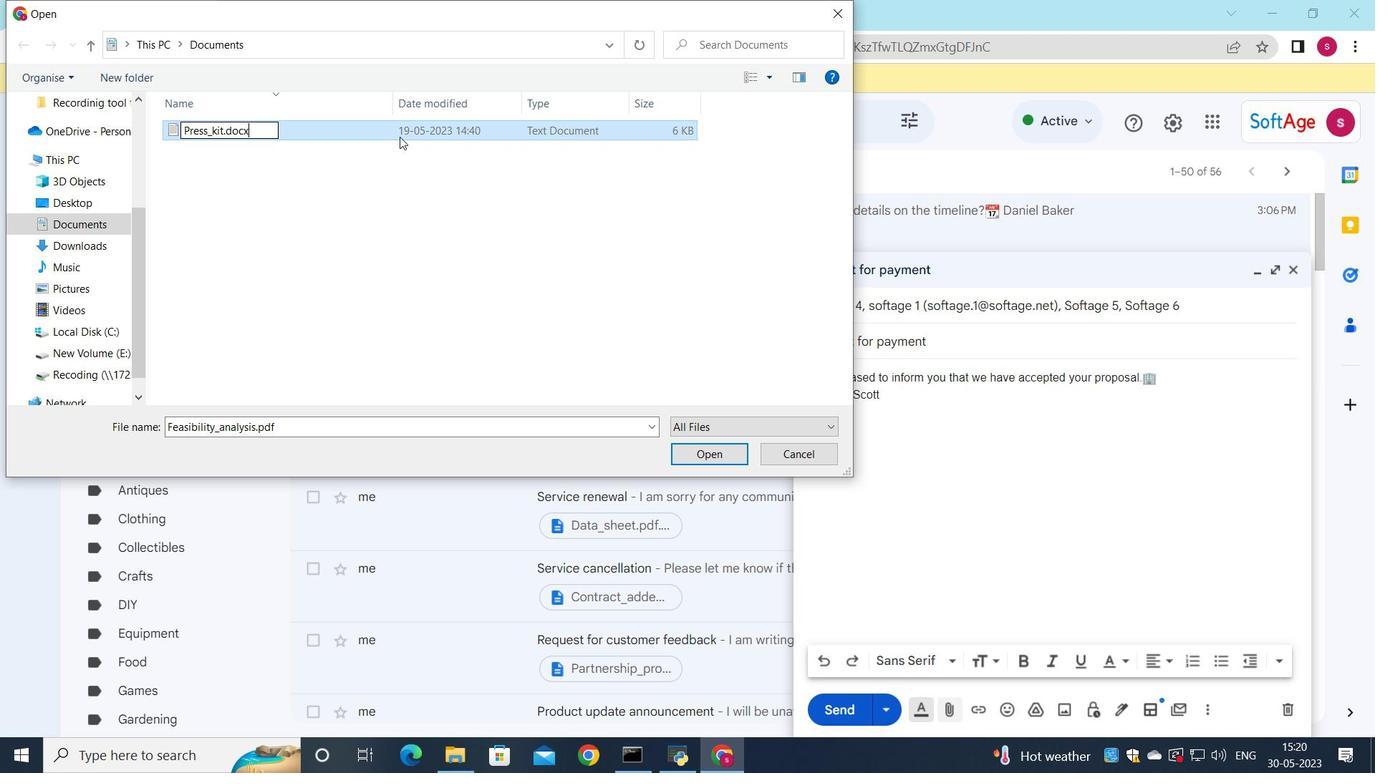 
Action: Mouse pressed left at (401, 132)
Screenshot: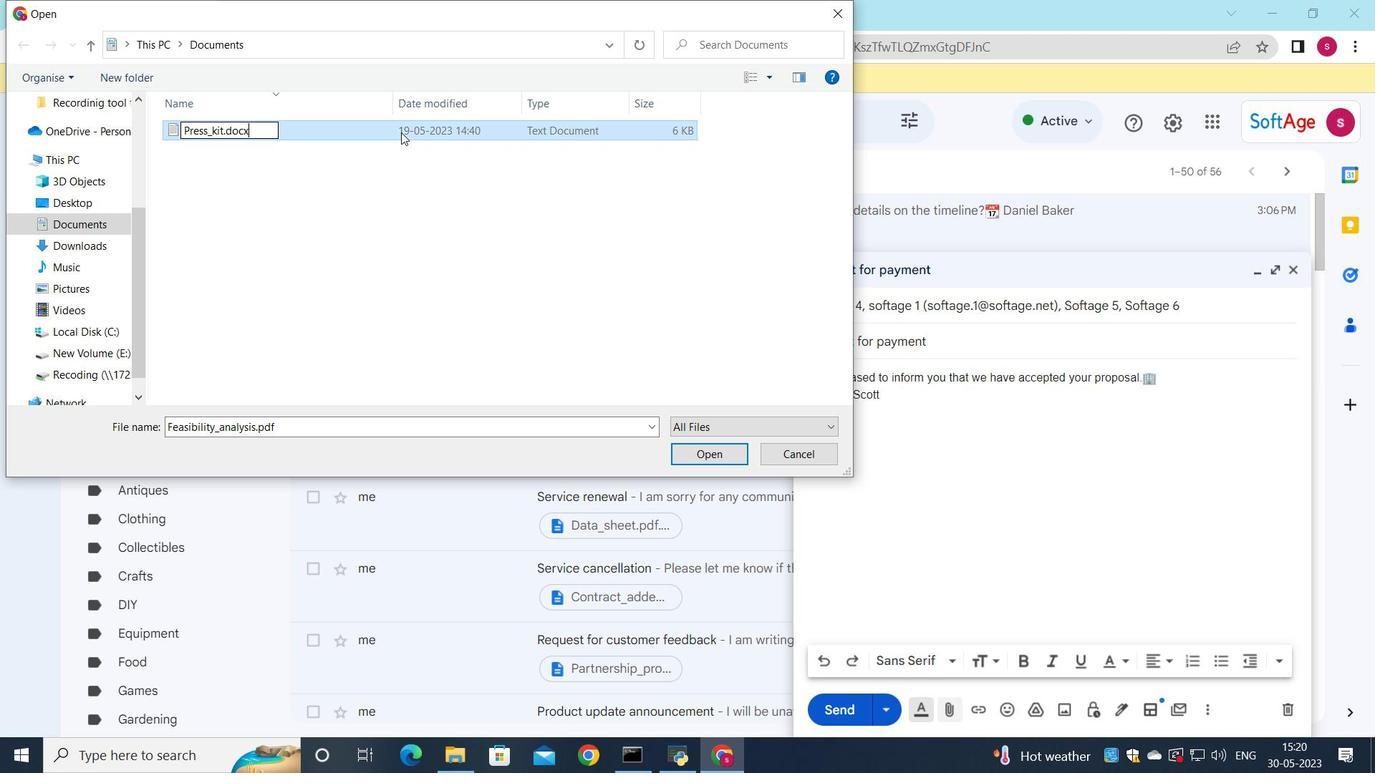
Action: Mouse moved to (722, 450)
Screenshot: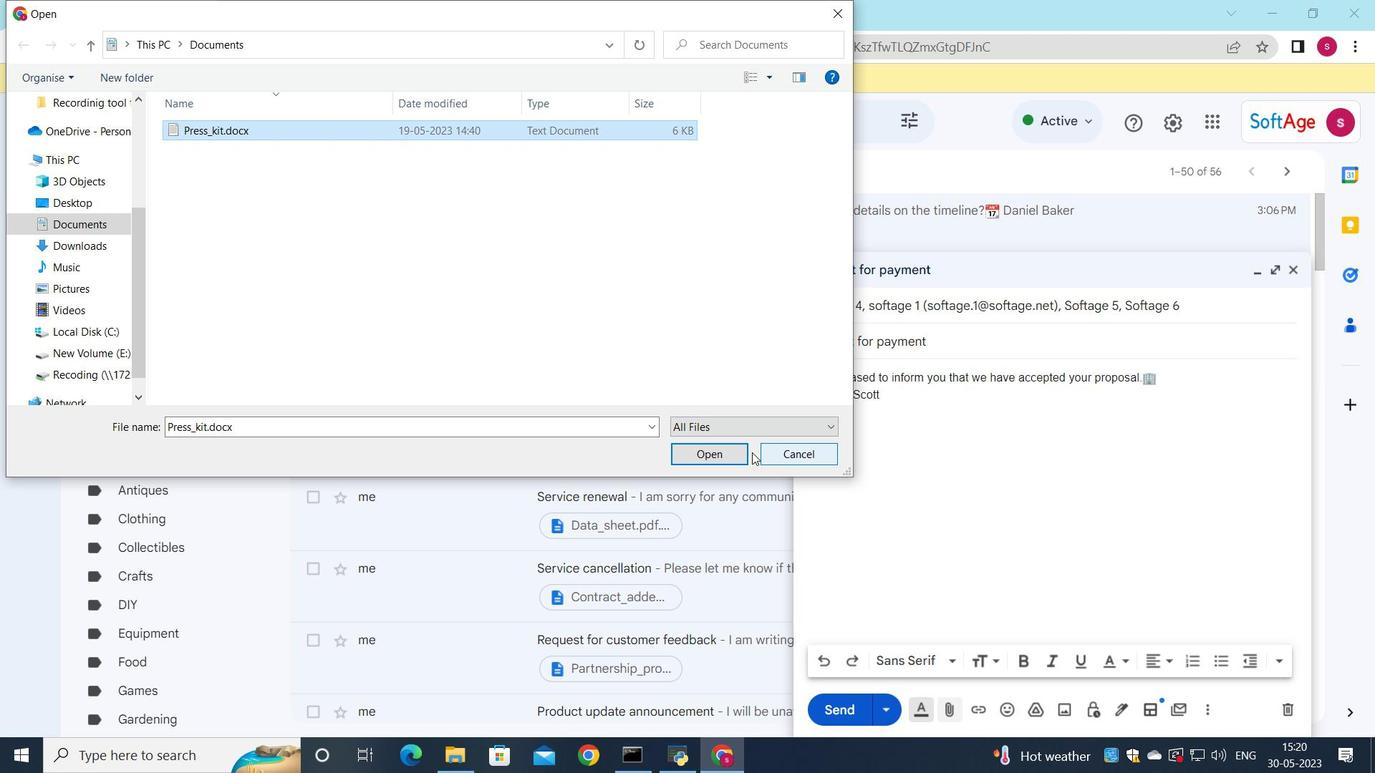 
Action: Mouse pressed left at (722, 450)
Screenshot: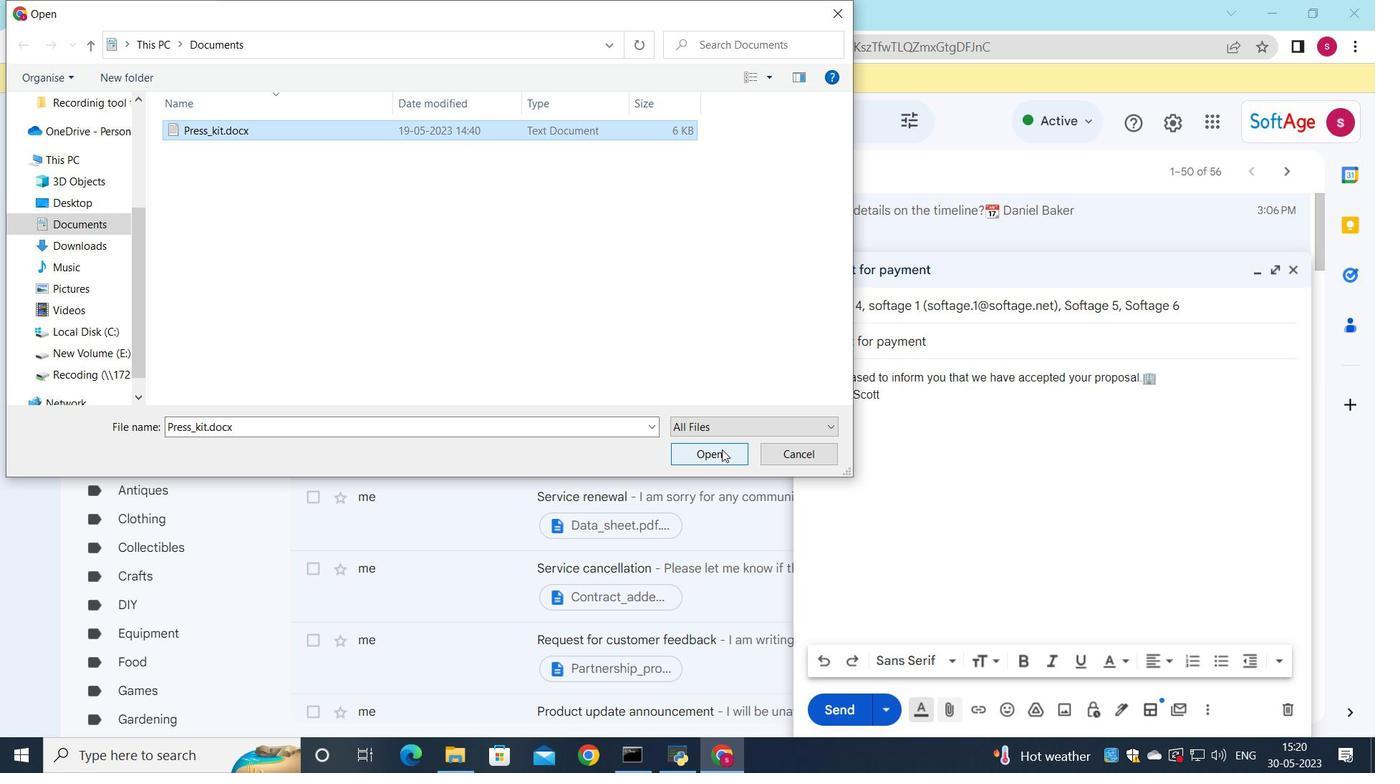 
Action: Mouse moved to (830, 704)
Screenshot: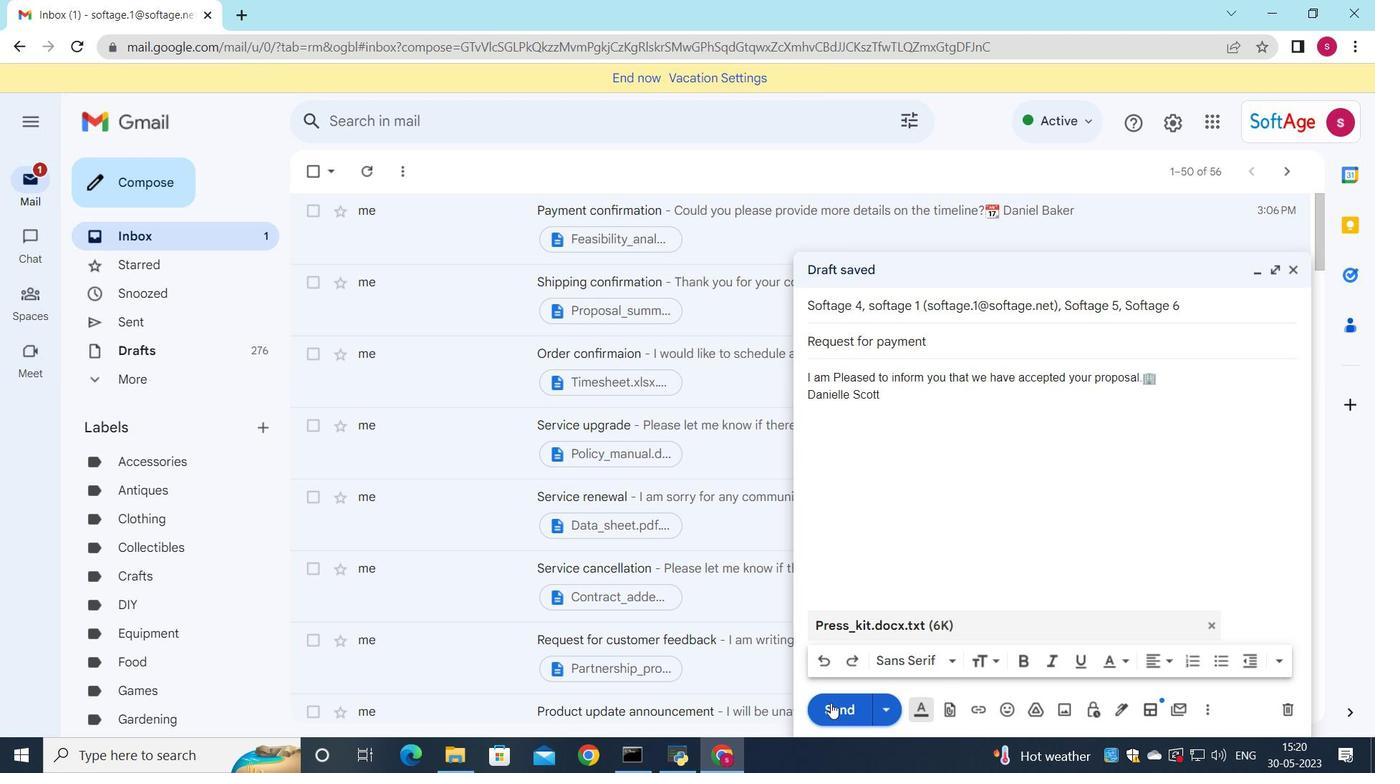 
Action: Mouse pressed left at (830, 704)
Screenshot: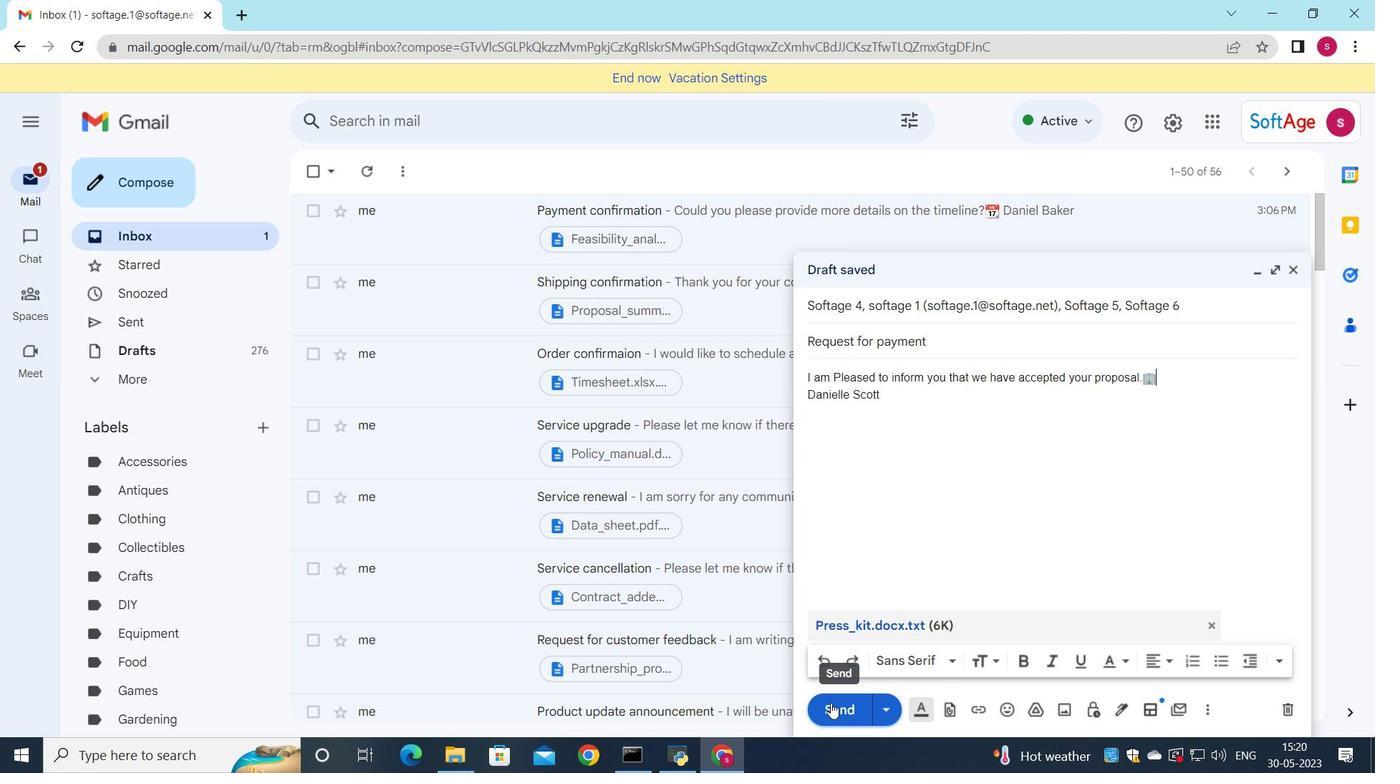
Action: Mouse moved to (688, 227)
Screenshot: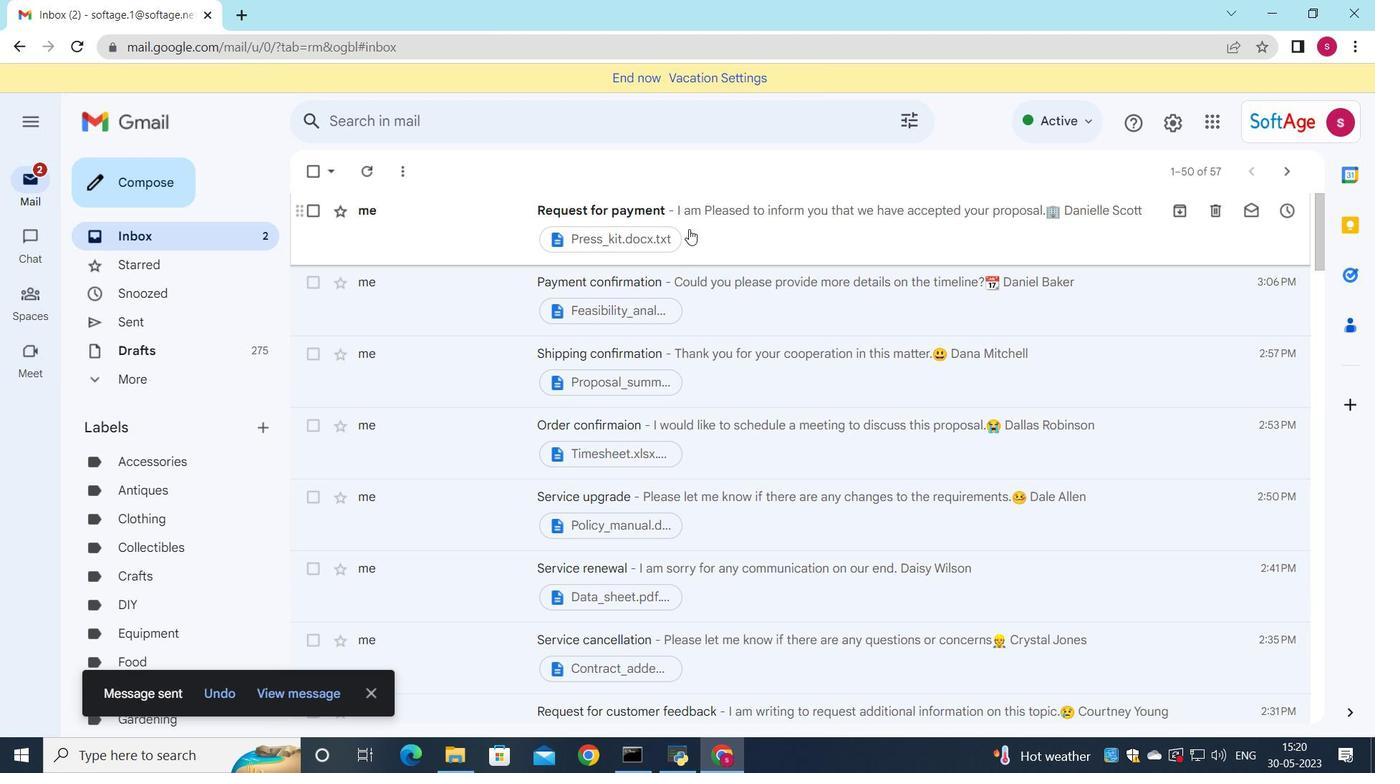 
Action: Mouse pressed left at (688, 227)
Screenshot: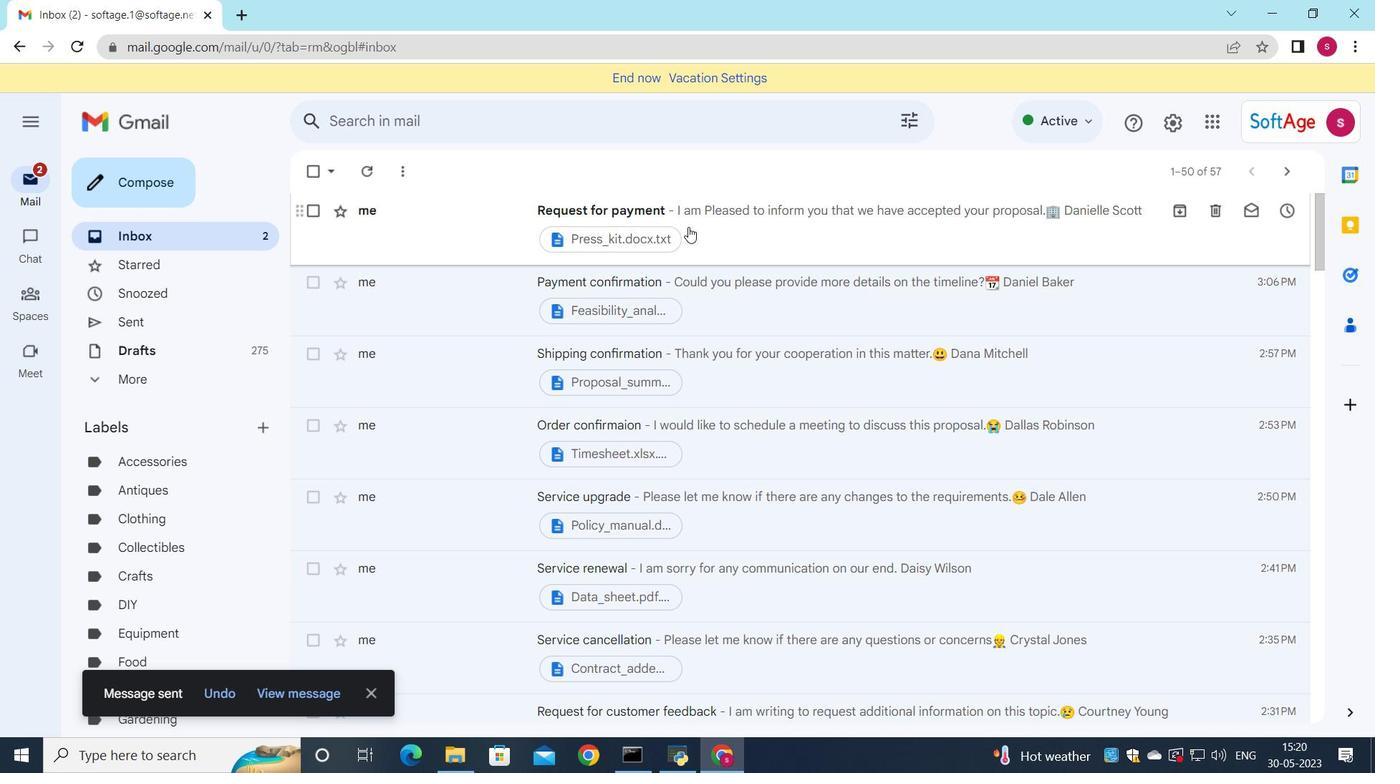 
Action: Mouse moved to (697, 282)
Screenshot: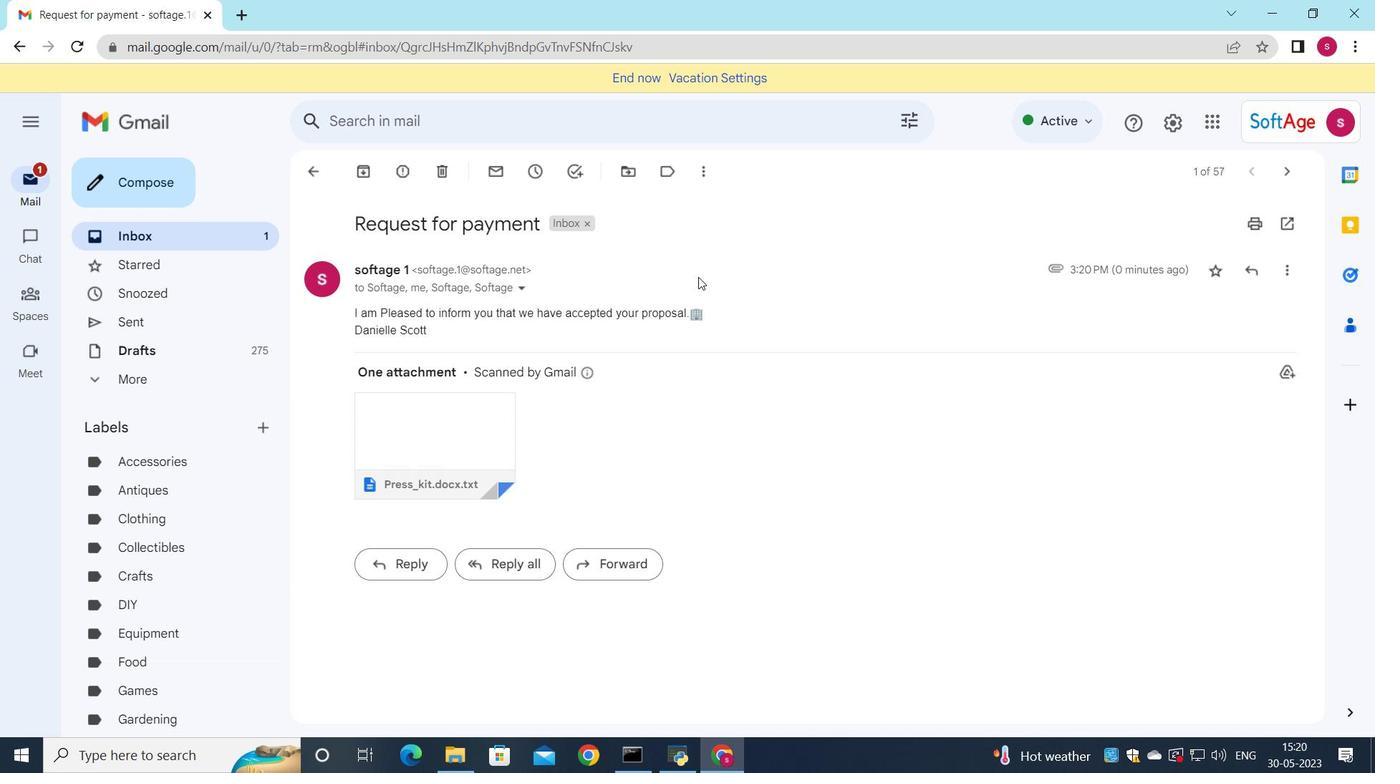 
